 Task: Calculate the travel distance and displacement between St Louis and Gateway Arch National Park.
Action: Mouse moved to (226, 77)
Screenshot: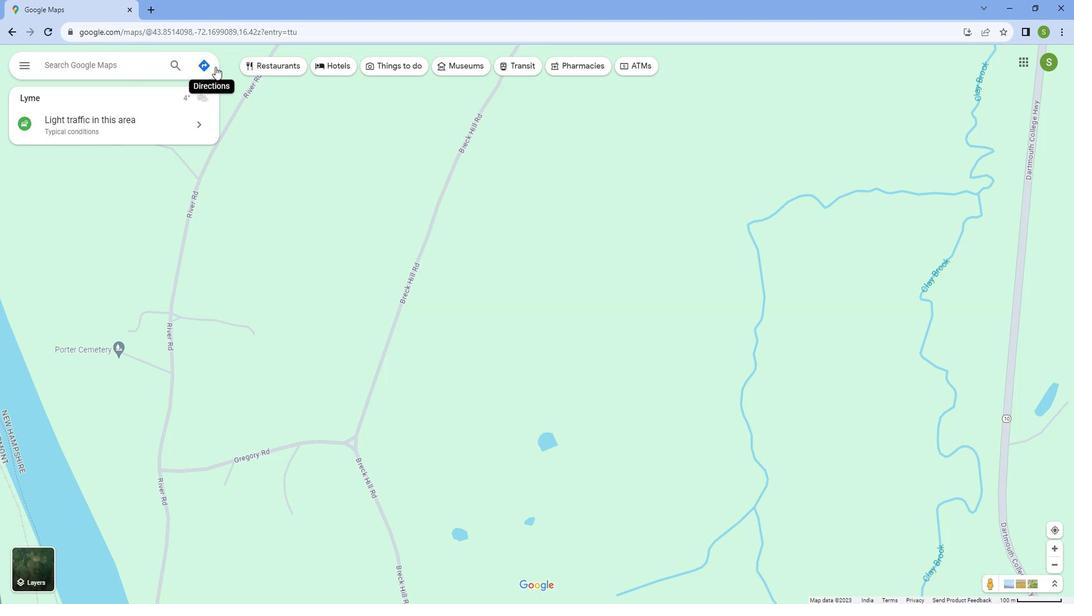 
Action: Mouse pressed left at (226, 77)
Screenshot: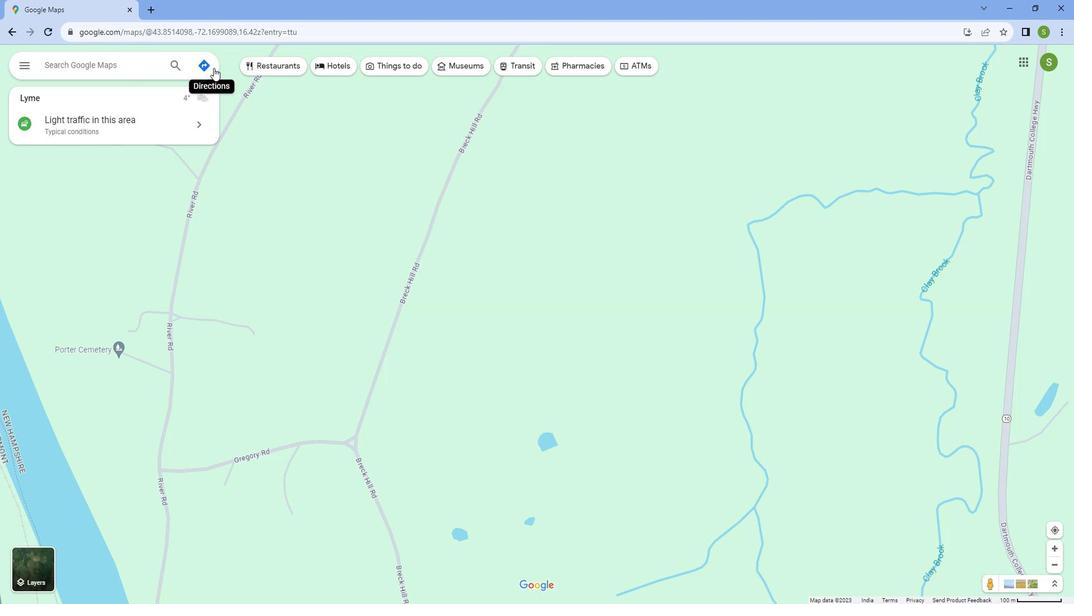 
Action: Mouse moved to (81, 111)
Screenshot: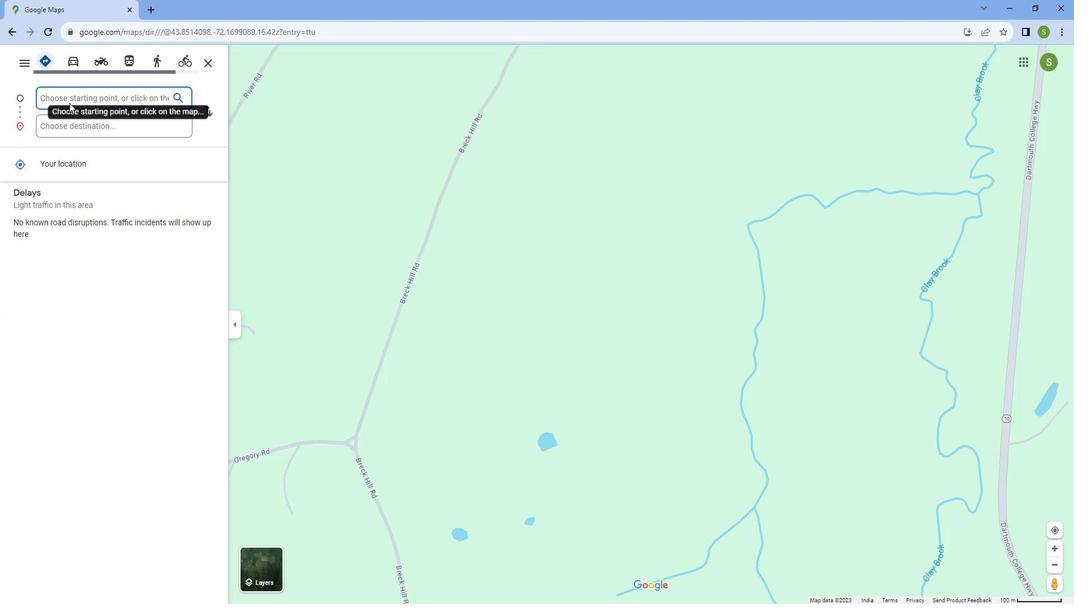 
Action: Mouse pressed left at (81, 111)
Screenshot: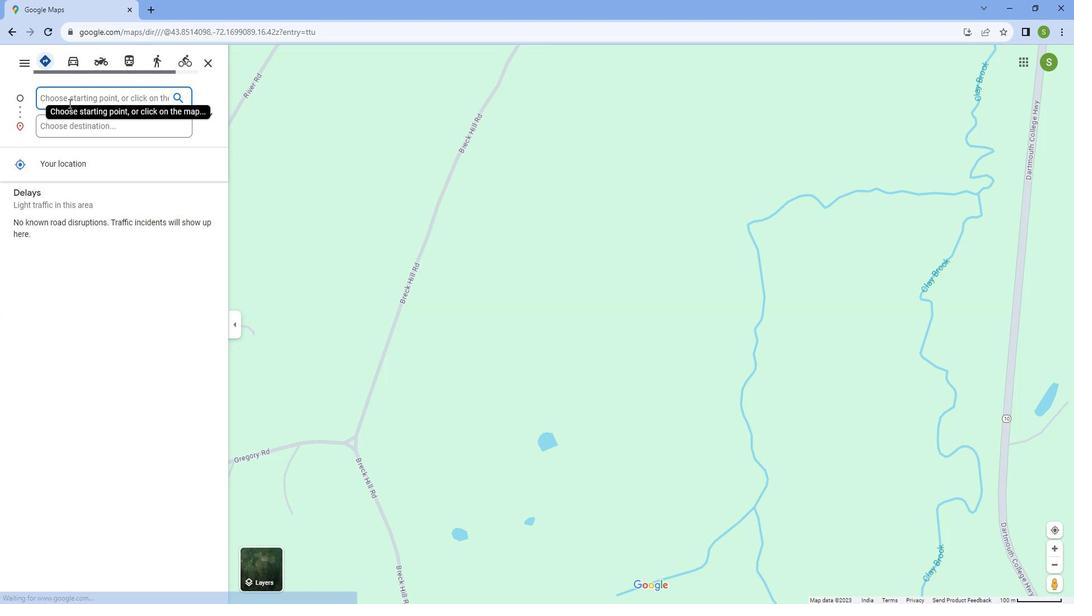 
Action: Mouse moved to (81, 104)
Screenshot: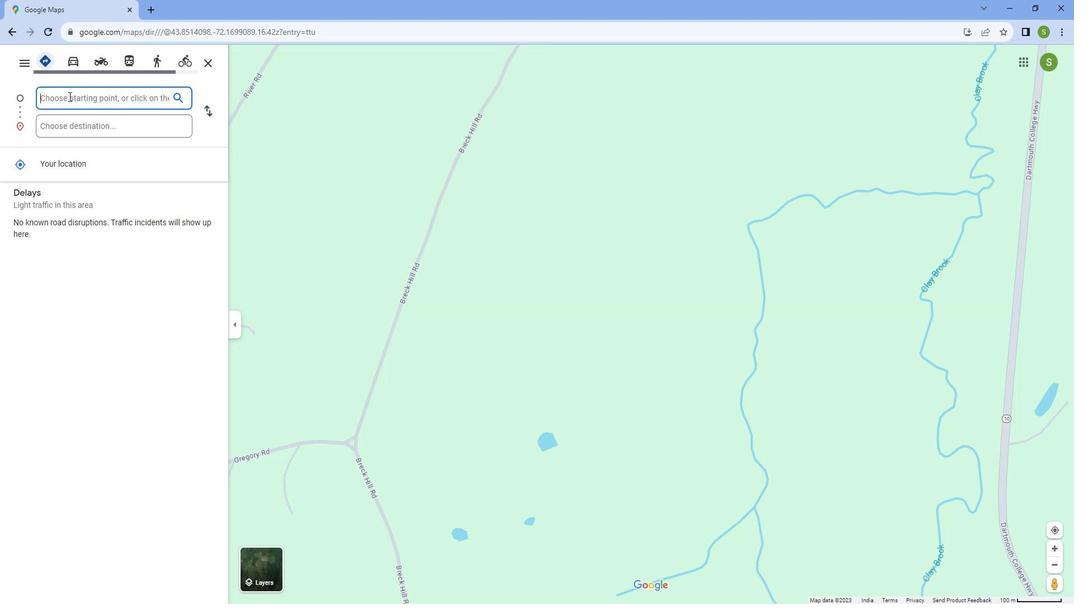 
Action: Key pressed <Key.caps_lock>S<Key.caps_lock>t.<Key.space><Key.caps_lock>L<Key.caps_lock>ouis
Screenshot: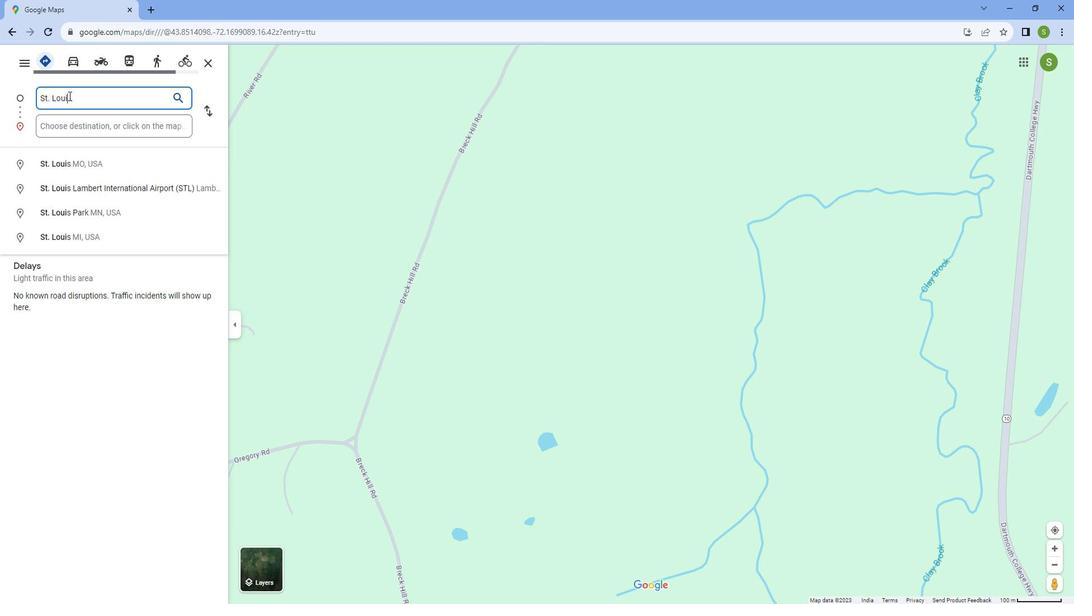 
Action: Mouse moved to (86, 172)
Screenshot: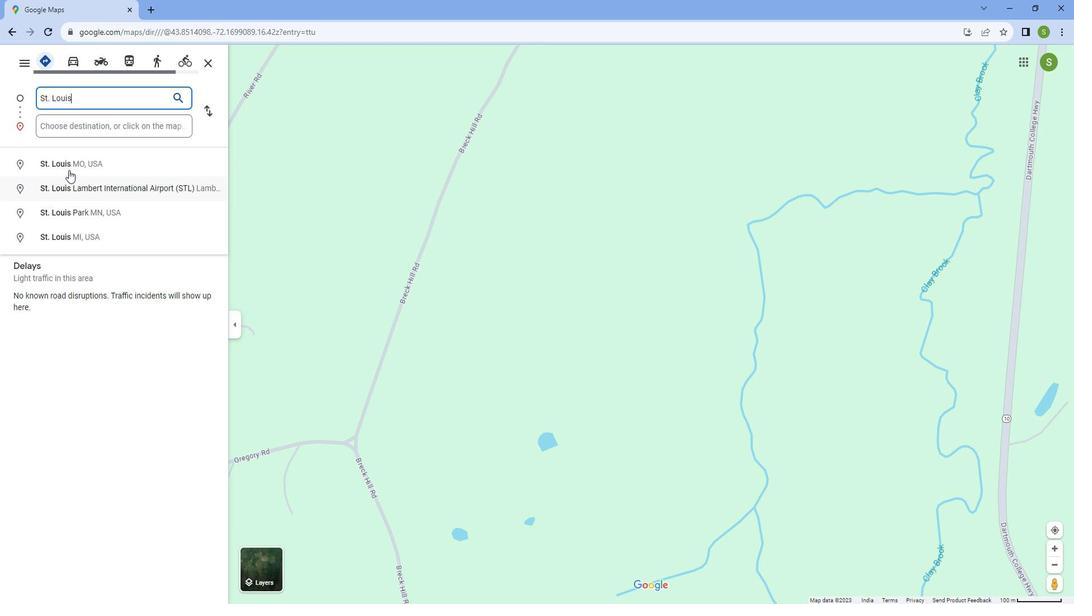 
Action: Mouse pressed left at (86, 172)
Screenshot: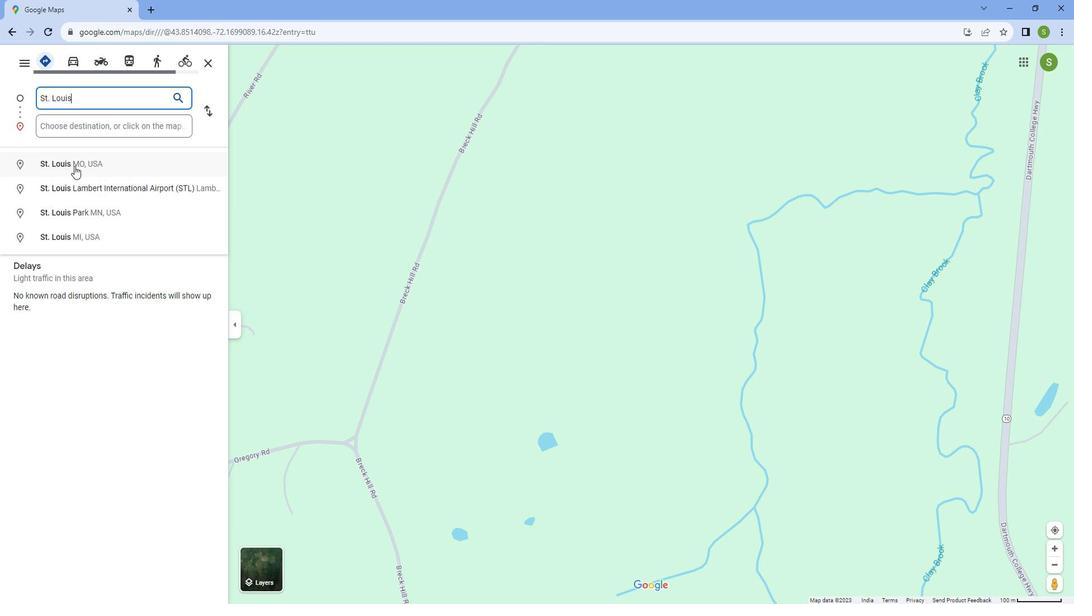 
Action: Mouse moved to (135, 132)
Screenshot: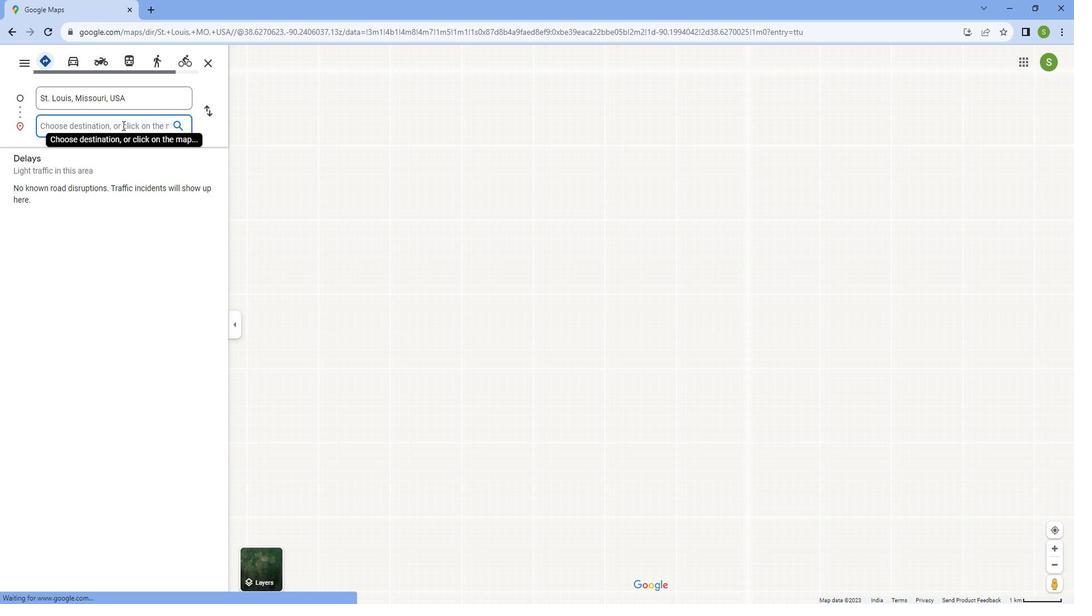 
Action: Mouse pressed left at (135, 132)
Screenshot: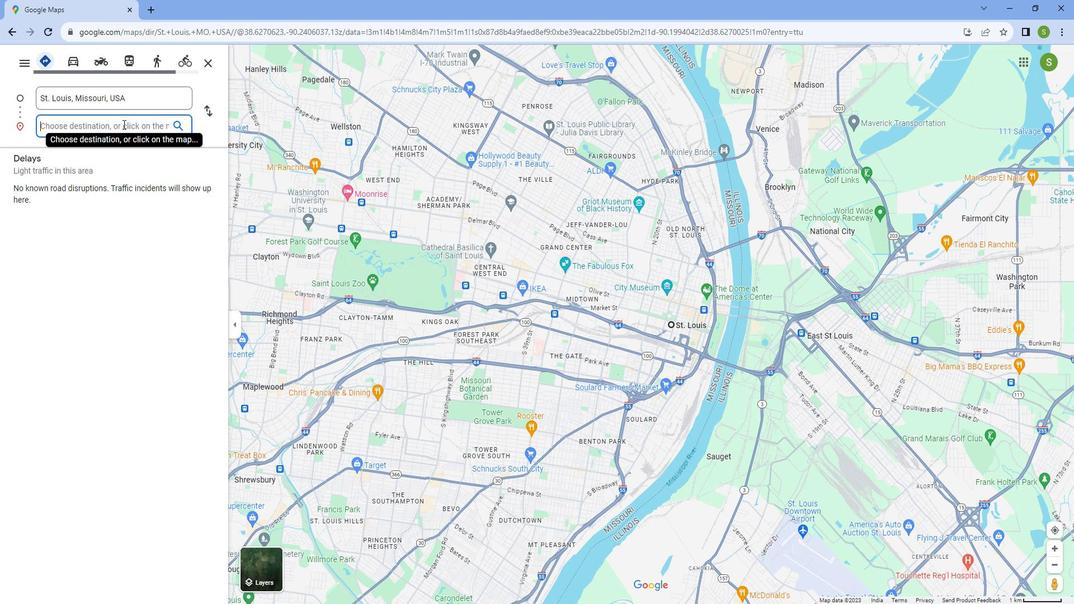 
Action: Mouse moved to (135, 132)
Screenshot: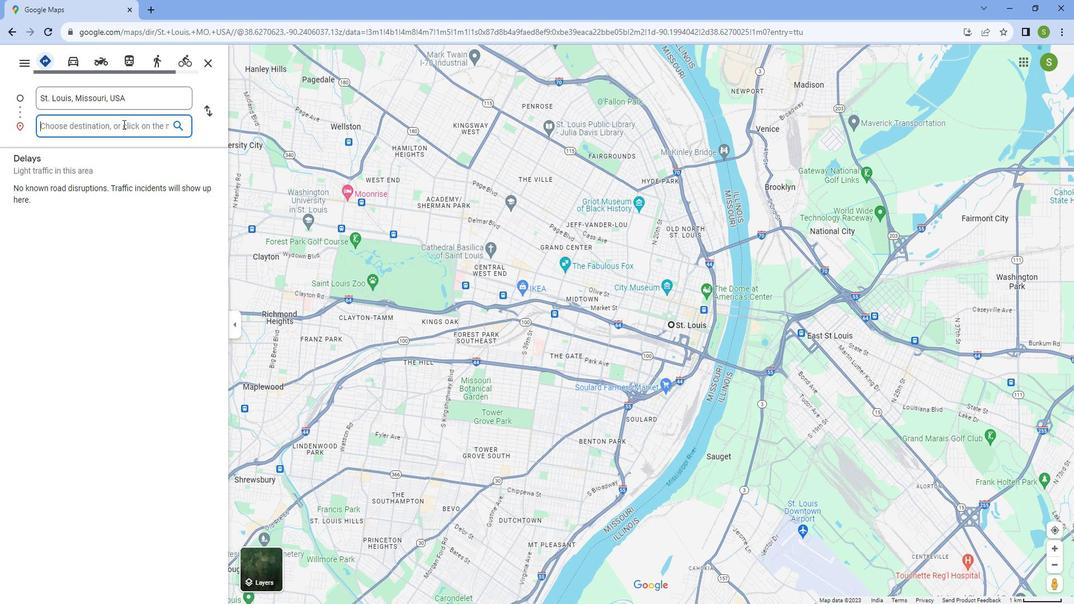 
Action: Key pressed <Key.caps_lock>G<Key.caps_lock>ateway6<Key.space><Key.backspace><Key.backspace><Key.space><Key.caps_lock>A<Key.caps_lock>rch<Key.space><Key.caps_lock>N<Key.caps_lock>ational<Key.space><Key.caps_lock>P<Key.caps_lock>ark
Screenshot: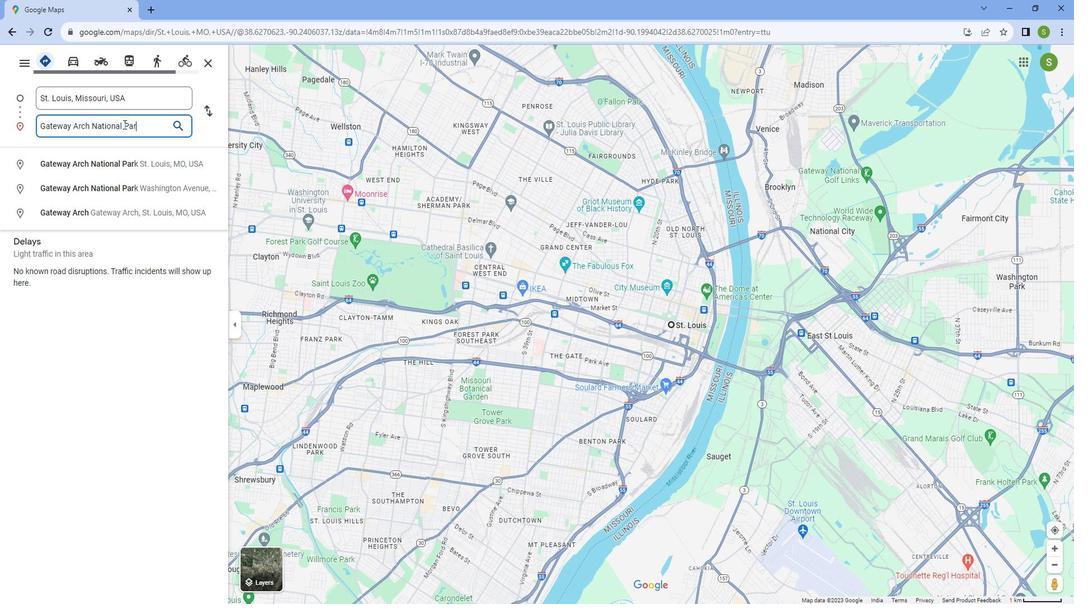 
Action: Mouse scrolled (135, 132) with delta (0, 0)
Screenshot: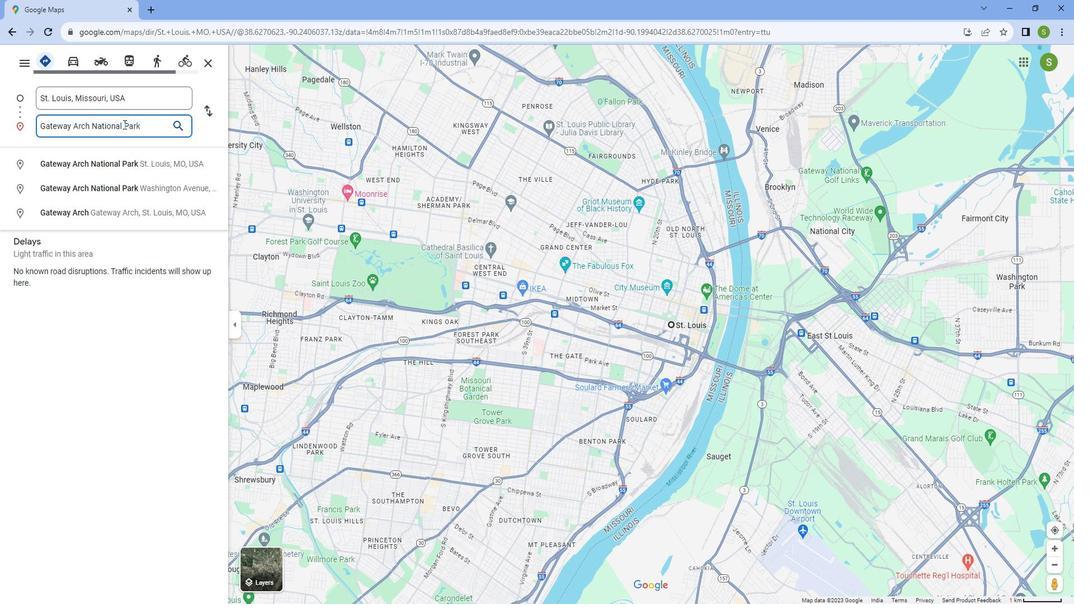 
Action: Mouse moved to (147, 177)
Screenshot: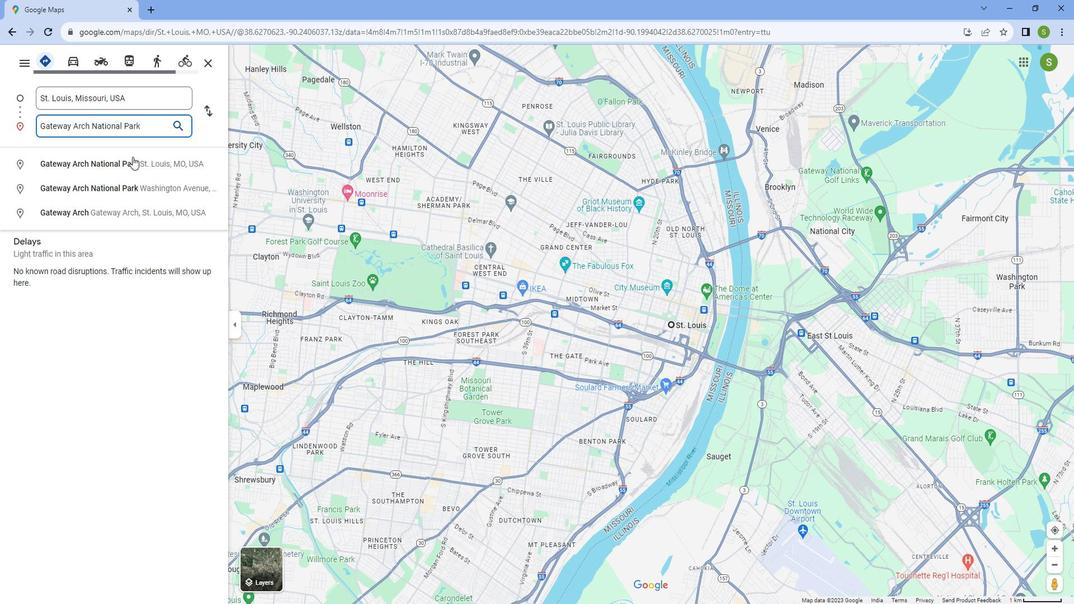 
Action: Mouse pressed left at (147, 177)
Screenshot: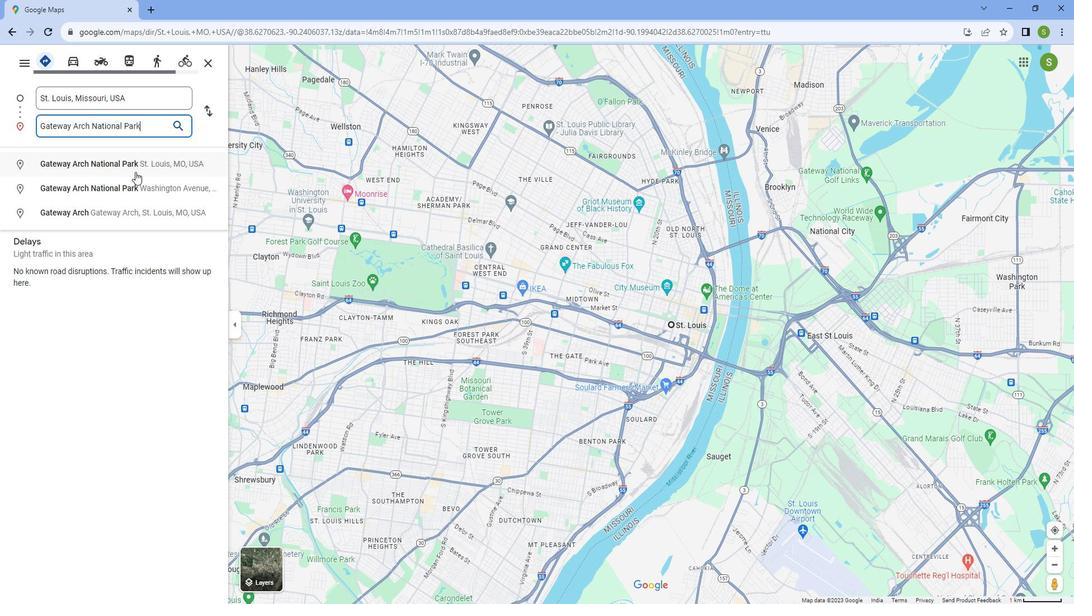 
Action: Mouse moved to (451, 557)
Screenshot: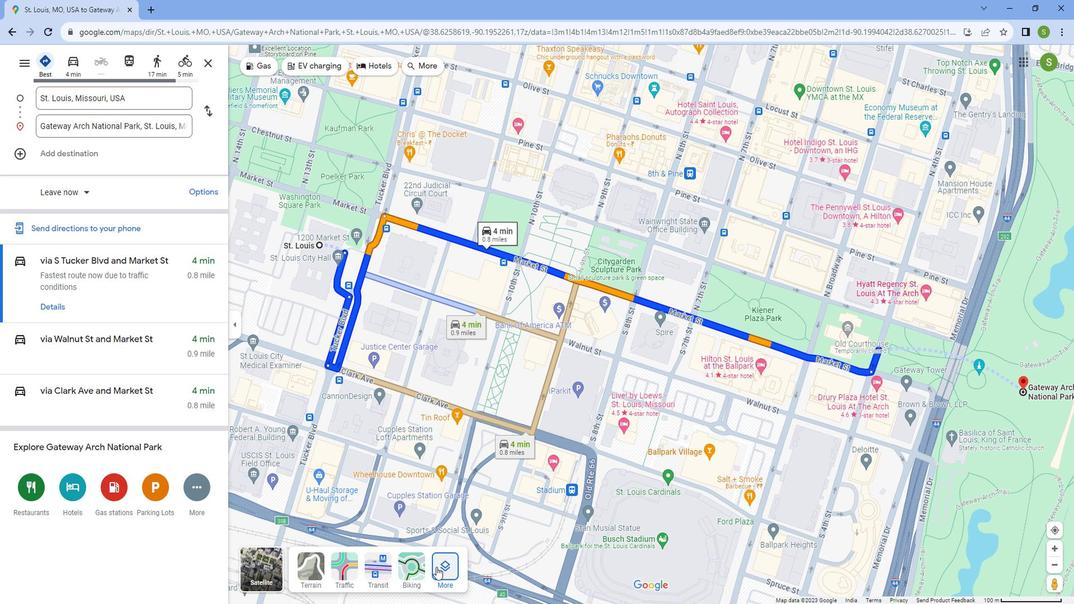 
Action: Mouse pressed left at (451, 557)
Screenshot: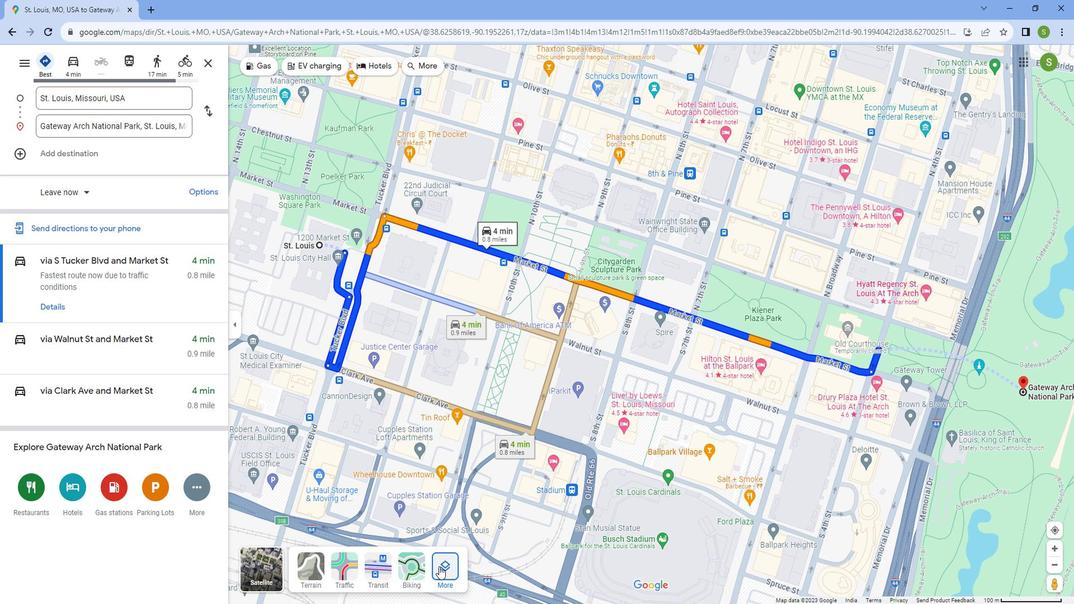 
Action: Mouse moved to (337, 459)
Screenshot: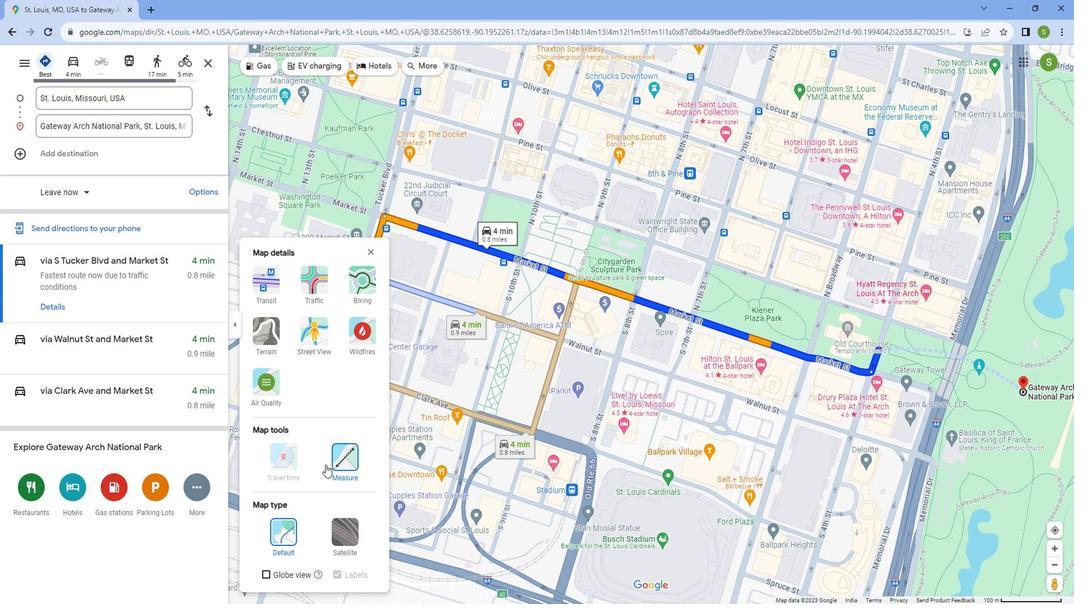 
Action: Mouse pressed left at (337, 459)
Screenshot: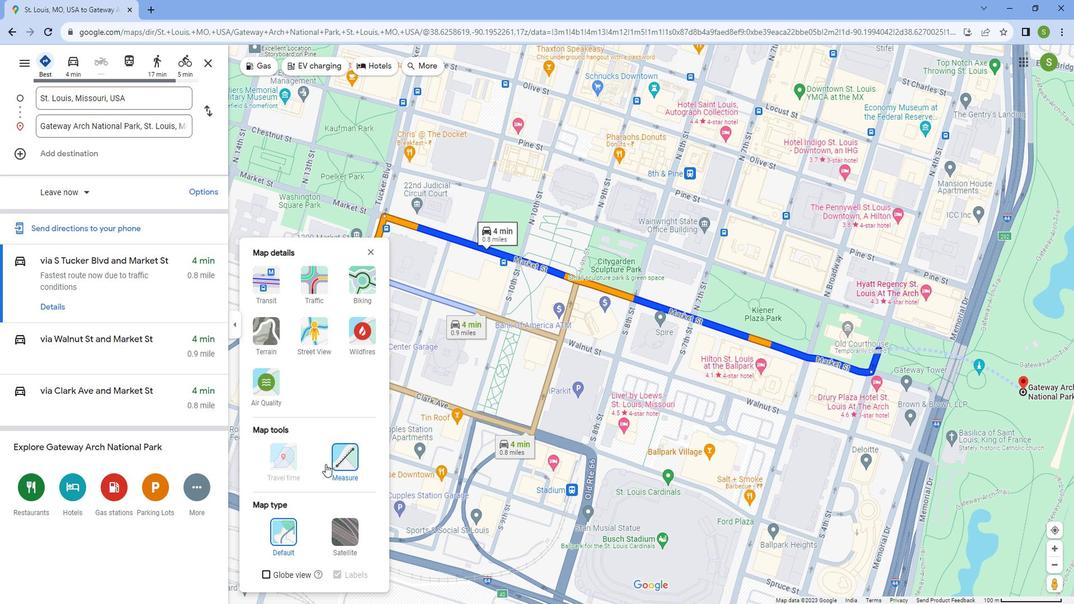 
Action: Mouse moved to (630, 443)
Screenshot: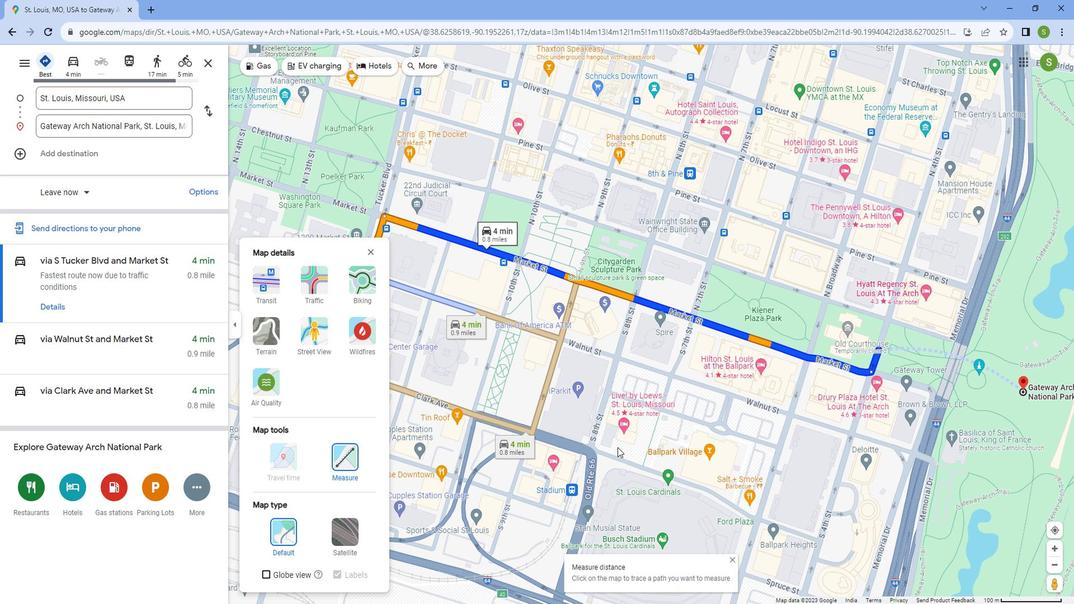
Action: Mouse scrolled (630, 442) with delta (0, 0)
Screenshot: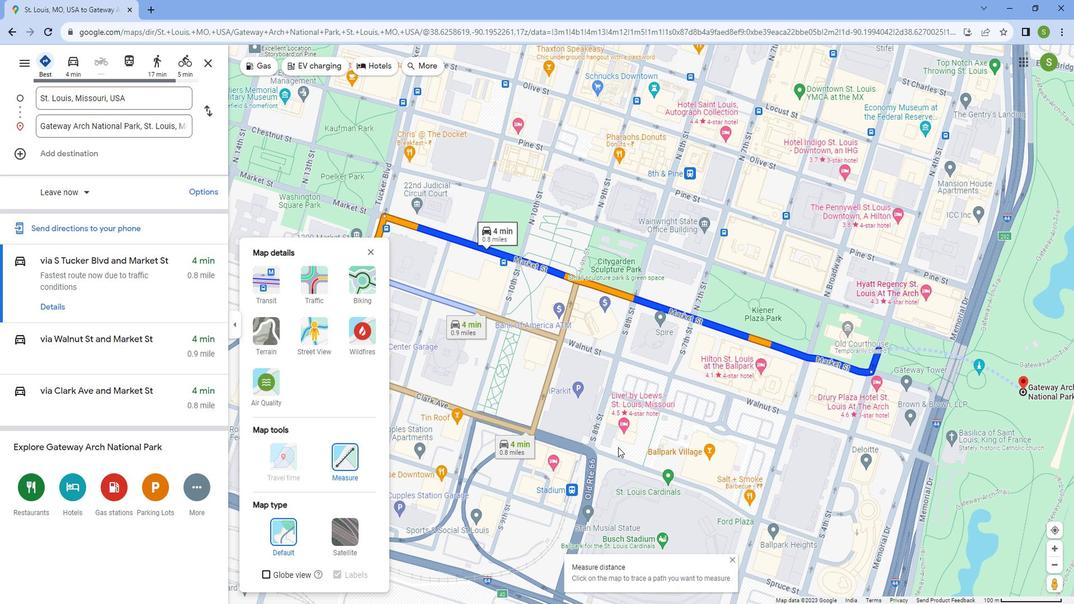 
Action: Mouse scrolled (630, 442) with delta (0, 0)
Screenshot: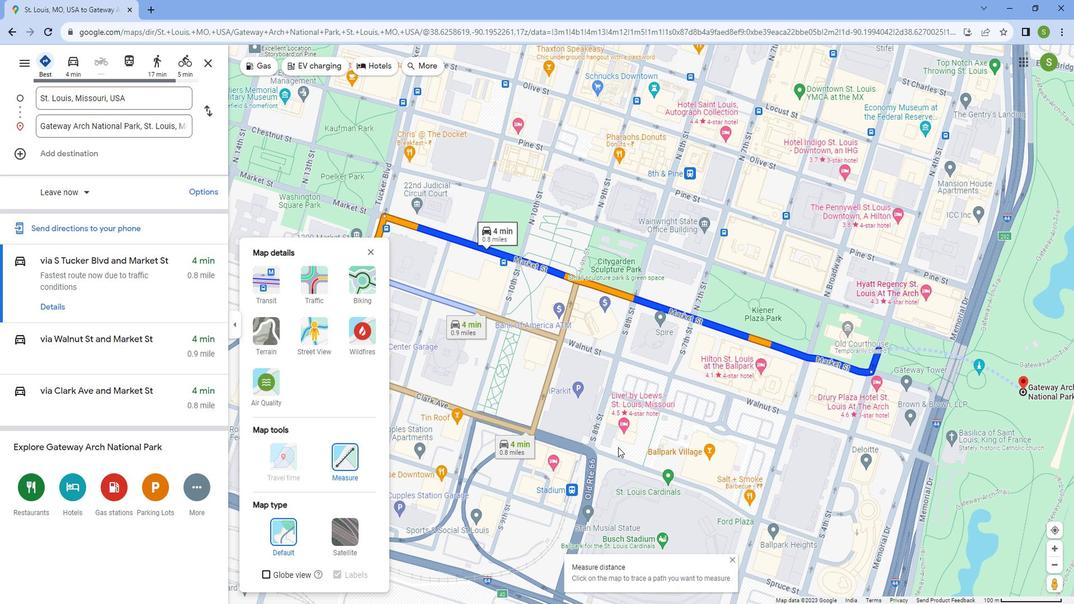 
Action: Mouse scrolled (630, 442) with delta (0, 0)
Screenshot: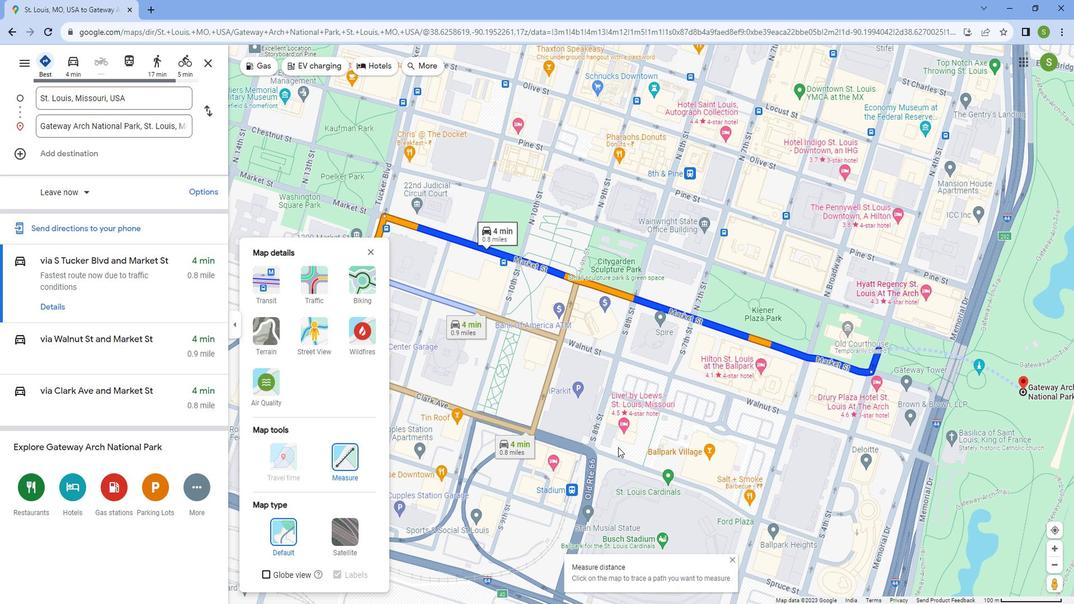 
Action: Mouse scrolled (630, 442) with delta (0, 0)
Screenshot: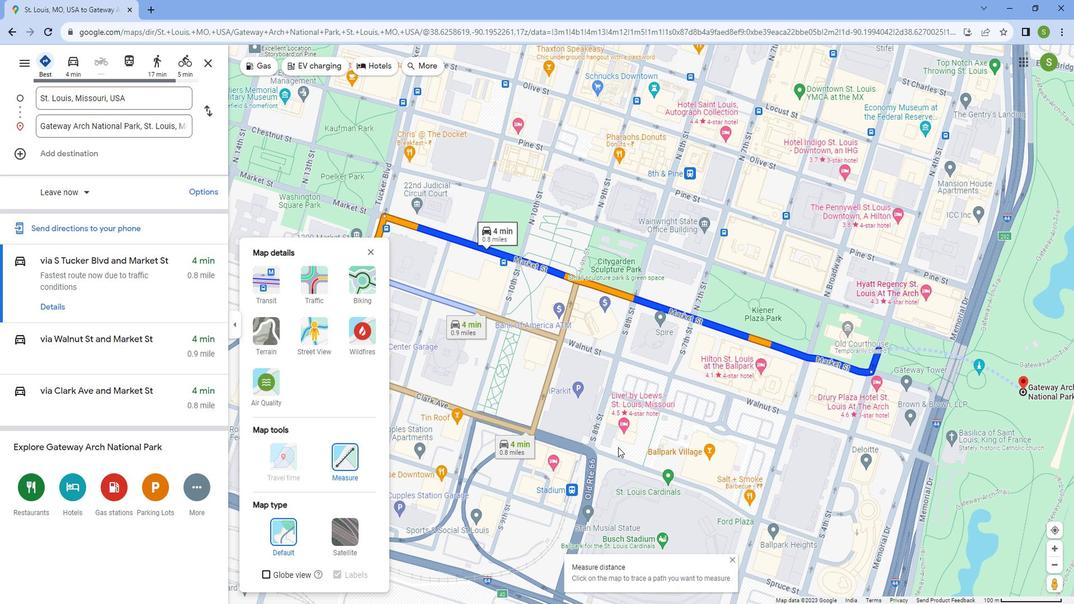 
Action: Mouse scrolled (630, 442) with delta (0, 0)
Screenshot: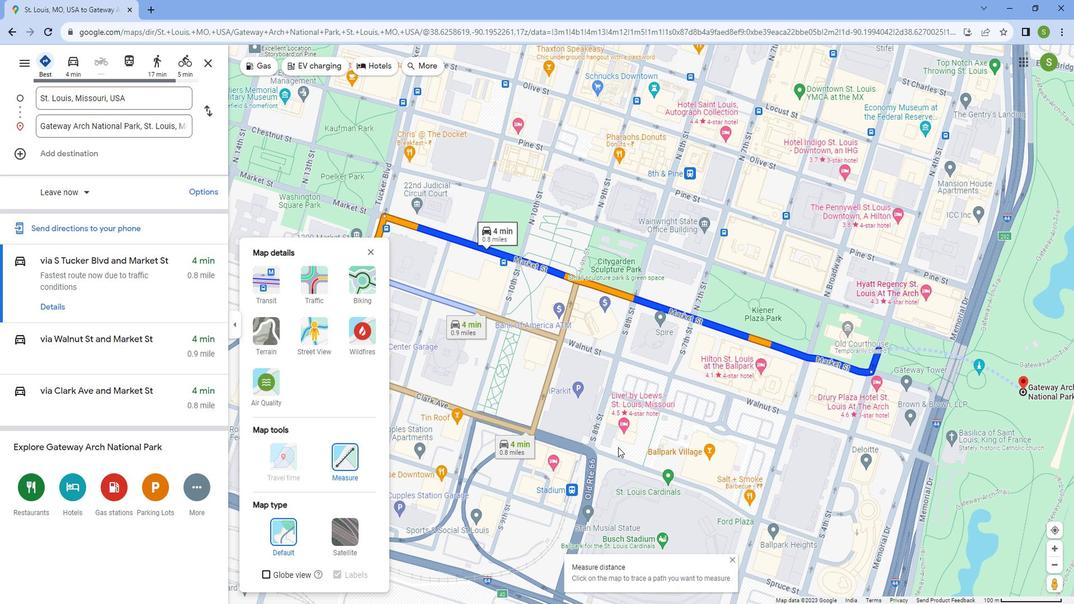 
Action: Mouse scrolled (630, 442) with delta (0, 0)
Screenshot: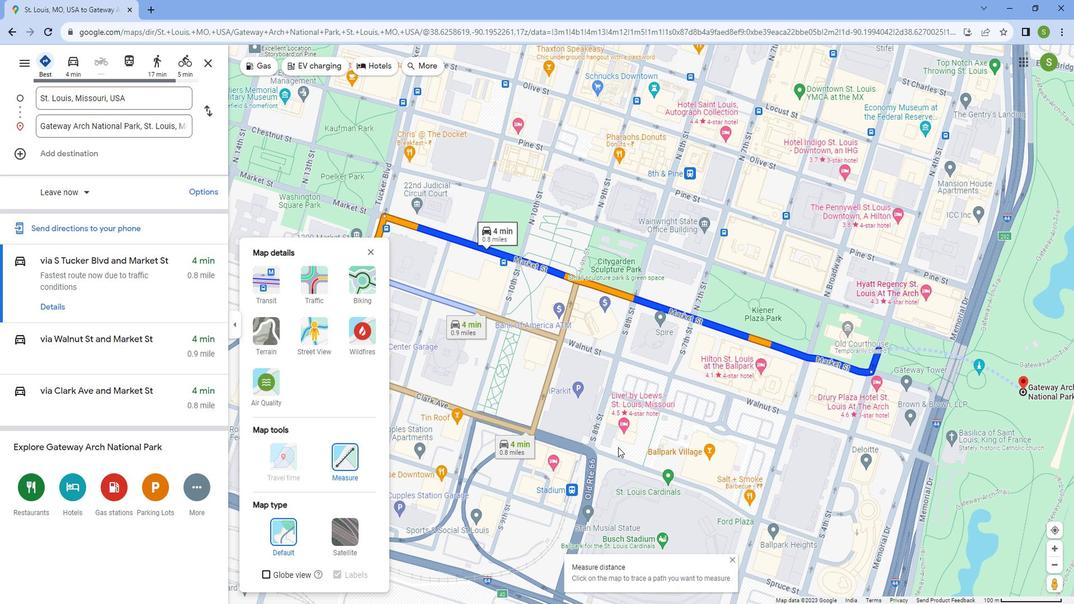 
Action: Mouse scrolled (630, 442) with delta (0, 0)
Screenshot: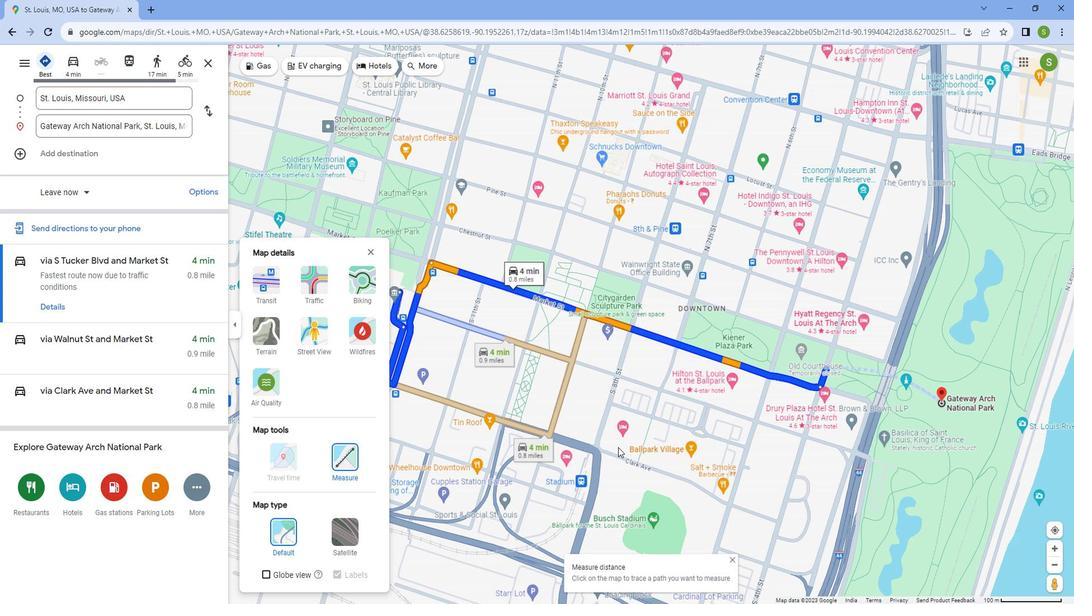 
Action: Mouse scrolled (630, 442) with delta (0, 0)
Screenshot: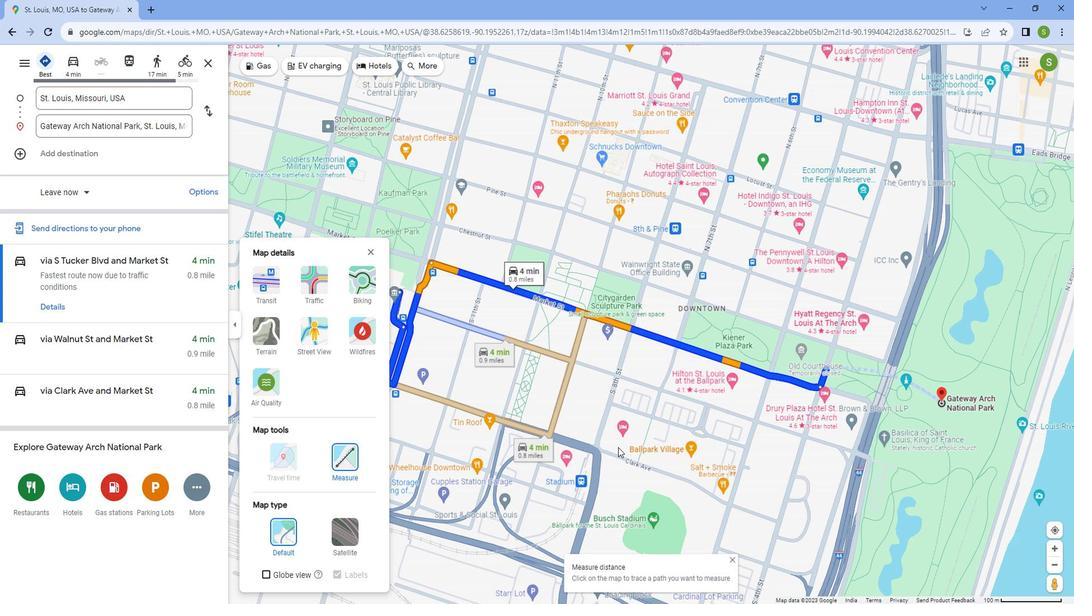 
Action: Mouse scrolled (630, 442) with delta (0, 0)
Screenshot: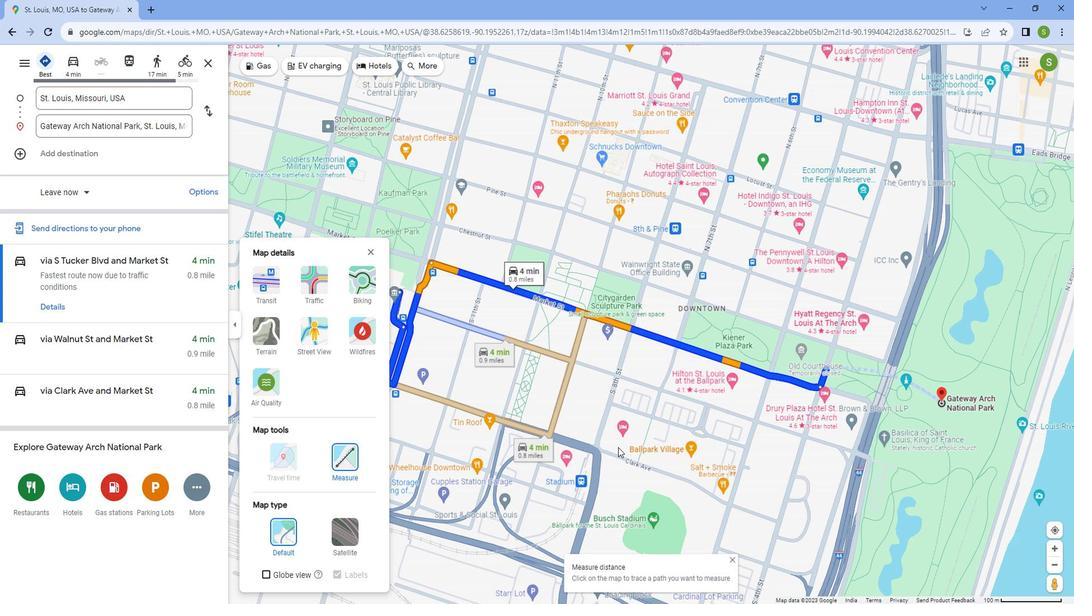 
Action: Mouse scrolled (630, 442) with delta (0, 0)
Screenshot: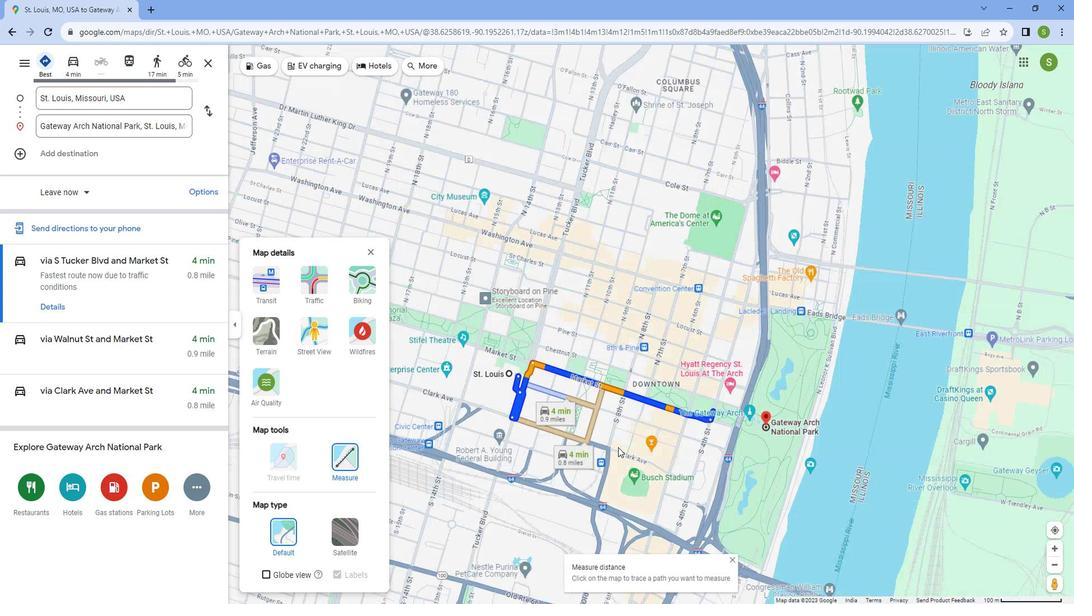 
Action: Mouse scrolled (630, 442) with delta (0, 0)
Screenshot: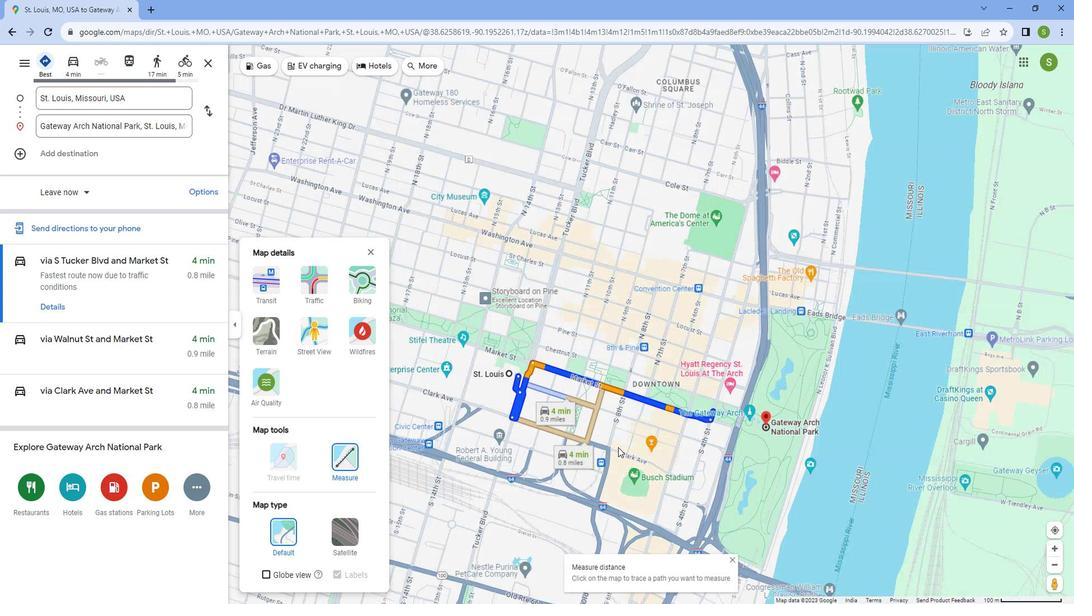 
Action: Mouse moved to (557, 431)
Screenshot: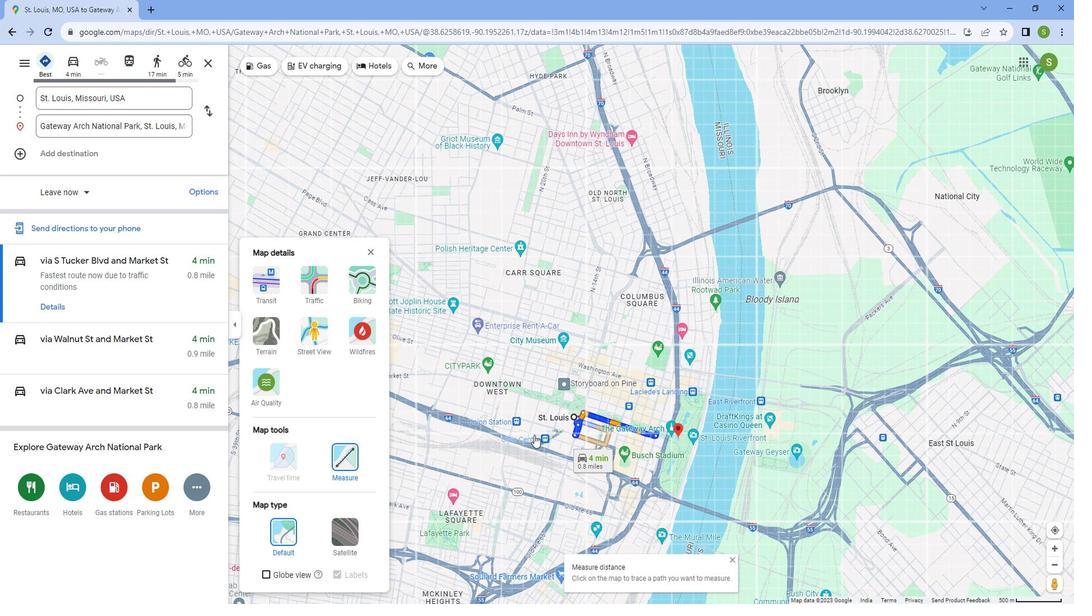 
Action: Mouse scrolled (557, 431) with delta (0, 0)
Screenshot: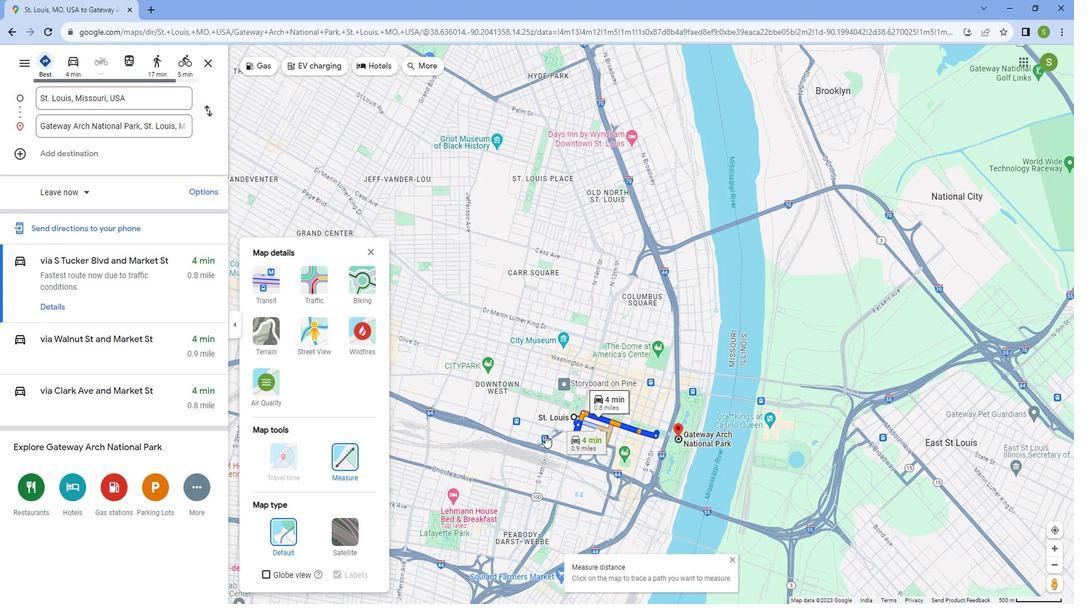
Action: Mouse scrolled (557, 431) with delta (0, 0)
Screenshot: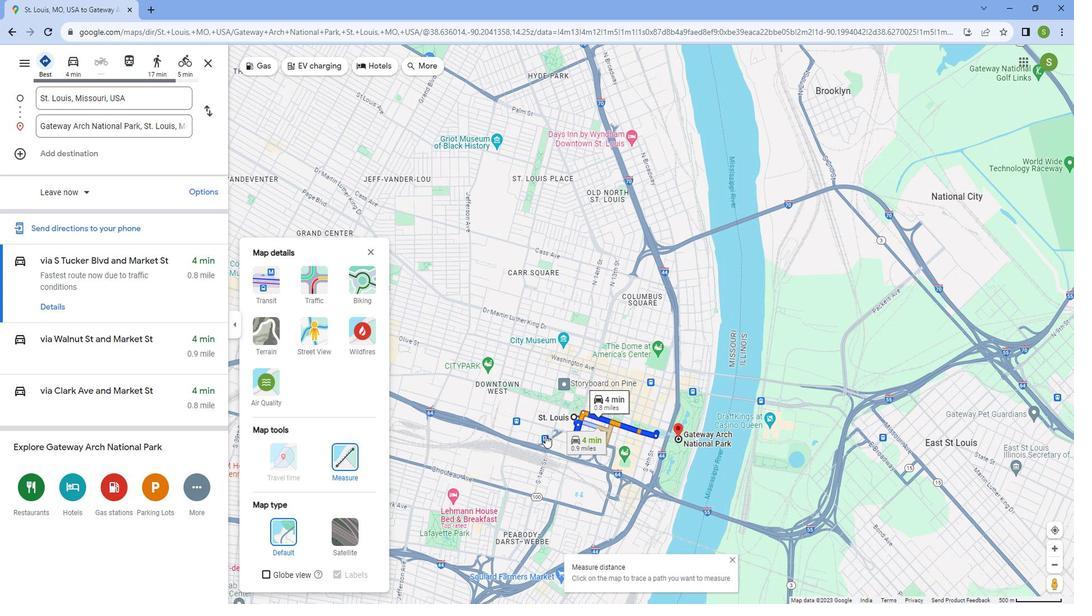 
Action: Mouse scrolled (557, 431) with delta (0, 0)
Screenshot: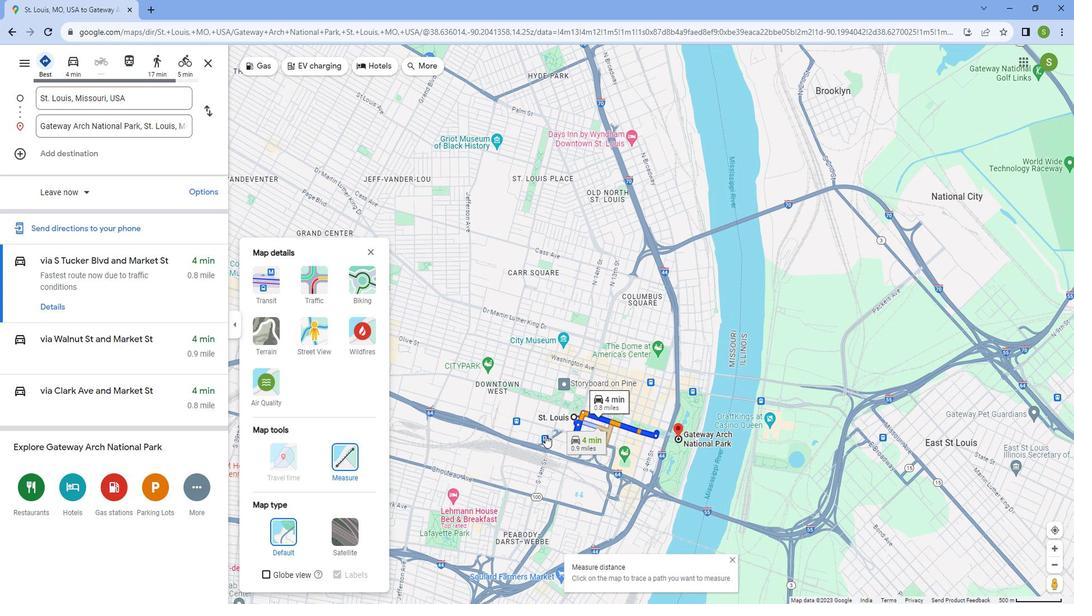 
Action: Mouse scrolled (557, 431) with delta (0, 0)
Screenshot: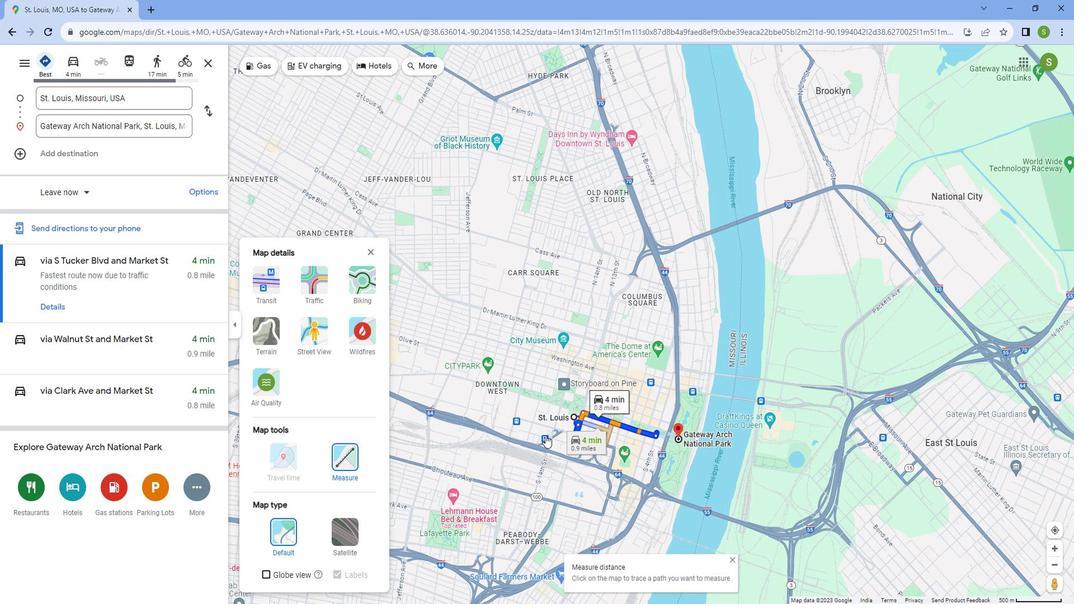 
Action: Mouse scrolled (557, 431) with delta (0, 0)
Screenshot: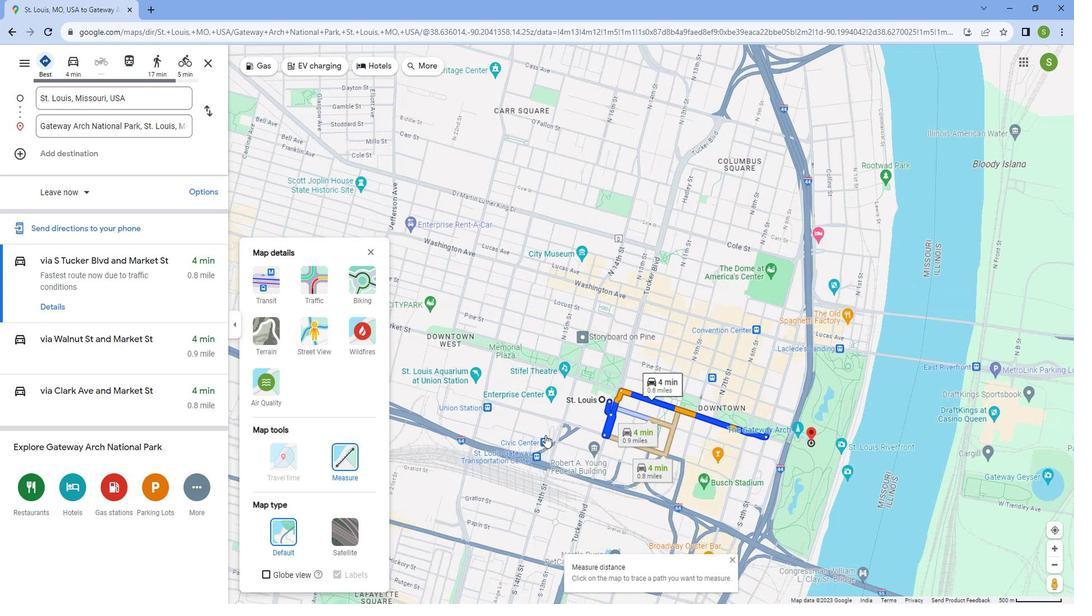 
Action: Mouse scrolled (557, 431) with delta (0, 0)
Screenshot: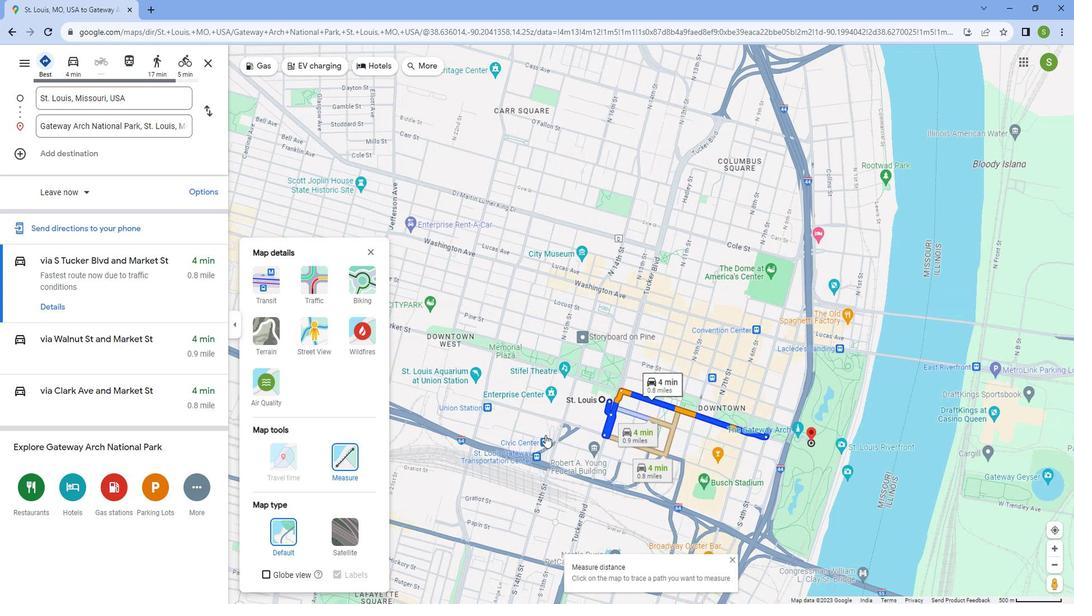 
Action: Mouse scrolled (557, 431) with delta (0, 0)
Screenshot: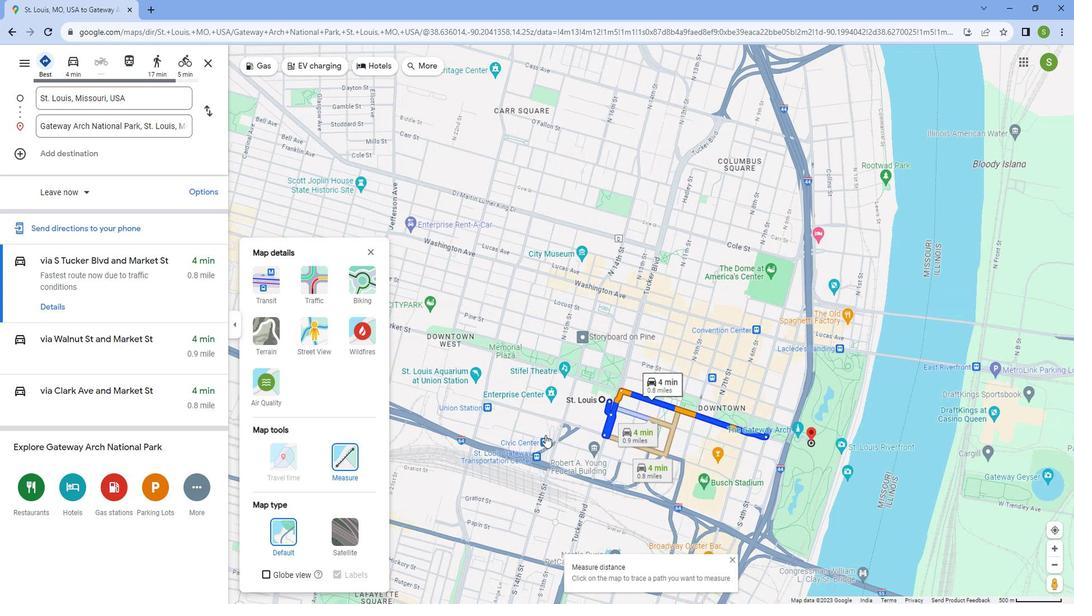 
Action: Mouse scrolled (557, 431) with delta (0, 0)
Screenshot: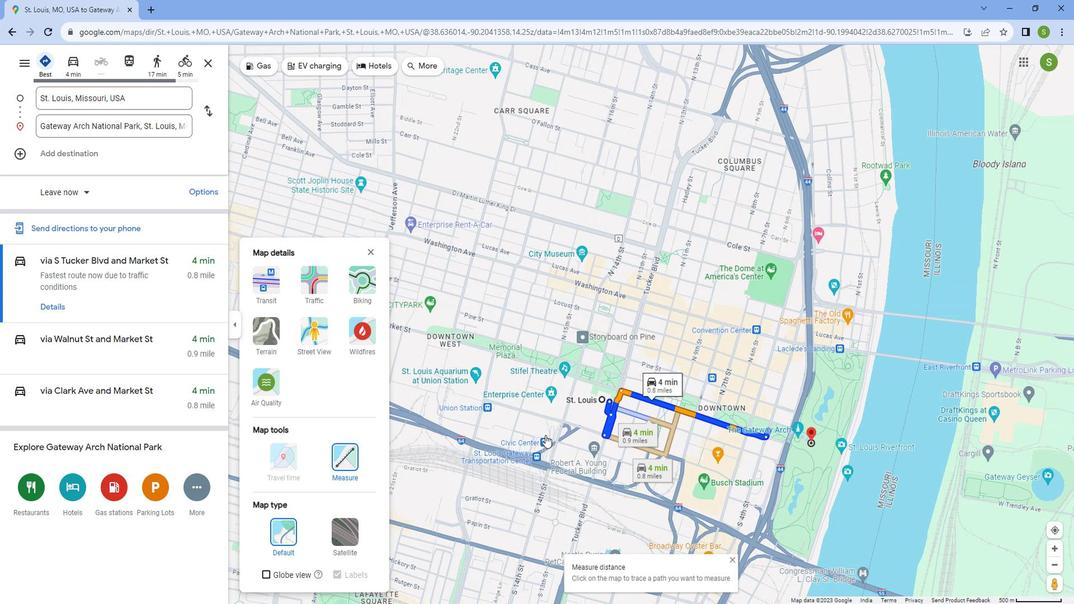
Action: Mouse scrolled (557, 431) with delta (0, 0)
Screenshot: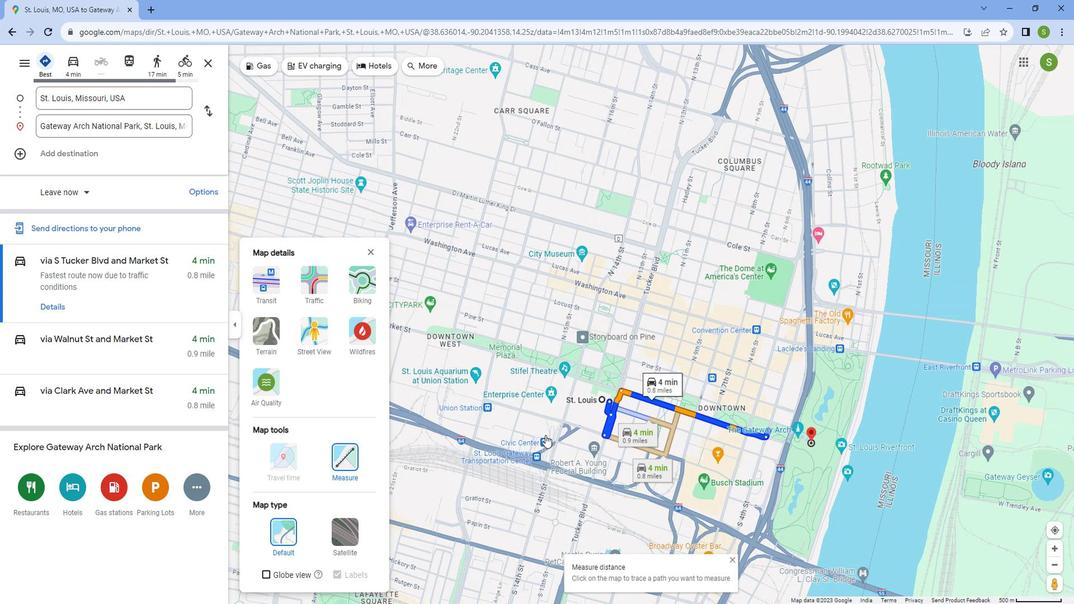 
Action: Mouse scrolled (557, 431) with delta (0, 0)
Screenshot: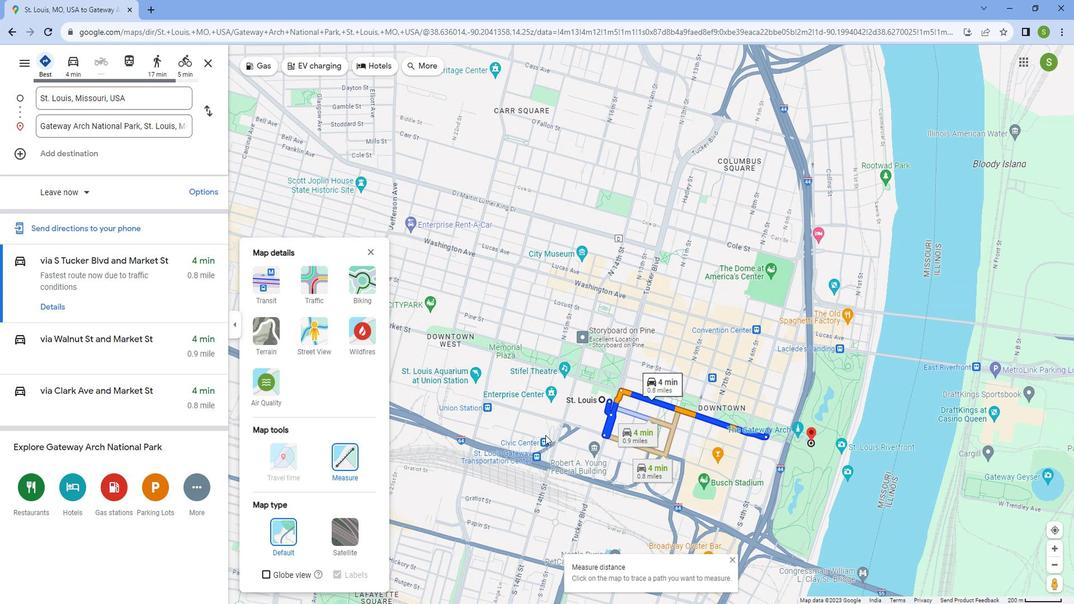 
Action: Mouse scrolled (557, 430) with delta (0, 0)
Screenshot: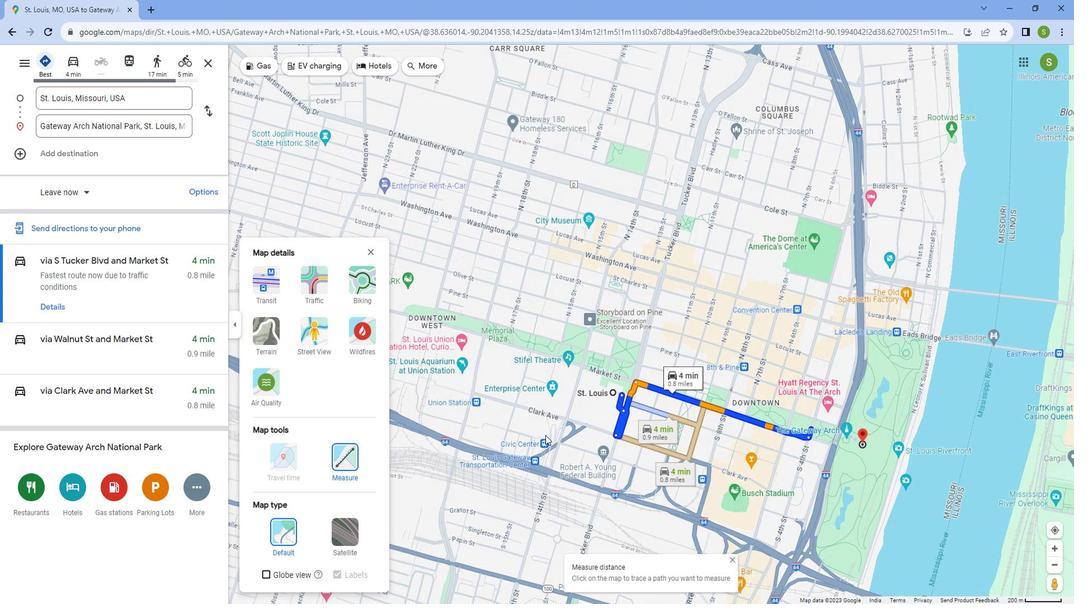 
Action: Mouse moved to (738, 368)
Screenshot: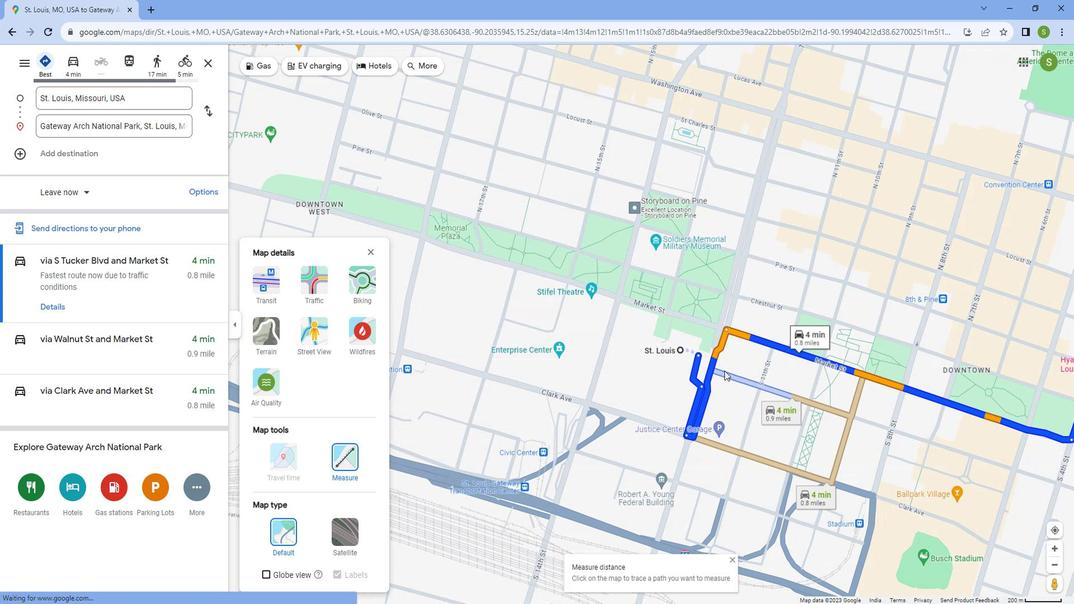 
Action: Mouse scrolled (738, 369) with delta (0, 0)
Screenshot: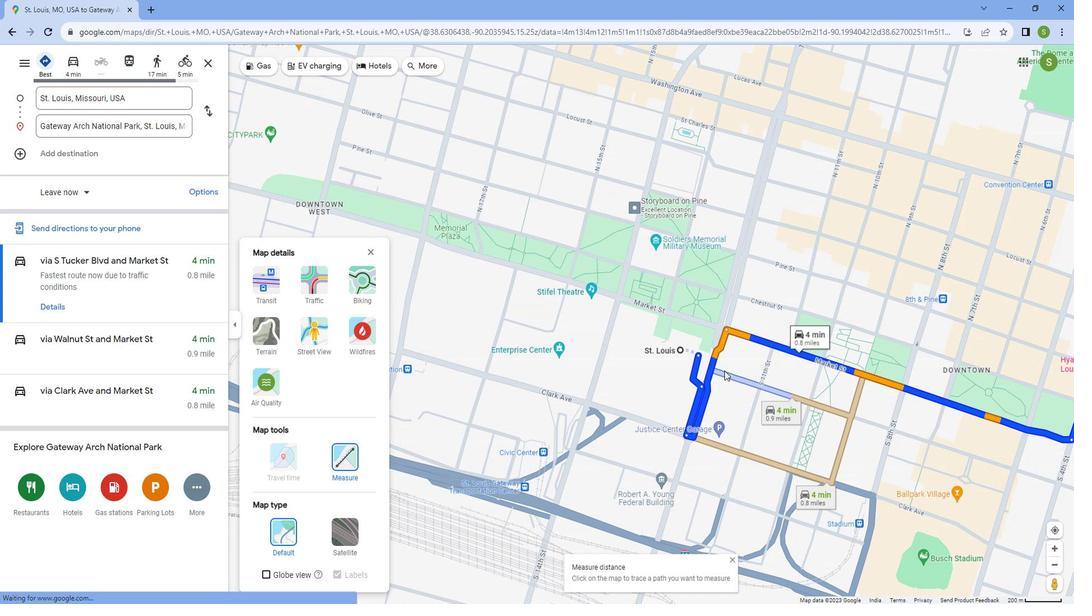 
Action: Mouse moved to (734, 365)
Screenshot: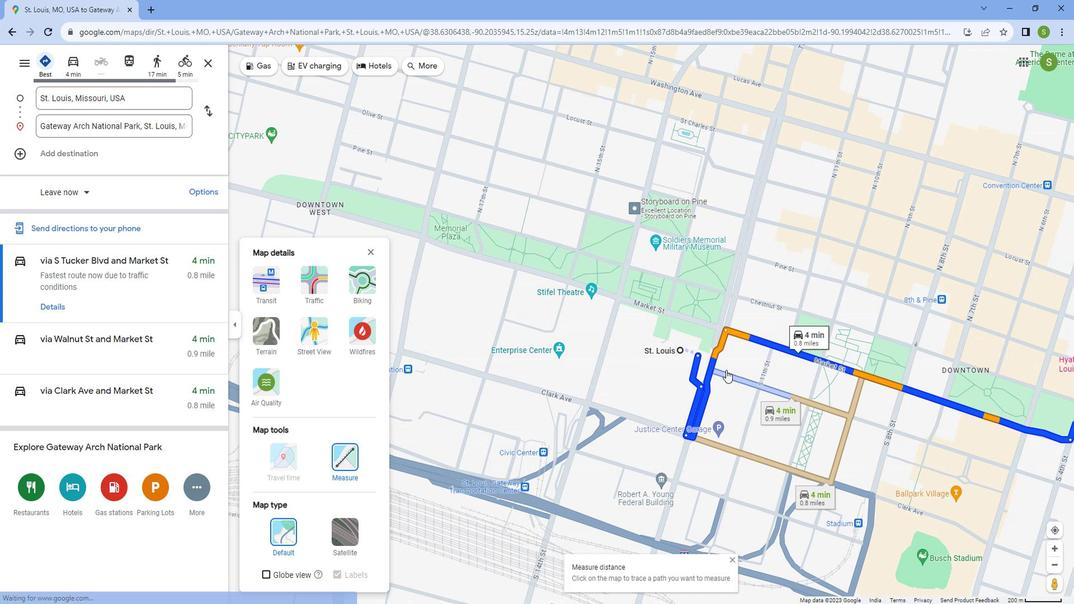 
Action: Mouse scrolled (734, 366) with delta (0, 0)
Screenshot: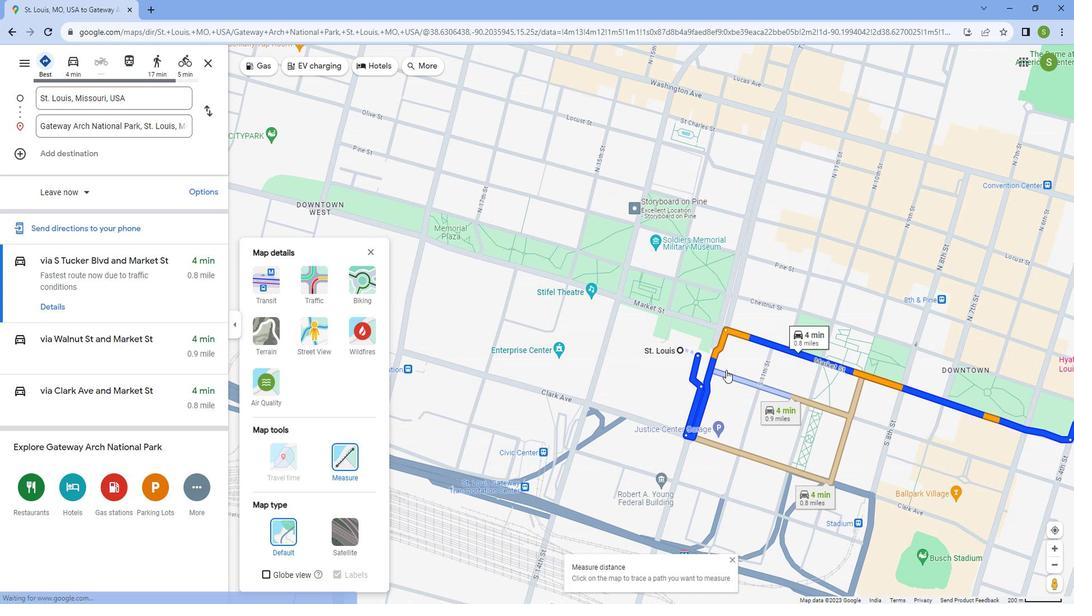 
Action: Mouse moved to (728, 364)
Screenshot: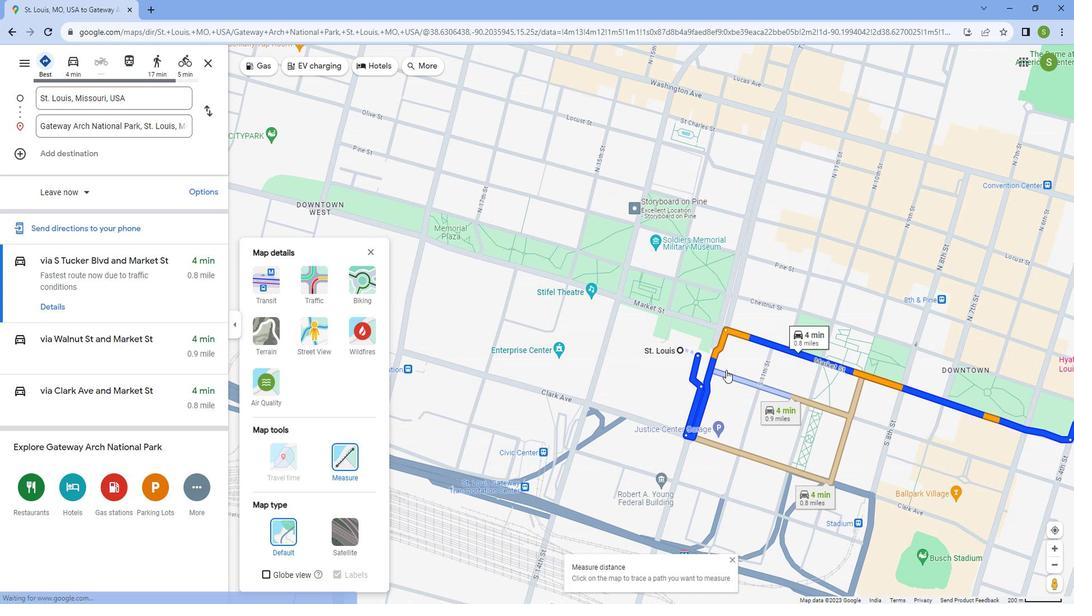 
Action: Mouse scrolled (728, 365) with delta (0, 0)
Screenshot: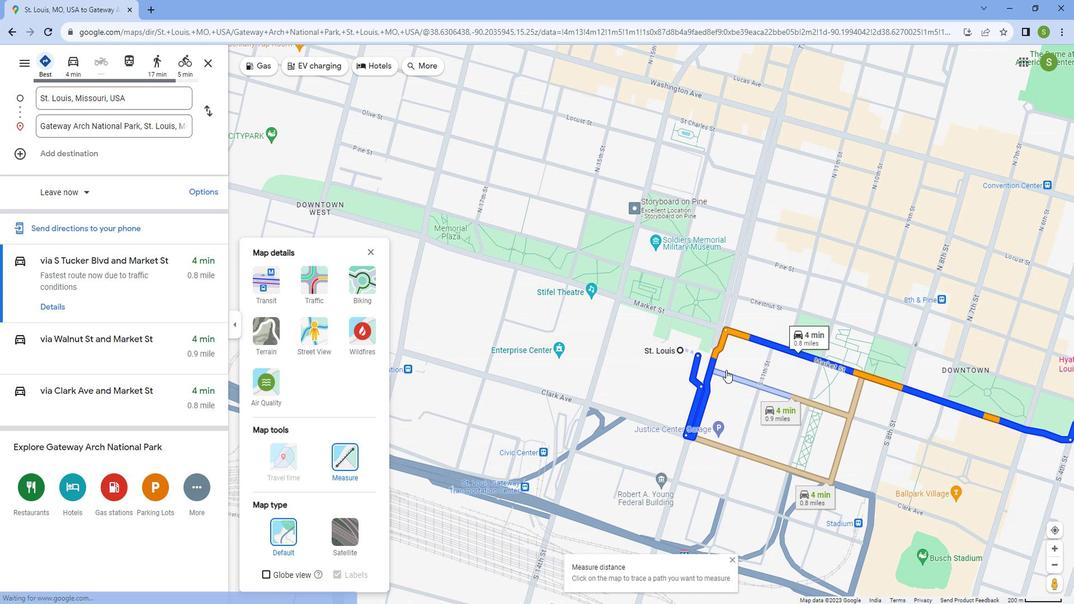 
Action: Mouse moved to (726, 364)
Screenshot: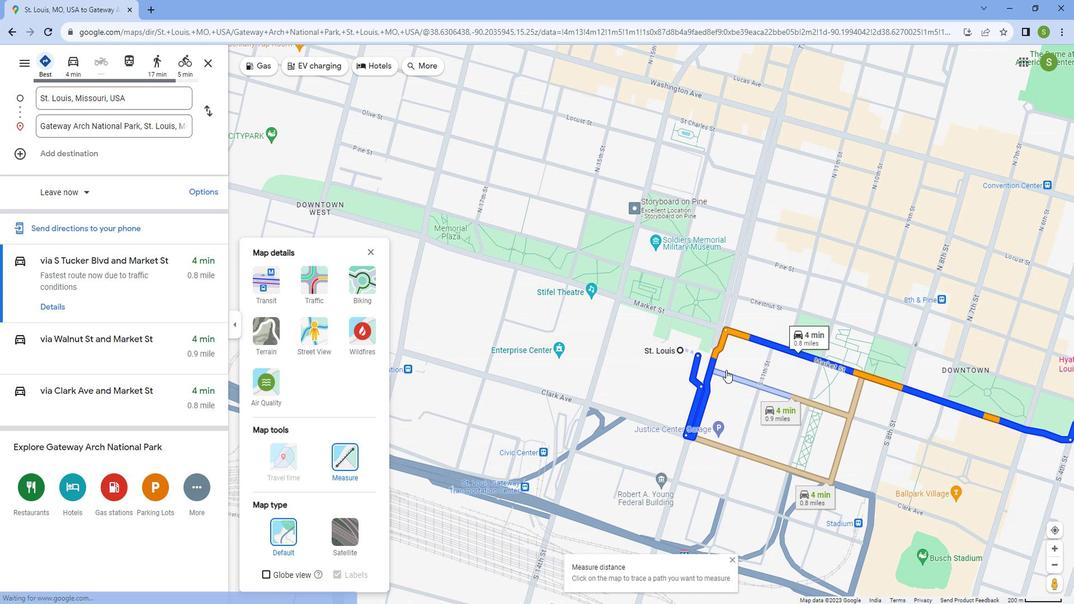 
Action: Mouse scrolled (726, 365) with delta (0, 0)
Screenshot: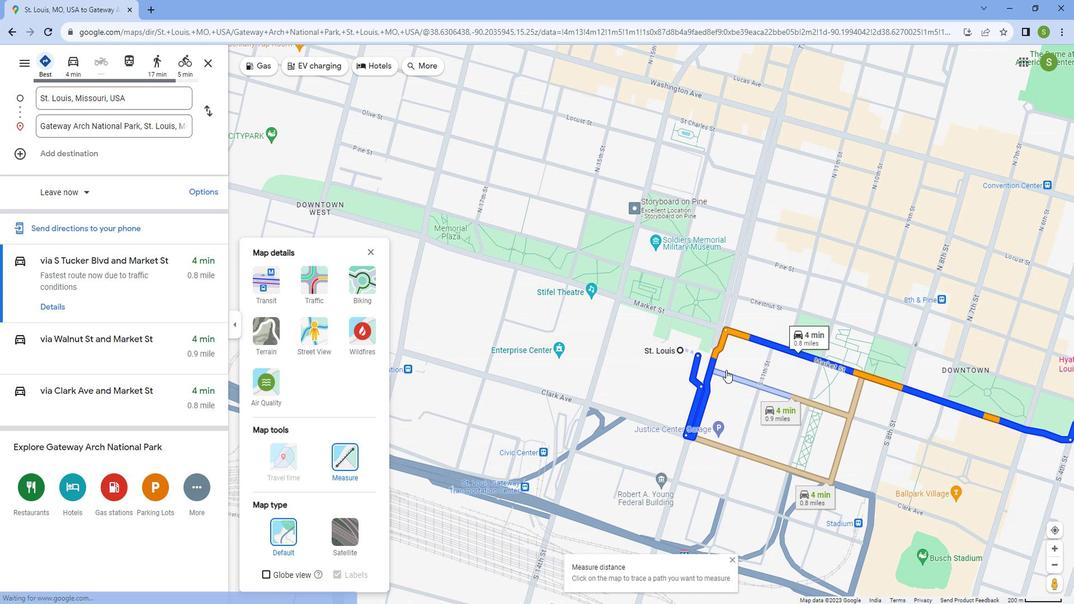 
Action: Mouse moved to (726, 364)
Screenshot: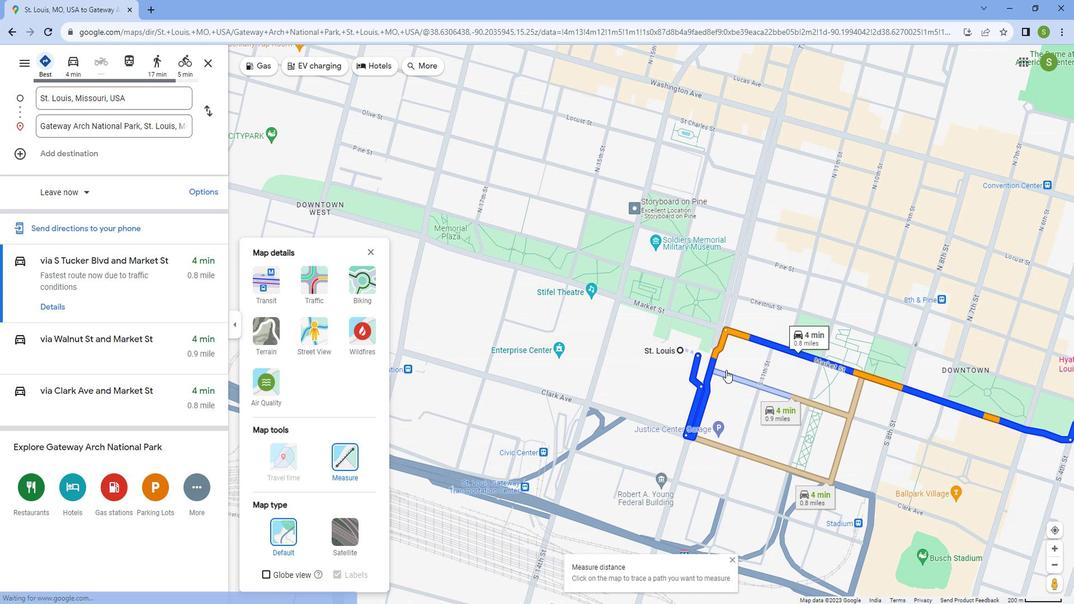 
Action: Mouse scrolled (726, 365) with delta (0, 0)
Screenshot: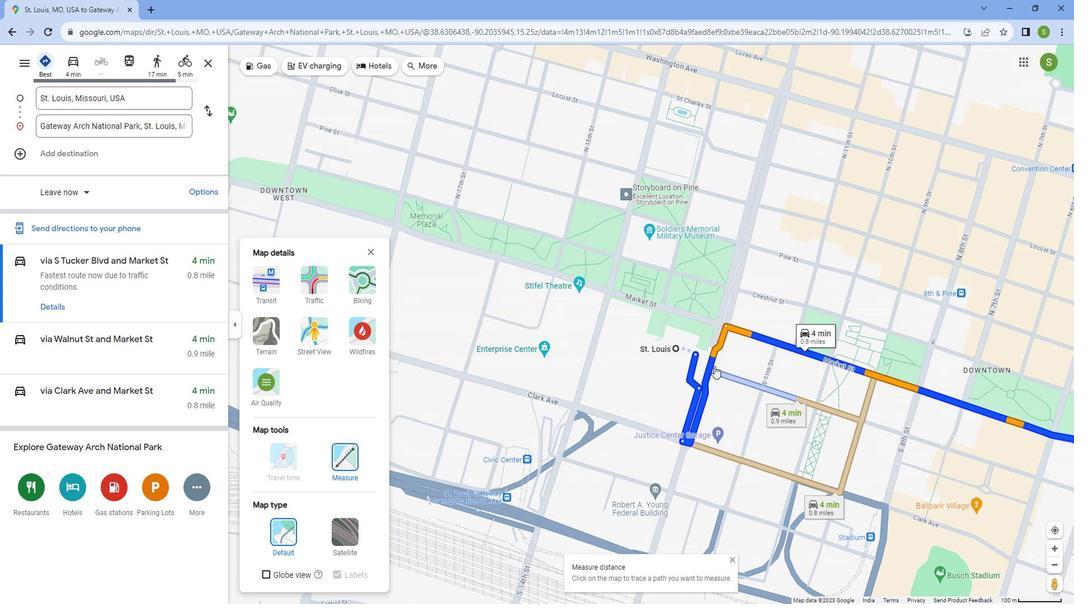 
Action: Mouse moved to (668, 347)
Screenshot: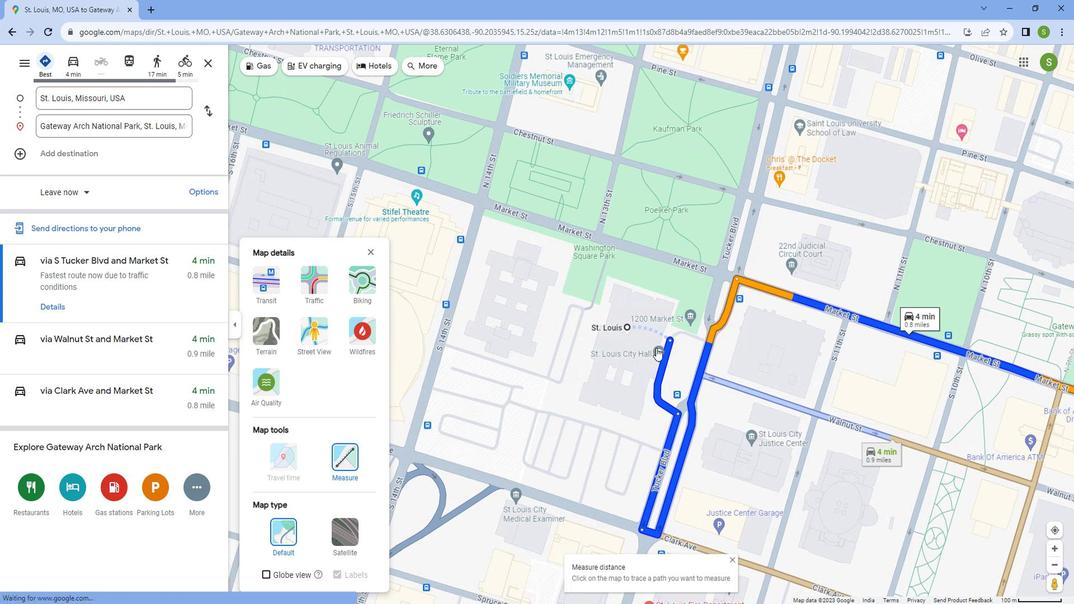 
Action: Mouse scrolled (668, 348) with delta (0, 0)
Screenshot: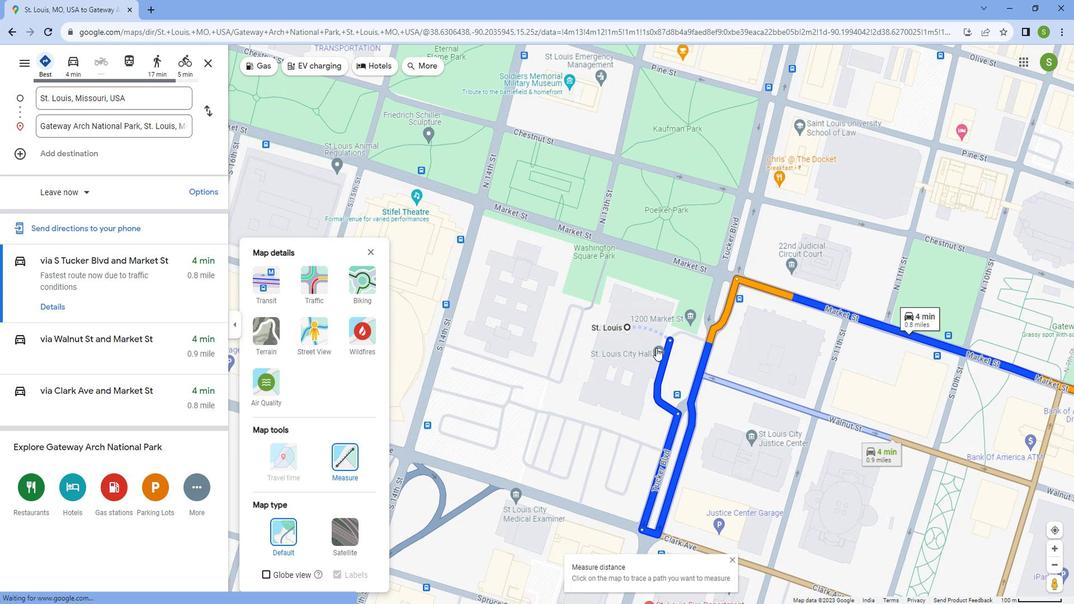 
Action: Mouse scrolled (668, 348) with delta (0, 0)
Screenshot: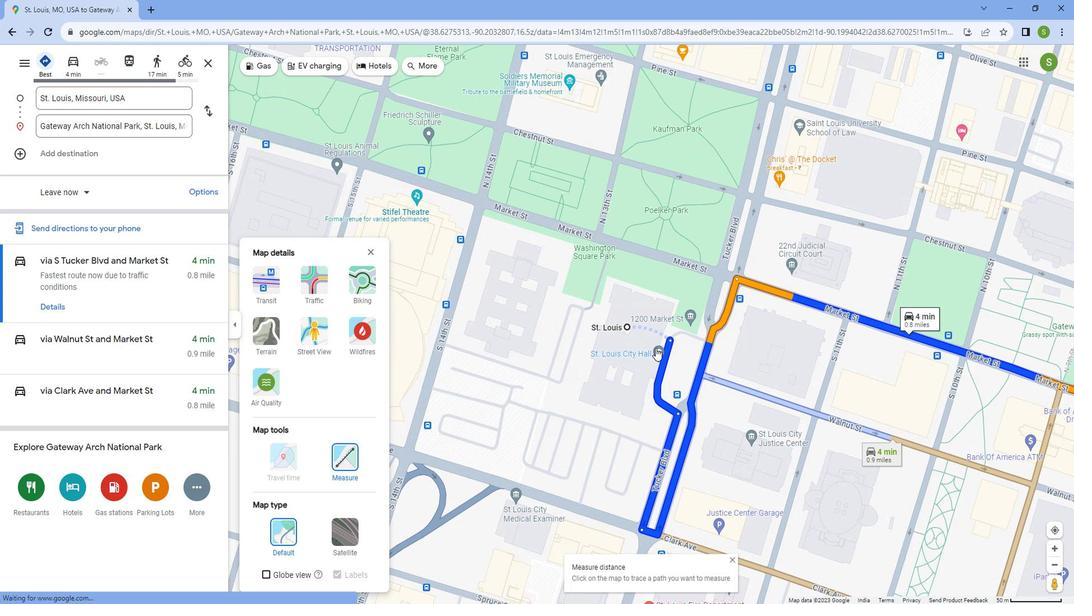 
Action: Mouse scrolled (668, 348) with delta (0, 0)
Screenshot: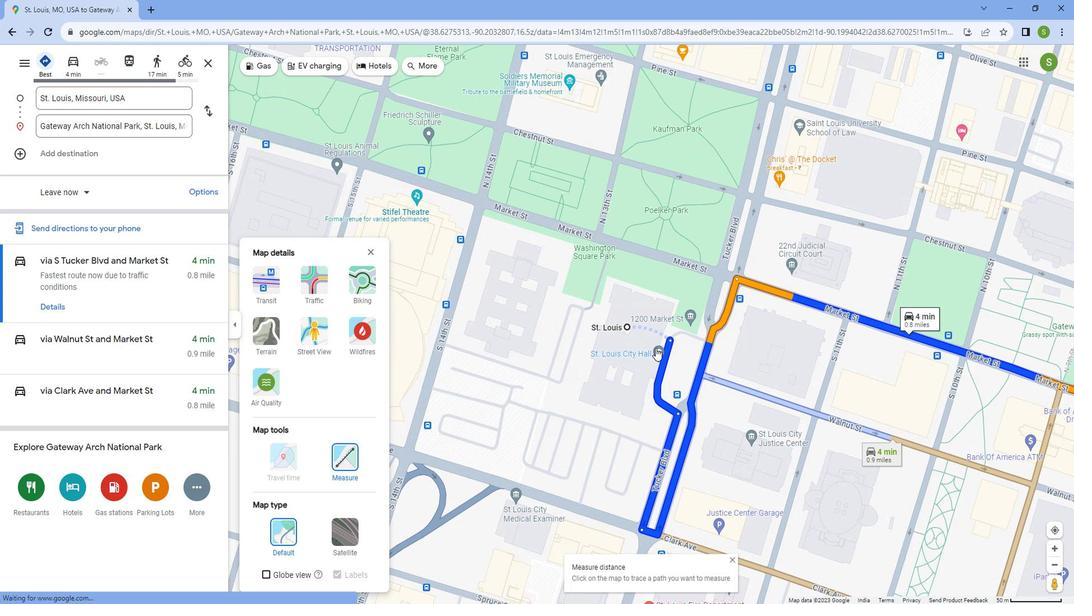 
Action: Mouse scrolled (668, 348) with delta (0, 0)
Screenshot: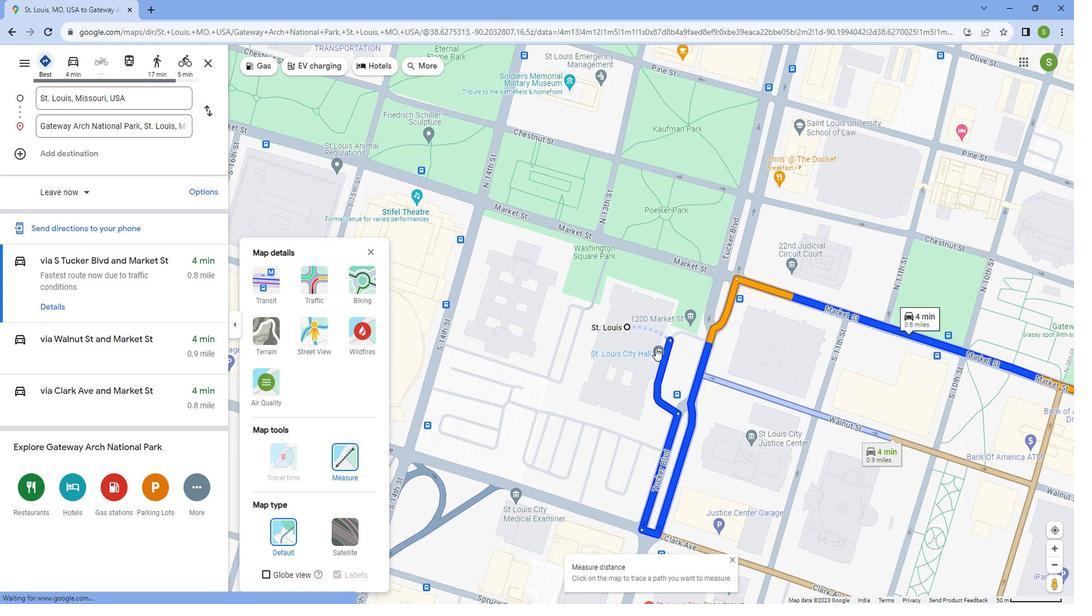 
Action: Mouse scrolled (668, 348) with delta (0, 0)
Screenshot: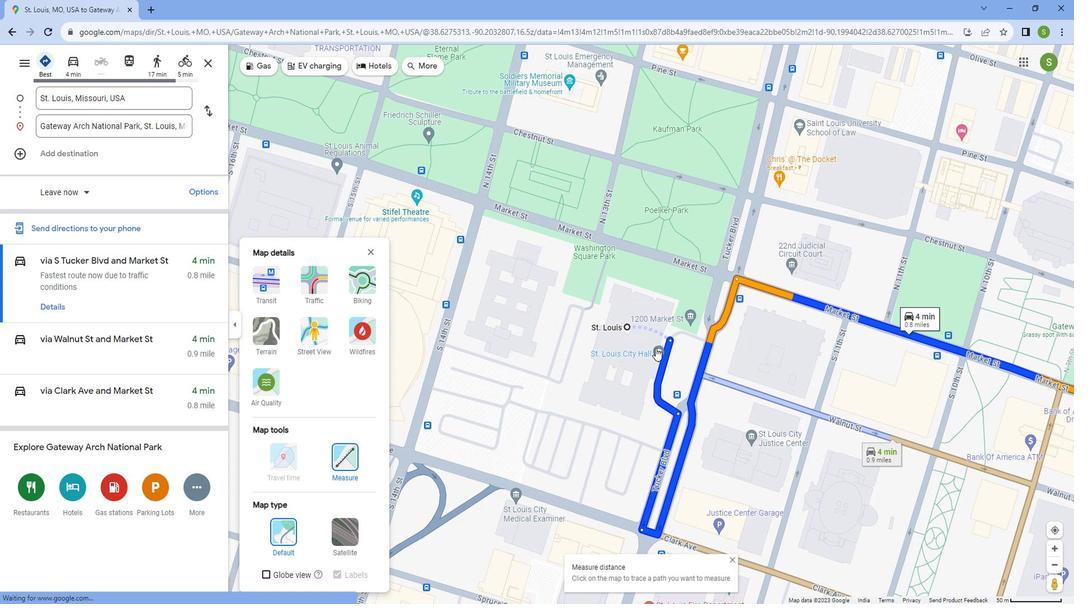 
Action: Mouse moved to (668, 347)
Screenshot: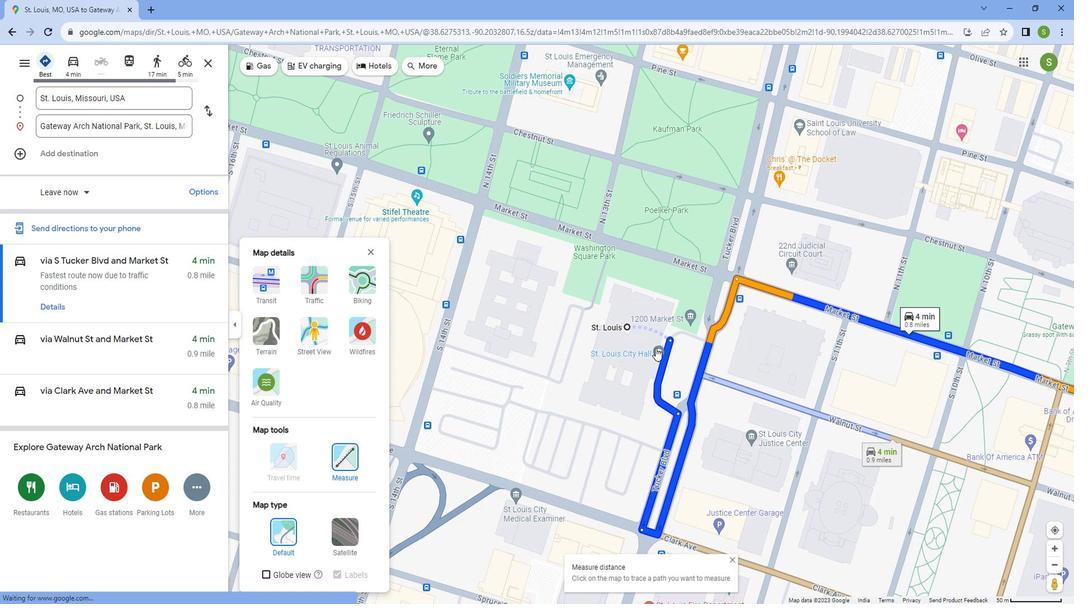 
Action: Mouse scrolled (668, 348) with delta (0, 0)
Screenshot: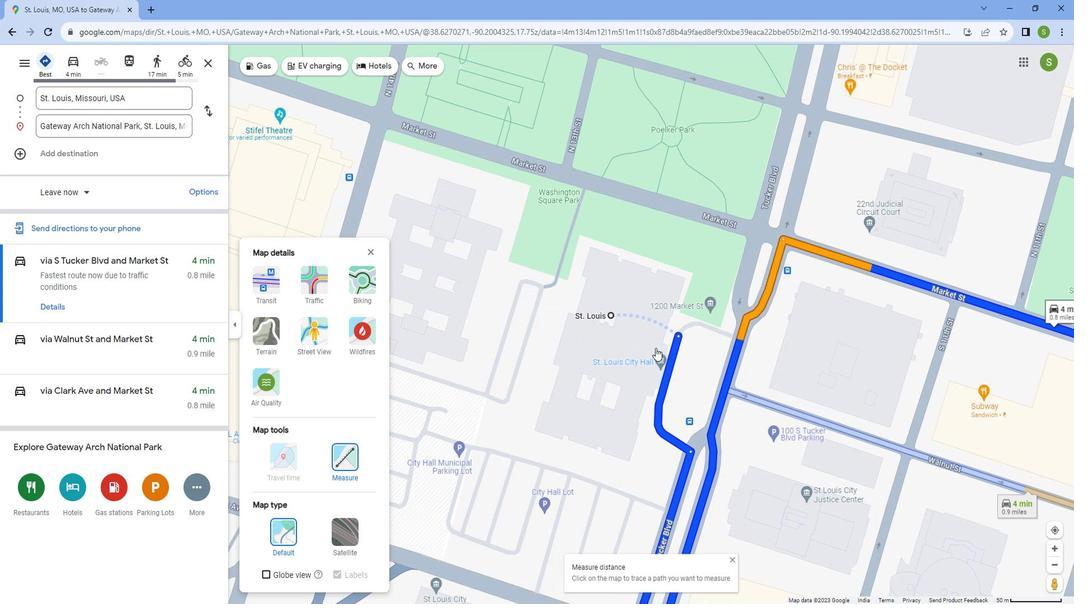 
Action: Mouse scrolled (668, 348) with delta (0, 0)
Screenshot: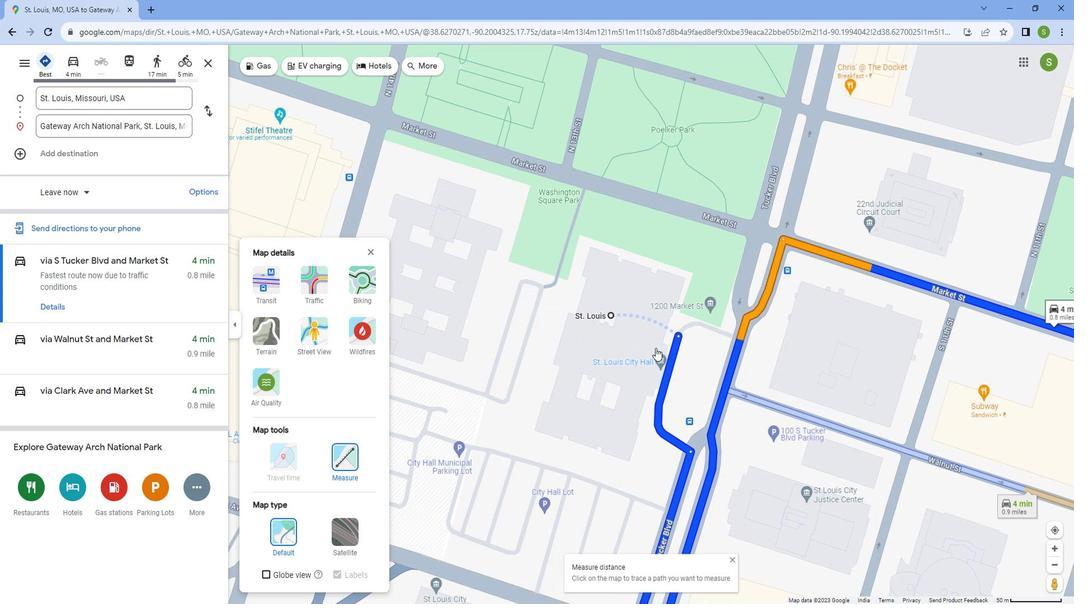 
Action: Mouse scrolled (668, 348) with delta (0, 0)
Screenshot: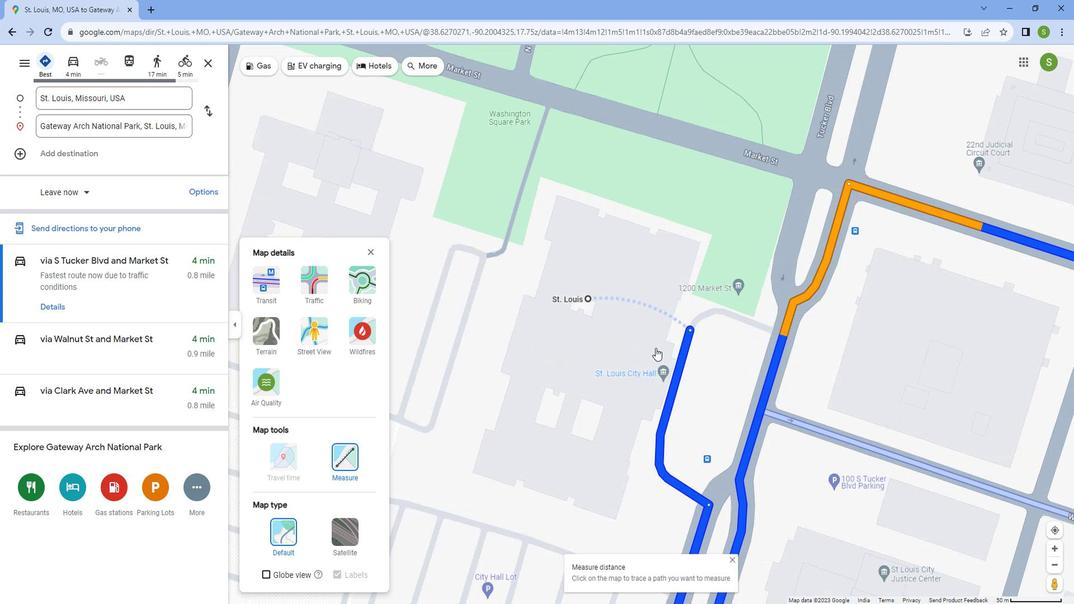 
Action: Mouse scrolled (668, 348) with delta (0, 0)
Screenshot: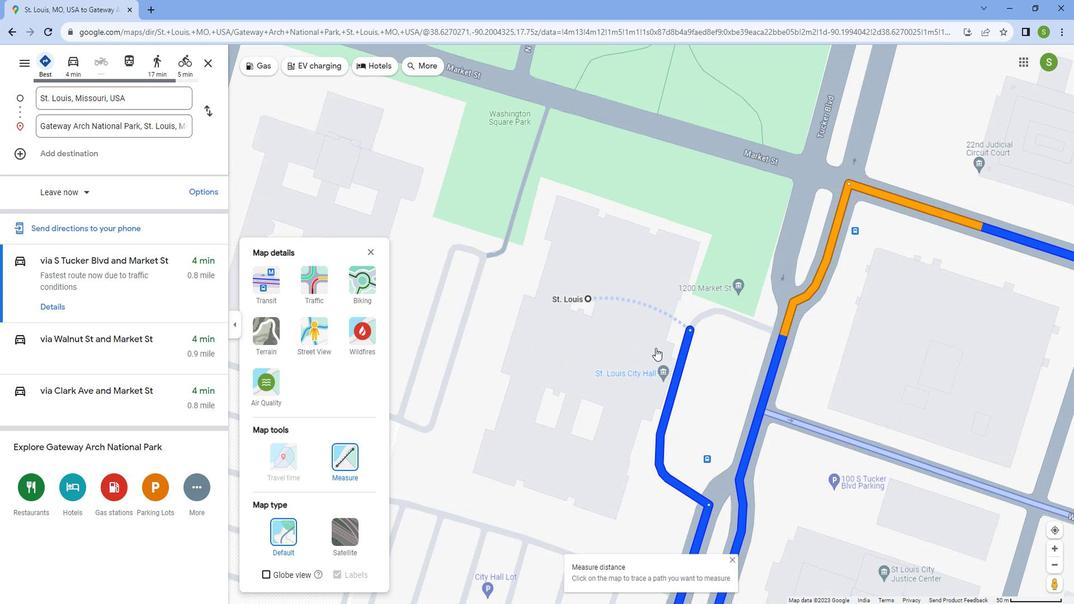 
Action: Mouse scrolled (668, 348) with delta (0, 0)
Screenshot: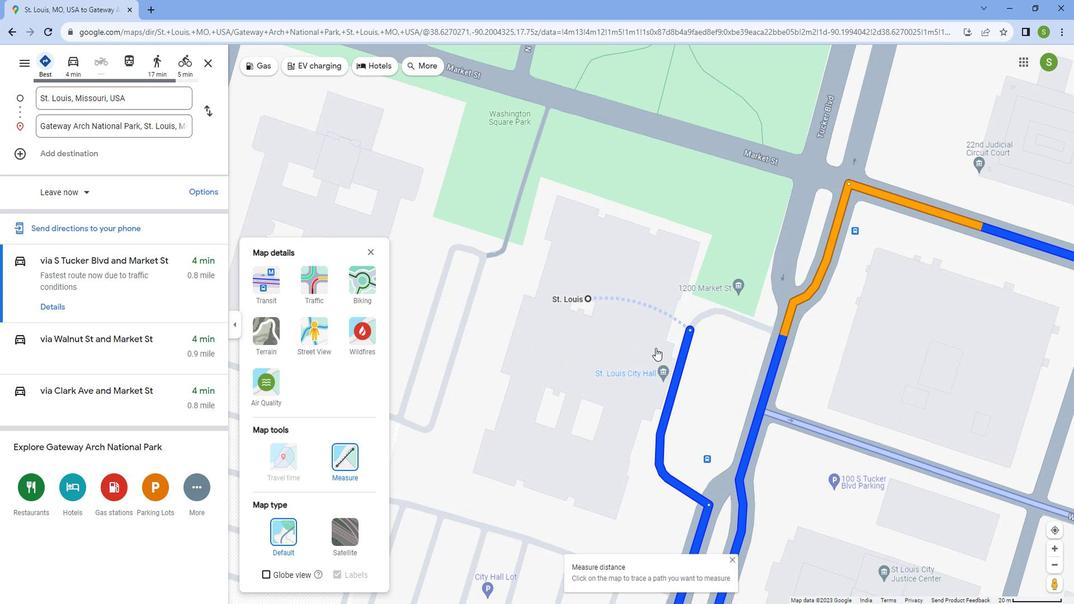 
Action: Mouse scrolled (668, 348) with delta (0, 0)
Screenshot: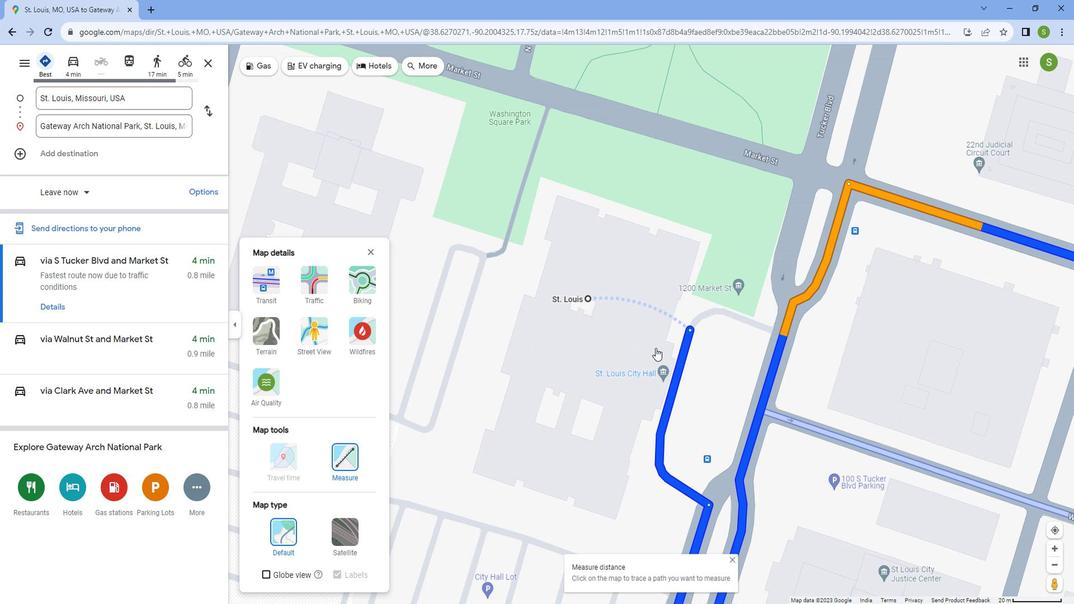 
Action: Mouse moved to (502, 232)
Screenshot: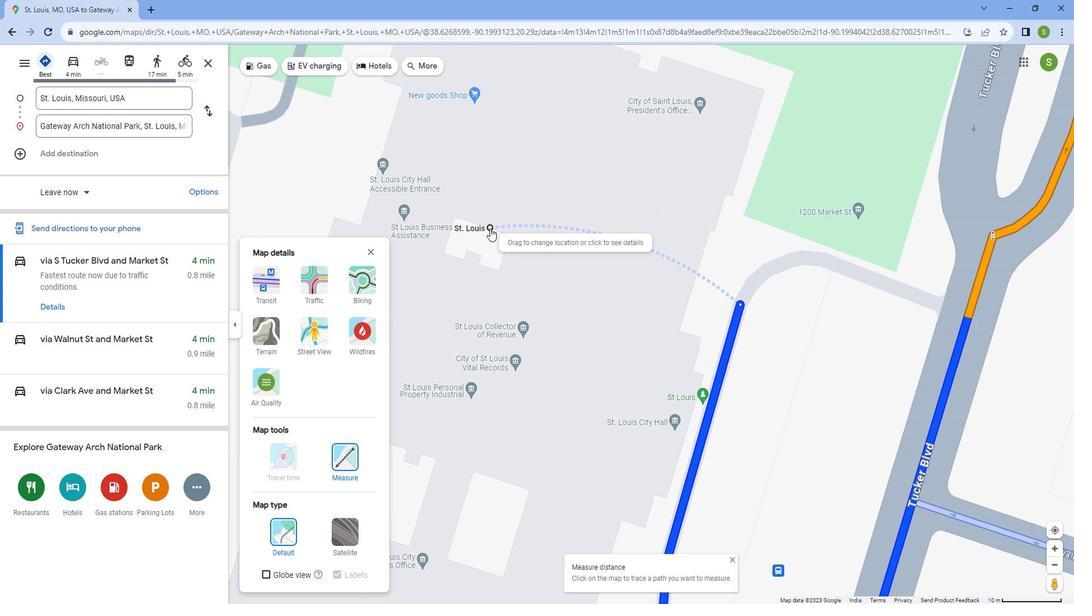 
Action: Mouse scrolled (502, 232) with delta (0, 0)
Screenshot: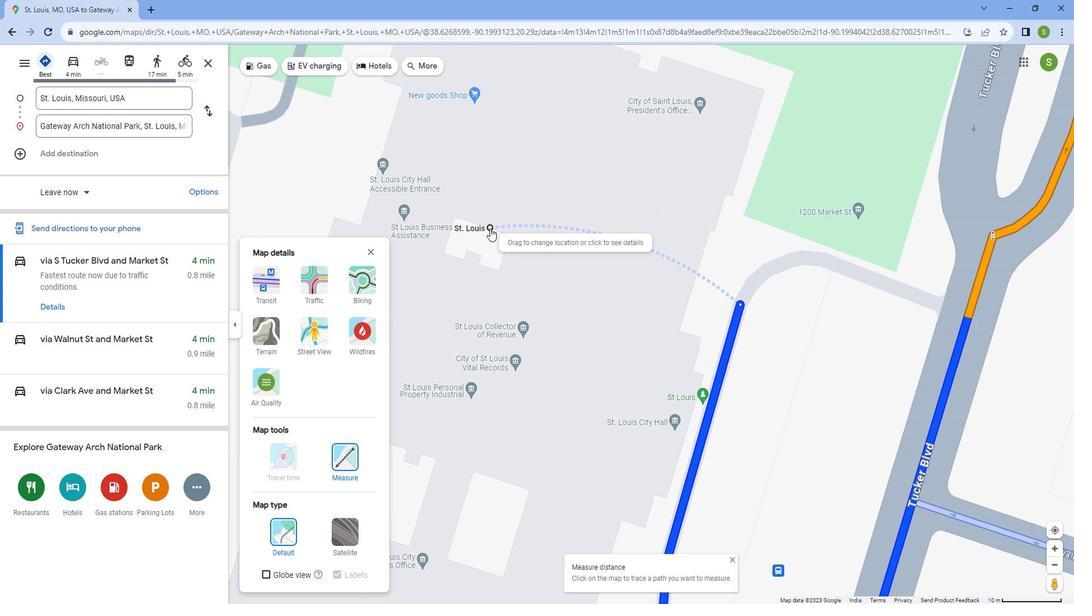 
Action: Mouse scrolled (502, 232) with delta (0, 0)
Screenshot: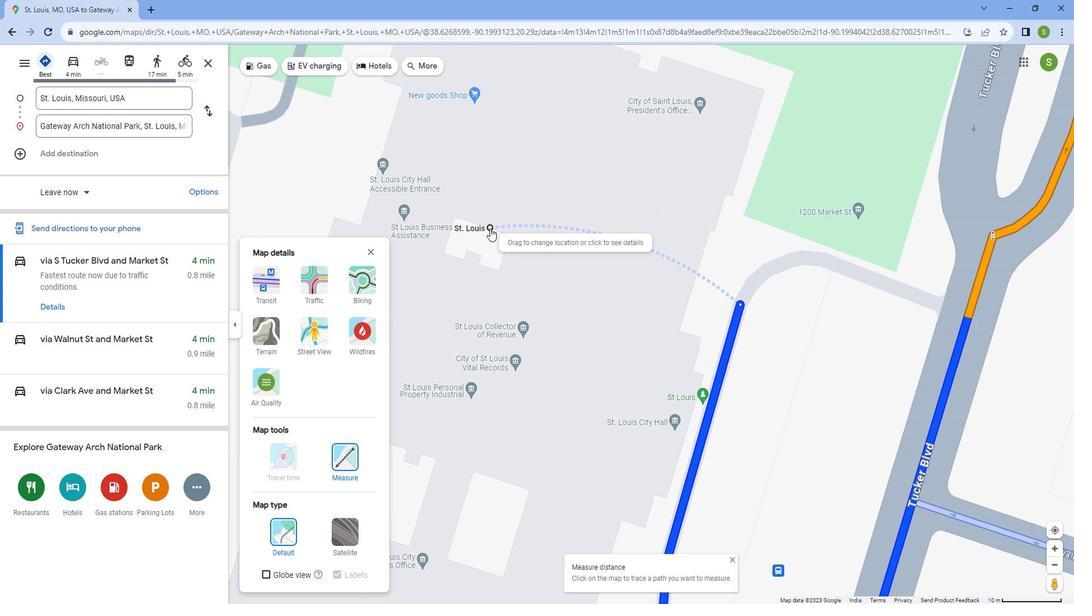
Action: Mouse scrolled (502, 232) with delta (0, 0)
Screenshot: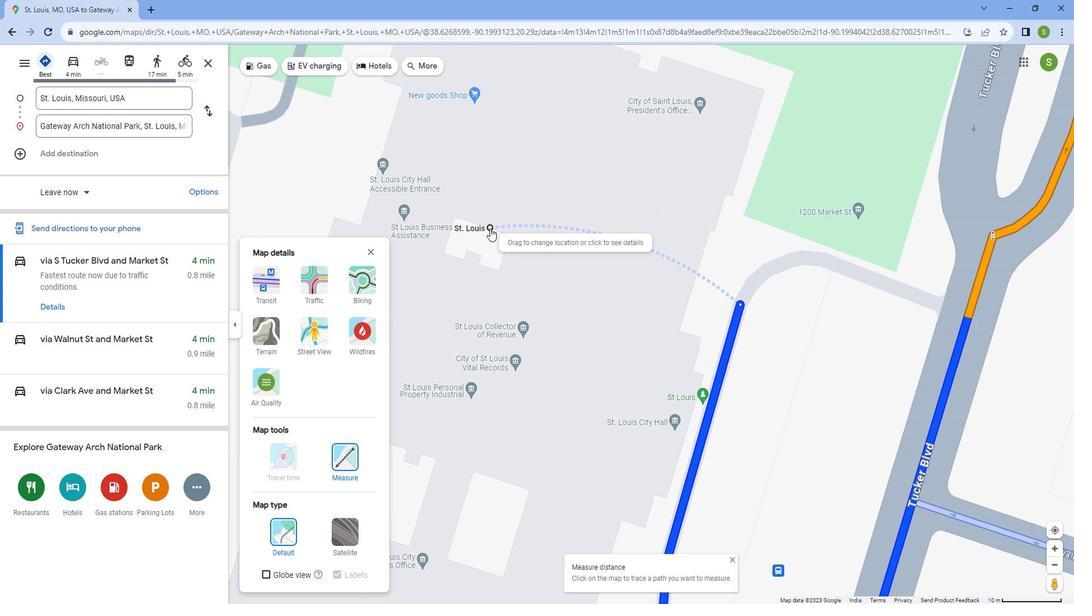 
Action: Mouse scrolled (502, 232) with delta (0, 0)
Screenshot: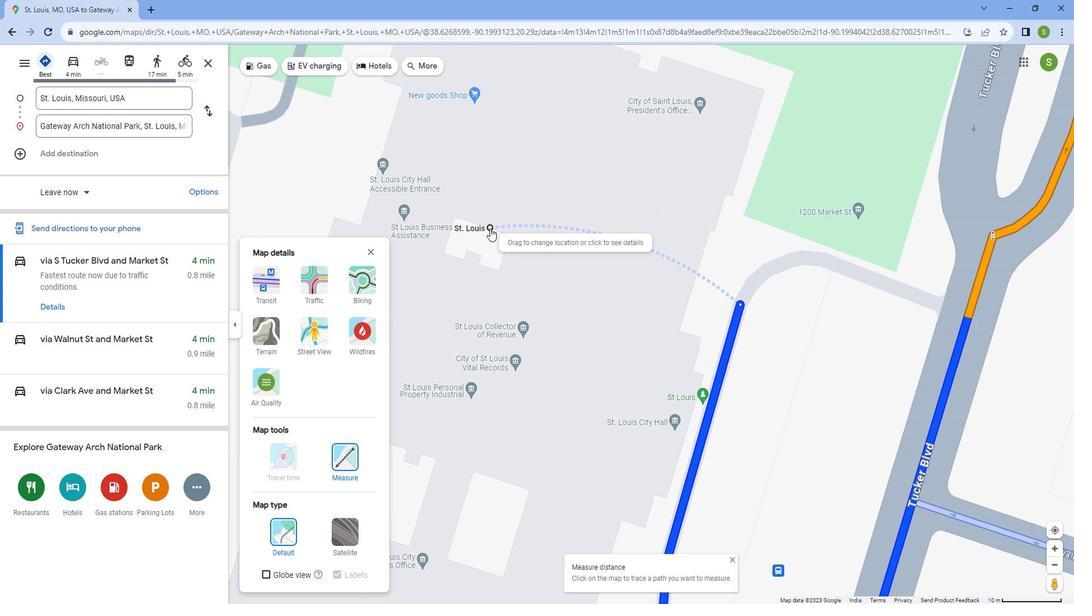 
Action: Mouse scrolled (502, 232) with delta (0, 0)
Screenshot: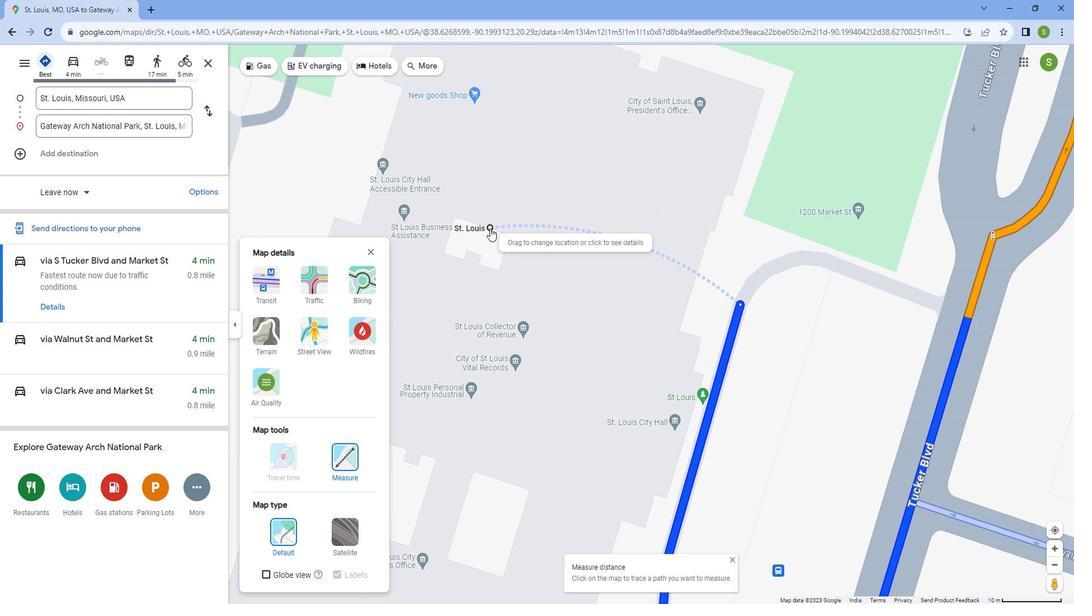 
Action: Mouse scrolled (502, 232) with delta (0, 0)
Screenshot: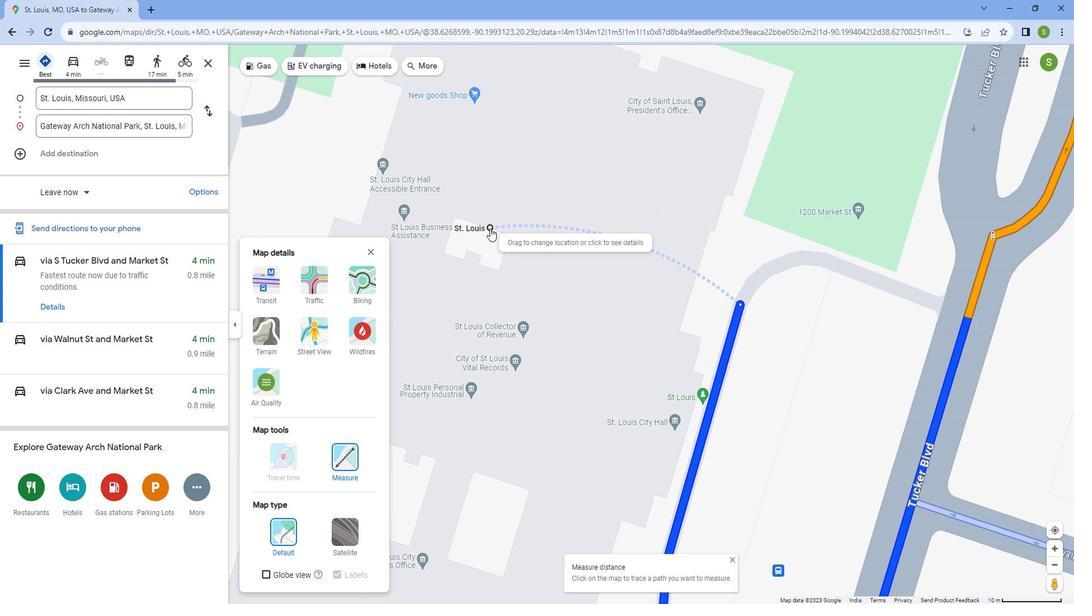 
Action: Mouse scrolled (502, 232) with delta (0, 0)
Screenshot: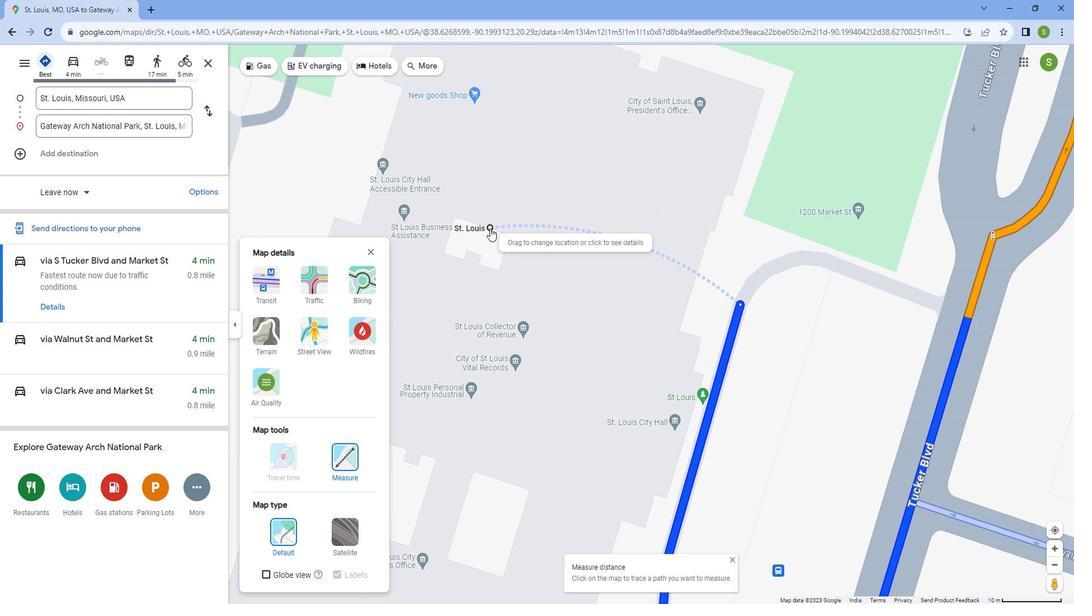 
Action: Mouse scrolled (502, 232) with delta (0, 0)
Screenshot: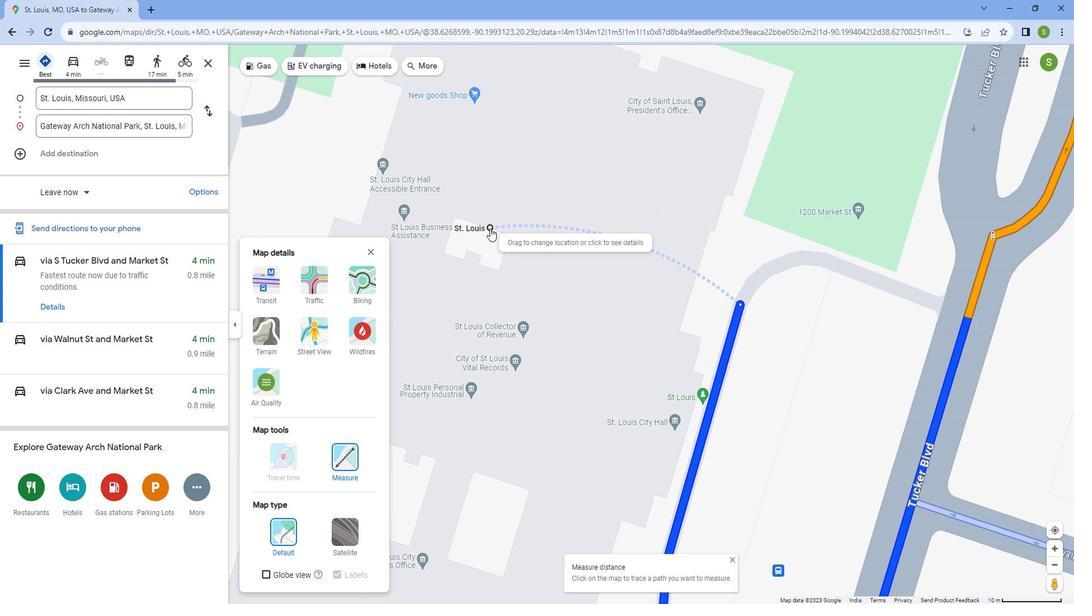
Action: Mouse scrolled (502, 232) with delta (0, 0)
Screenshot: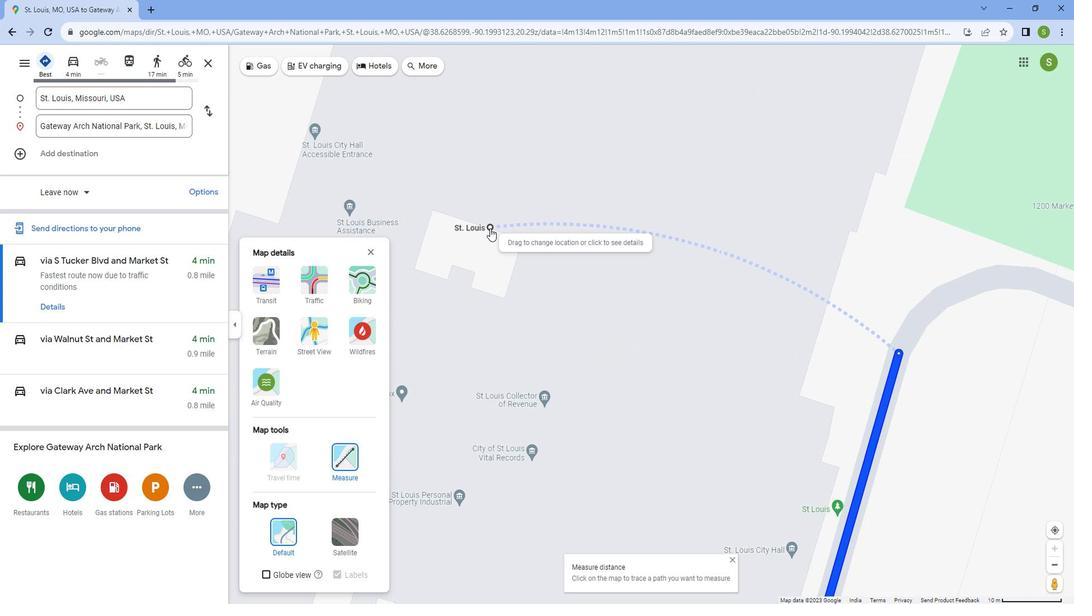 
Action: Mouse scrolled (502, 232) with delta (0, 0)
Screenshot: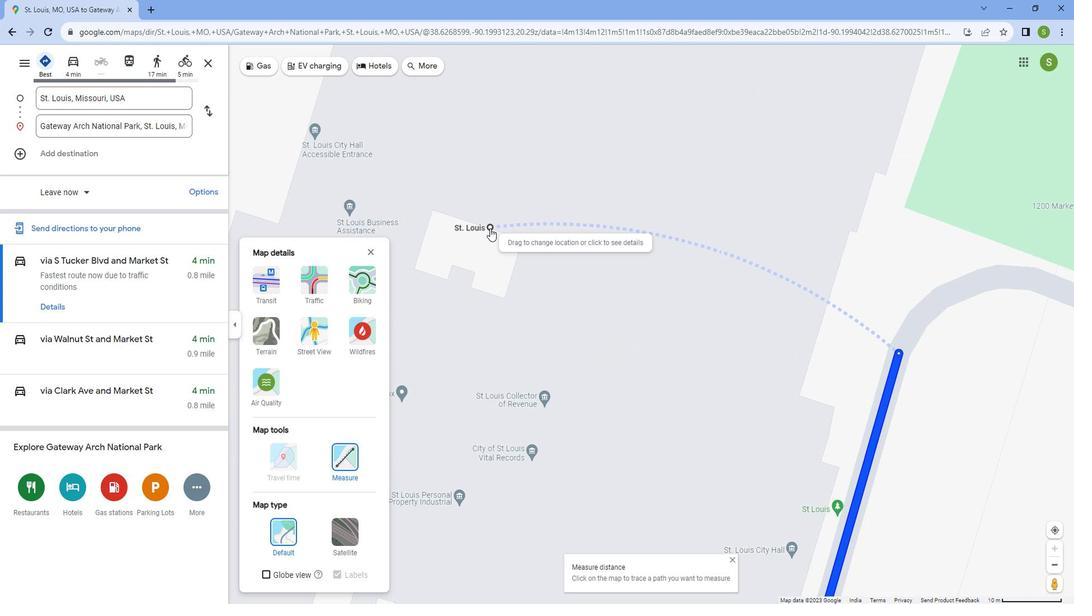
Action: Mouse scrolled (502, 232) with delta (0, 0)
Screenshot: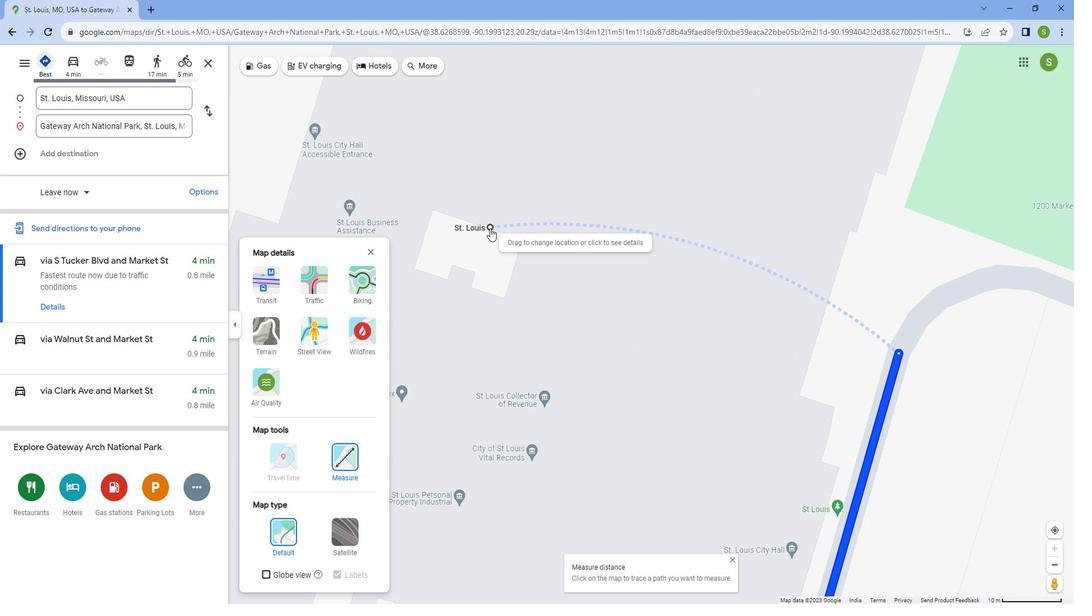 
Action: Mouse scrolled (502, 232) with delta (0, 0)
Screenshot: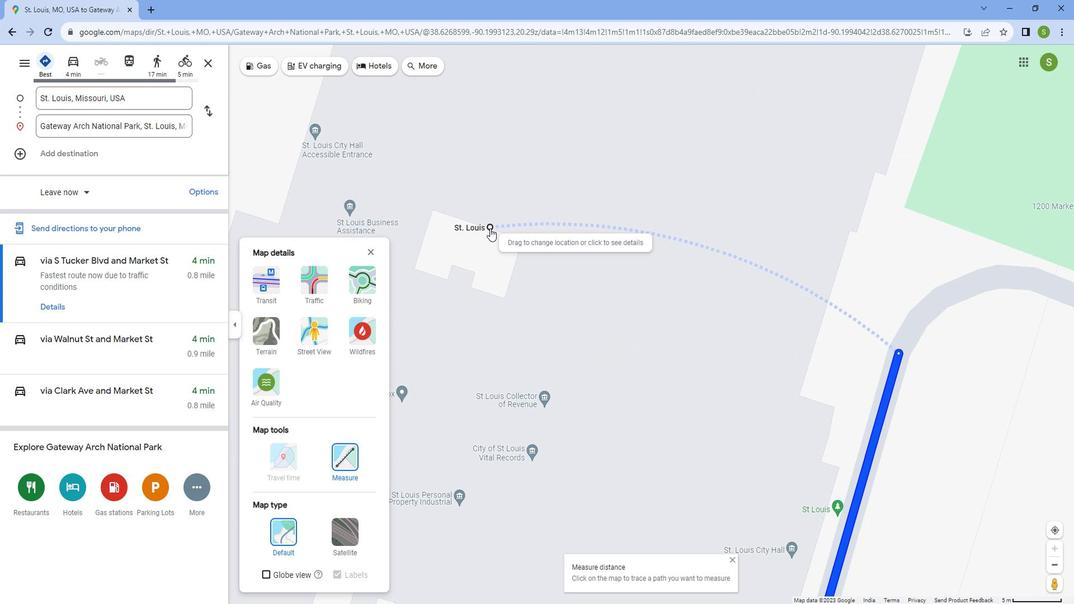 
Action: Mouse scrolled (502, 232) with delta (0, 0)
Screenshot: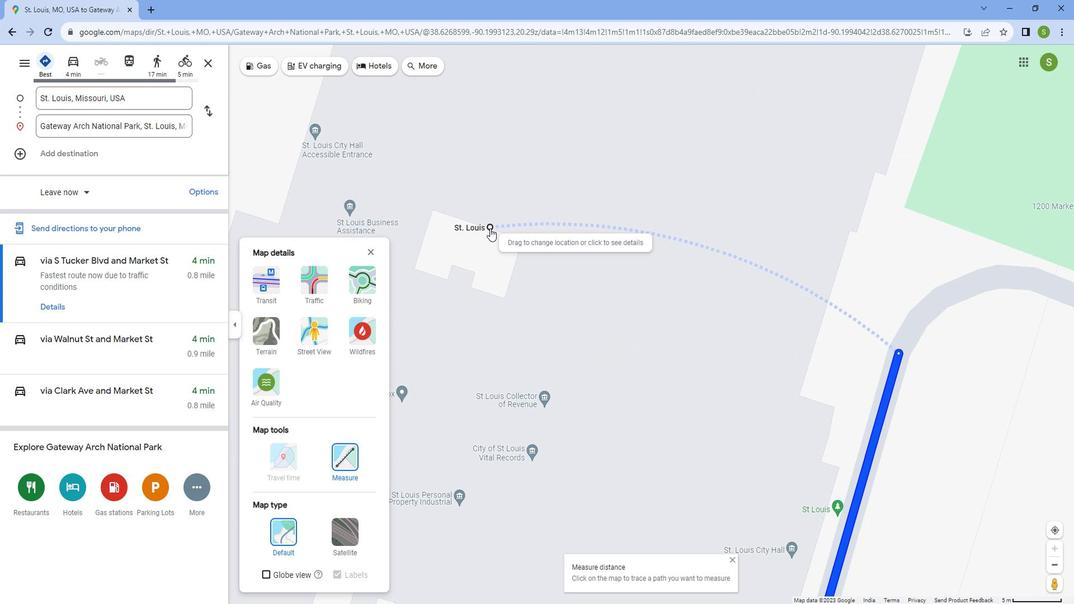 
Action: Mouse scrolled (502, 232) with delta (0, 0)
Screenshot: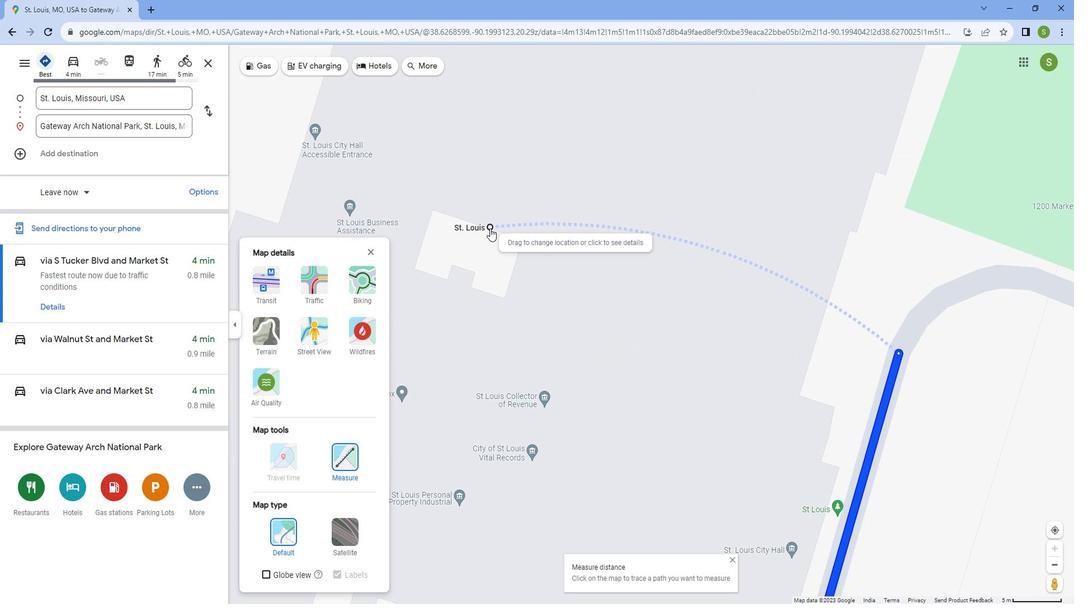 
Action: Mouse scrolled (502, 232) with delta (0, 0)
Screenshot: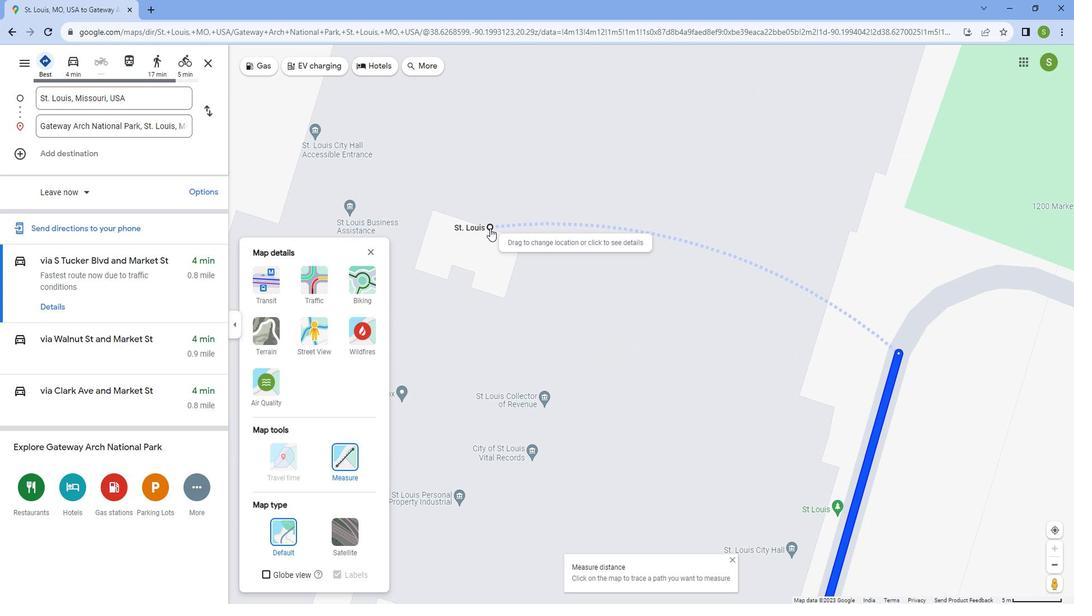 
Action: Mouse scrolled (502, 231) with delta (0, 0)
Screenshot: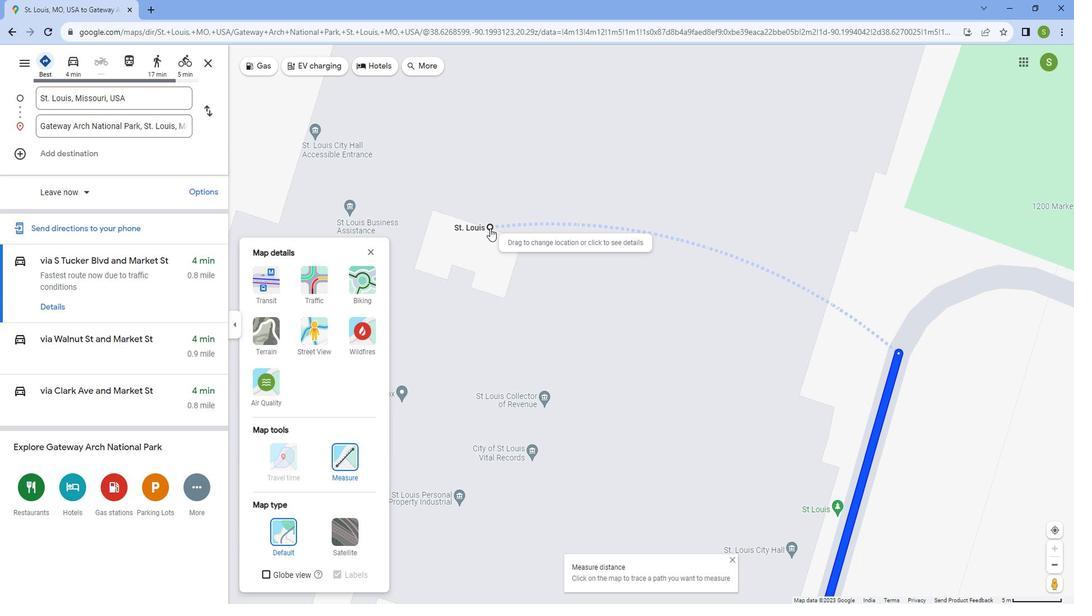 
Action: Mouse moved to (501, 231)
Screenshot: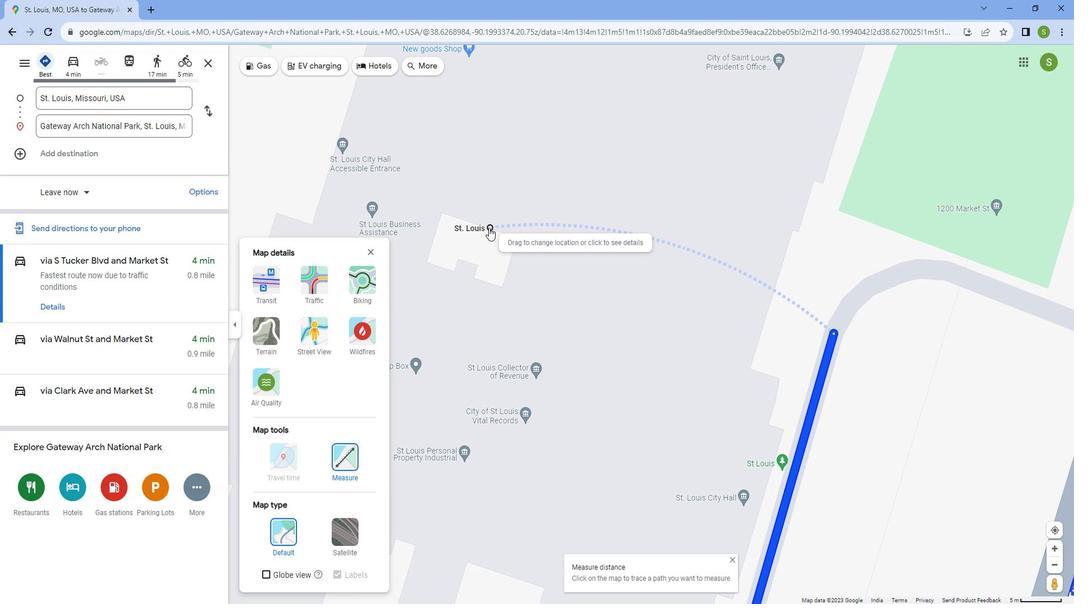 
Action: Mouse pressed left at (501, 231)
Screenshot: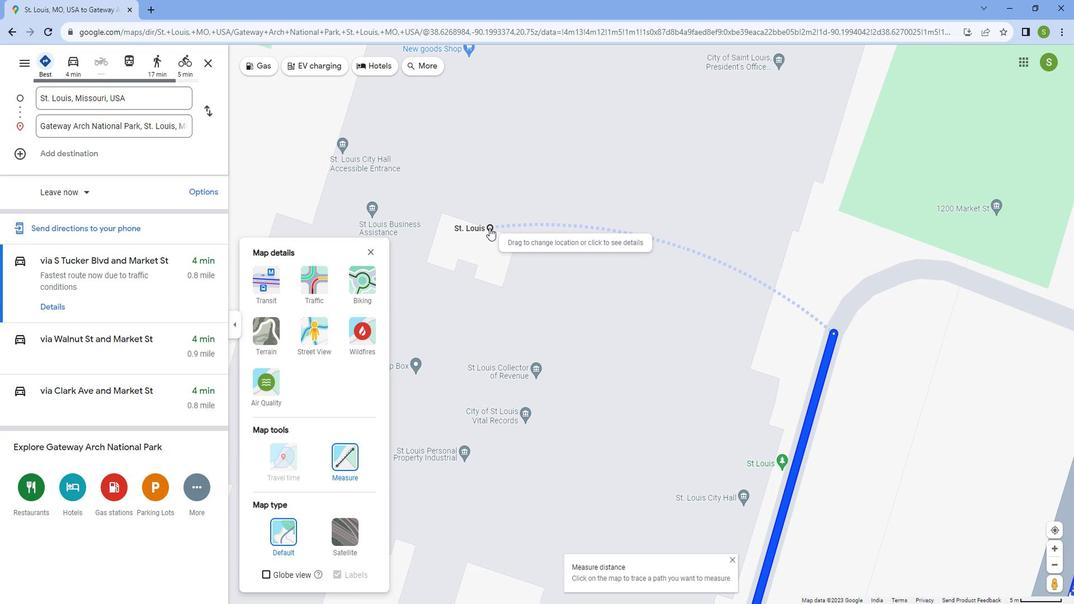 
Action: Mouse moved to (407, 253)
Screenshot: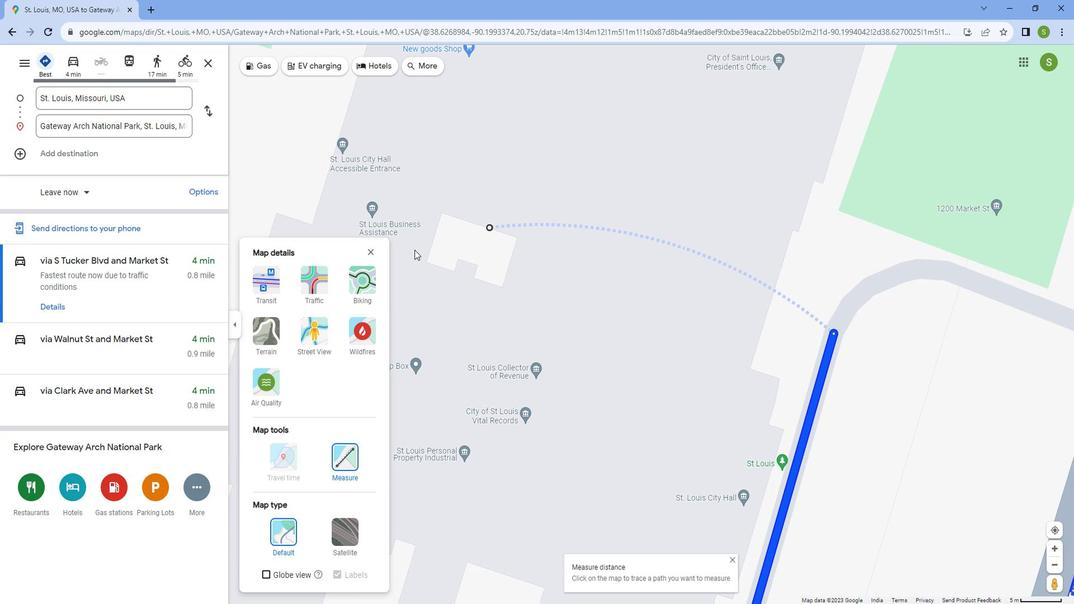 
Action: Mouse scrolled (407, 252) with delta (0, 0)
Screenshot: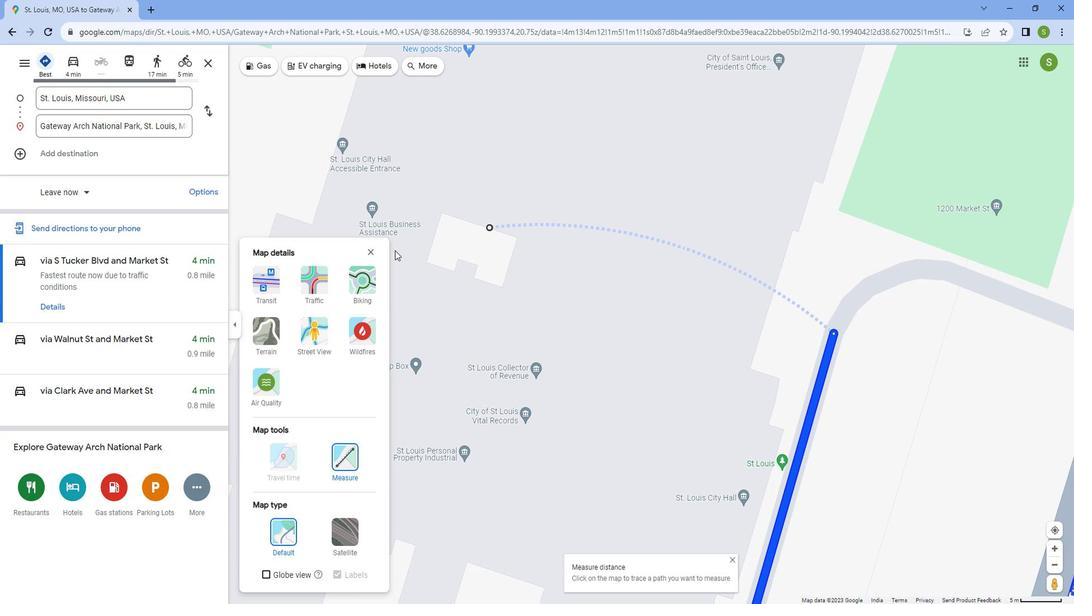 
Action: Mouse scrolled (407, 252) with delta (0, 0)
Screenshot: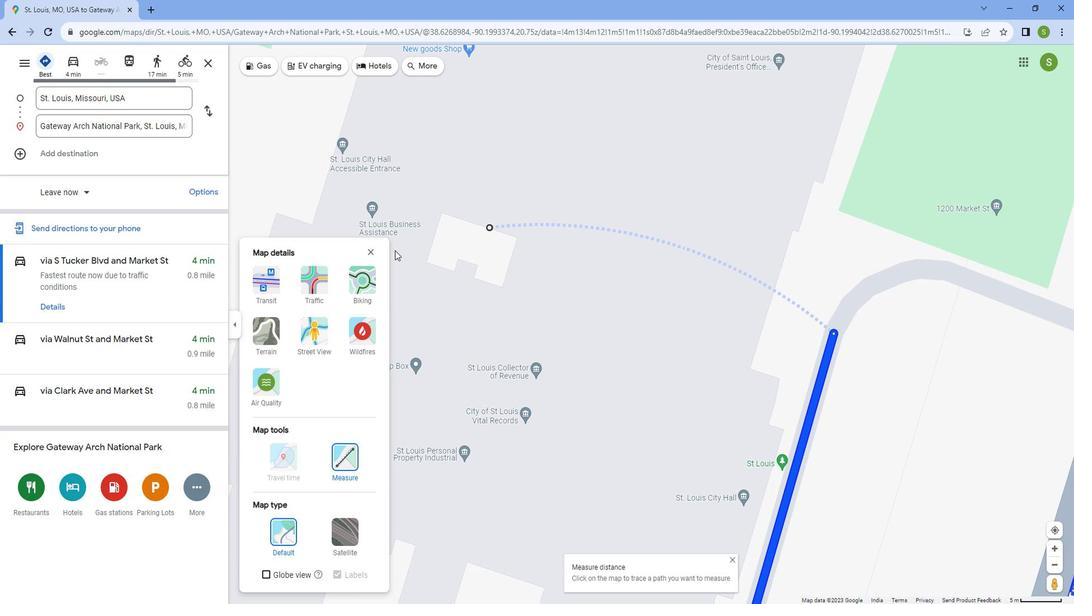 
Action: Mouse scrolled (407, 252) with delta (0, 0)
Screenshot: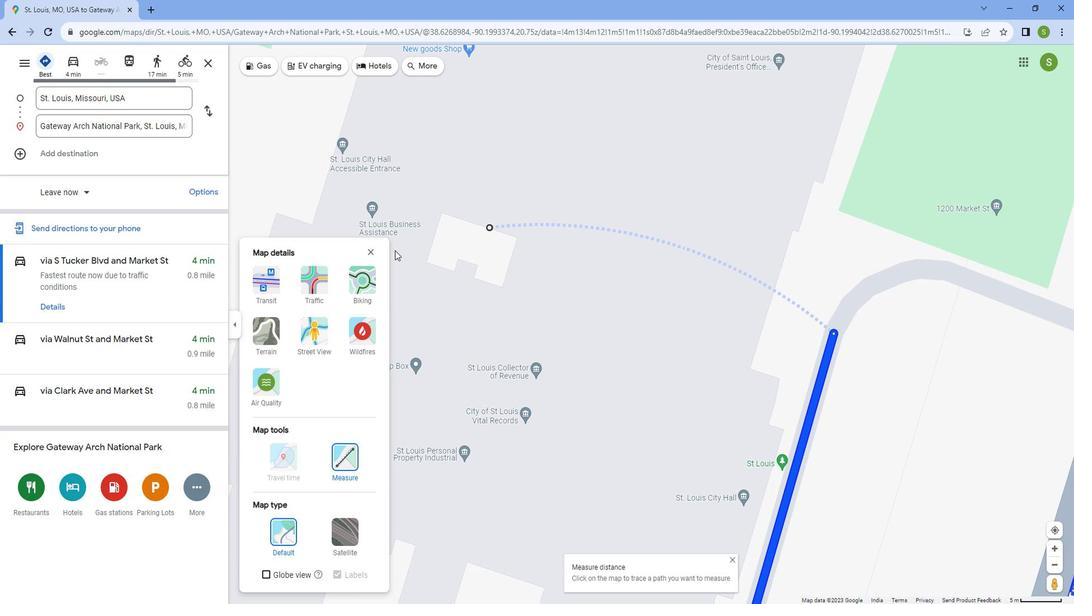 
Action: Mouse moved to (406, 253)
Screenshot: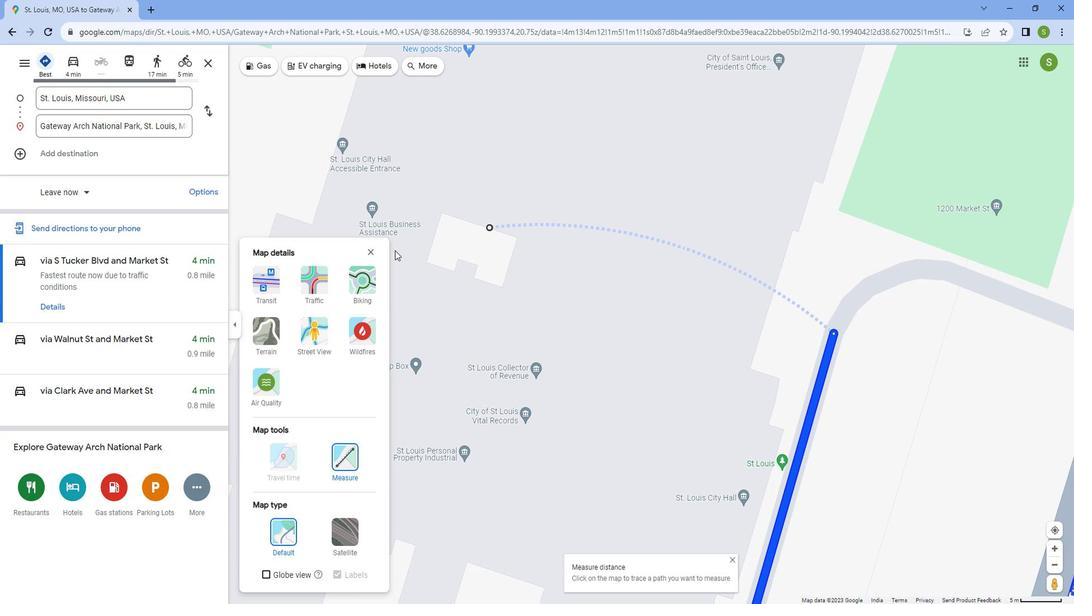 
Action: Mouse scrolled (406, 252) with delta (0, 0)
Screenshot: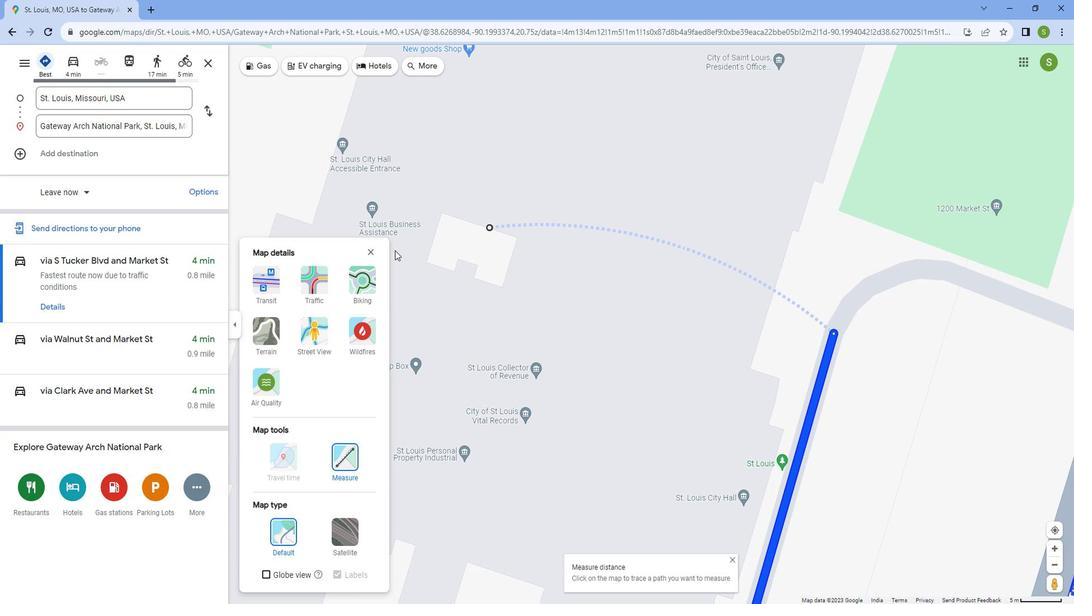 
Action: Mouse scrolled (406, 252) with delta (0, 0)
Screenshot: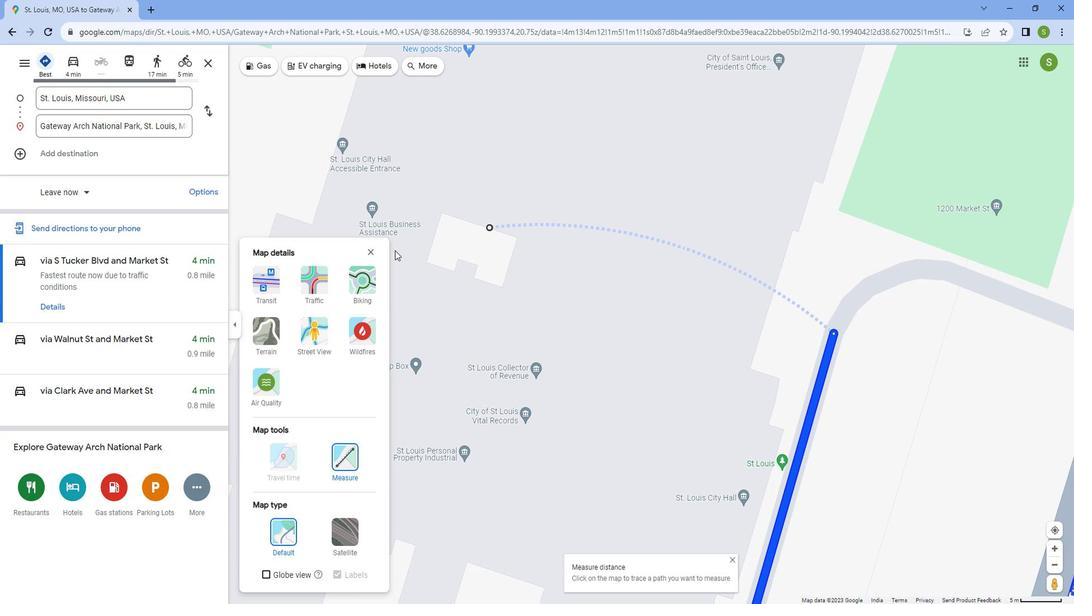
Action: Mouse moved to (406, 253)
Screenshot: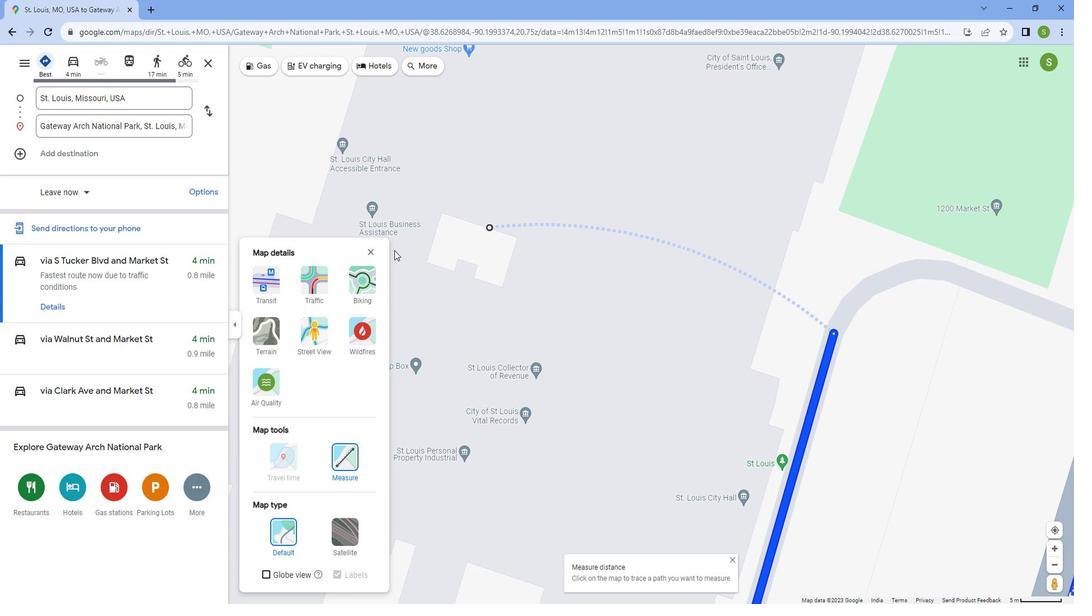 
Action: Mouse scrolled (406, 252) with delta (0, 0)
Screenshot: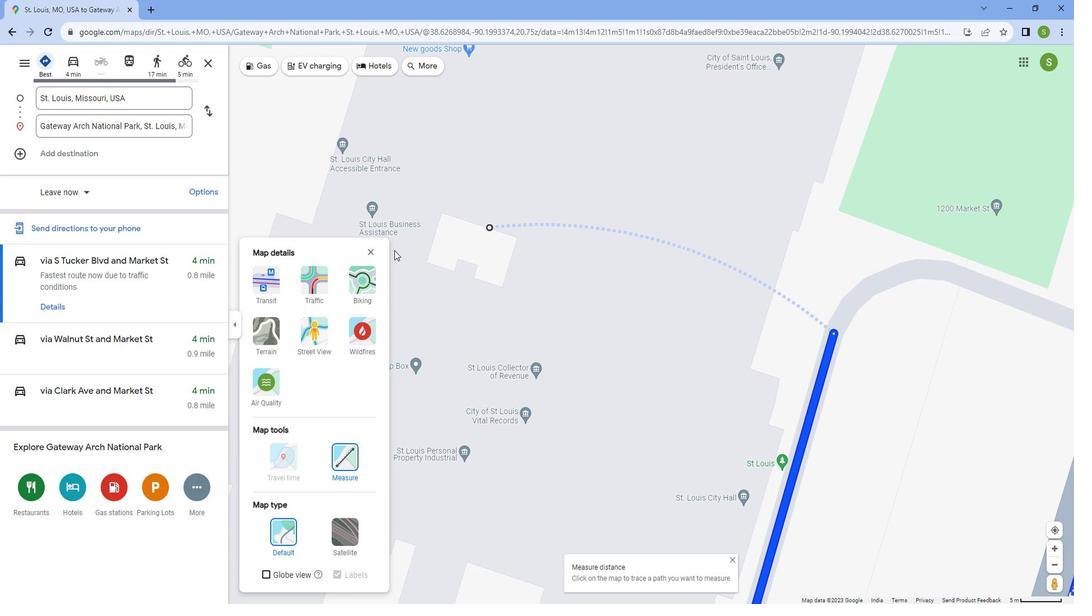 
Action: Mouse scrolled (406, 252) with delta (0, 0)
Screenshot: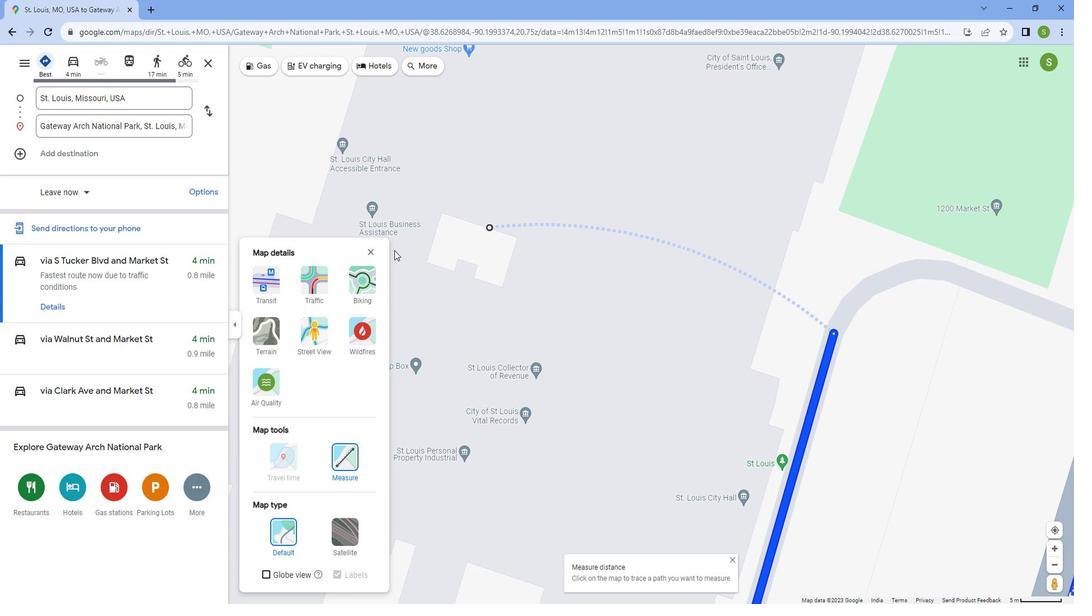 
Action: Mouse scrolled (406, 252) with delta (0, 0)
Screenshot: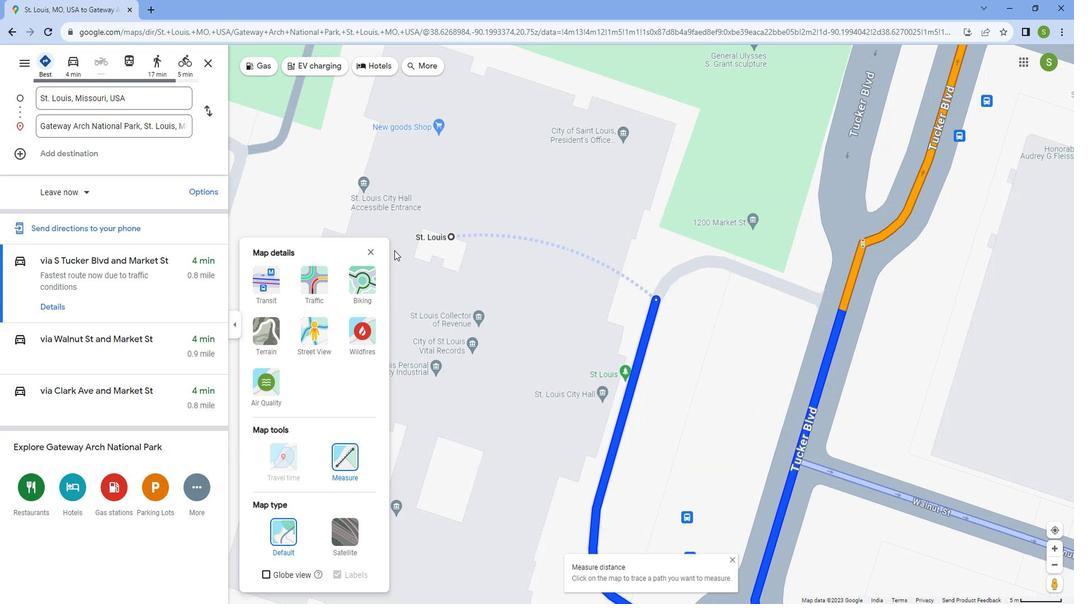 
Action: Mouse scrolled (406, 252) with delta (0, 0)
Screenshot: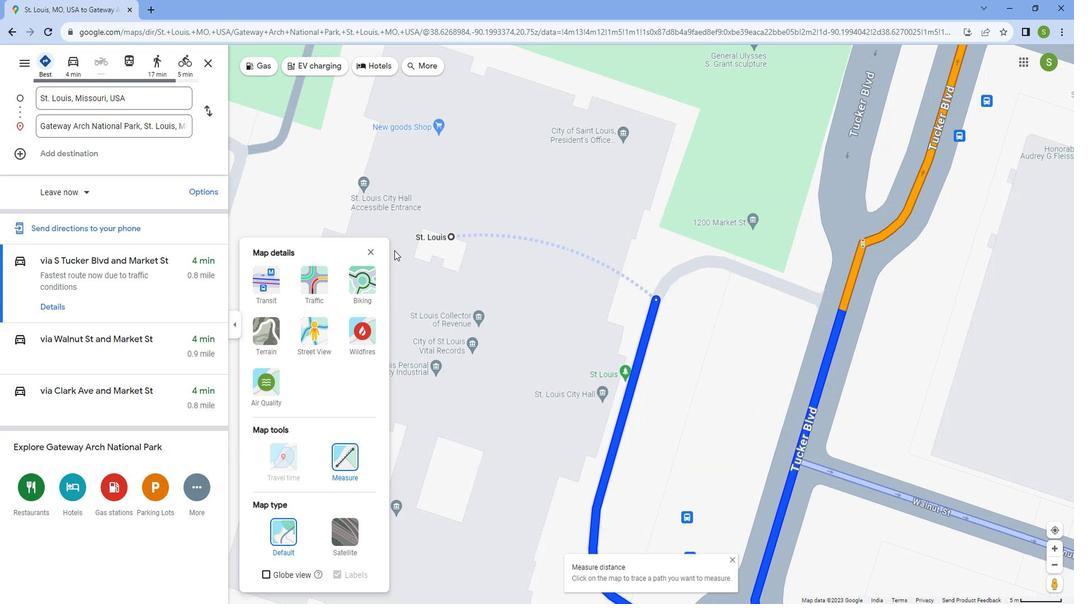 
Action: Mouse scrolled (406, 252) with delta (0, 0)
Screenshot: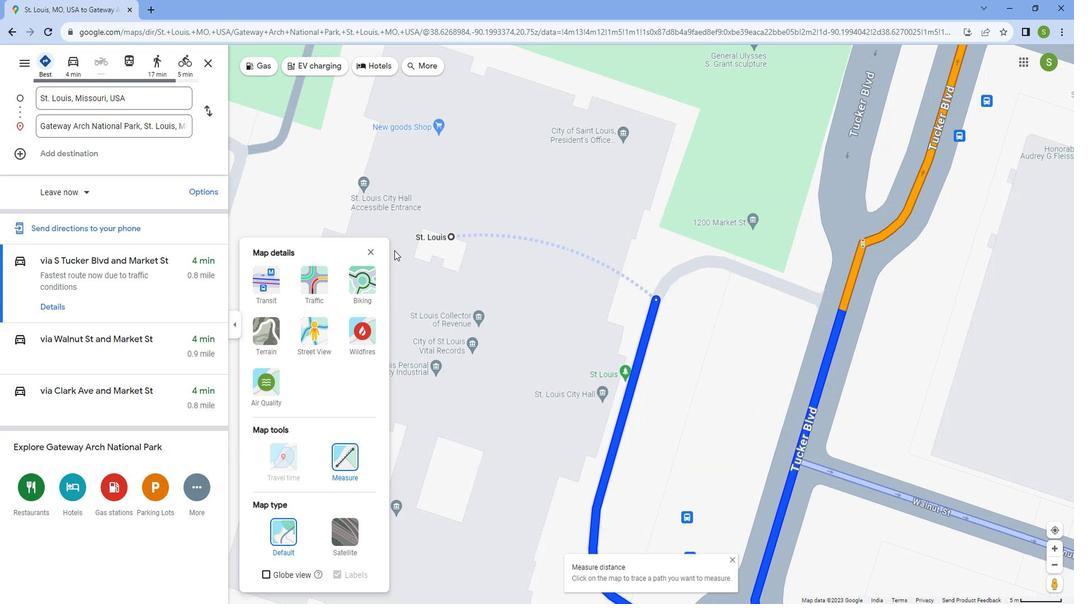 
Action: Mouse scrolled (406, 252) with delta (0, 0)
Screenshot: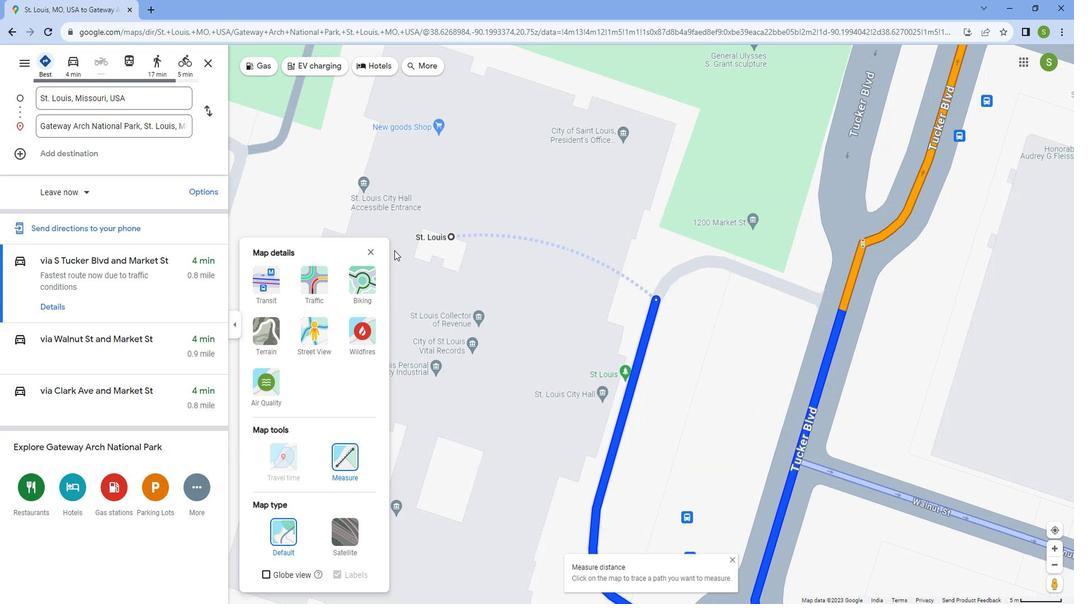 
Action: Mouse scrolled (406, 252) with delta (0, 0)
Screenshot: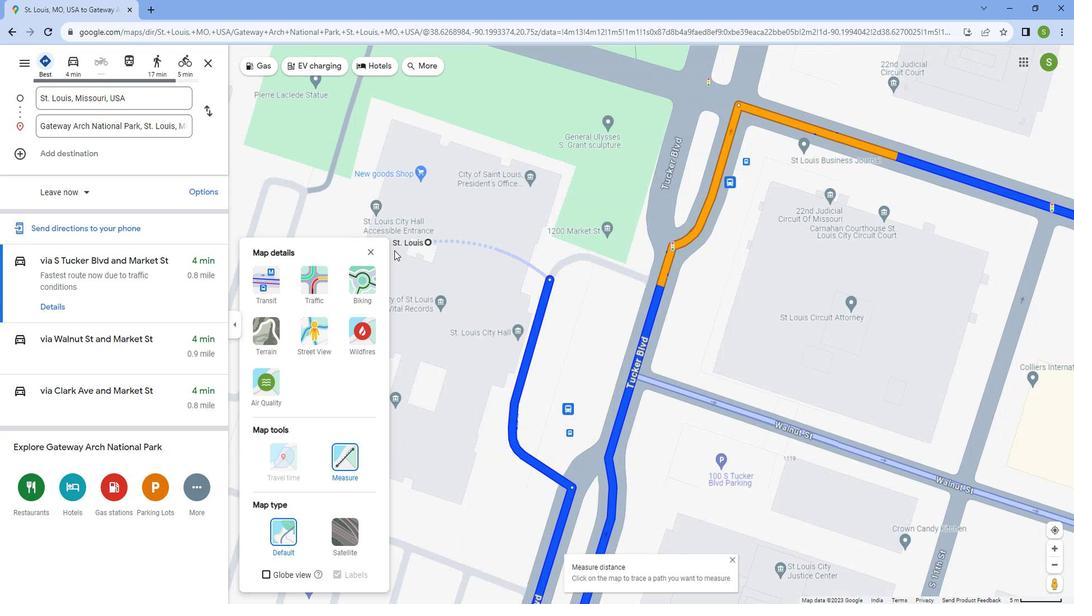 
Action: Mouse scrolled (406, 252) with delta (0, 0)
Screenshot: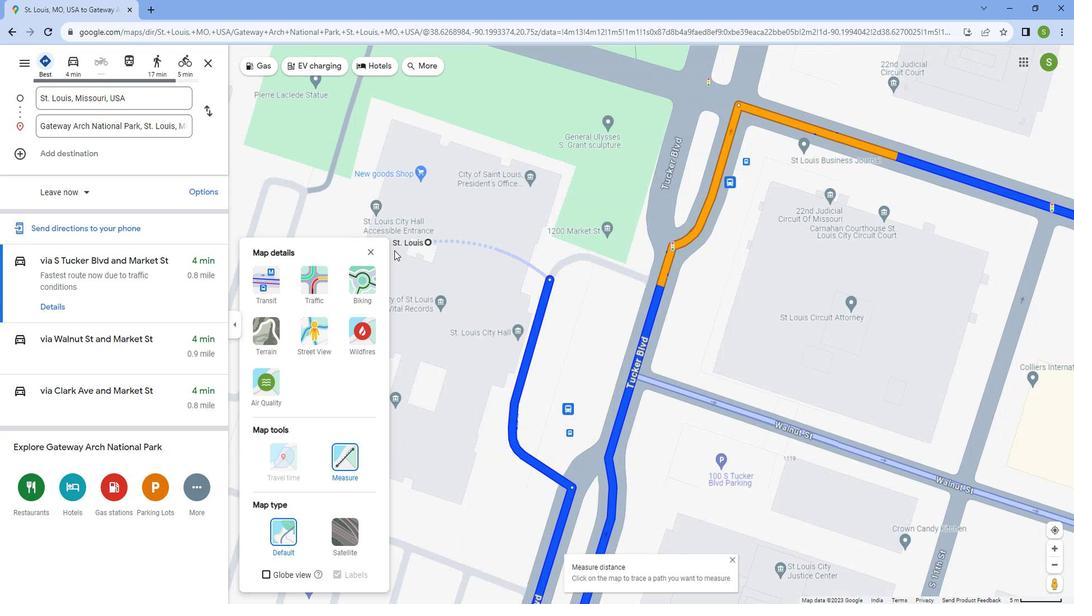 
Action: Mouse scrolled (406, 252) with delta (0, 0)
Screenshot: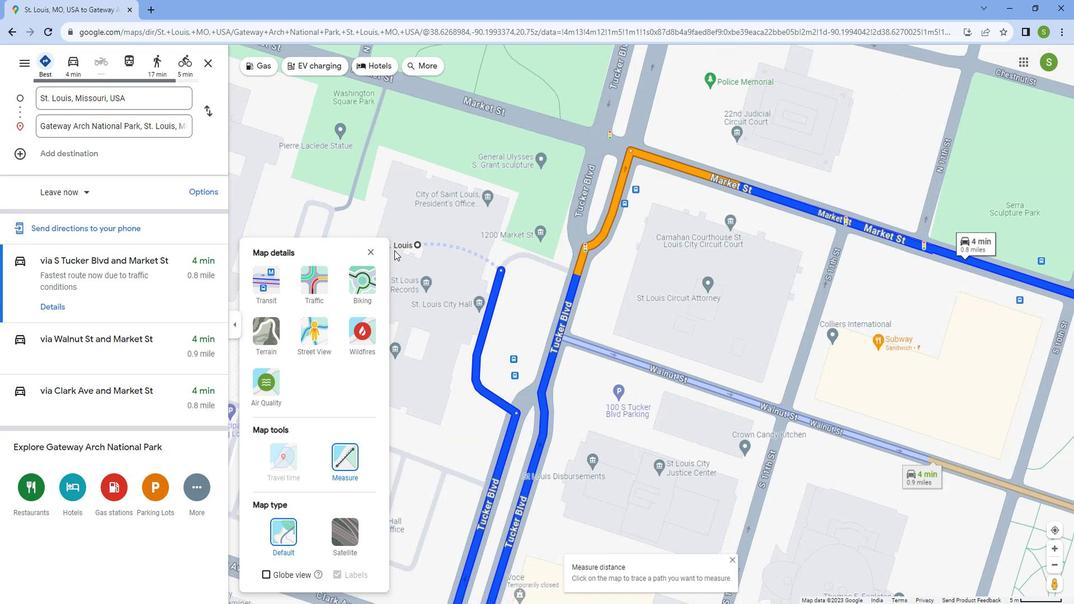 
Action: Mouse scrolled (406, 252) with delta (0, 0)
Screenshot: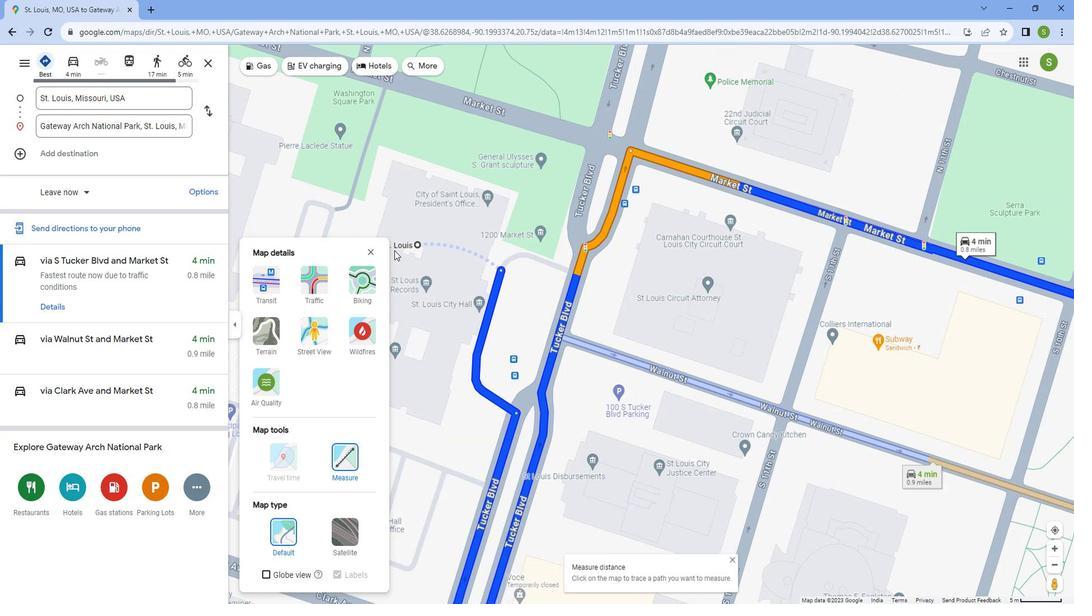 
Action: Mouse scrolled (406, 252) with delta (0, 0)
Screenshot: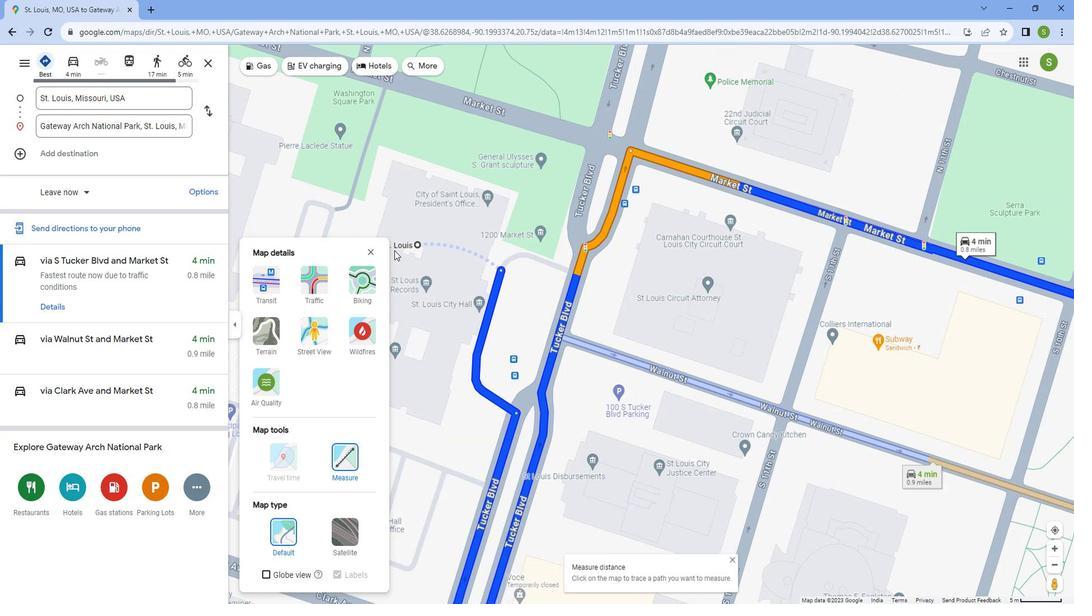 
Action: Mouse scrolled (406, 252) with delta (0, 0)
Screenshot: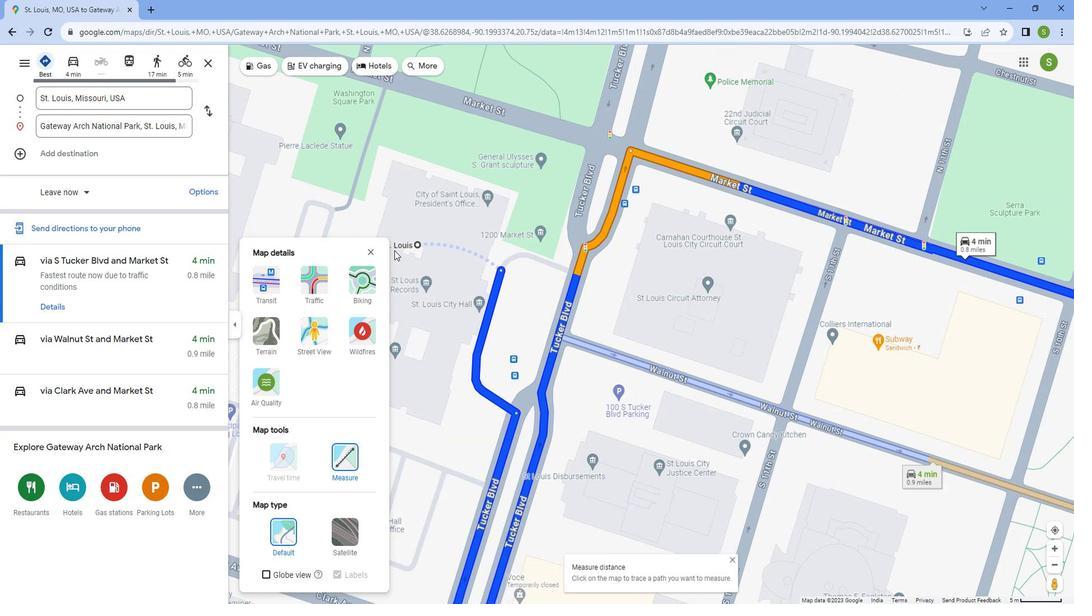 
Action: Mouse scrolled (406, 252) with delta (0, 0)
Screenshot: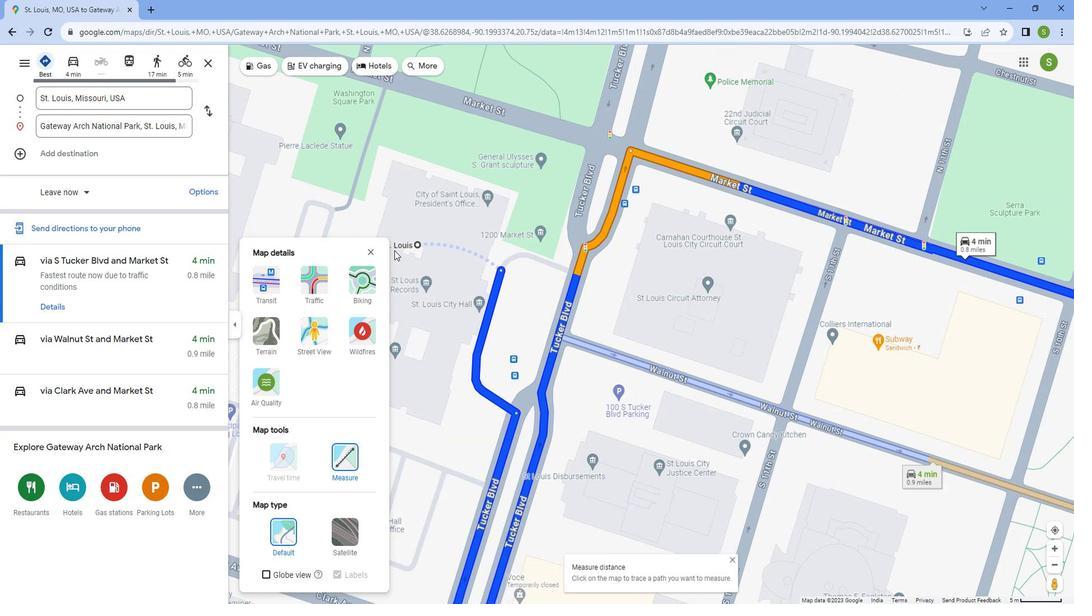
Action: Mouse scrolled (406, 252) with delta (0, 0)
Screenshot: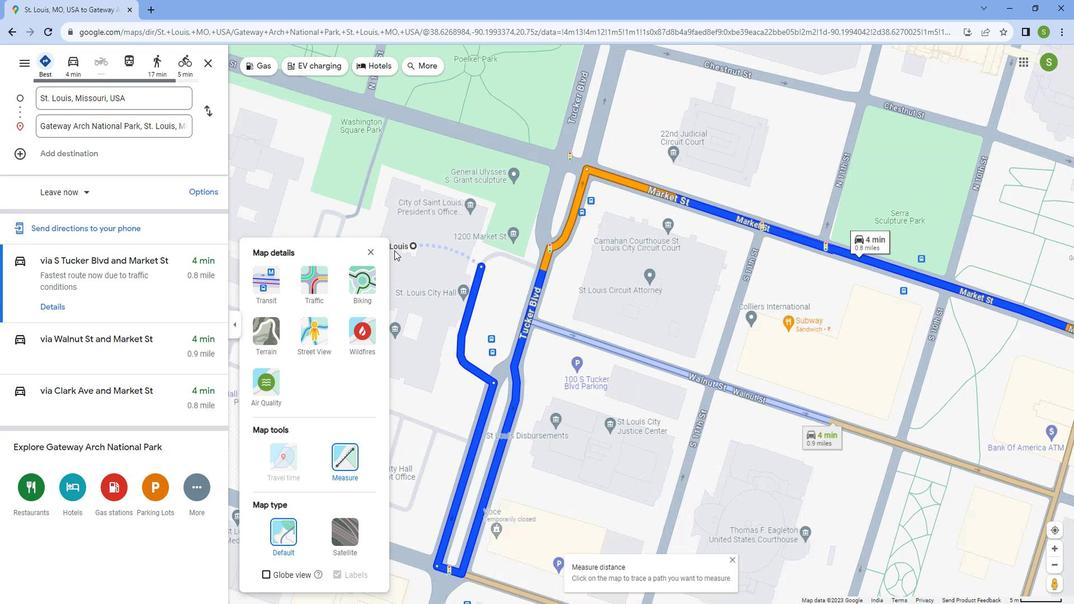 
Action: Mouse scrolled (406, 252) with delta (0, 0)
Screenshot: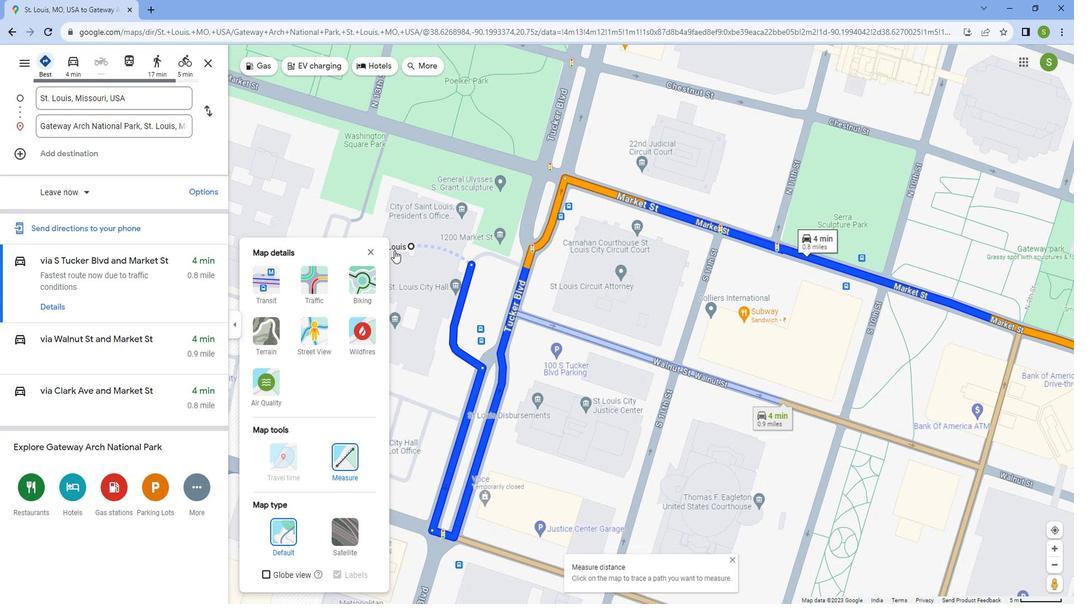 
Action: Mouse scrolled (406, 252) with delta (0, 0)
Screenshot: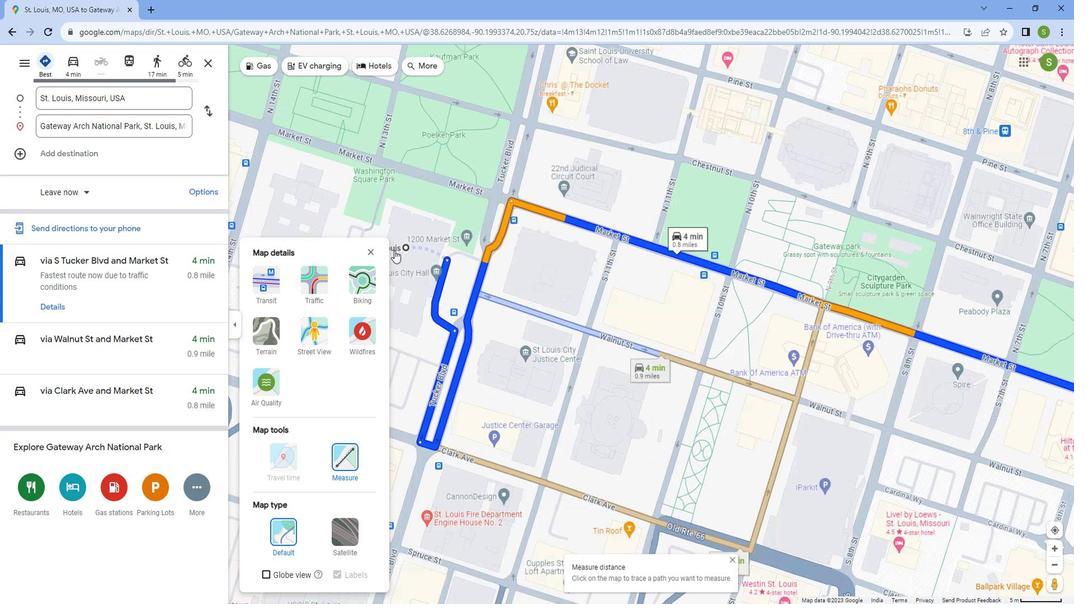 
Action: Mouse scrolled (406, 252) with delta (0, 0)
Screenshot: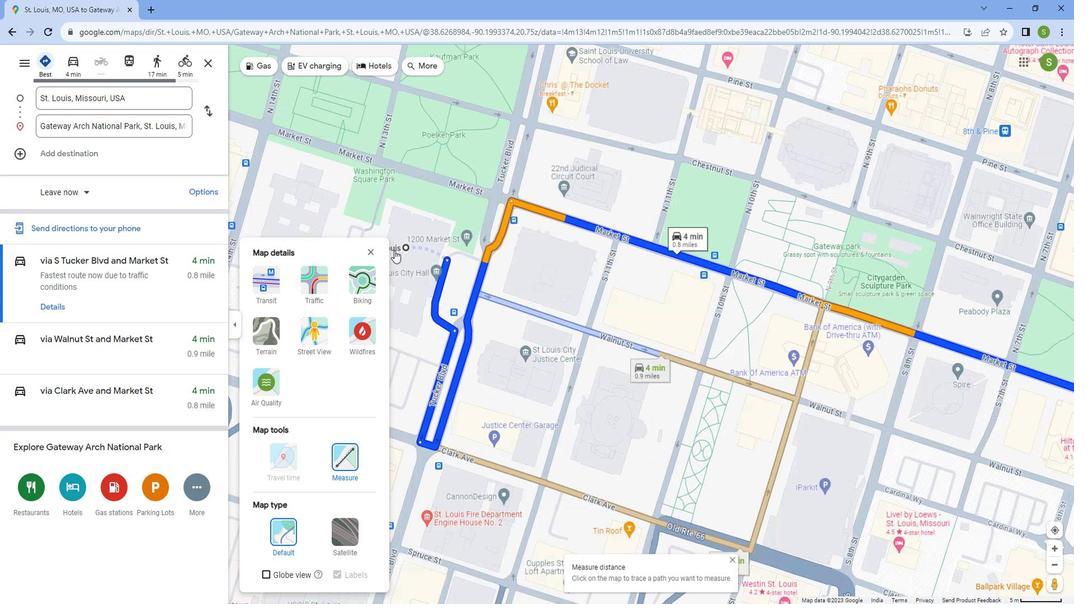 
Action: Mouse scrolled (406, 252) with delta (0, 0)
Screenshot: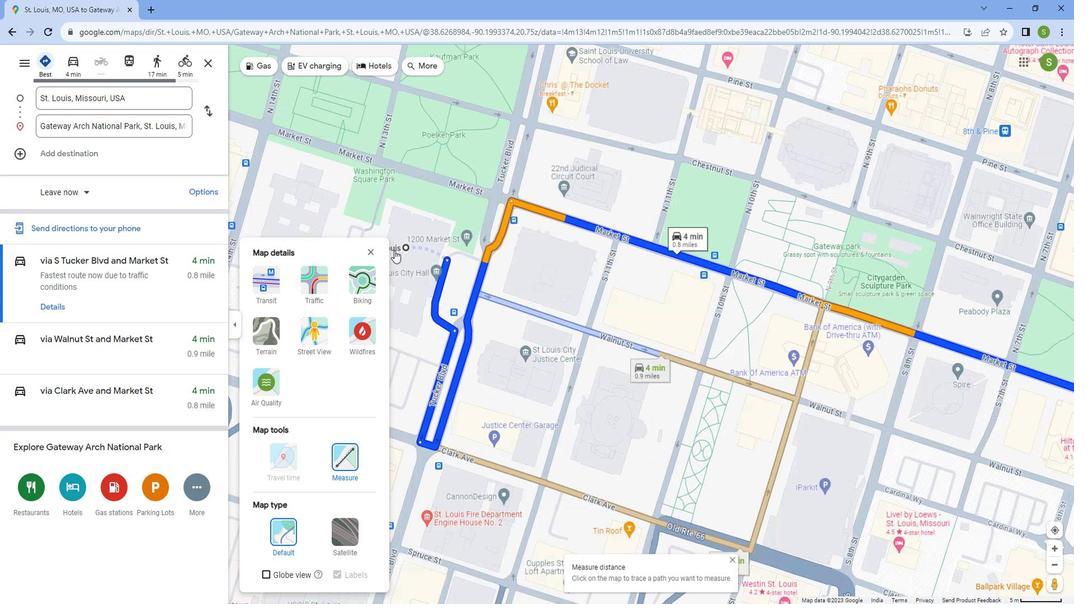 
Action: Mouse scrolled (406, 252) with delta (0, 0)
Screenshot: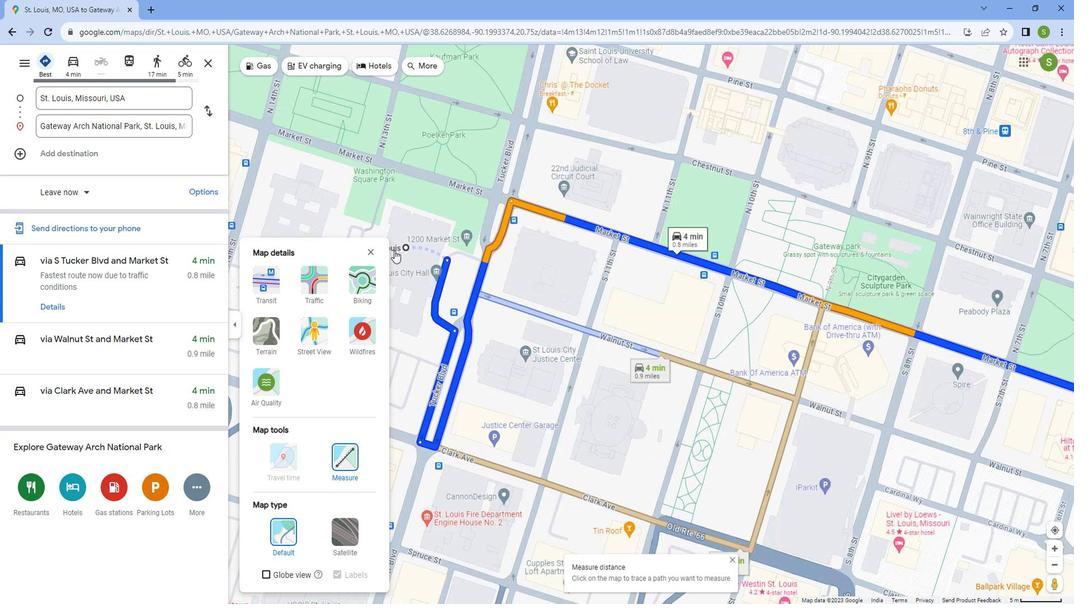 
Action: Mouse scrolled (406, 252) with delta (0, 0)
Screenshot: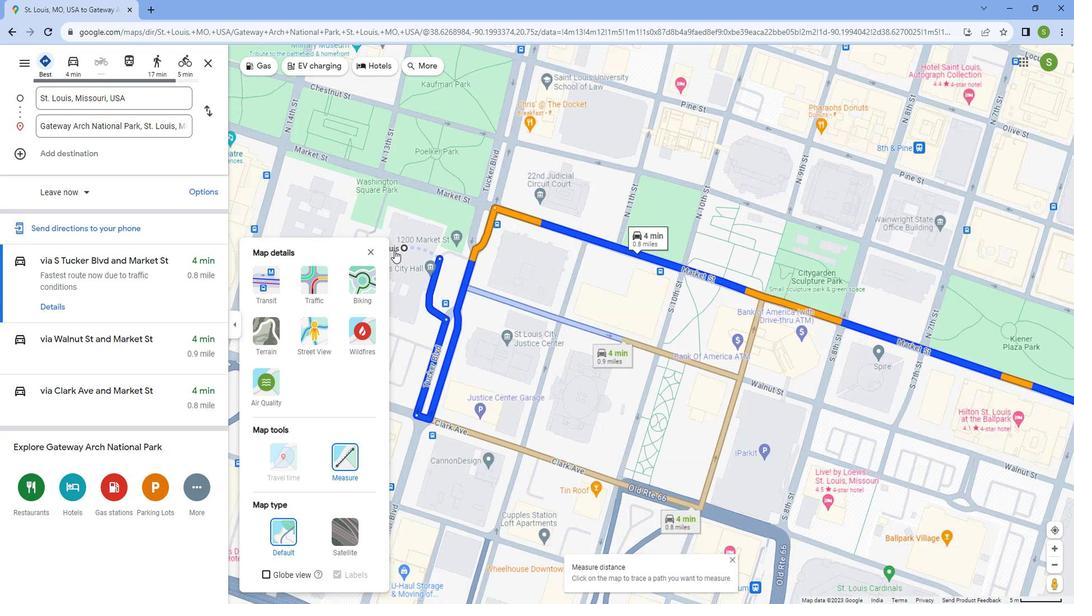
Action: Mouse scrolled (406, 252) with delta (0, 0)
Screenshot: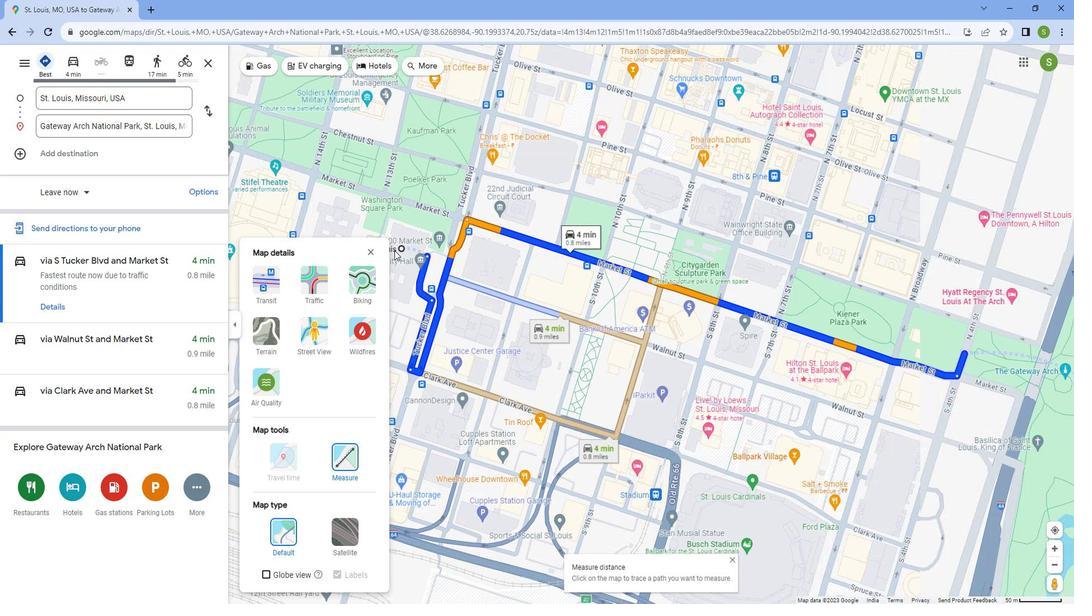 
Action: Mouse scrolled (406, 252) with delta (0, 0)
Screenshot: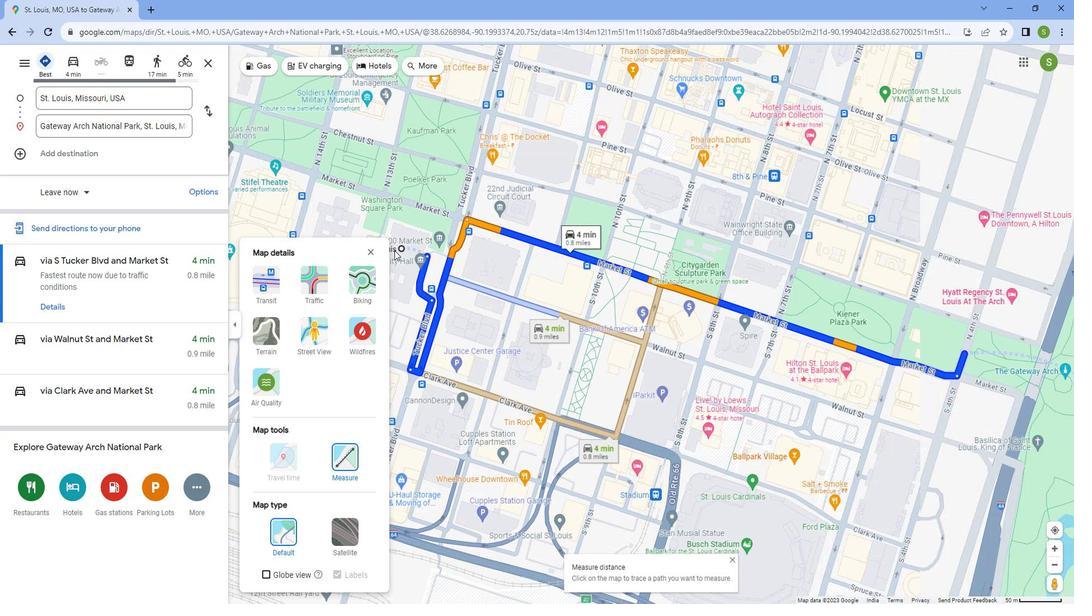 
Action: Mouse scrolled (406, 252) with delta (0, 0)
Screenshot: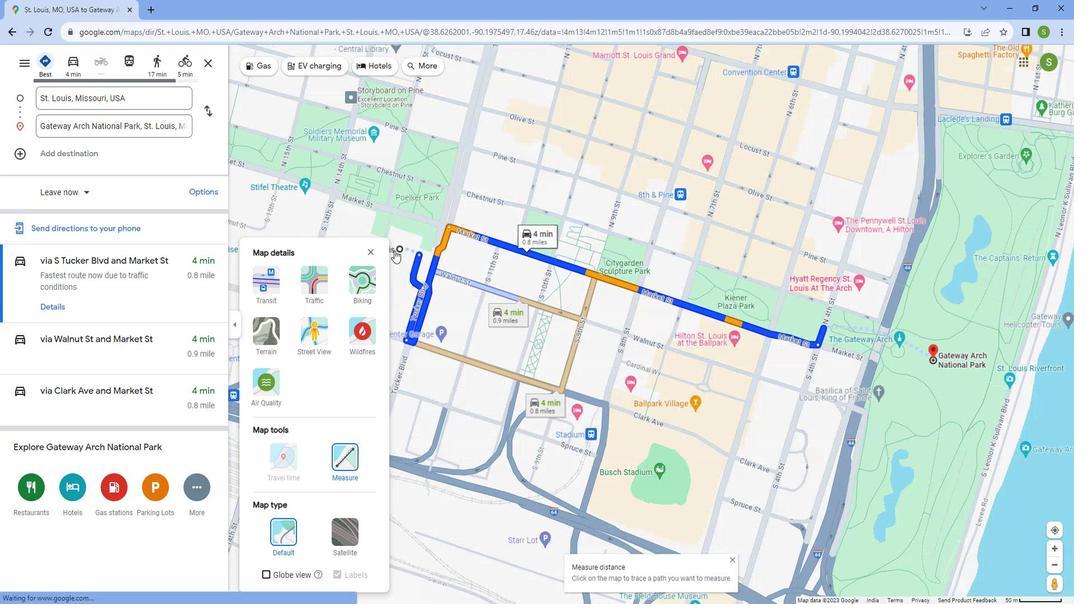 
Action: Mouse scrolled (406, 252) with delta (0, 0)
Screenshot: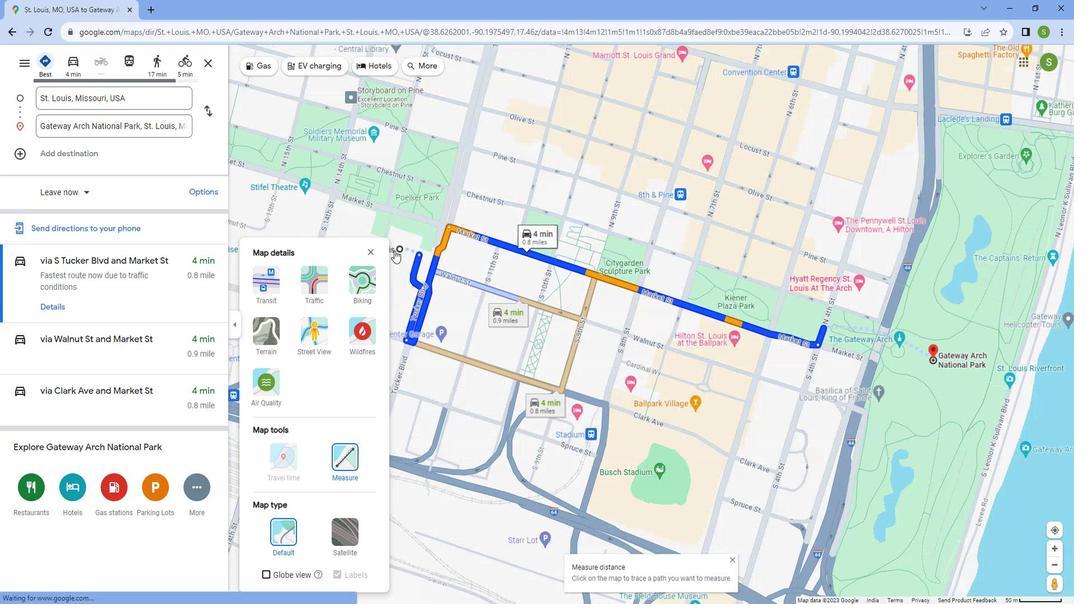 
Action: Mouse scrolled (406, 252) with delta (0, 0)
Screenshot: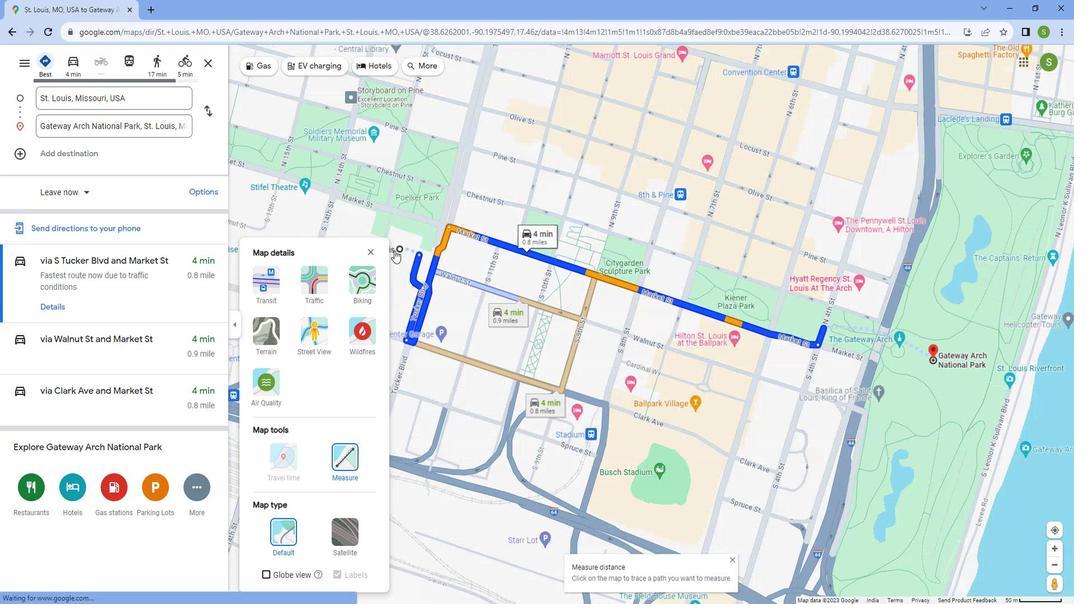 
Action: Mouse scrolled (406, 252) with delta (0, 0)
Screenshot: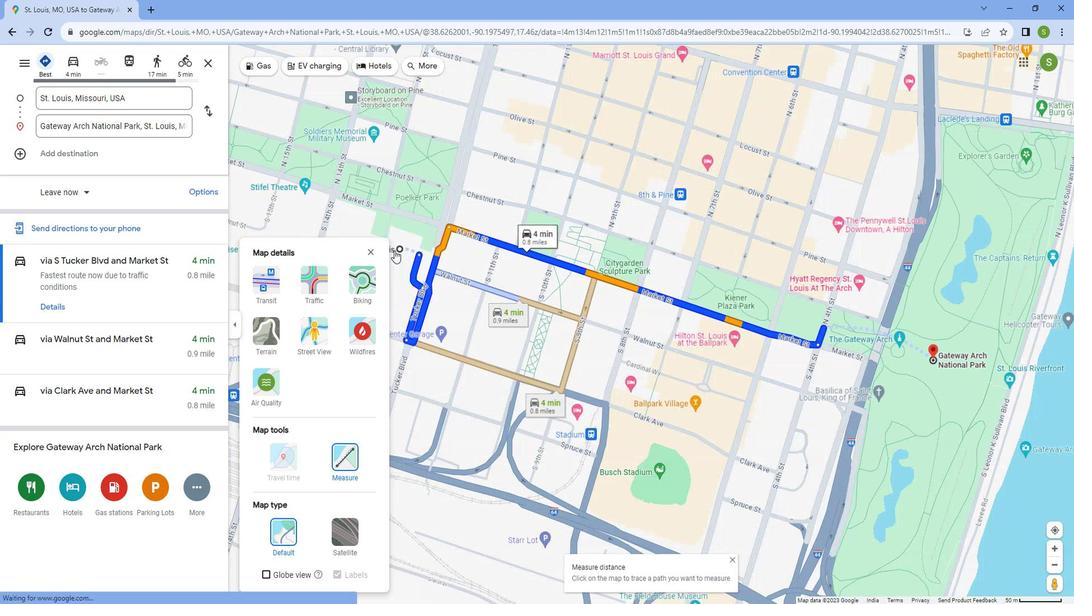 
Action: Mouse scrolled (406, 252) with delta (0, 0)
Screenshot: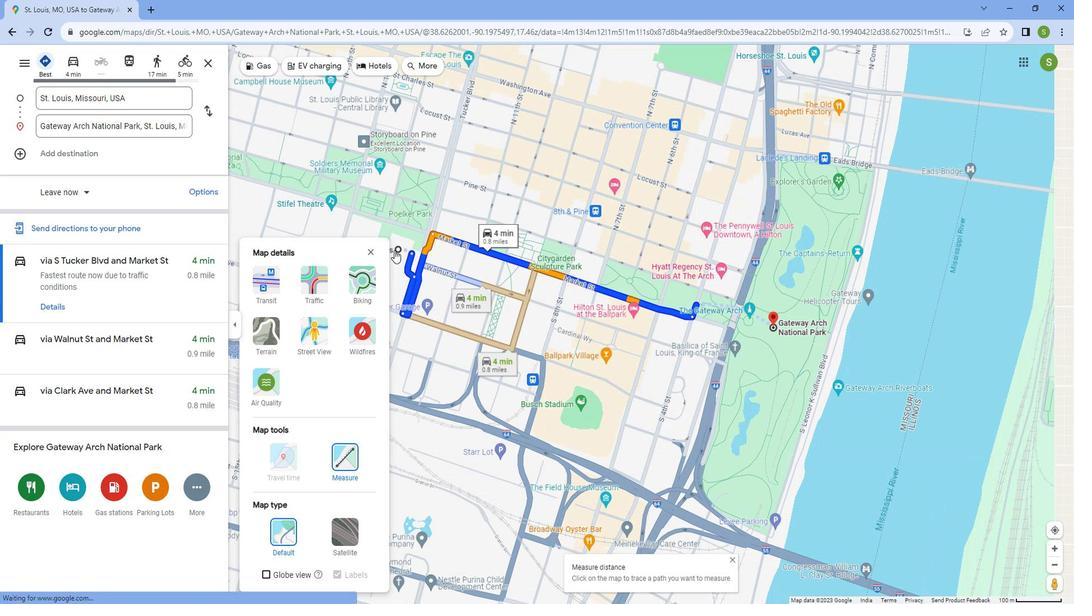 
Action: Mouse scrolled (406, 252) with delta (0, 0)
Screenshot: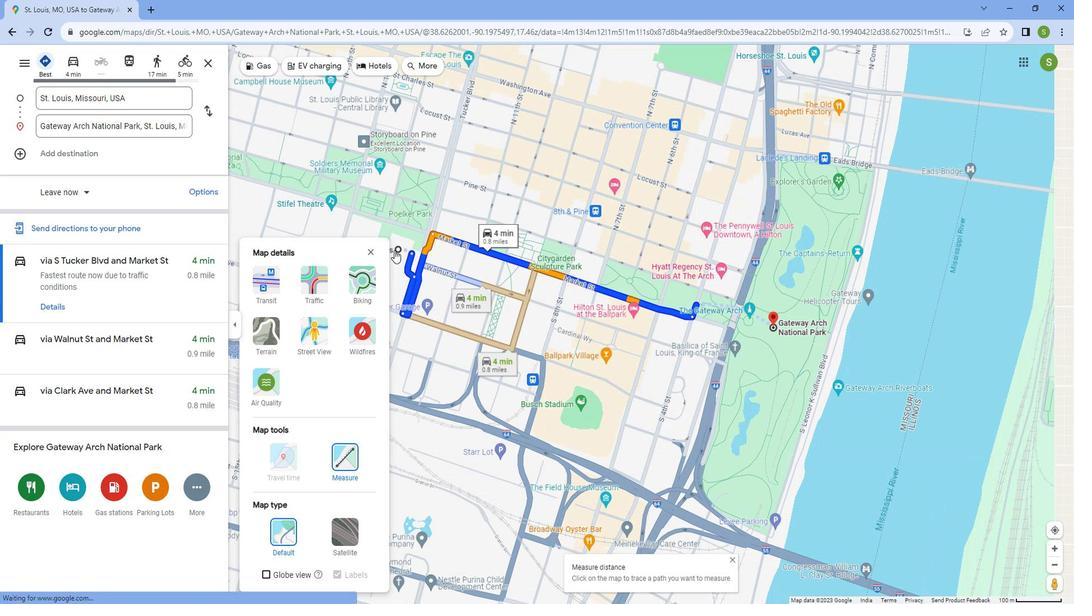 
Action: Mouse scrolled (406, 252) with delta (0, 0)
Screenshot: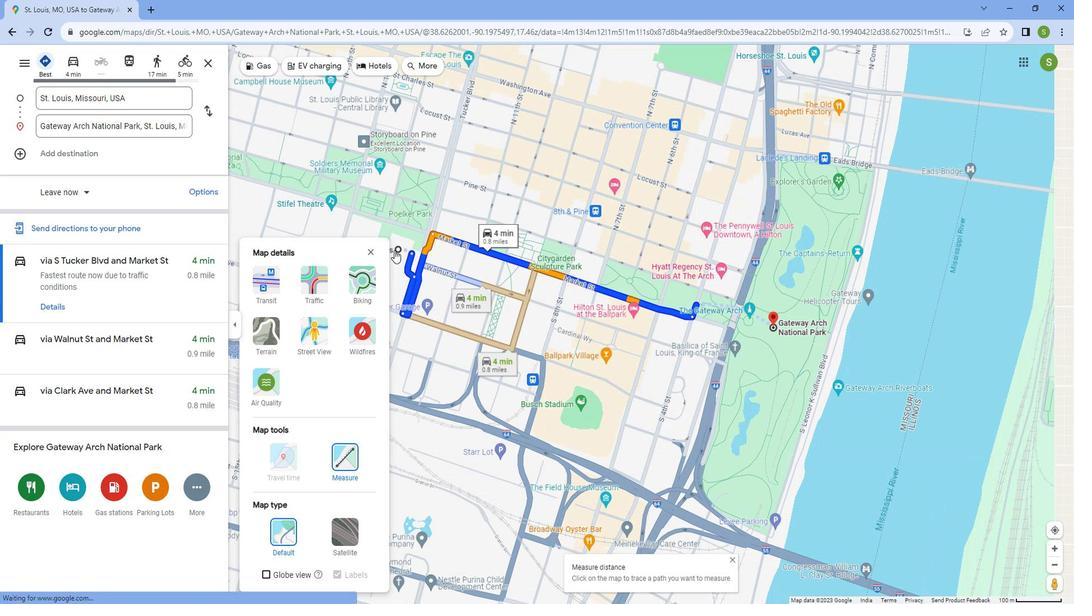 
Action: Mouse scrolled (406, 252) with delta (0, 0)
Screenshot: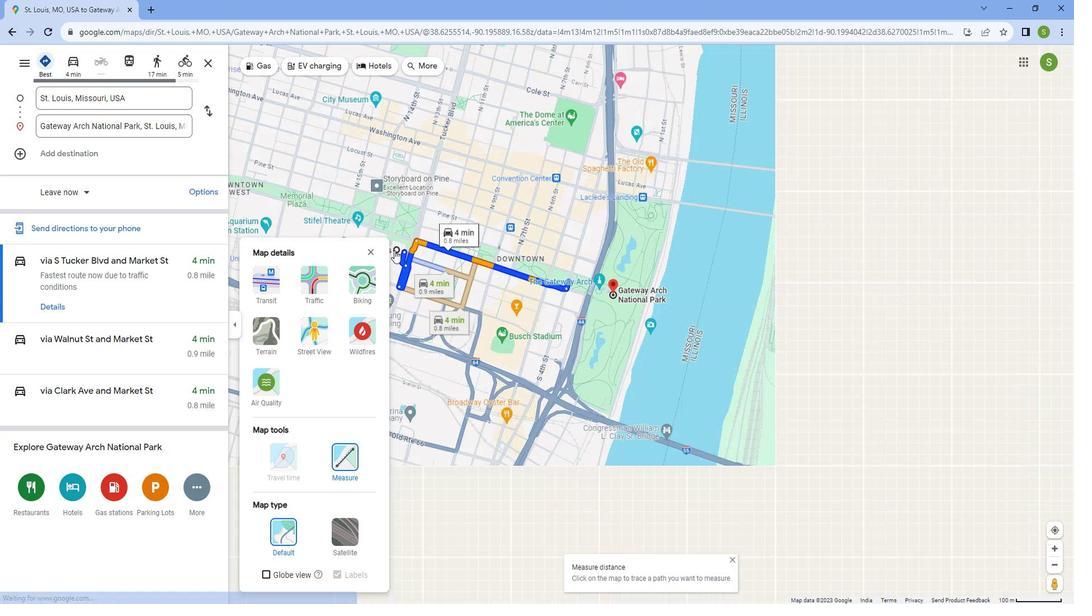 
Action: Mouse scrolled (406, 252) with delta (0, 0)
Screenshot: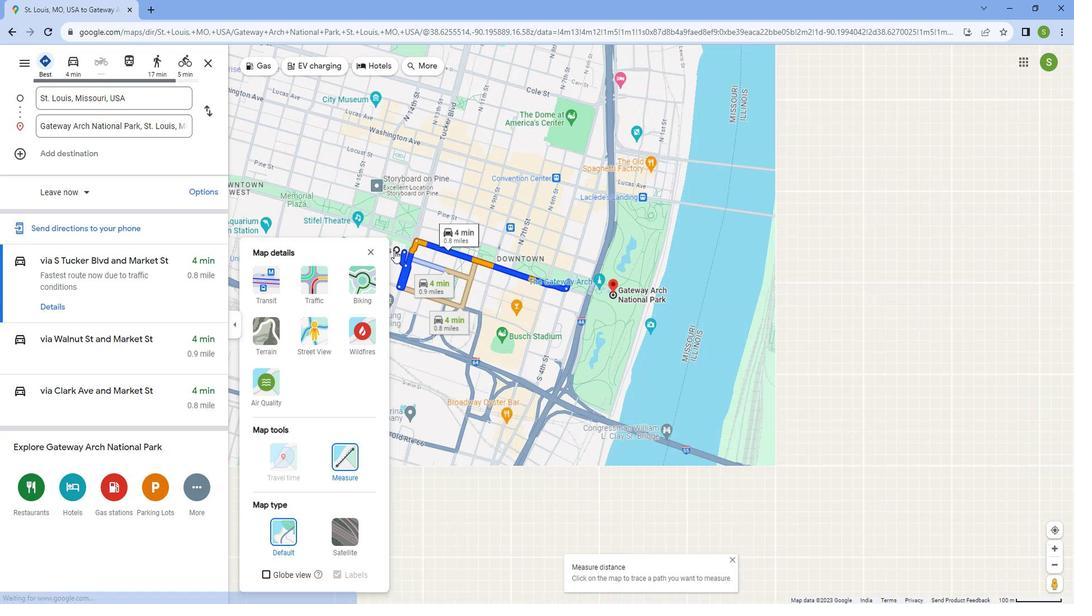 
Action: Mouse scrolled (406, 252) with delta (0, 0)
Screenshot: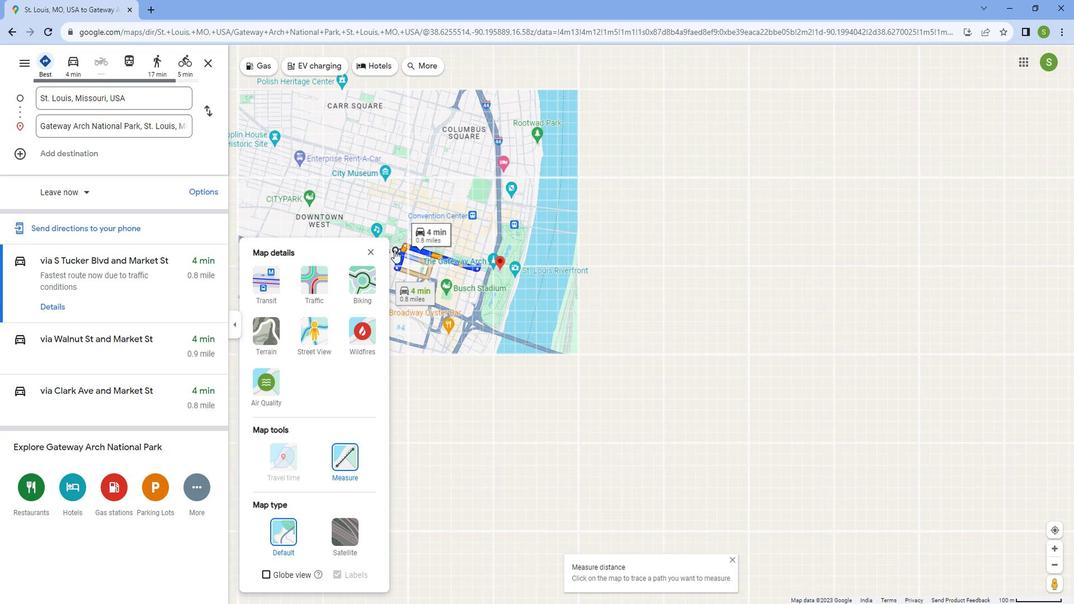 
Action: Mouse scrolled (406, 252) with delta (0, 0)
Screenshot: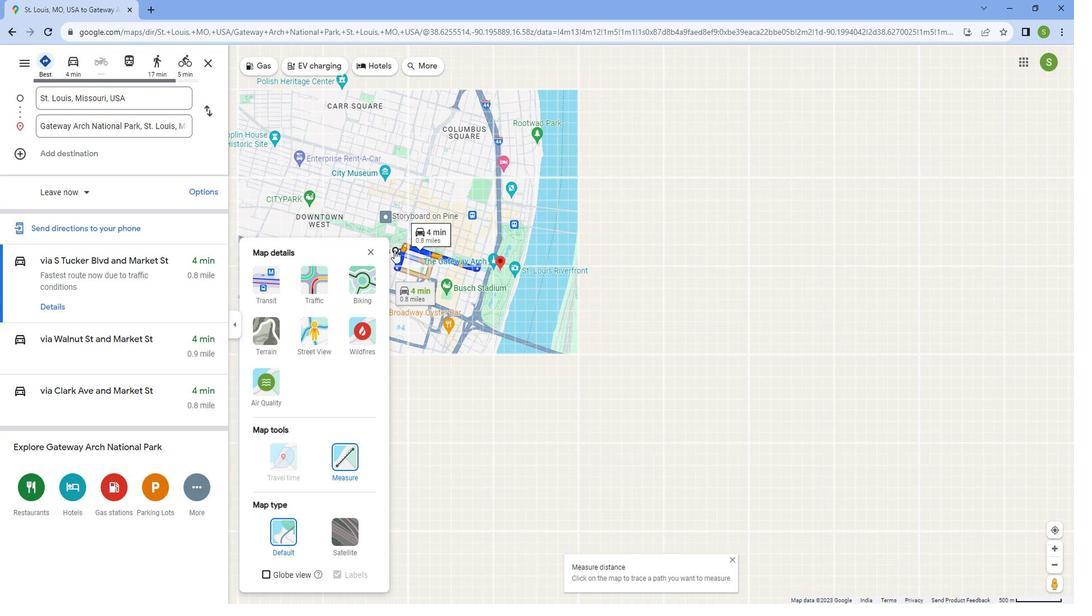 
Action: Mouse scrolled (406, 252) with delta (0, 0)
Screenshot: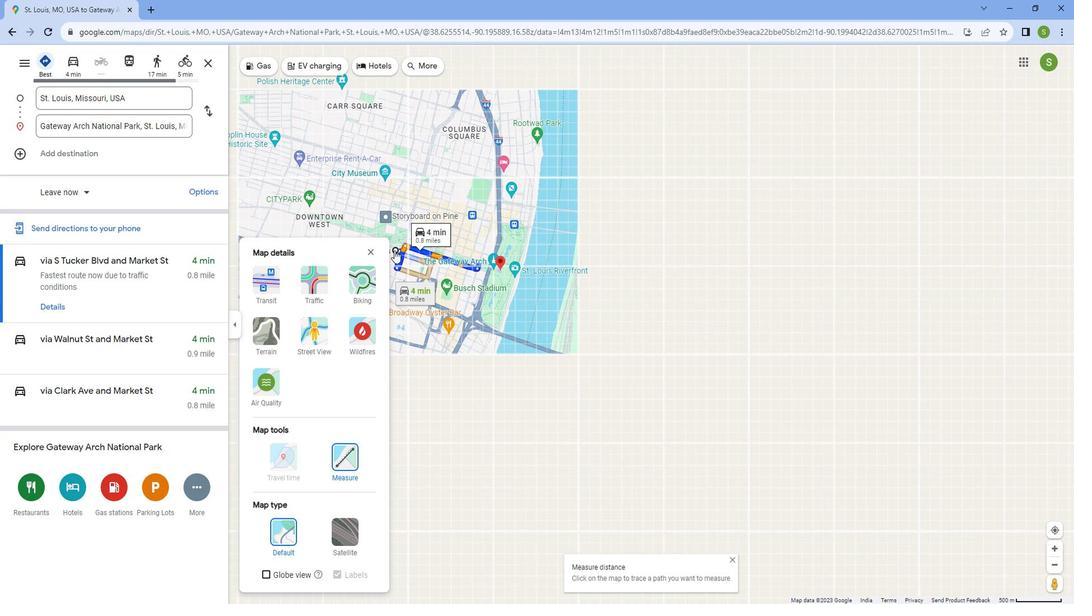 
Action: Mouse moved to (454, 243)
Screenshot: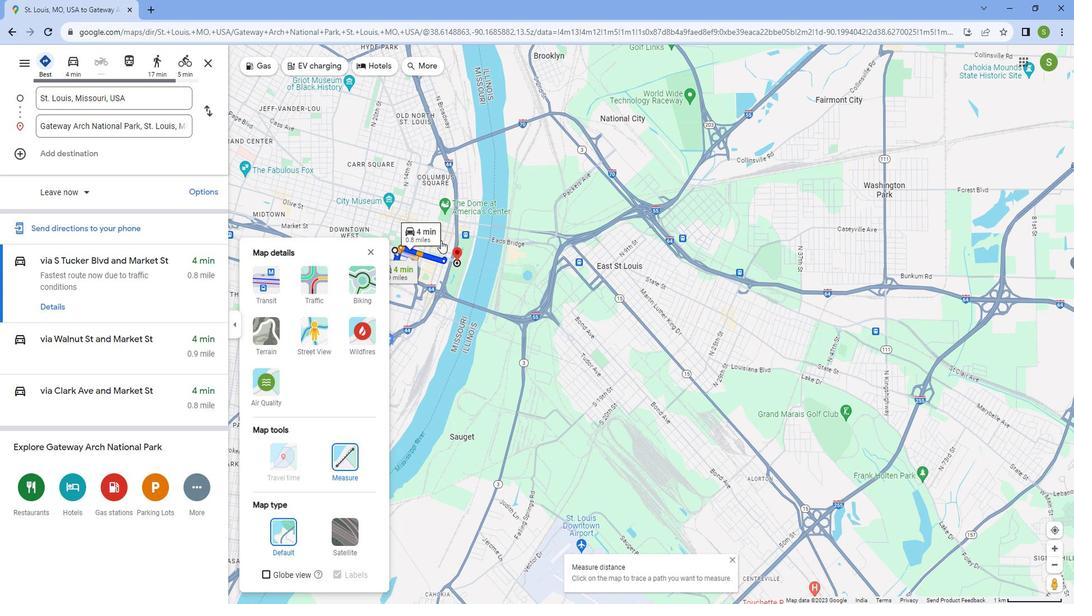 
Action: Mouse scrolled (454, 244) with delta (0, 0)
Screenshot: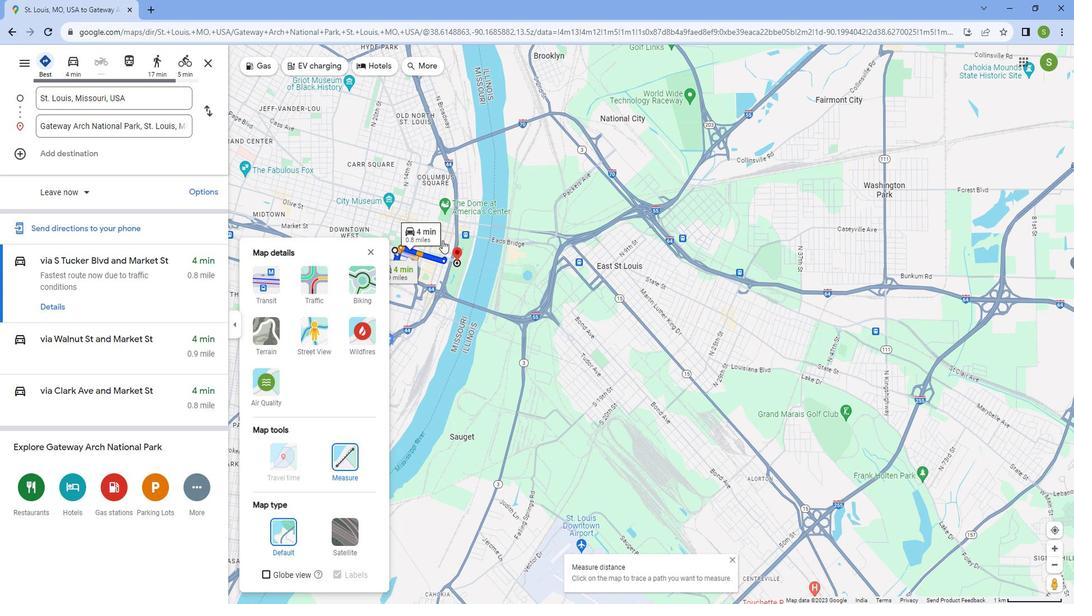 
Action: Mouse moved to (454, 243)
Screenshot: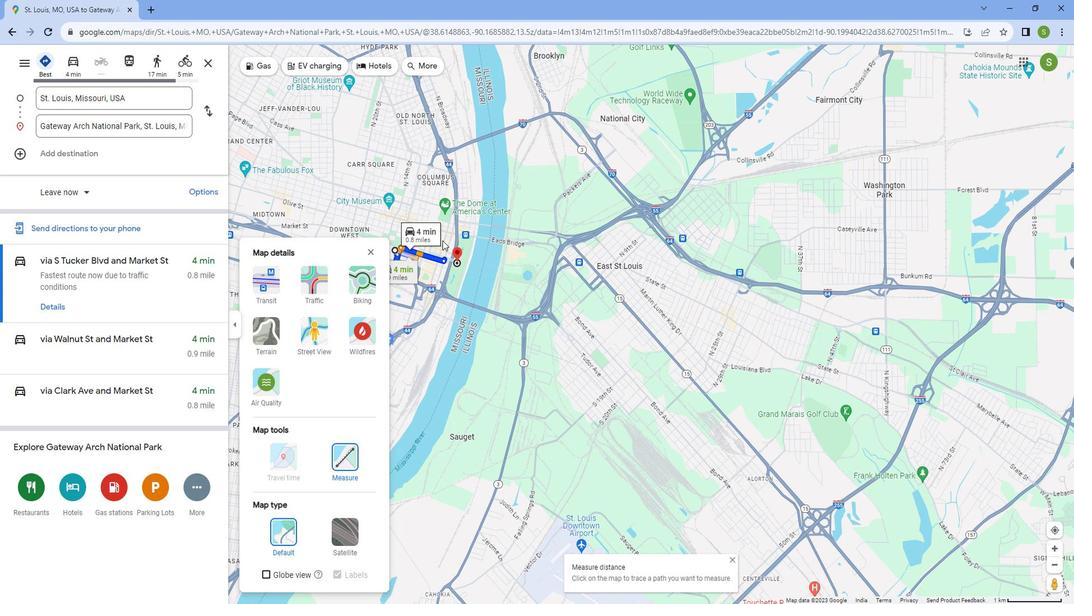 
Action: Mouse scrolled (454, 244) with delta (0, 0)
Screenshot: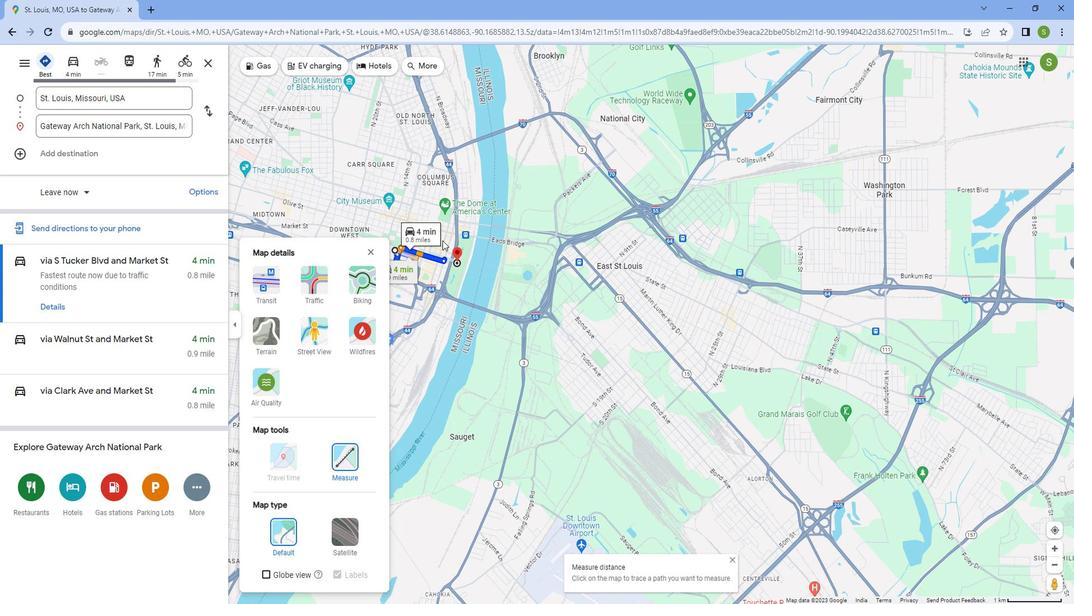 
Action: Mouse scrolled (454, 244) with delta (0, 0)
Screenshot: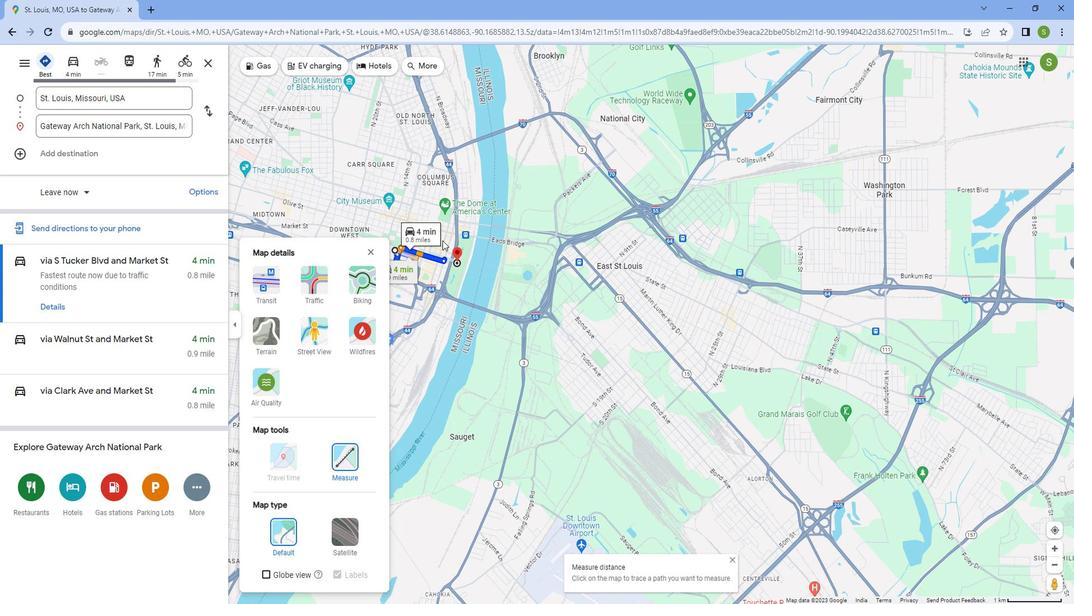 
Action: Mouse scrolled (454, 244) with delta (0, 0)
Screenshot: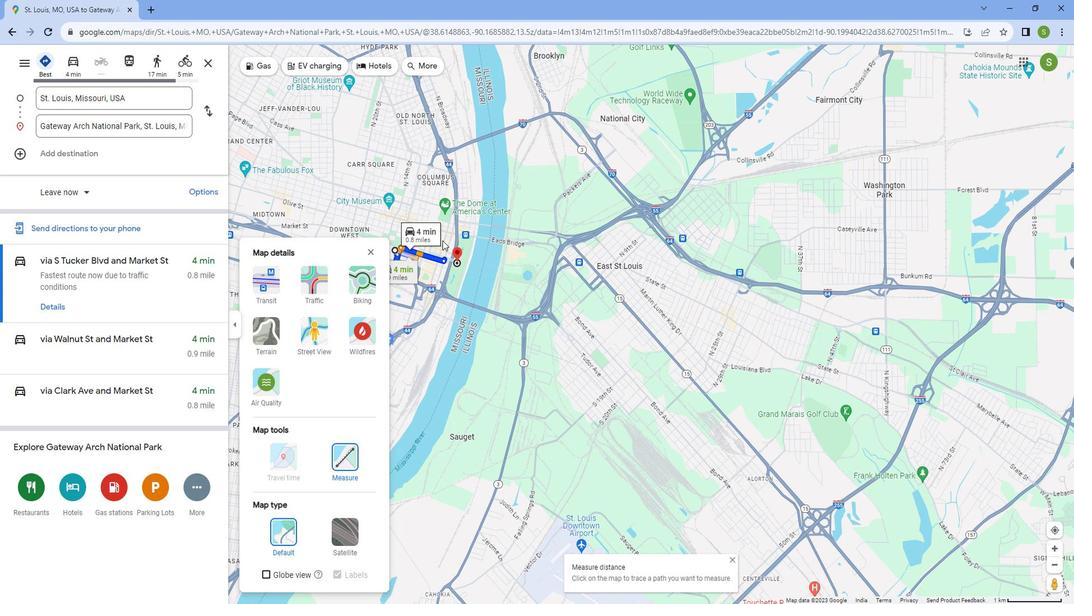
Action: Mouse scrolled (454, 244) with delta (0, 0)
Screenshot: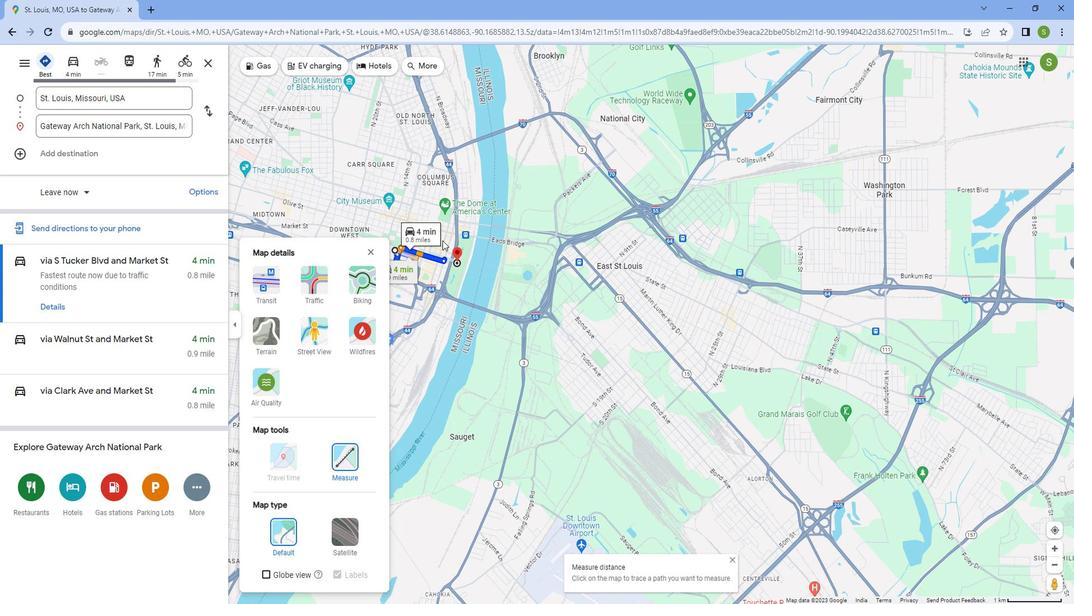 
Action: Mouse scrolled (454, 244) with delta (0, 0)
Screenshot: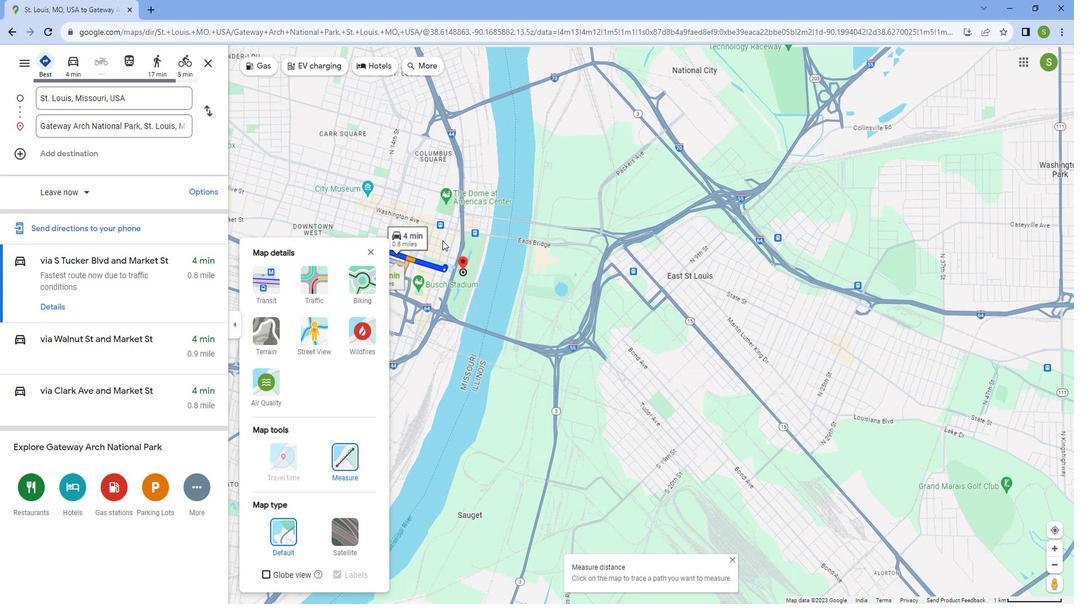 
Action: Mouse scrolled (454, 244) with delta (0, 0)
Screenshot: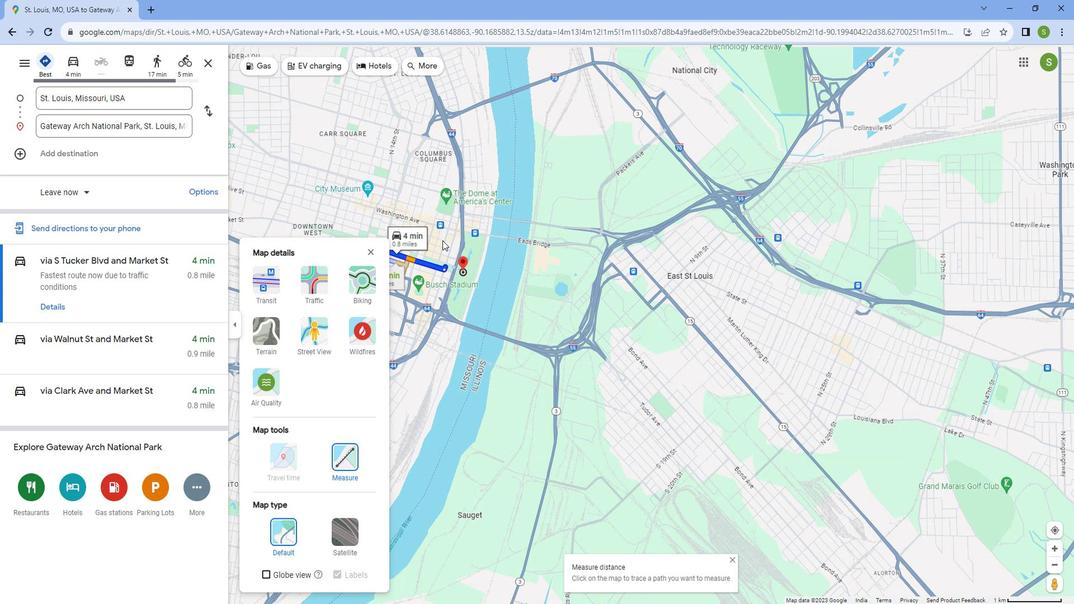 
Action: Mouse scrolled (454, 244) with delta (0, 0)
Screenshot: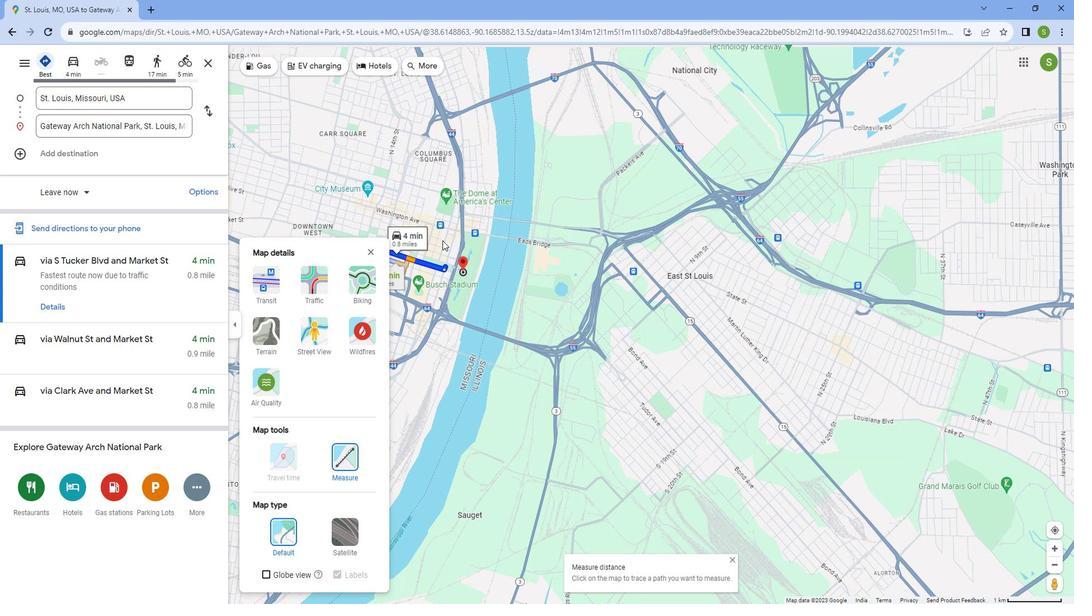 
Action: Mouse scrolled (454, 244) with delta (0, 0)
Screenshot: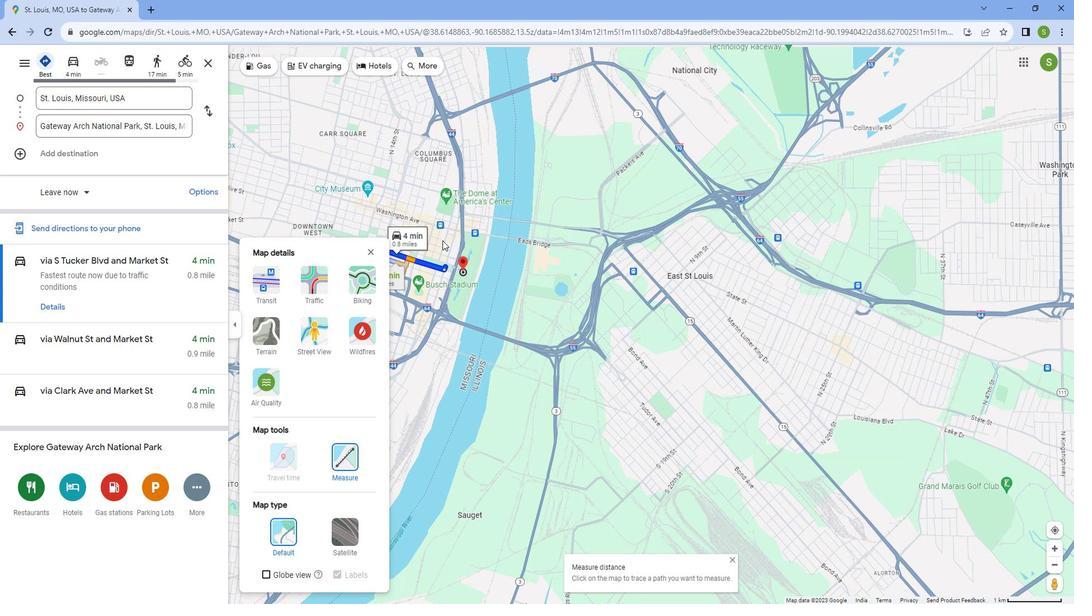 
Action: Mouse scrolled (454, 244) with delta (0, 0)
Screenshot: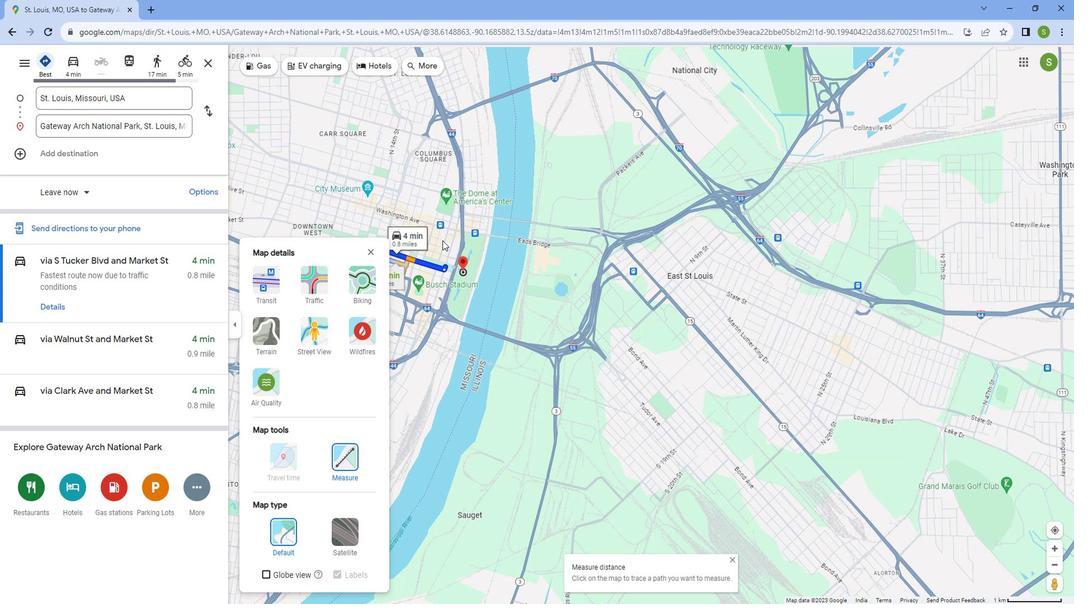 
Action: Mouse scrolled (454, 244) with delta (0, 0)
Screenshot: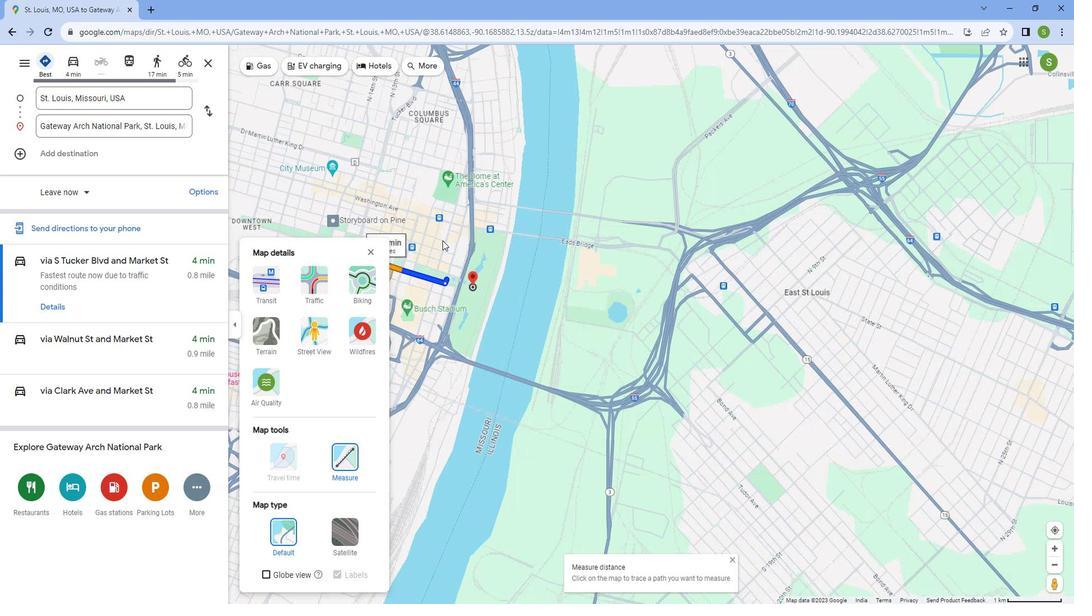 
Action: Mouse scrolled (454, 243) with delta (0, 0)
Screenshot: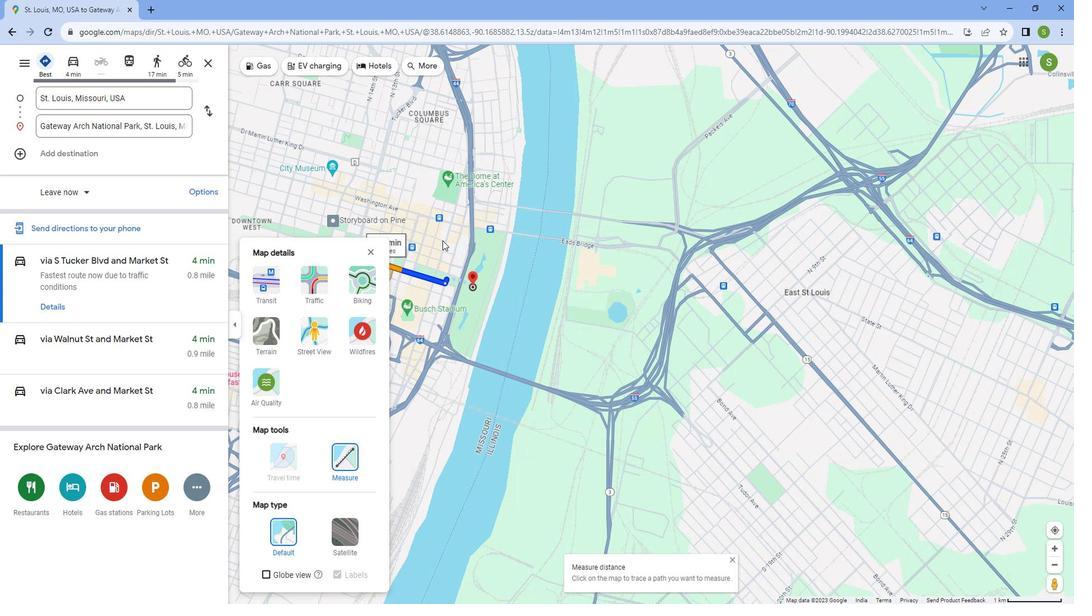 
Action: Mouse scrolled (454, 244) with delta (0, 0)
Screenshot: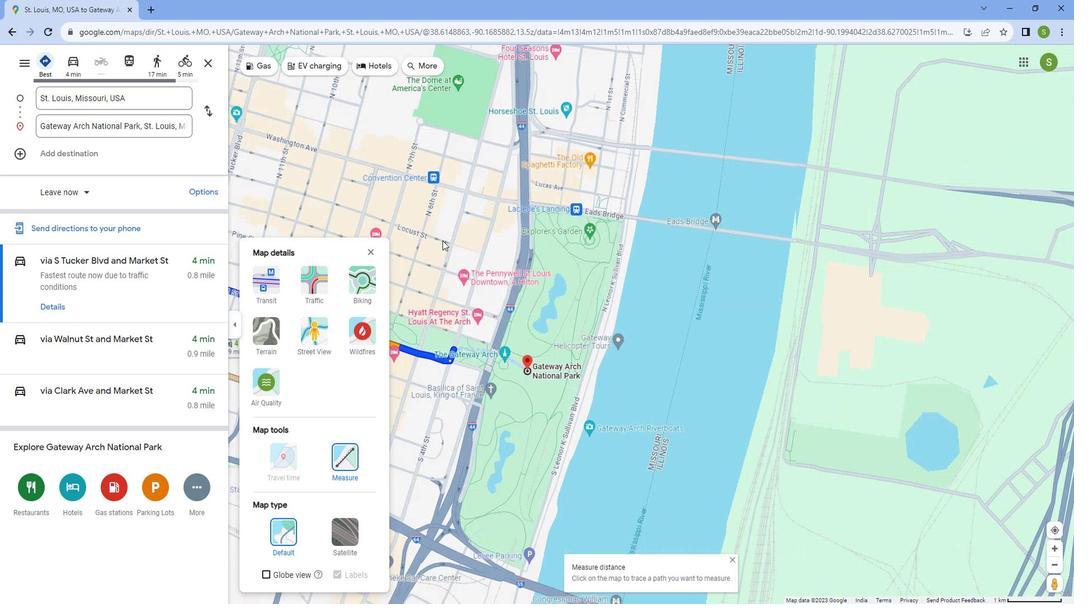 
Action: Mouse scrolled (454, 244) with delta (0, 0)
Screenshot: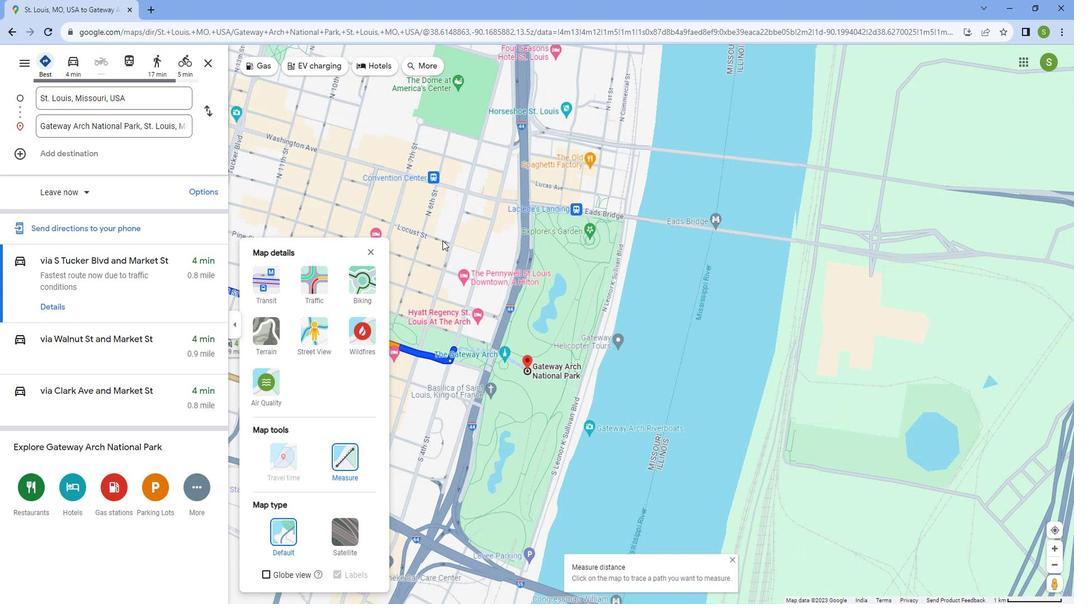 
Action: Mouse scrolled (454, 244) with delta (0, 0)
Screenshot: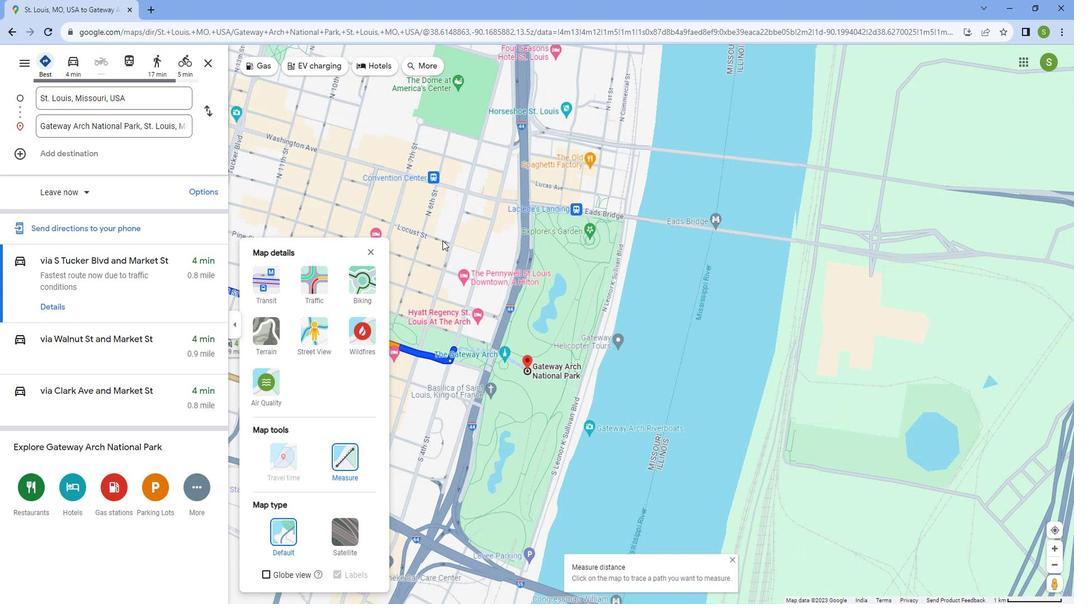 
Action: Mouse scrolled (454, 244) with delta (0, 0)
Screenshot: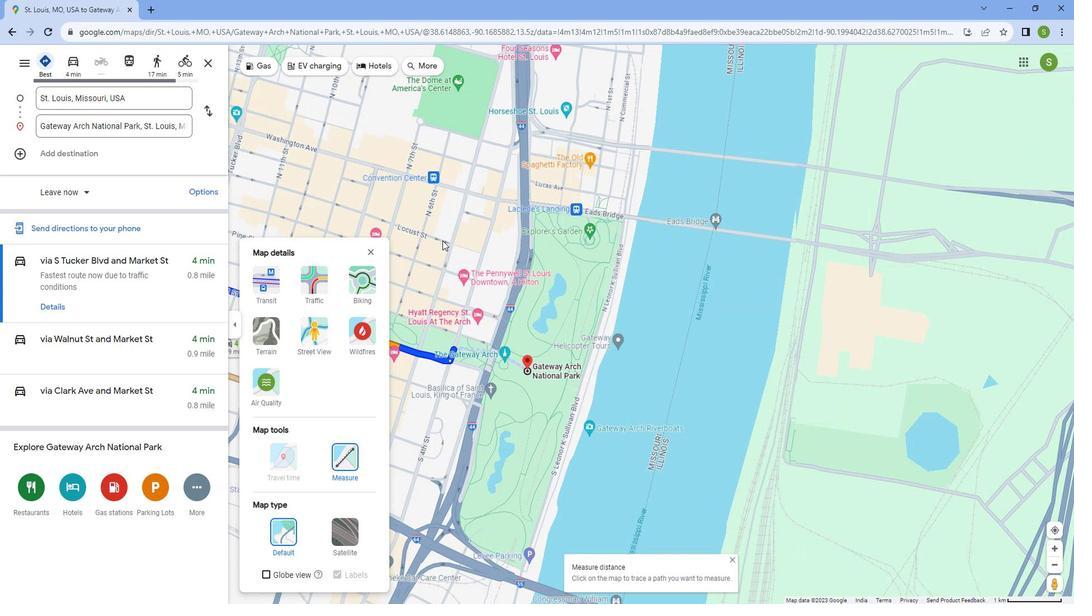 
Action: Mouse scrolled (454, 244) with delta (0, 0)
Screenshot: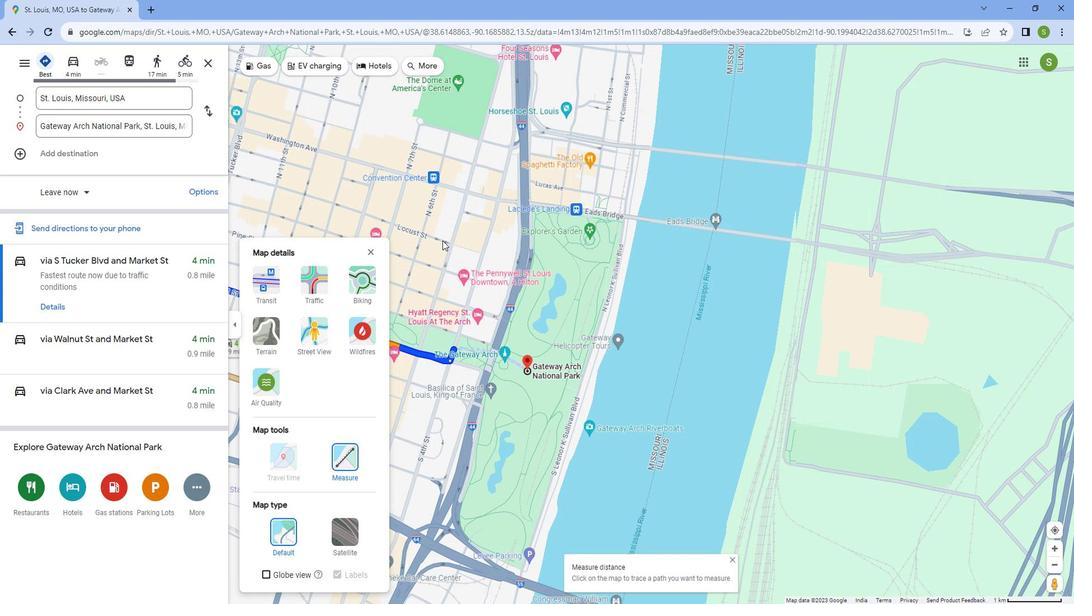 
Action: Mouse scrolled (454, 244) with delta (0, 0)
Screenshot: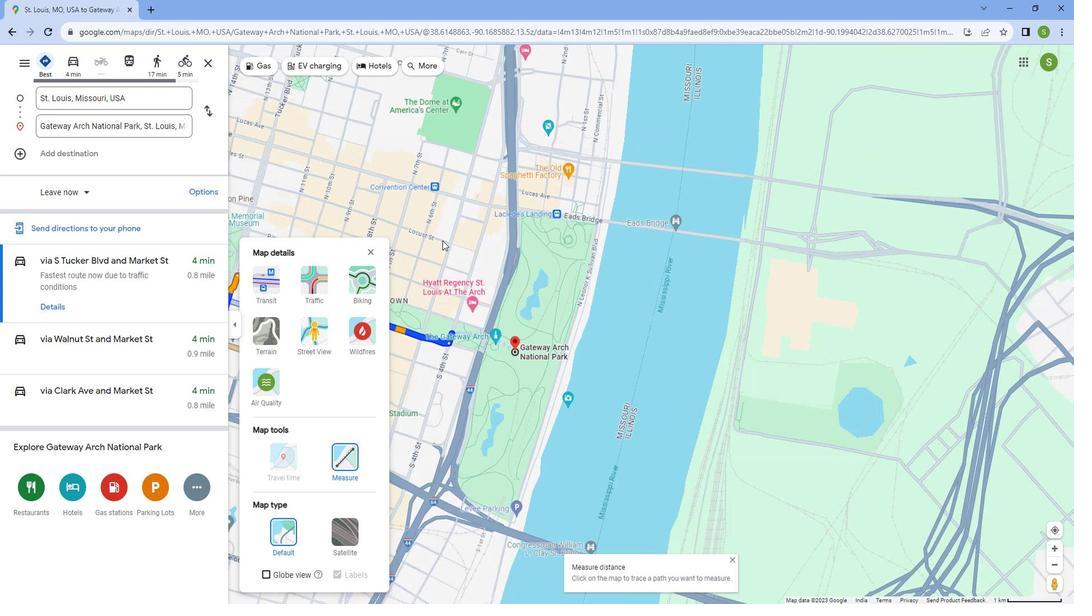 
Action: Mouse scrolled (454, 243) with delta (0, 0)
Screenshot: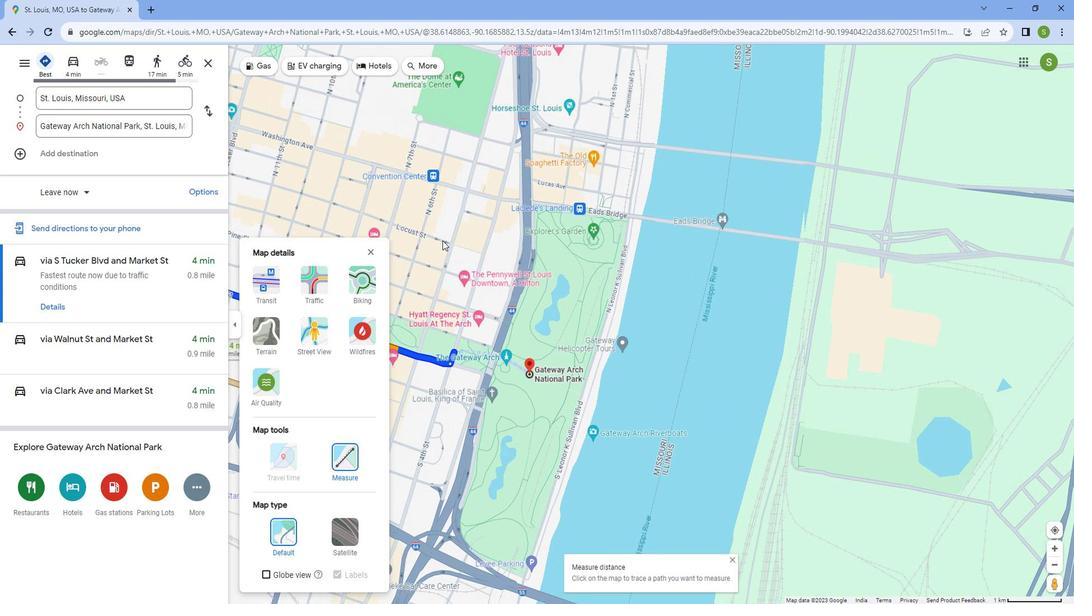 
Action: Mouse moved to (642, 425)
Screenshot: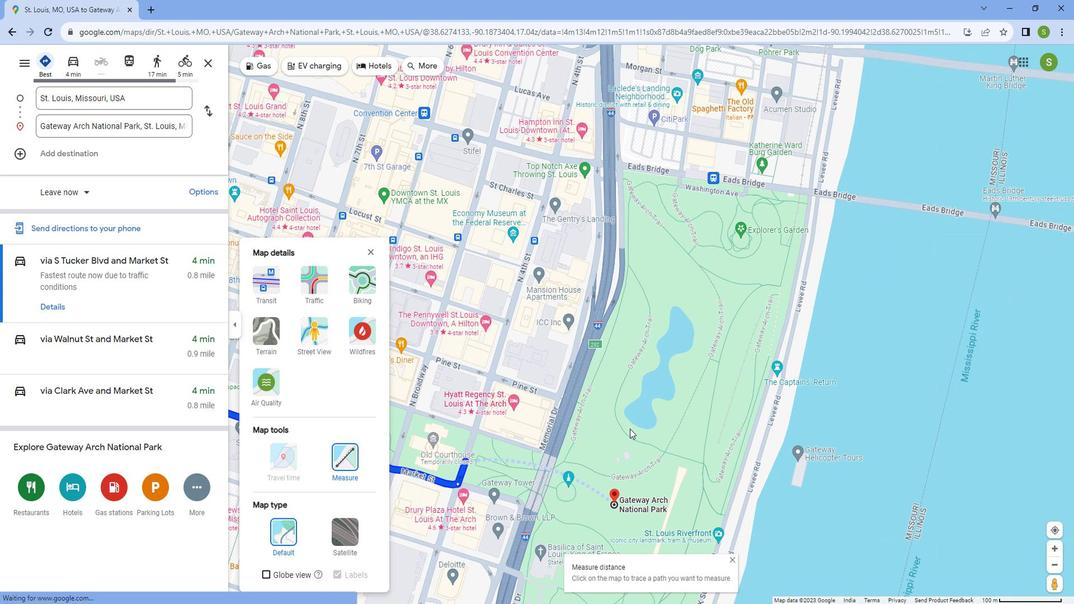 
Action: Mouse pressed left at (642, 425)
Screenshot: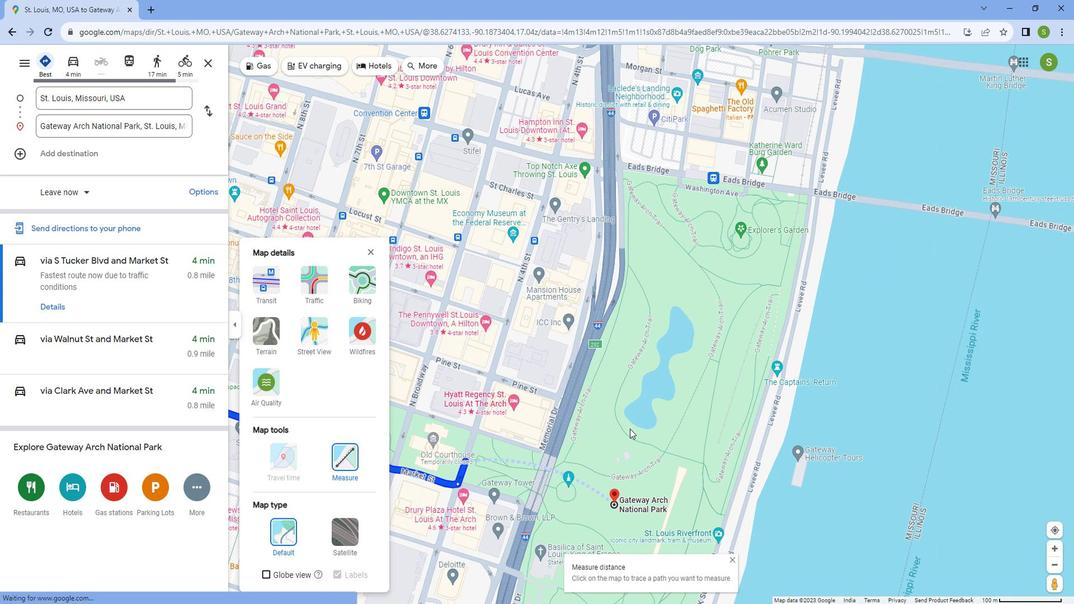 
Action: Mouse moved to (607, 370)
Screenshot: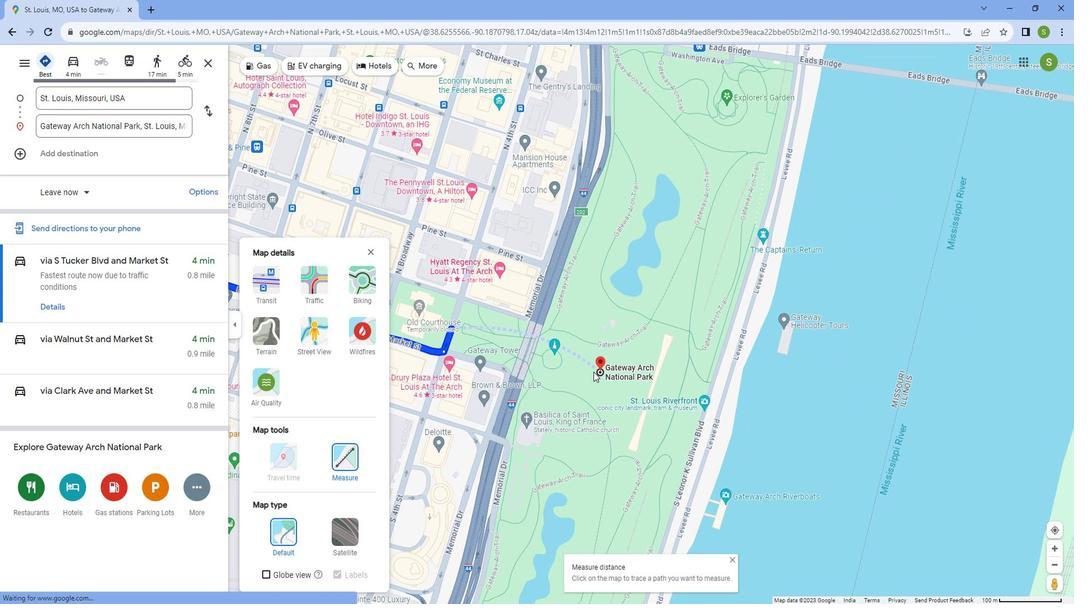 
Action: Mouse scrolled (607, 371) with delta (0, 0)
Screenshot: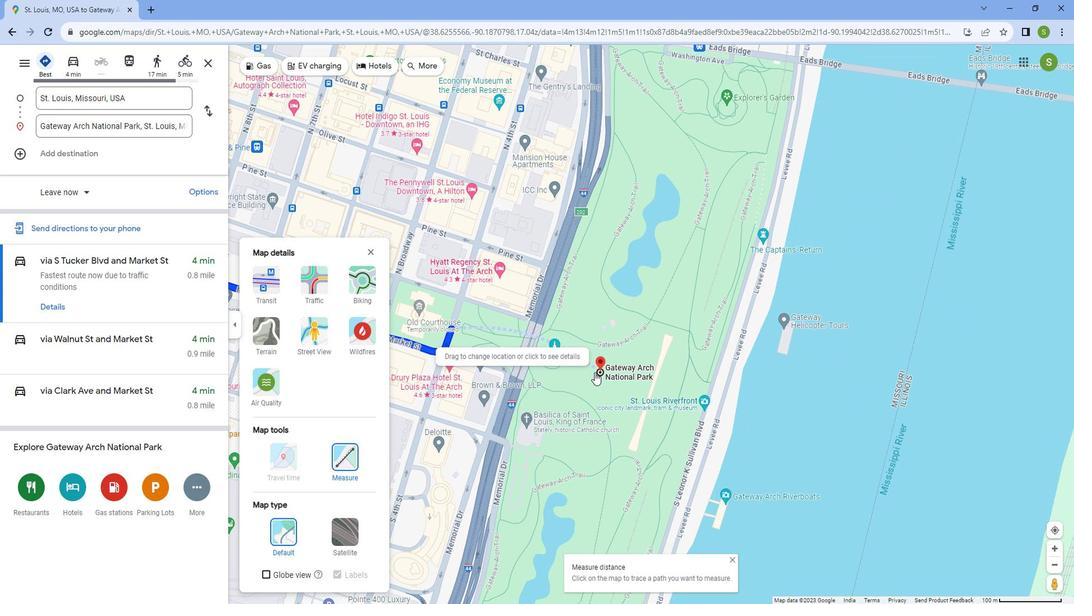
Action: Mouse scrolled (607, 371) with delta (0, 0)
Screenshot: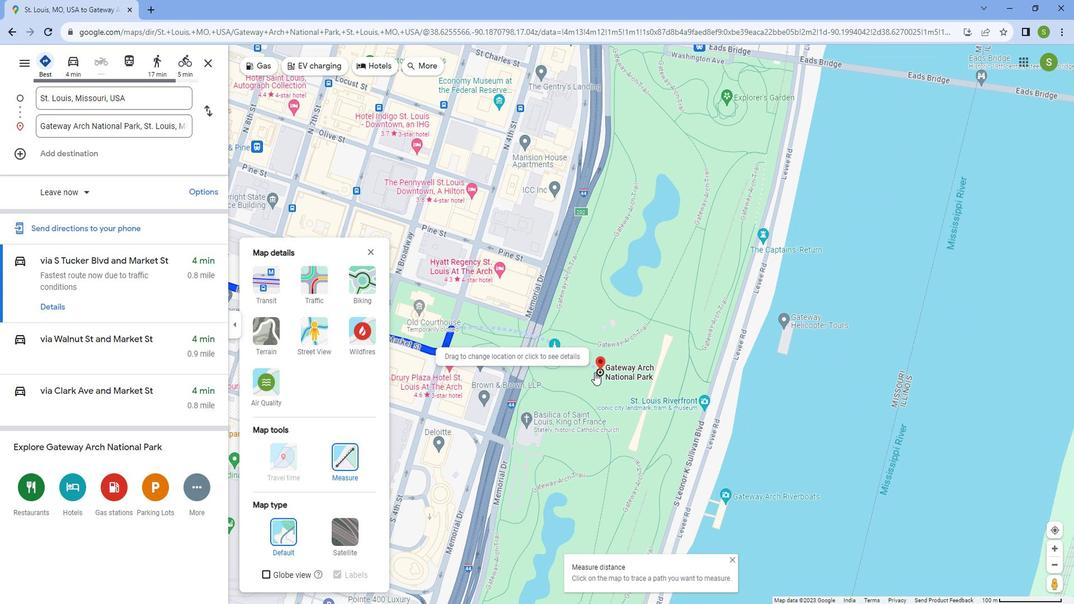 
Action: Mouse scrolled (607, 371) with delta (0, 0)
Screenshot: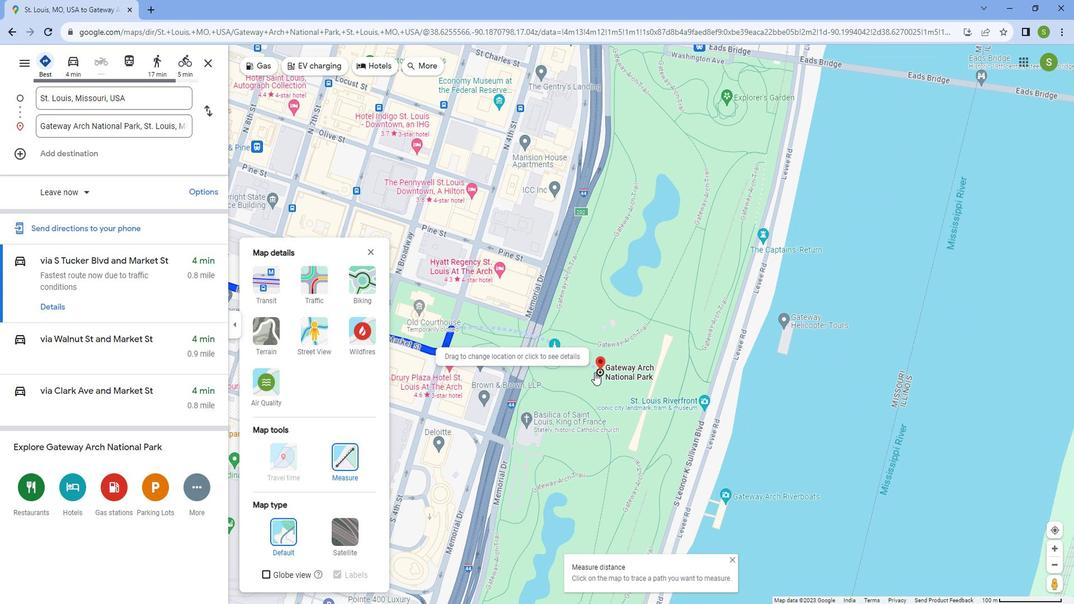 
Action: Mouse scrolled (607, 371) with delta (0, 0)
Screenshot: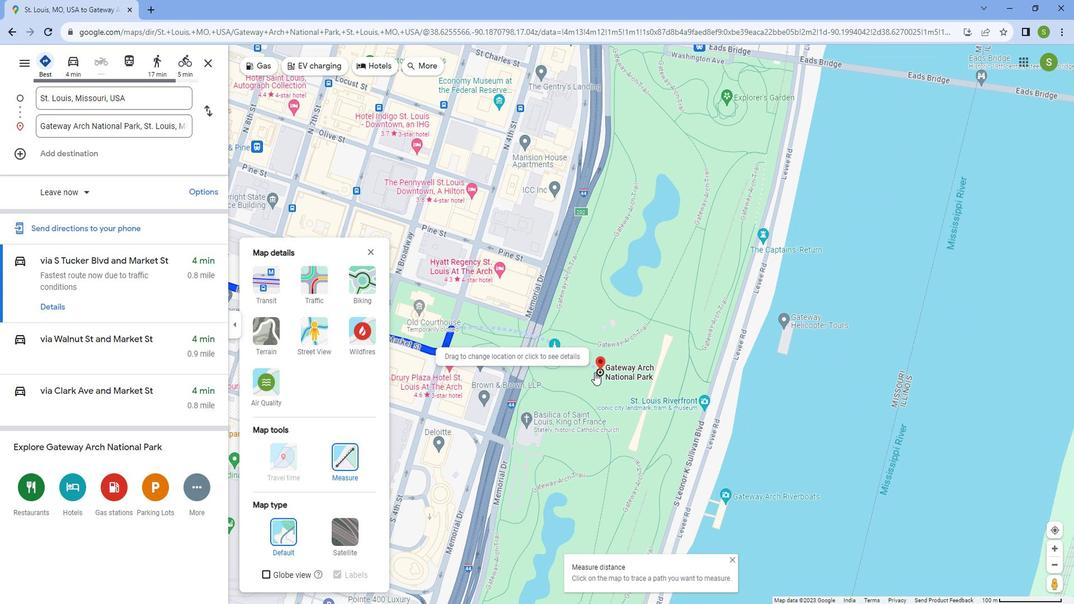 
Action: Mouse scrolled (607, 371) with delta (0, 0)
Screenshot: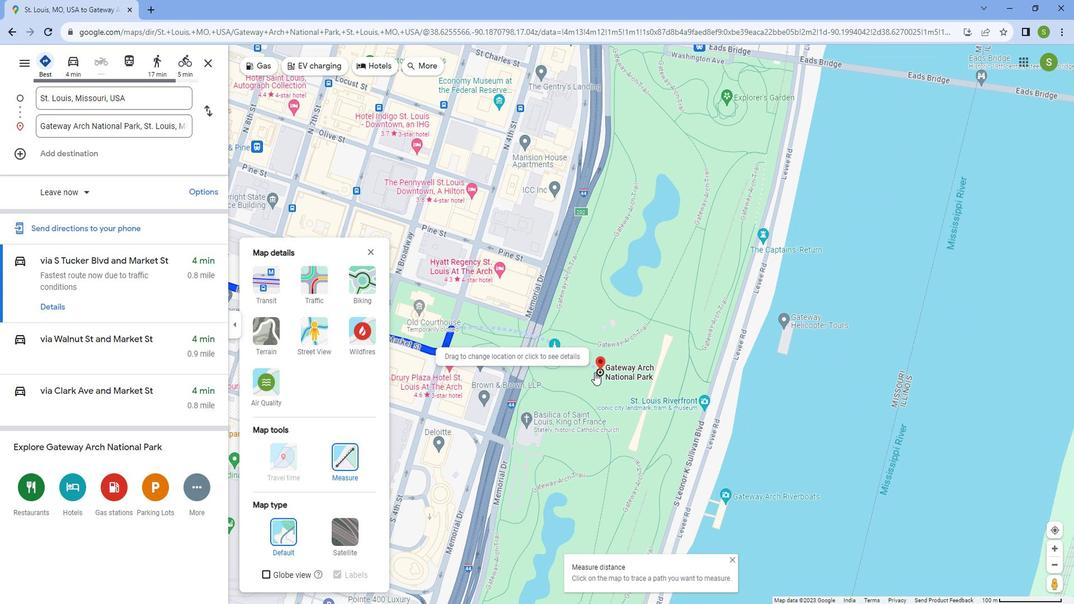 
Action: Mouse scrolled (607, 371) with delta (0, 0)
Screenshot: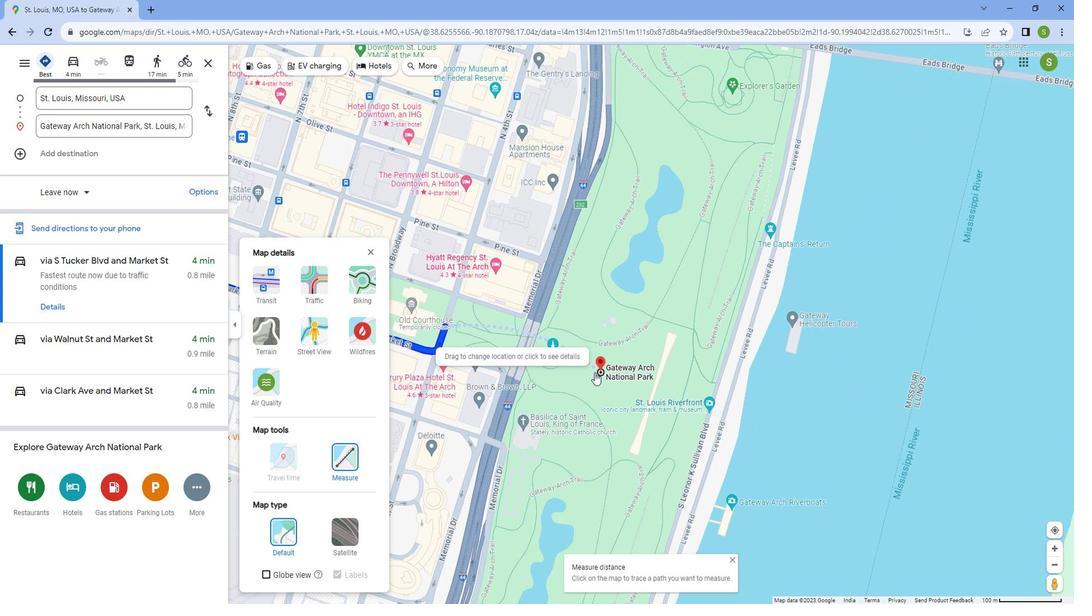 
Action: Mouse moved to (604, 370)
Screenshot: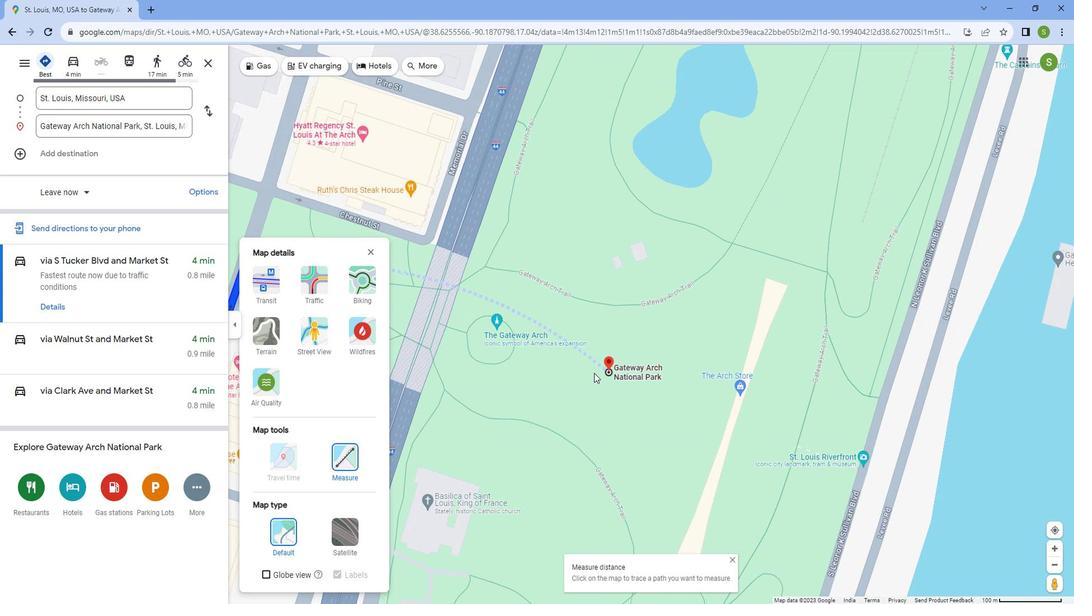 
Action: Mouse scrolled (604, 371) with delta (0, 0)
Screenshot: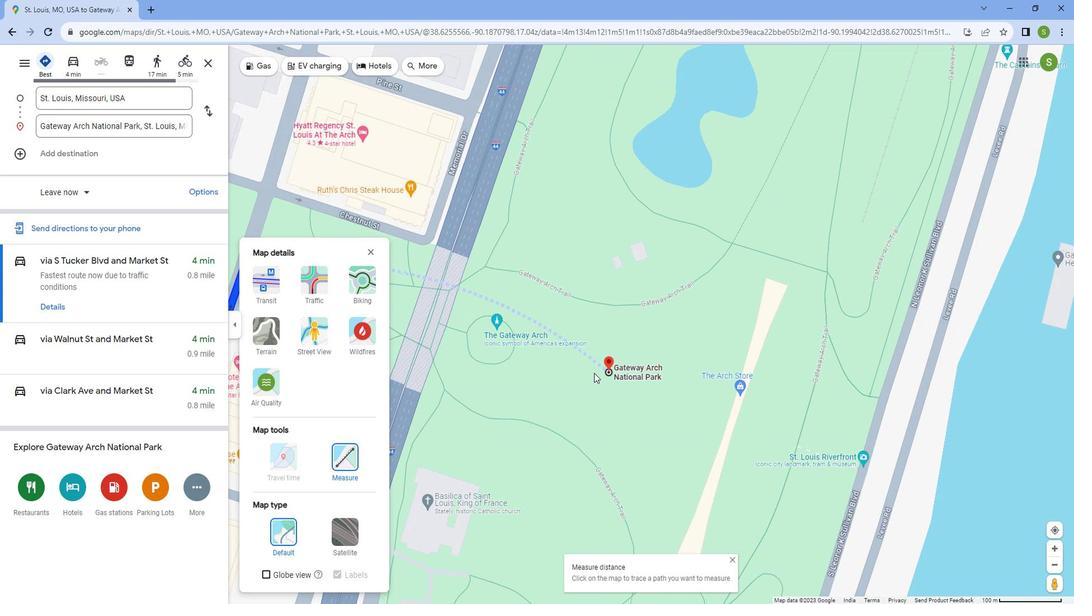 
Action: Mouse scrolled (604, 371) with delta (0, 0)
Screenshot: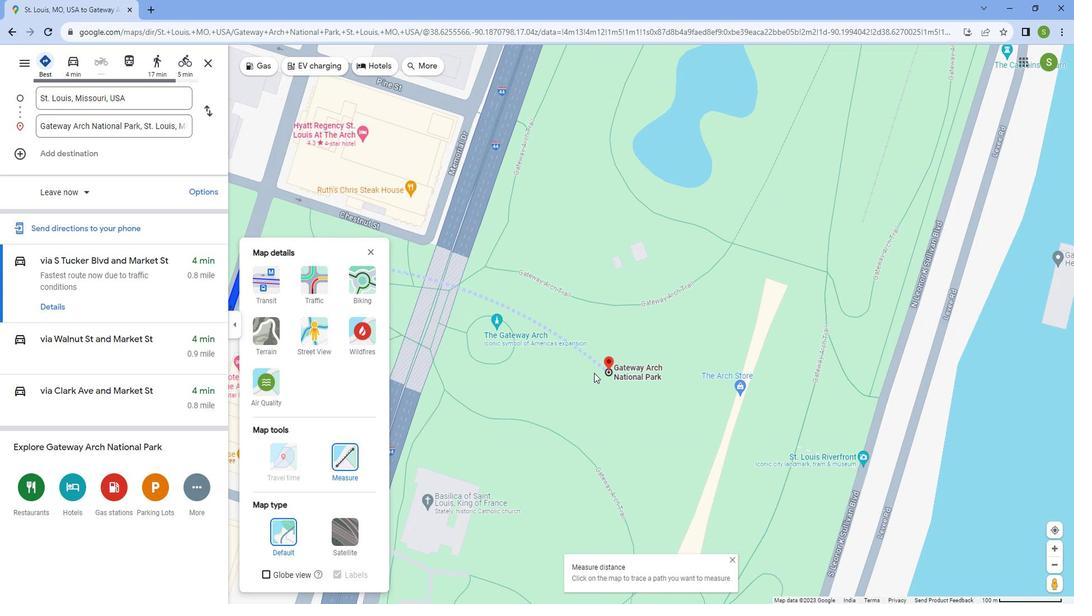 
Action: Mouse scrolled (604, 371) with delta (0, 0)
Screenshot: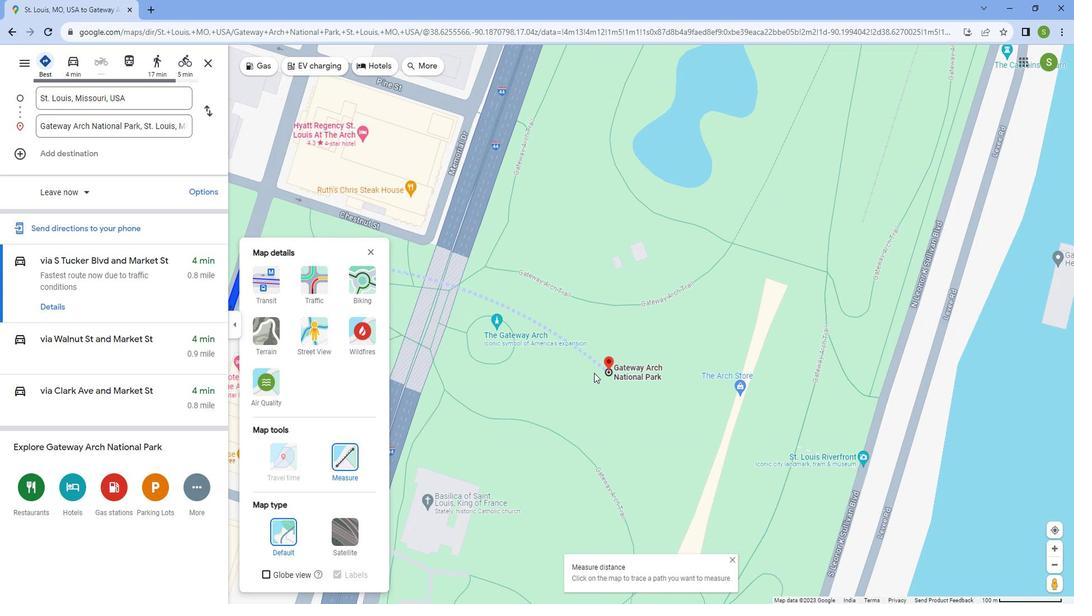 
Action: Mouse scrolled (604, 371) with delta (0, 0)
Screenshot: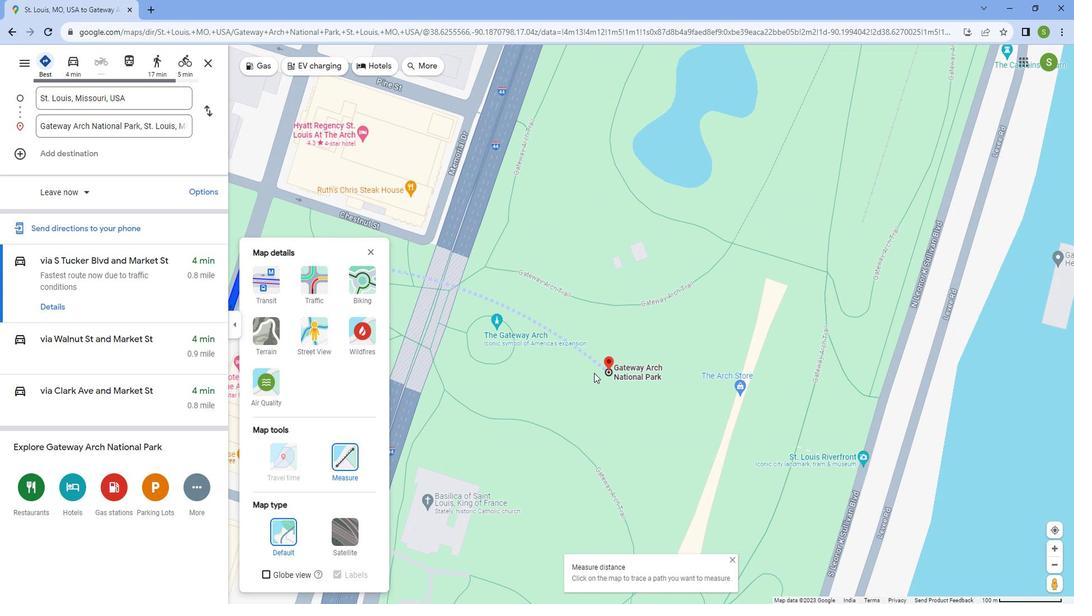 
Action: Mouse scrolled (604, 371) with delta (0, 0)
Screenshot: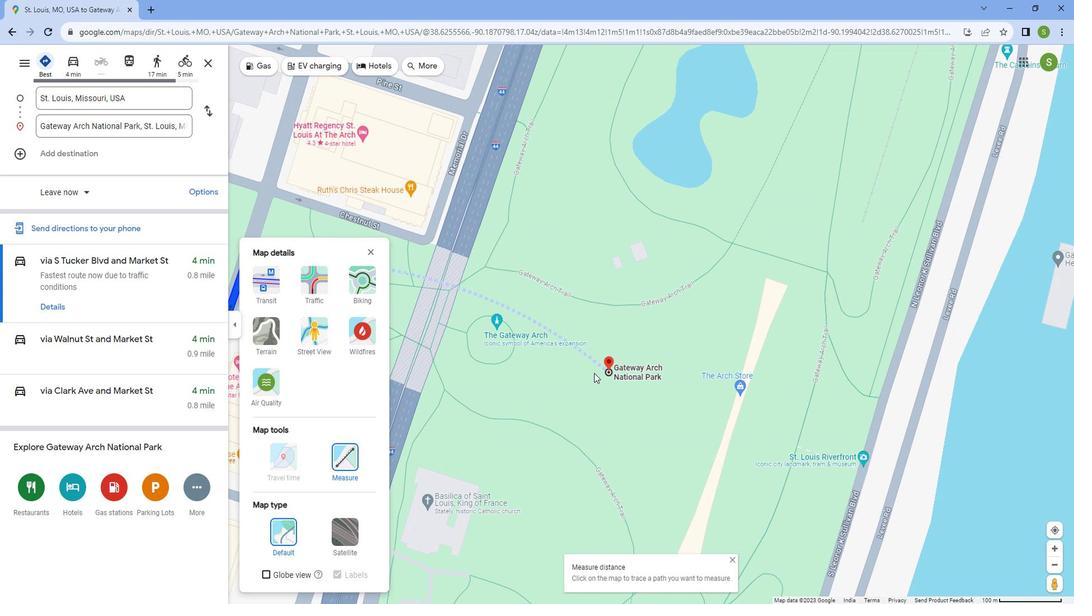 
Action: Mouse scrolled (604, 371) with delta (0, 0)
Screenshot: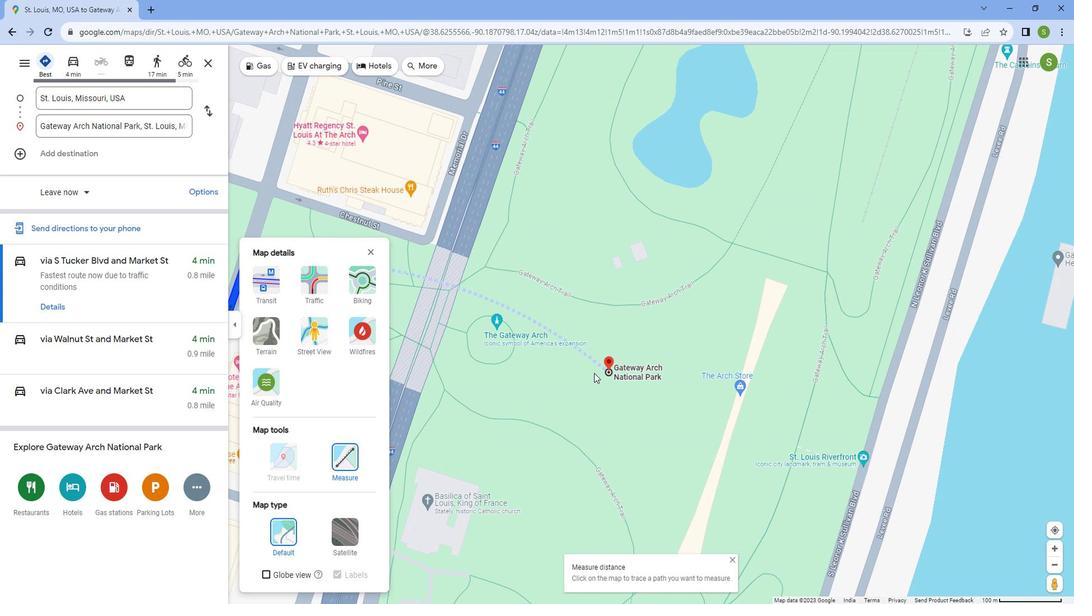 
Action: Mouse moved to (603, 370)
Screenshot: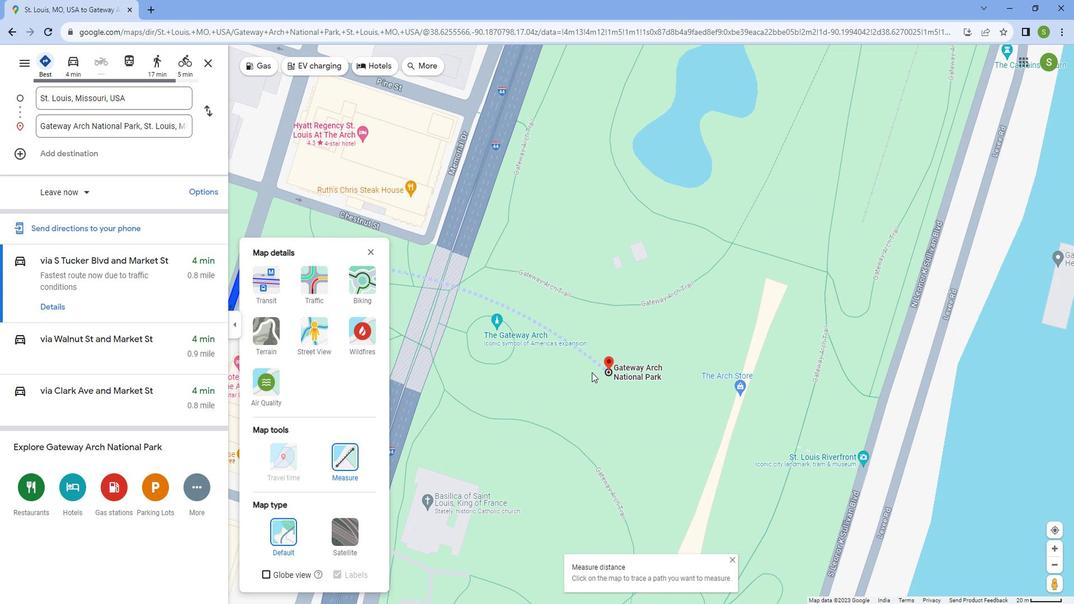 
Action: Mouse scrolled (603, 371) with delta (0, 0)
Screenshot: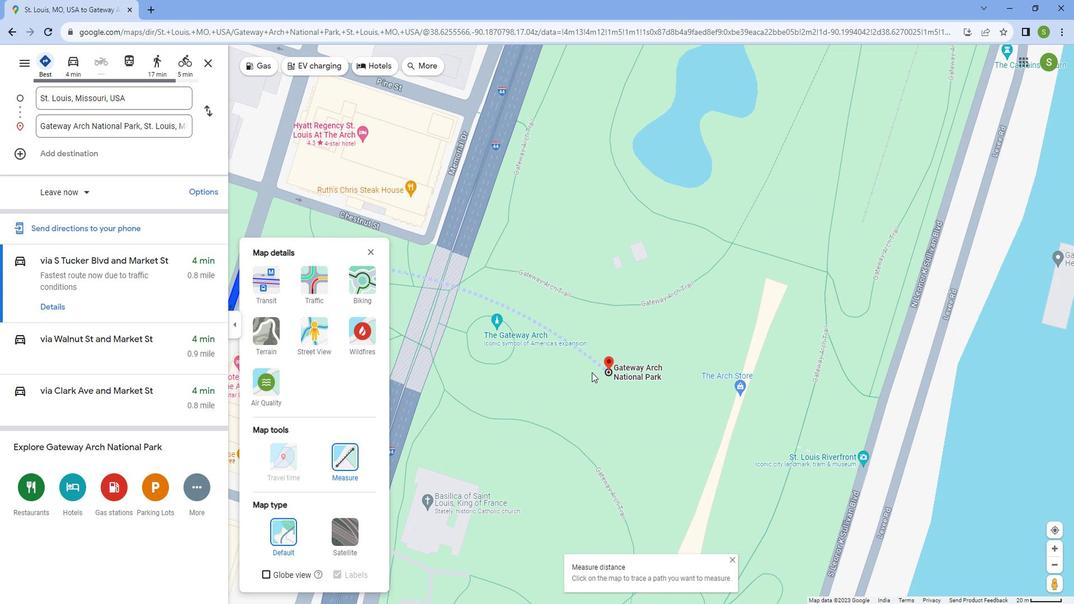 
Action: Mouse moved to (647, 368)
Screenshot: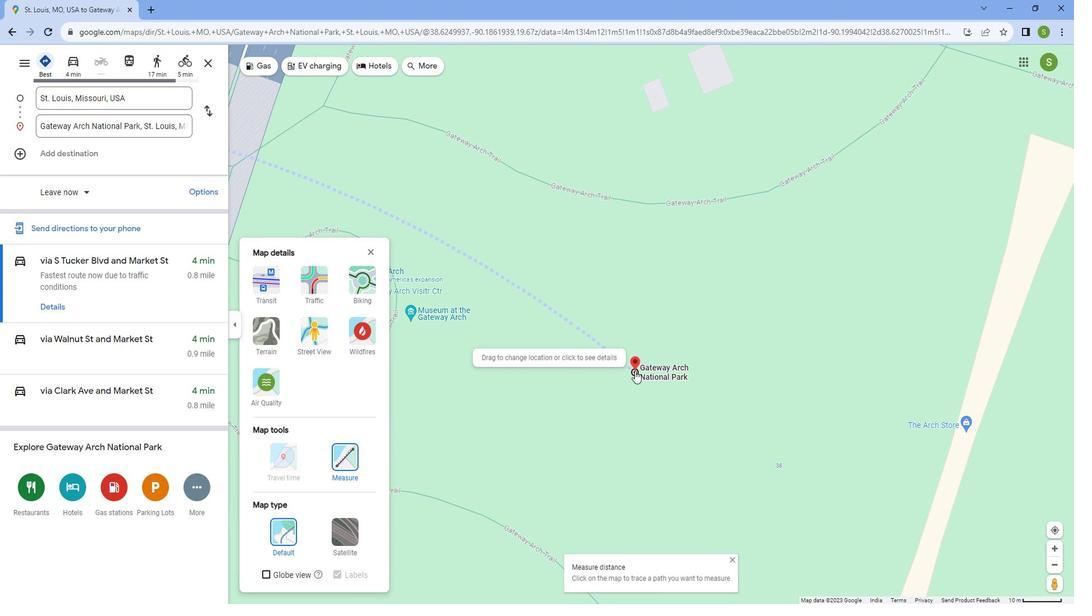 
Action: Mouse scrolled (647, 368) with delta (0, 0)
Screenshot: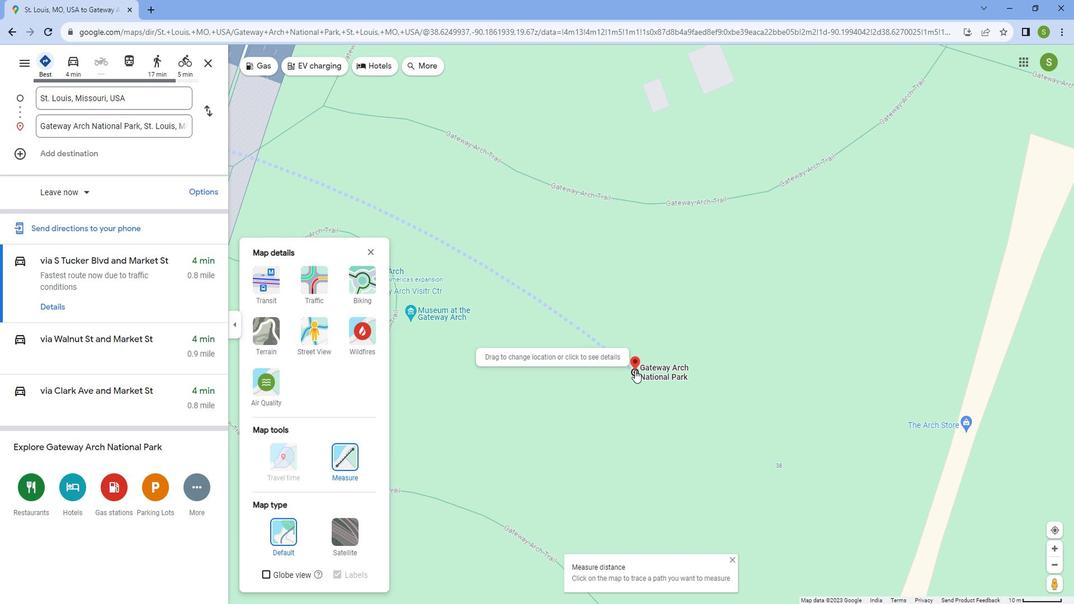 
Action: Mouse scrolled (647, 368) with delta (0, 0)
Screenshot: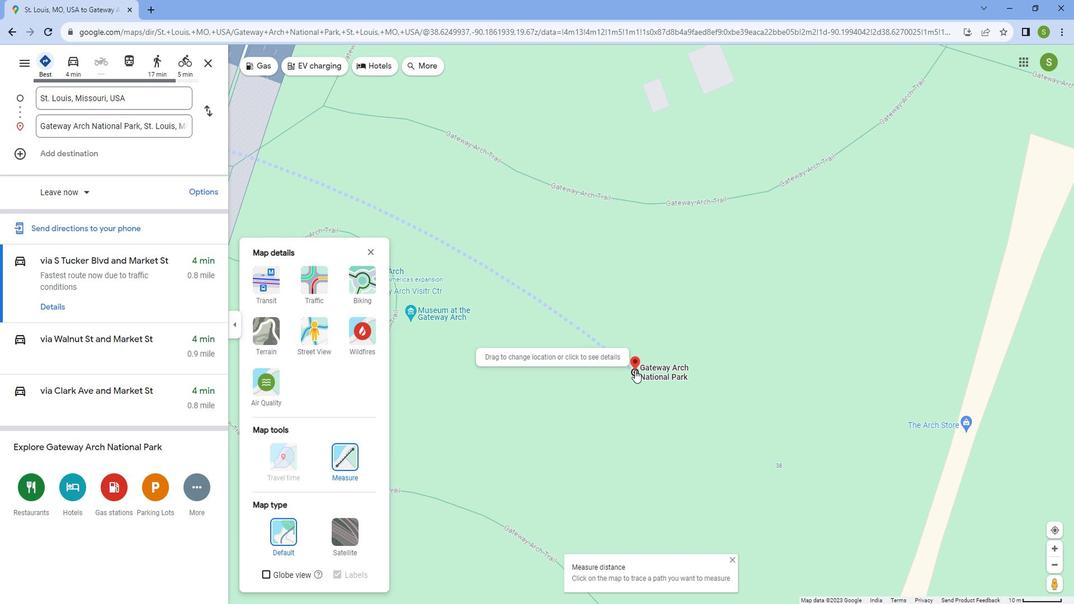 
Action: Mouse moved to (646, 368)
Screenshot: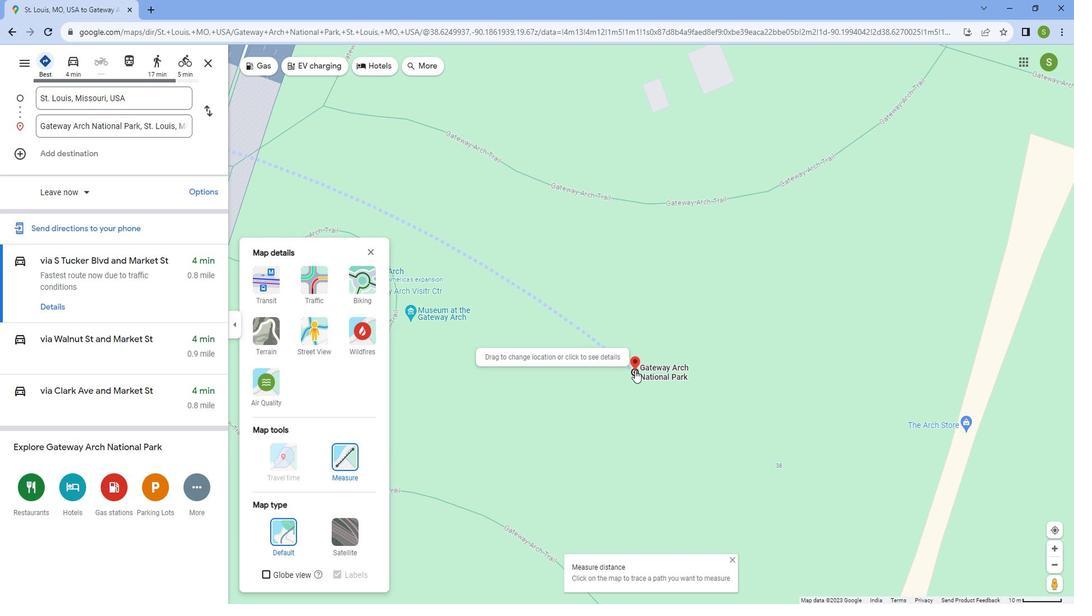 
Action: Mouse scrolled (646, 367) with delta (0, 0)
Screenshot: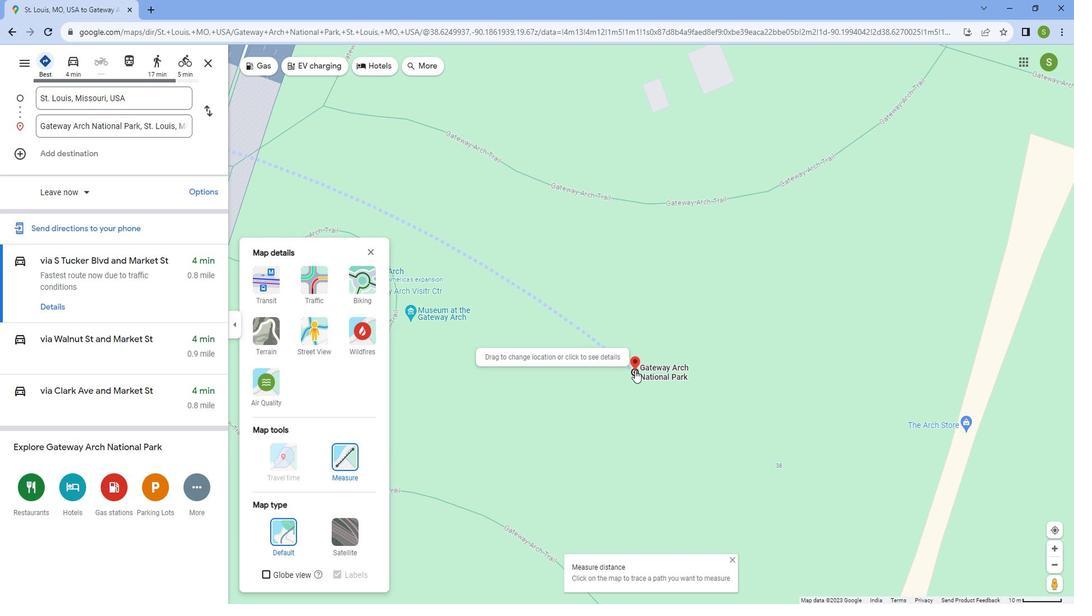 
Action: Mouse moved to (644, 368)
Screenshot: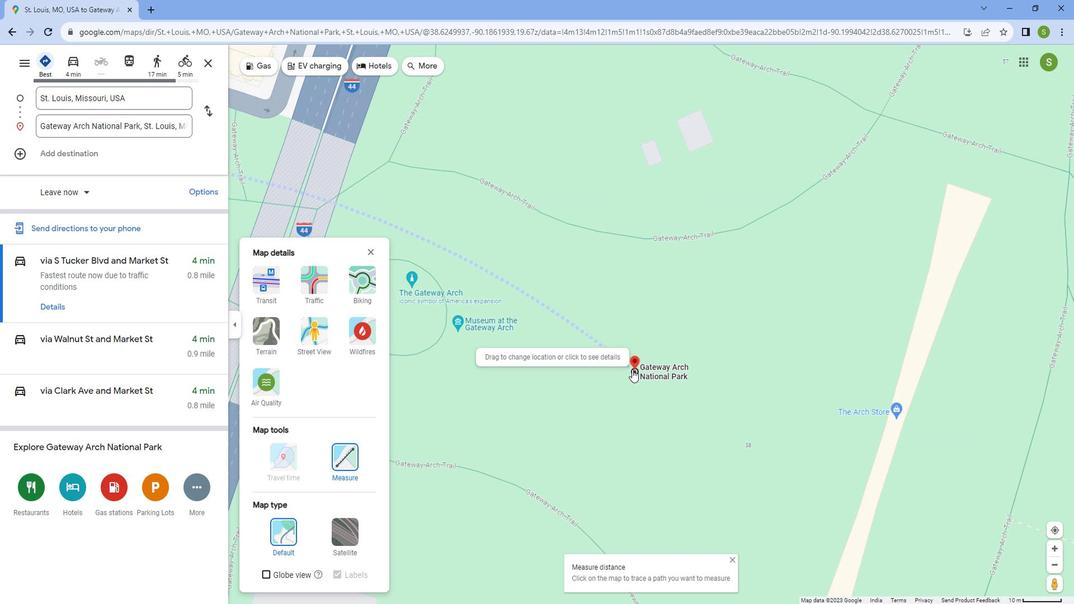 
Action: Mouse scrolled (644, 368) with delta (0, 0)
Screenshot: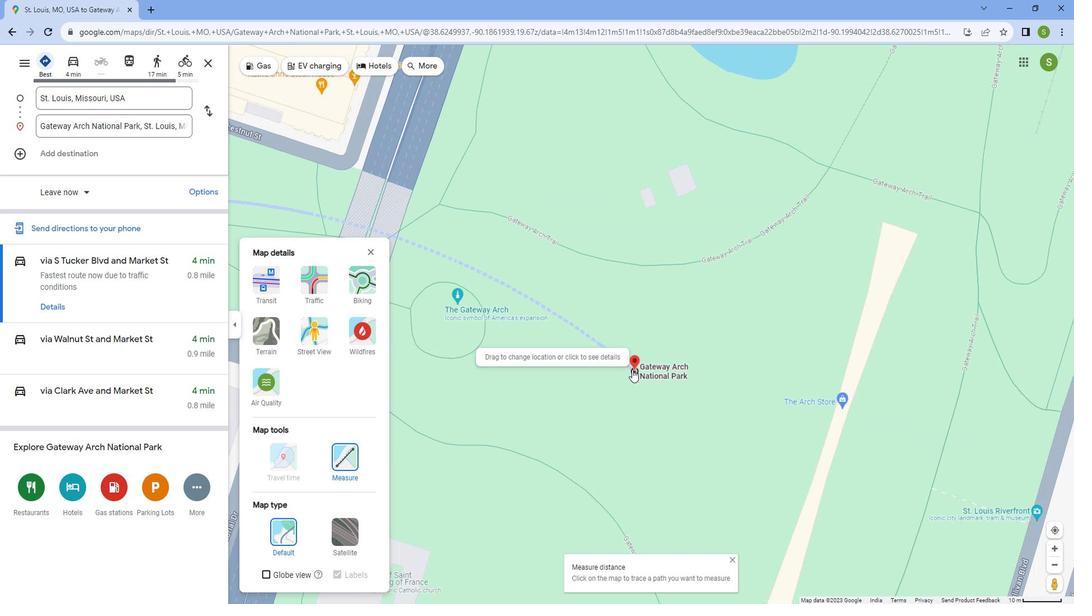 
Action: Mouse scrolled (644, 368) with delta (0, 0)
Screenshot: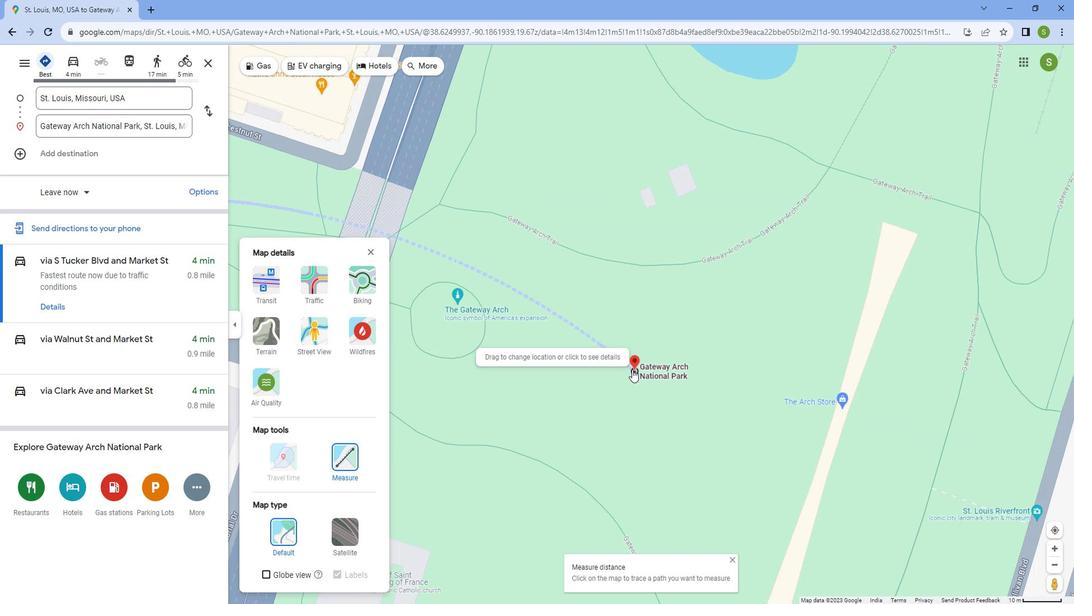 
Action: Mouse scrolled (644, 368) with delta (0, 0)
Screenshot: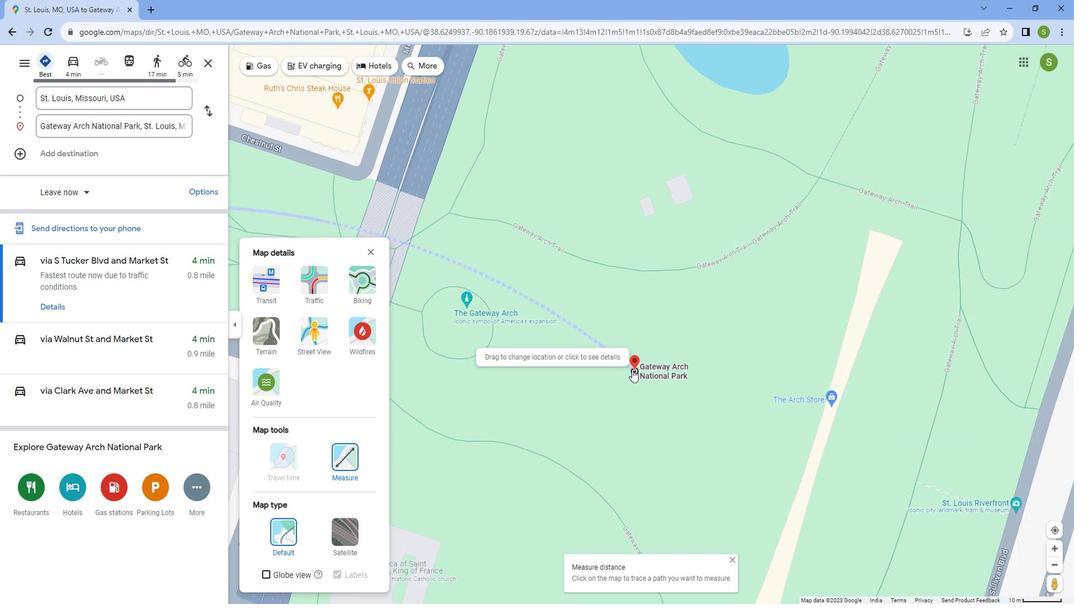 
Action: Mouse scrolled (644, 368) with delta (0, 0)
Screenshot: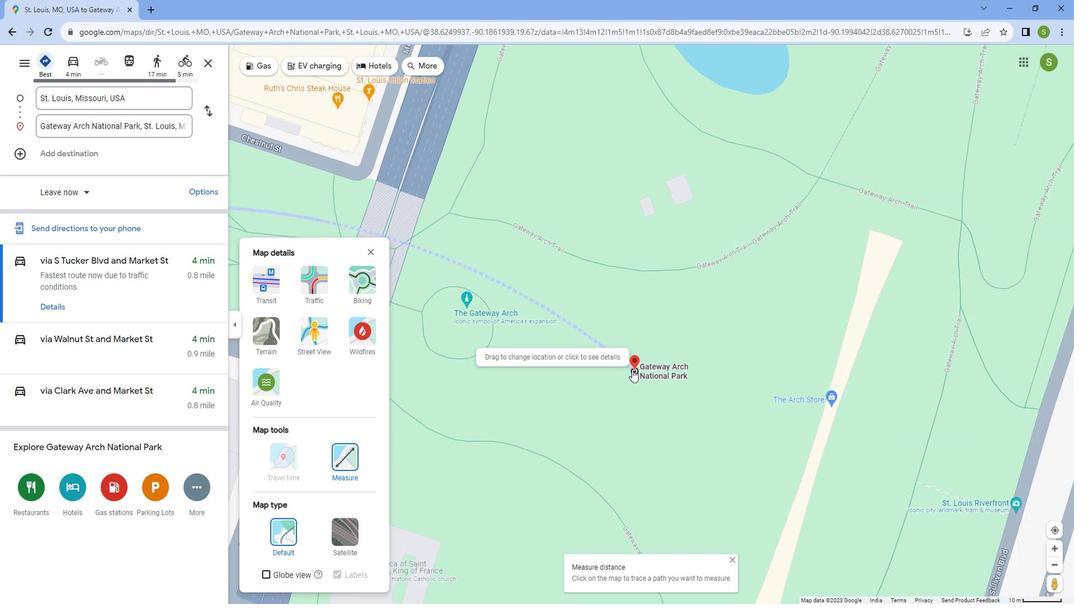 
Action: Mouse scrolled (644, 368) with delta (0, 0)
Screenshot: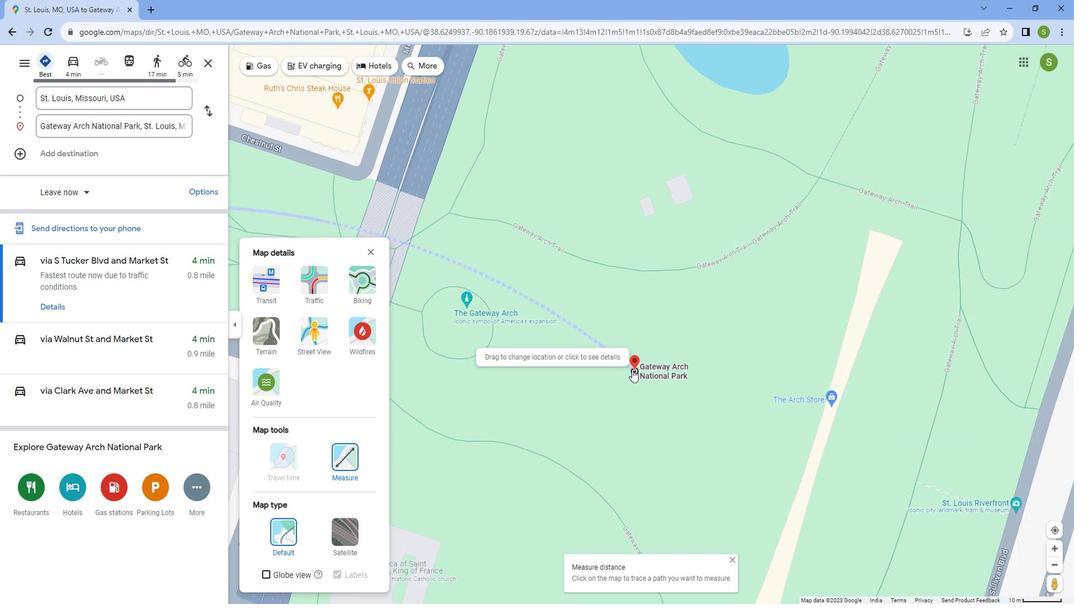 
Action: Mouse scrolled (644, 368) with delta (0, 0)
Screenshot: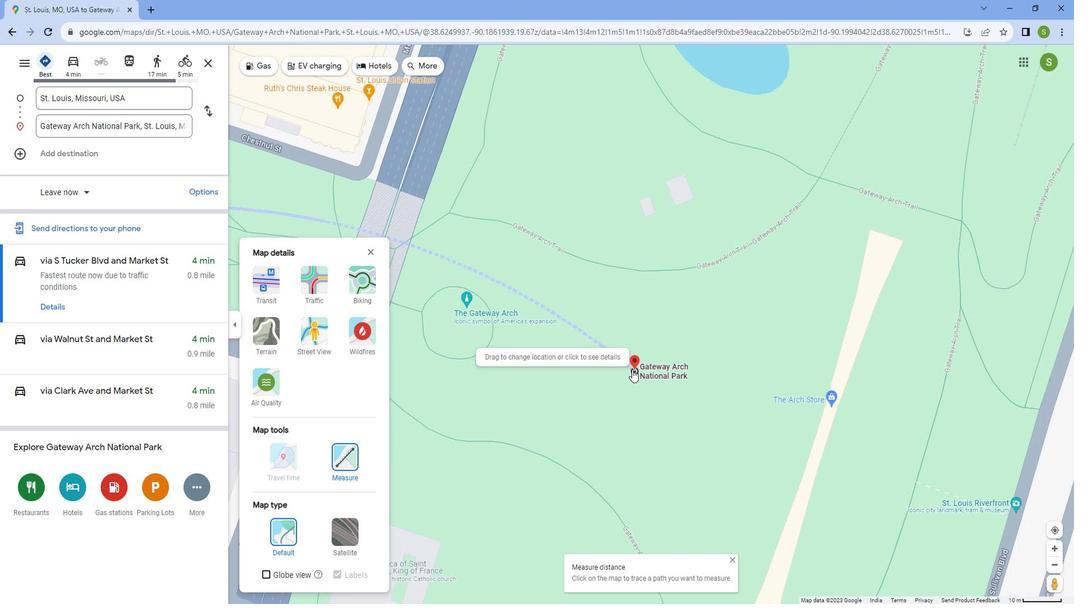 
Action: Mouse scrolled (644, 368) with delta (0, 0)
Screenshot: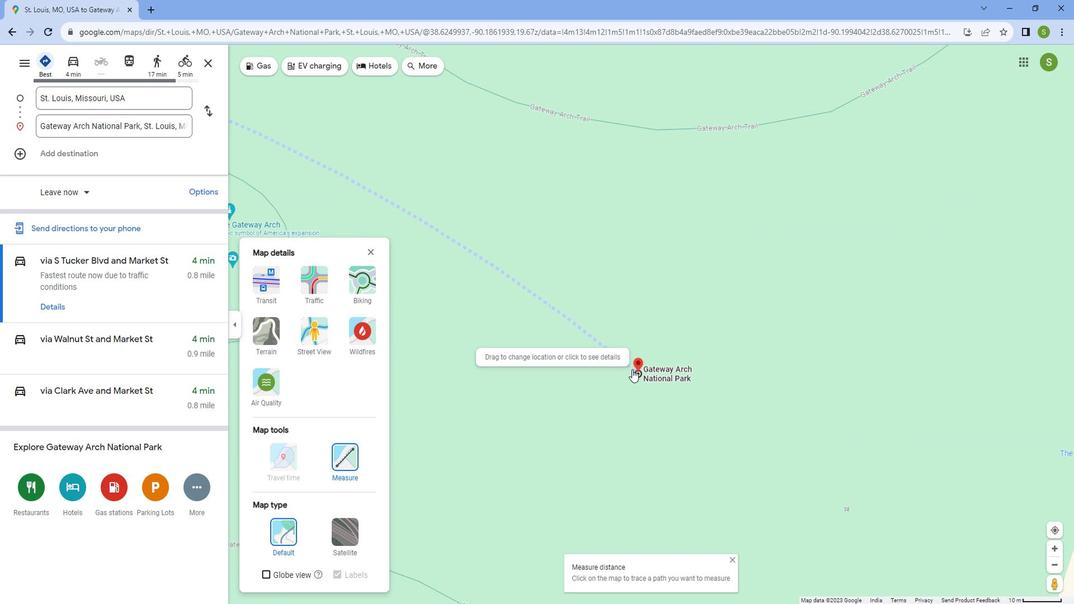 
Action: Mouse scrolled (644, 368) with delta (0, 0)
Screenshot: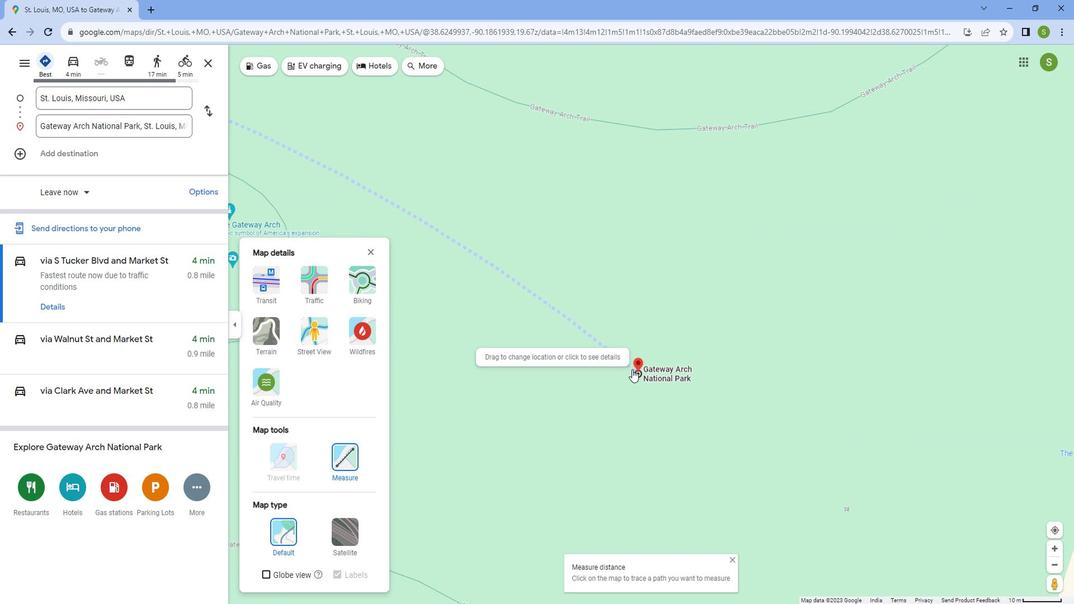 
Action: Mouse scrolled (644, 368) with delta (0, 0)
Screenshot: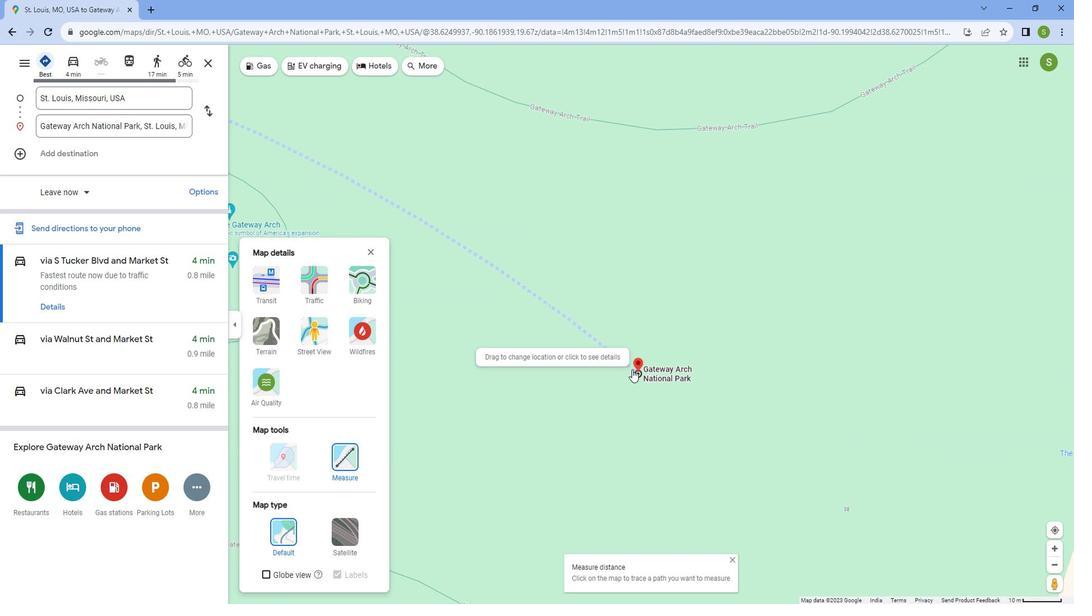 
Action: Mouse scrolled (644, 368) with delta (0, 0)
Screenshot: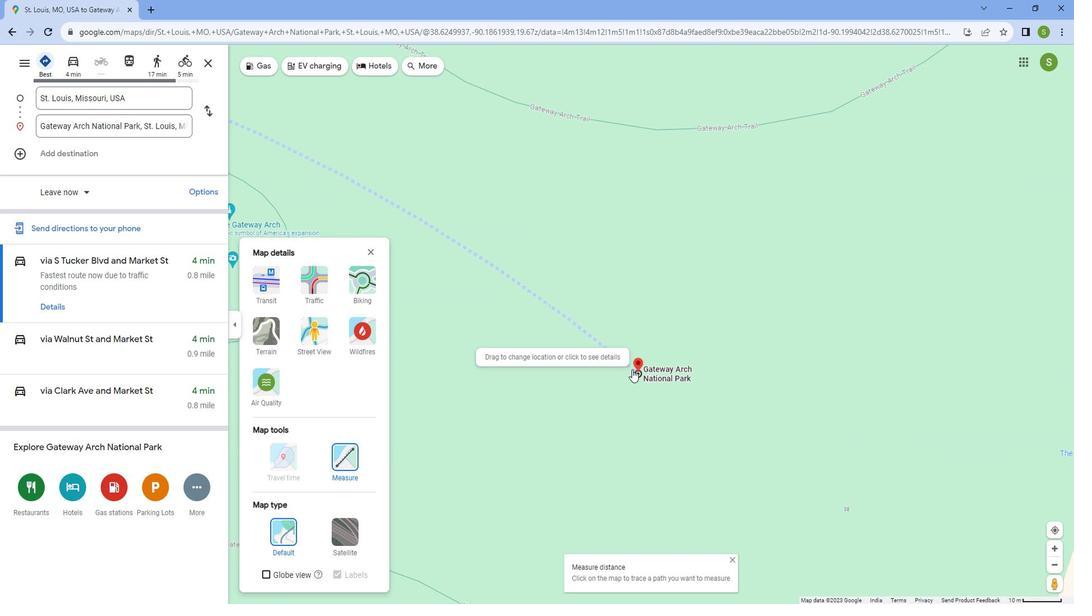 
Action: Mouse scrolled (644, 368) with delta (0, 0)
Screenshot: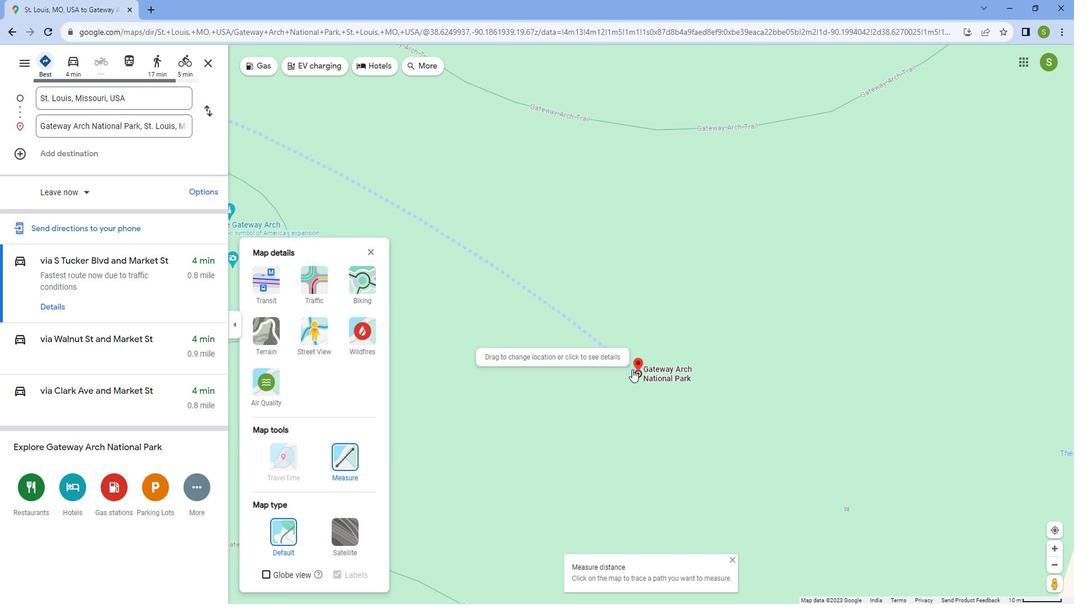 
Action: Mouse scrolled (644, 368) with delta (0, 0)
Screenshot: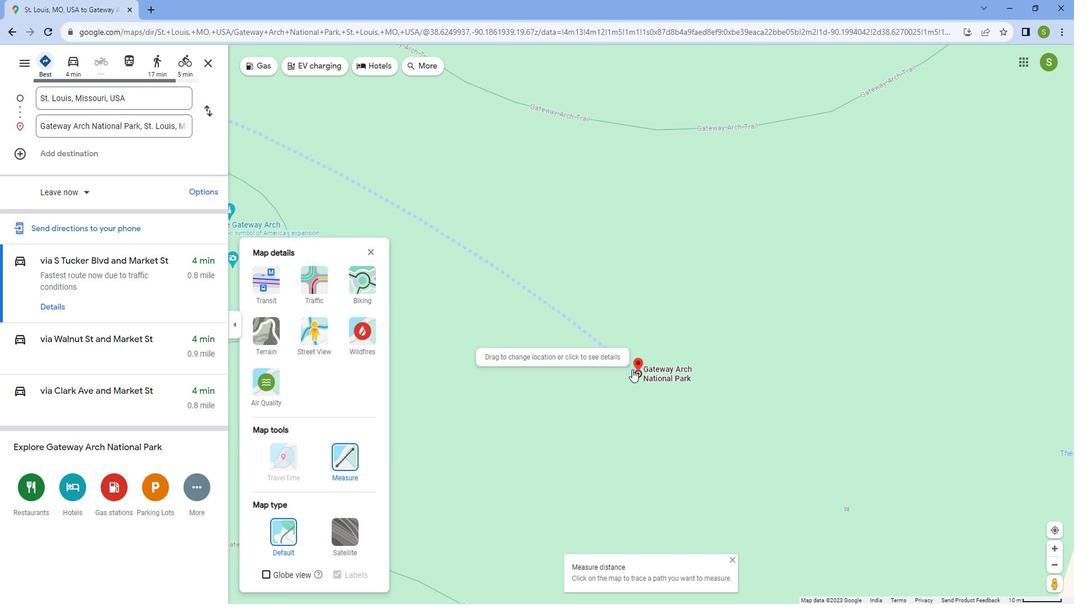 
Action: Mouse moved to (643, 368)
Screenshot: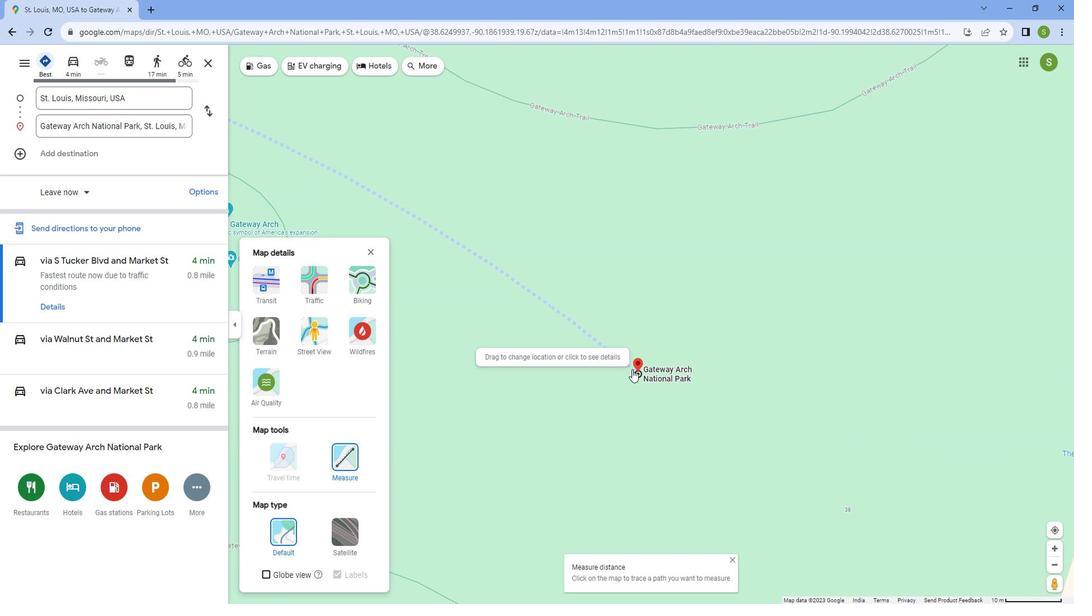 
Action: Mouse scrolled (643, 368) with delta (0, 0)
Screenshot: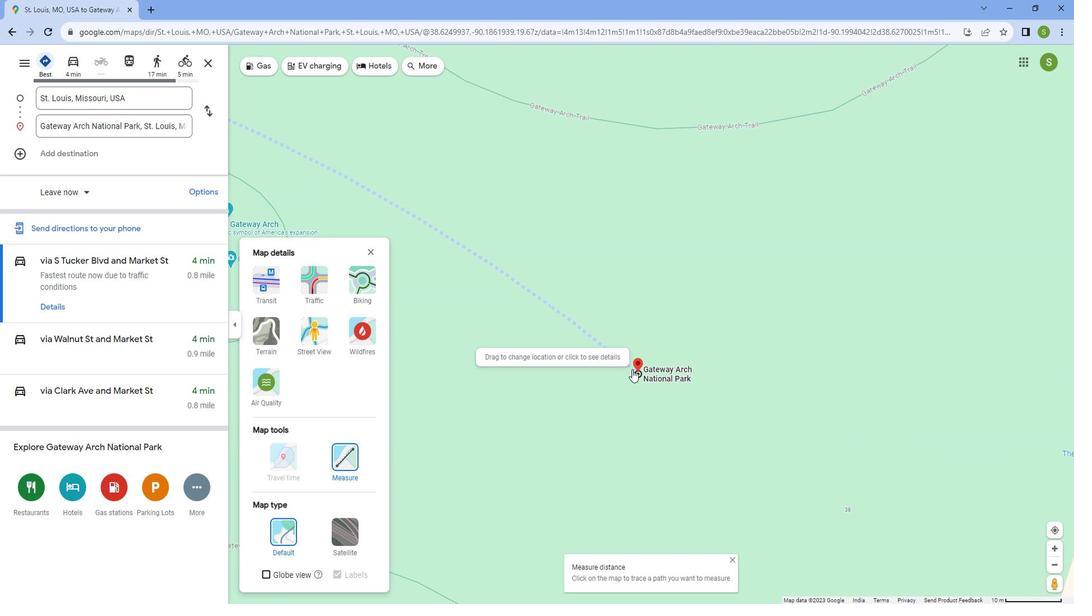 
Action: Mouse moved to (641, 368)
Screenshot: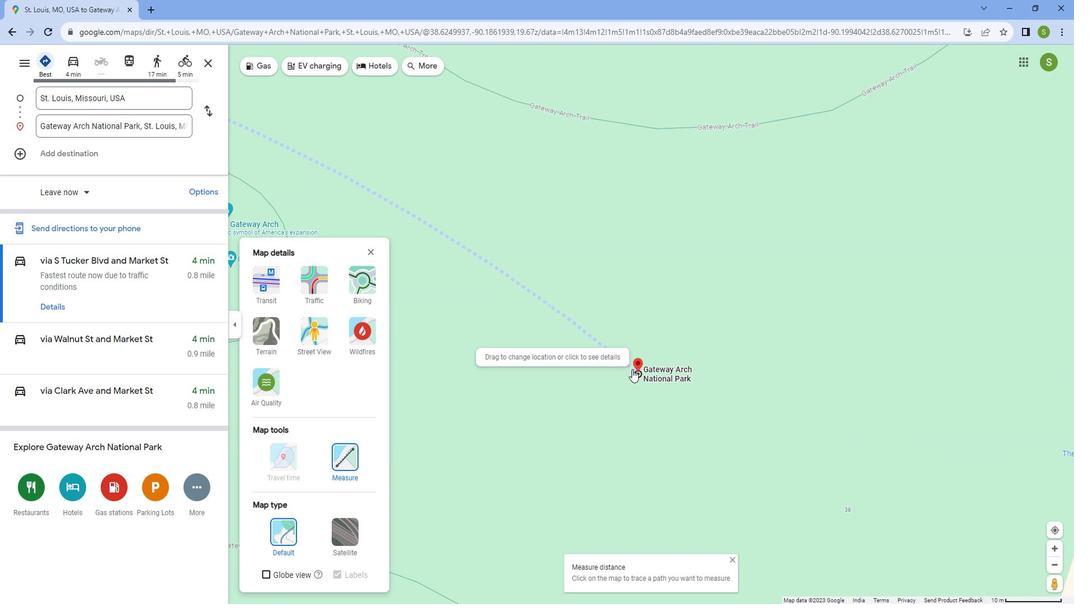 
Action: Mouse scrolled (641, 367) with delta (0, 0)
Screenshot: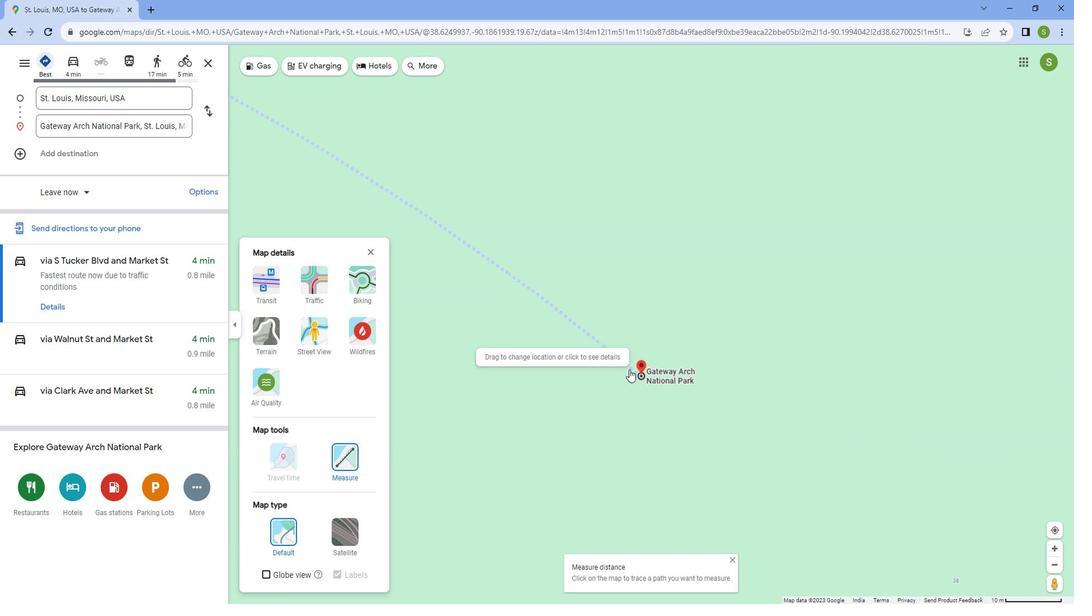 
Action: Mouse moved to (651, 373)
Screenshot: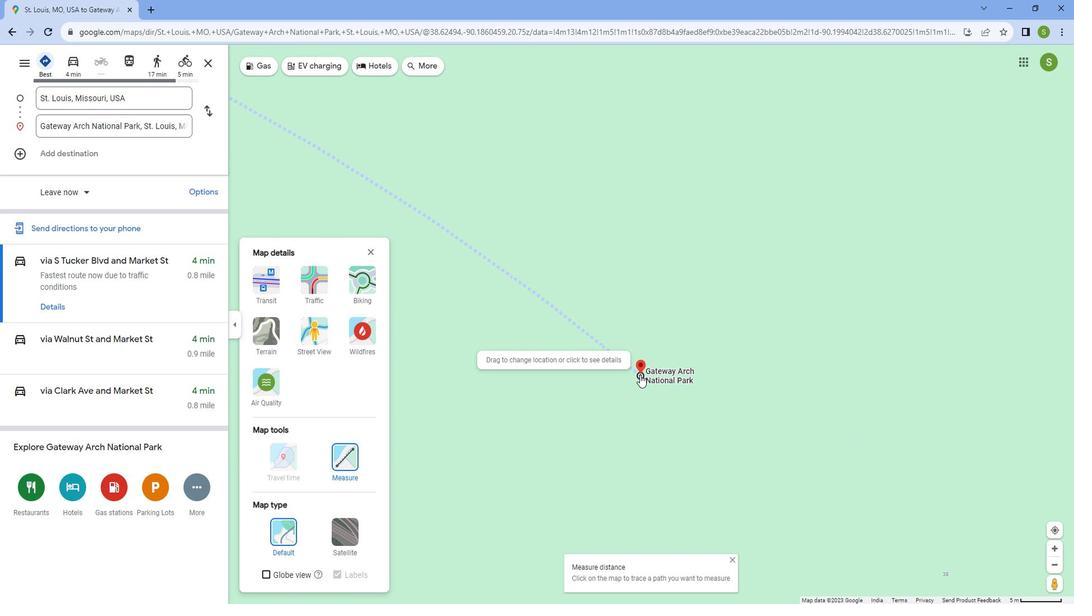 
Action: Mouse pressed left at (651, 373)
Screenshot: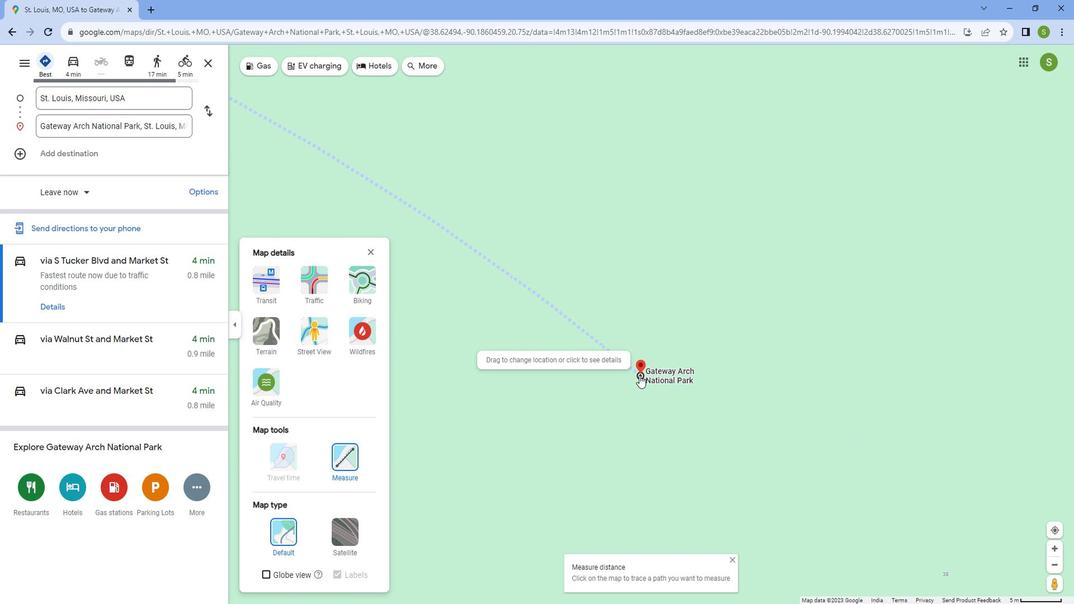 
Action: Mouse moved to (592, 373)
Screenshot: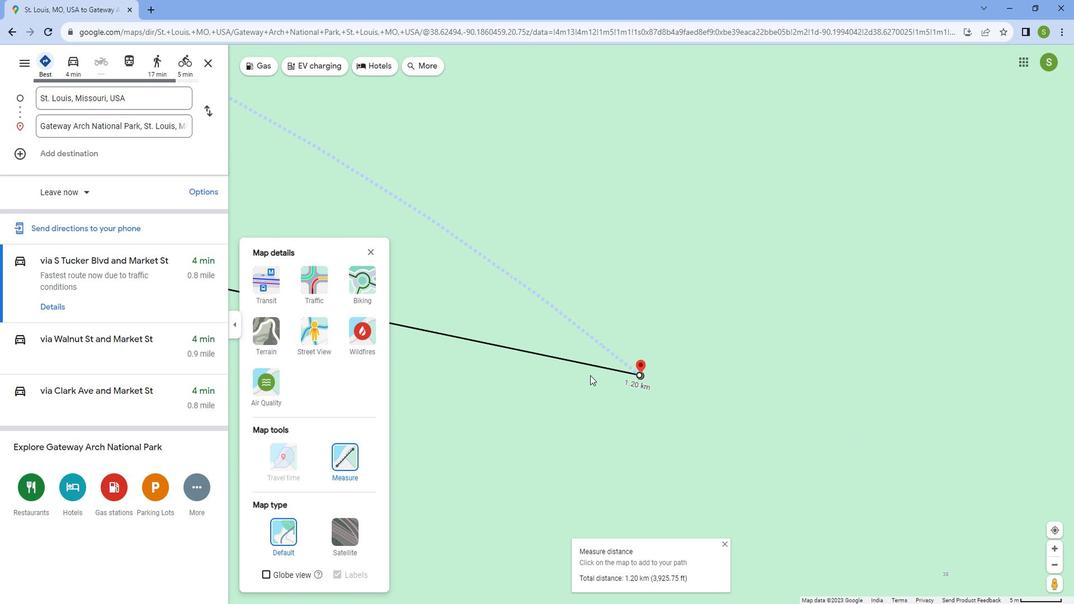 
Action: Mouse scrolled (592, 373) with delta (0, 0)
Screenshot: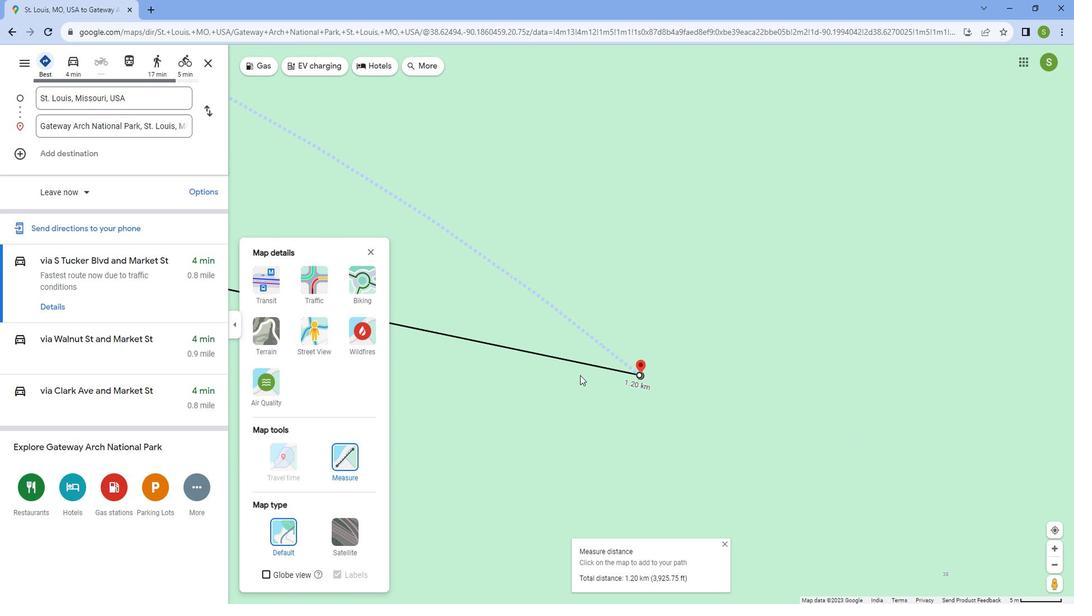
Action: Mouse scrolled (592, 373) with delta (0, 0)
Screenshot: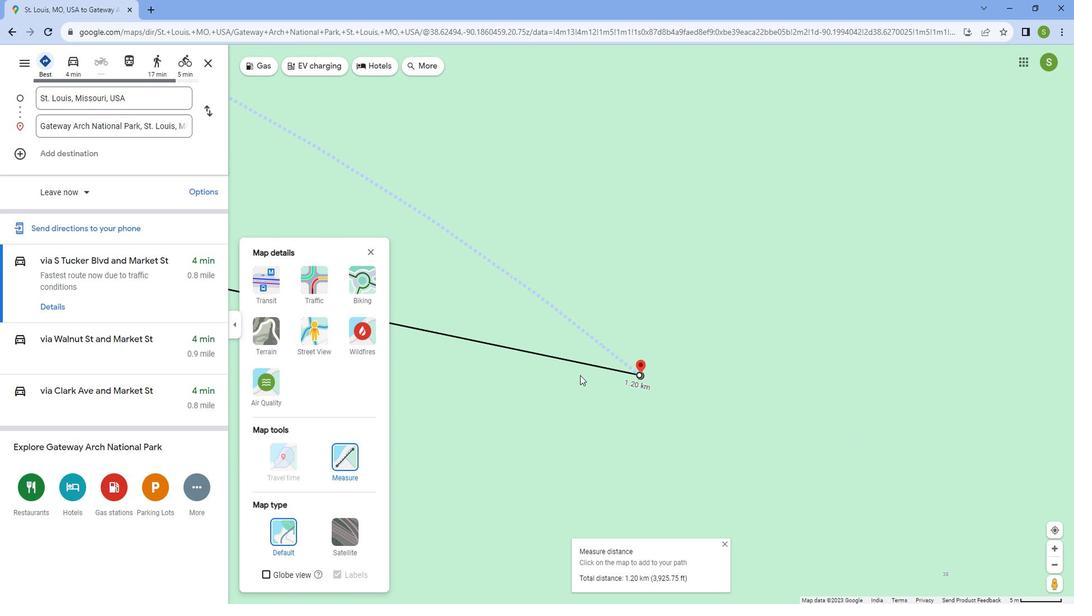 
Action: Mouse scrolled (592, 373) with delta (0, 0)
Screenshot: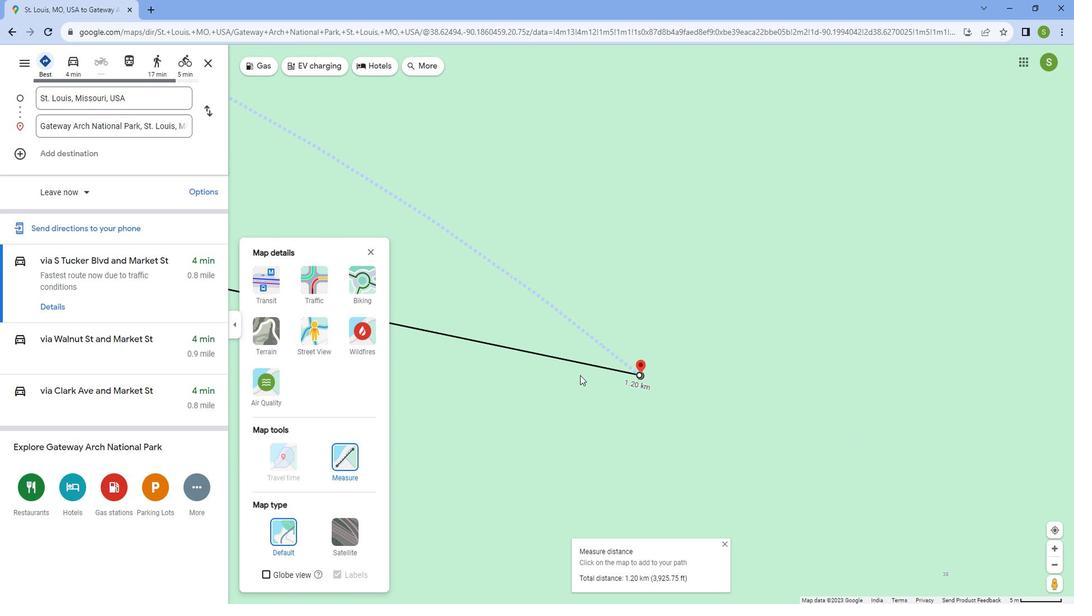 
Action: Mouse scrolled (592, 373) with delta (0, 0)
Screenshot: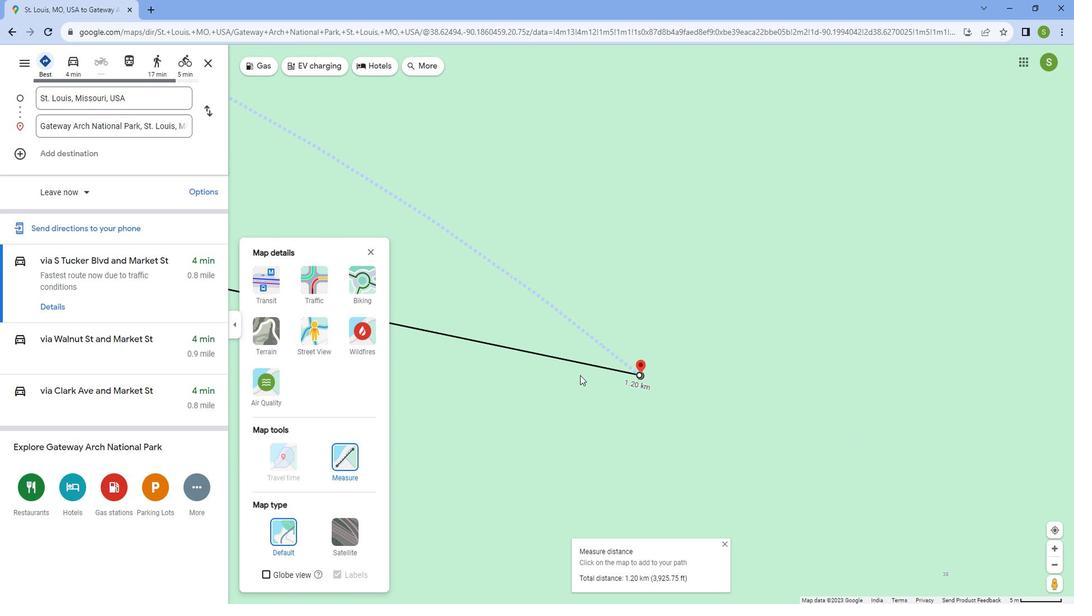 
Action: Mouse scrolled (592, 373) with delta (0, 0)
Screenshot: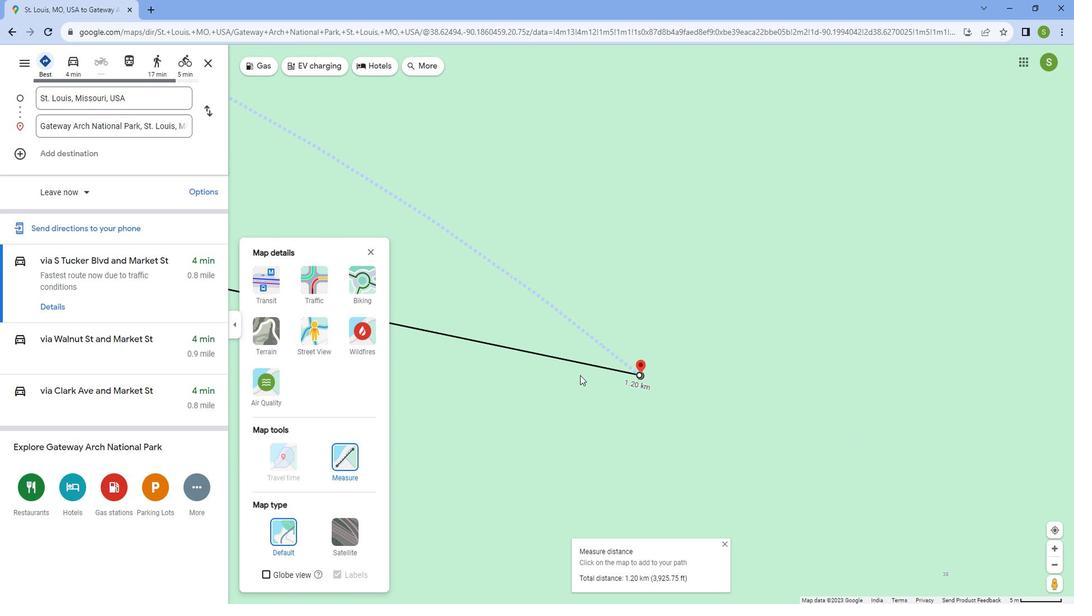 
Action: Mouse scrolled (592, 373) with delta (0, 0)
Screenshot: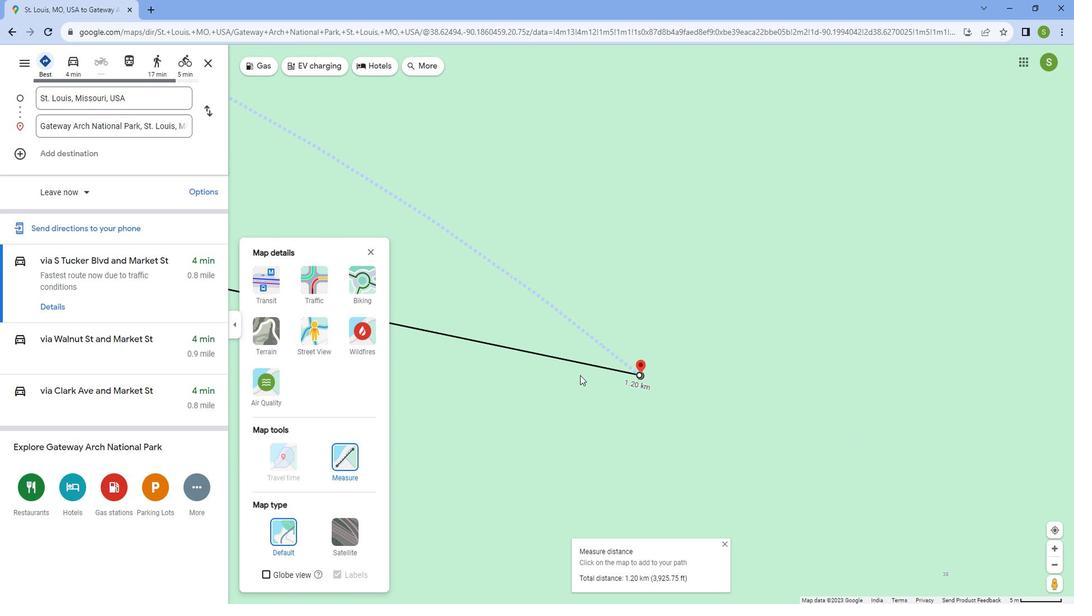 
Action: Mouse scrolled (592, 373) with delta (0, 0)
Screenshot: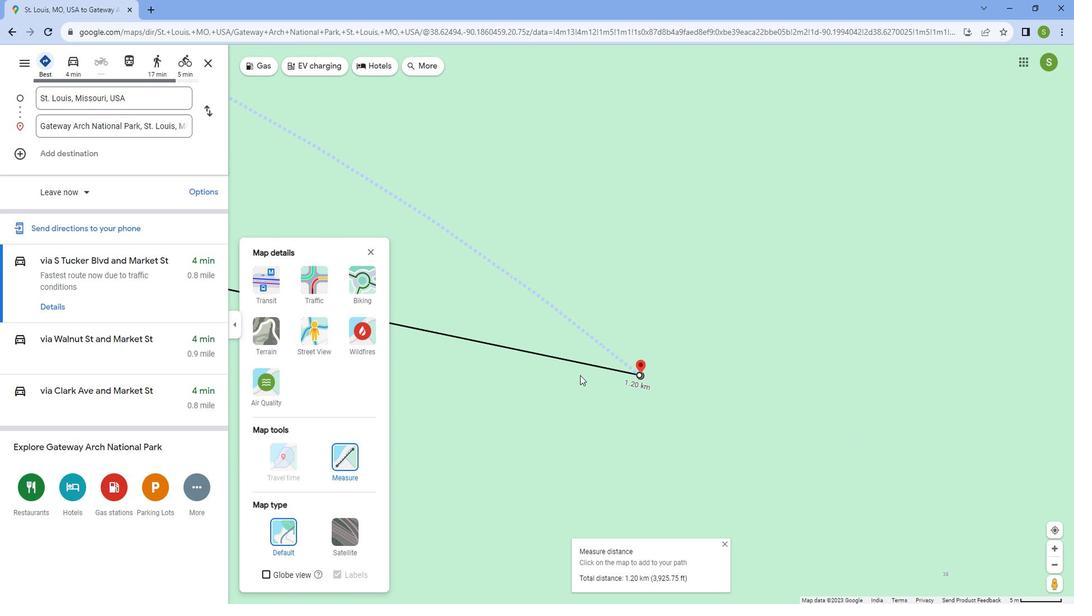 
Action: Mouse scrolled (592, 373) with delta (0, 0)
Screenshot: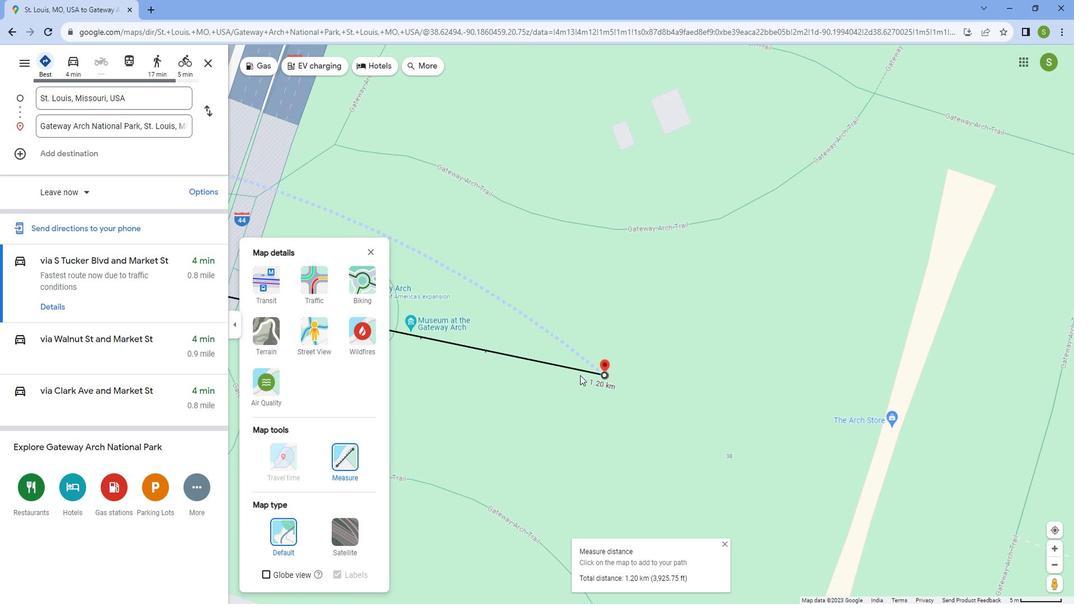 
Action: Mouse scrolled (592, 373) with delta (0, 0)
Screenshot: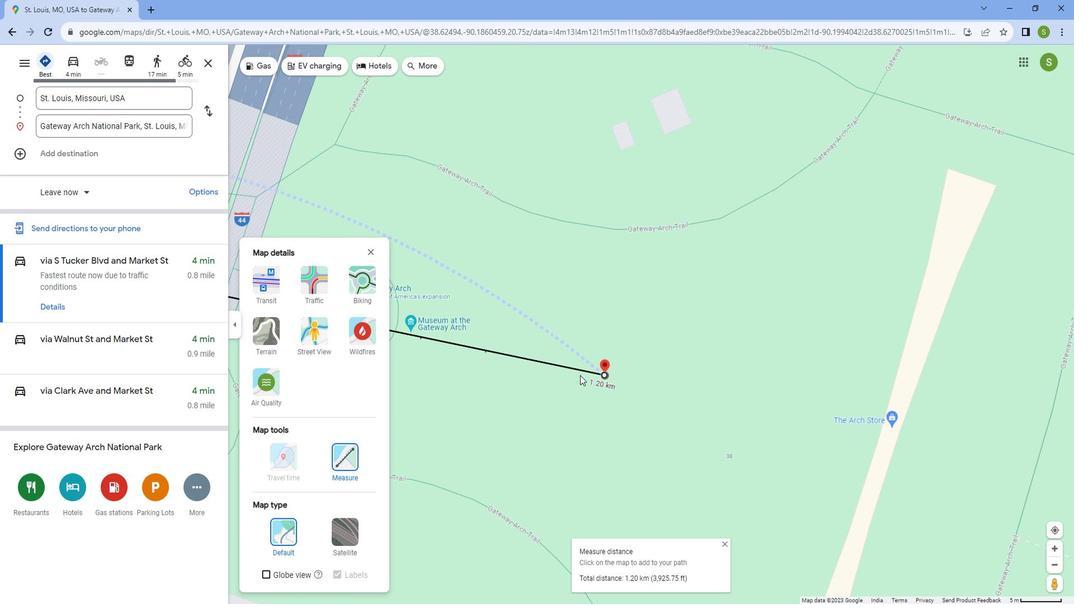 
Action: Mouse scrolled (592, 373) with delta (0, 0)
Screenshot: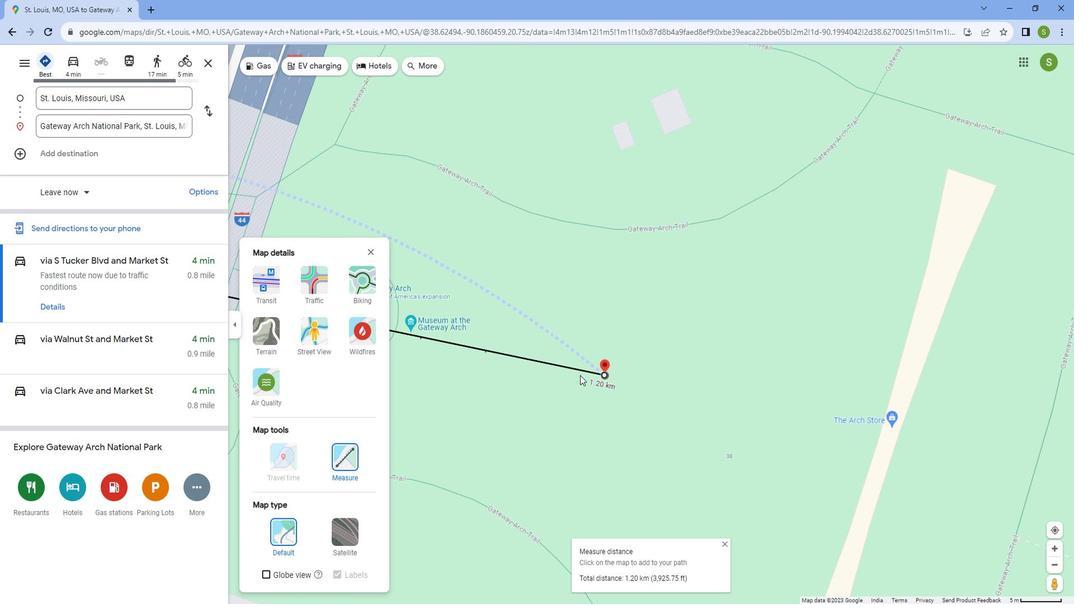 
Action: Mouse scrolled (592, 373) with delta (0, 0)
Screenshot: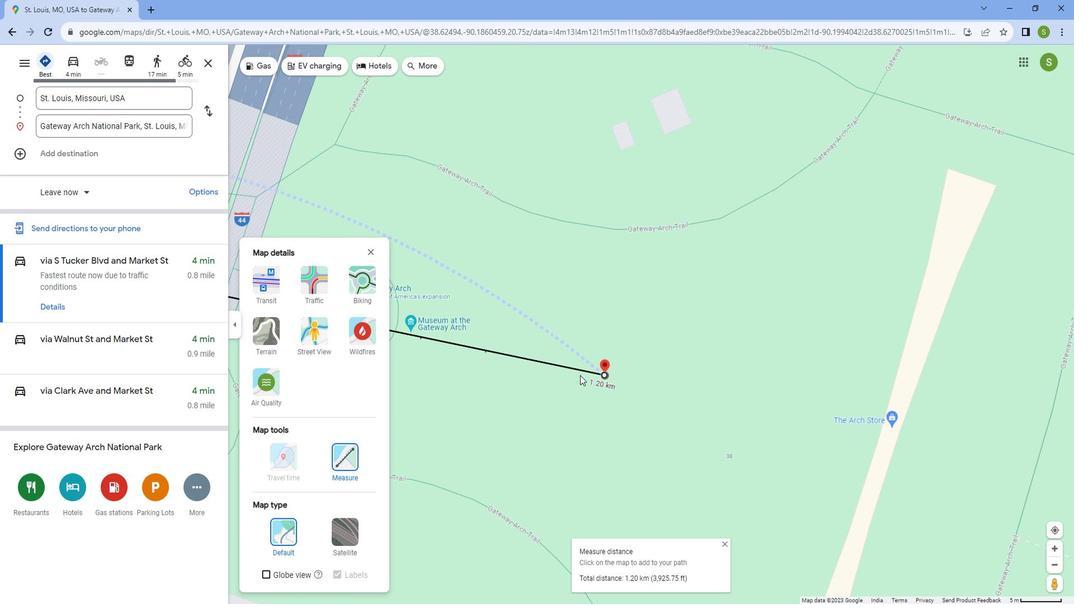 
Action: Mouse scrolled (592, 373) with delta (0, 0)
Screenshot: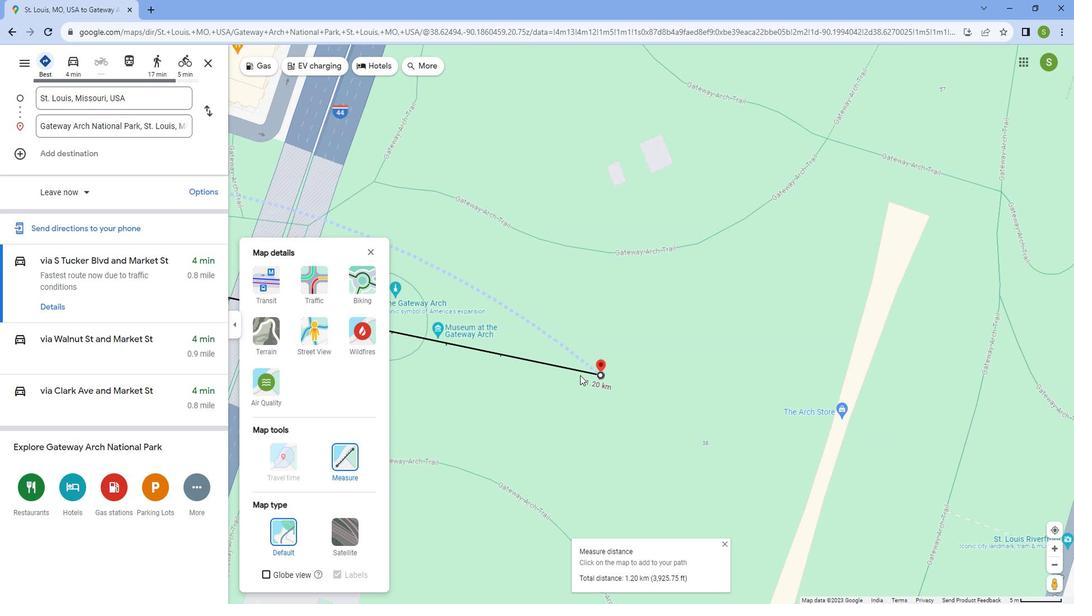 
Action: Mouse scrolled (592, 373) with delta (0, 0)
Screenshot: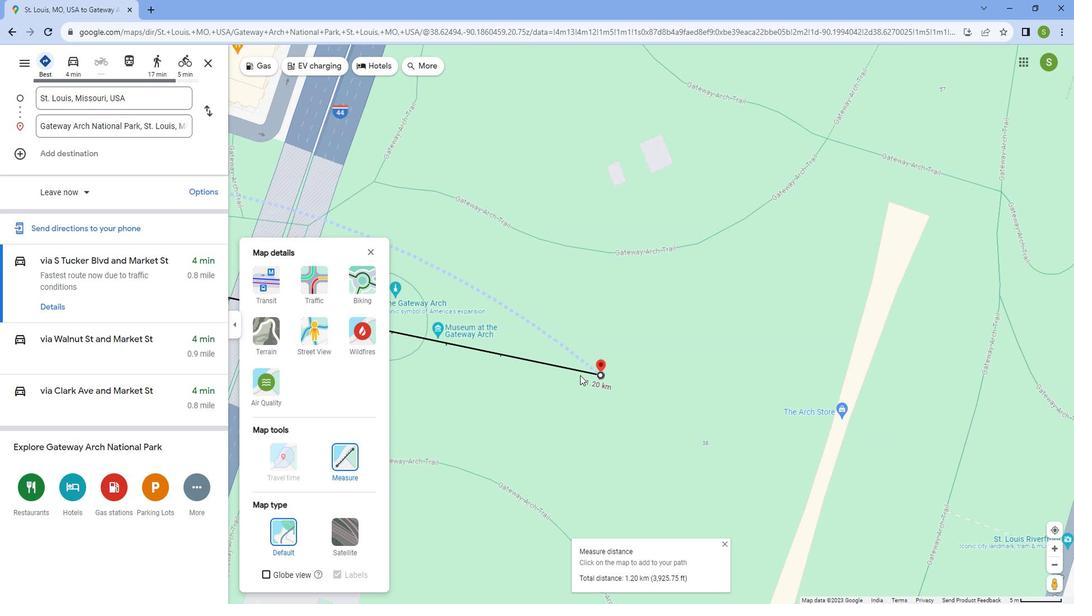 
Action: Mouse scrolled (592, 373) with delta (0, 0)
Screenshot: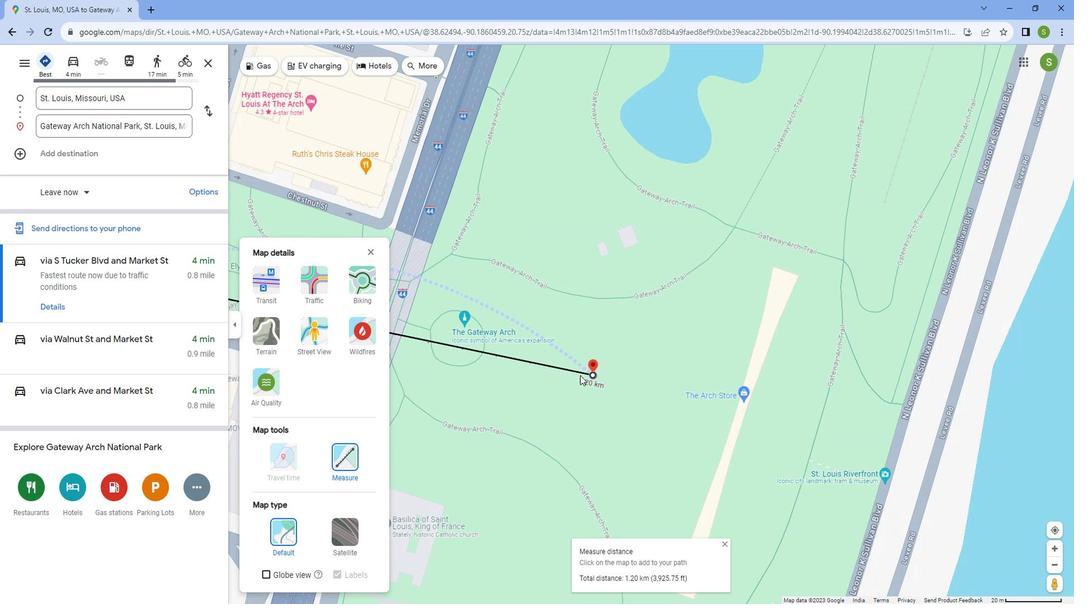 
Action: Mouse scrolled (592, 373) with delta (0, 0)
Screenshot: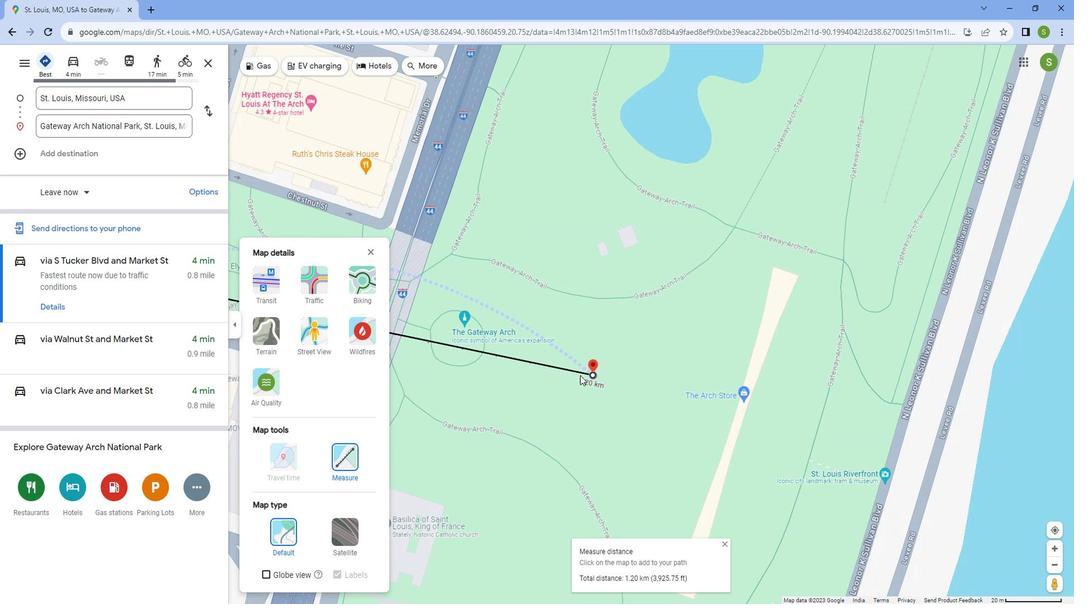 
Action: Mouse scrolled (592, 373) with delta (0, 0)
Screenshot: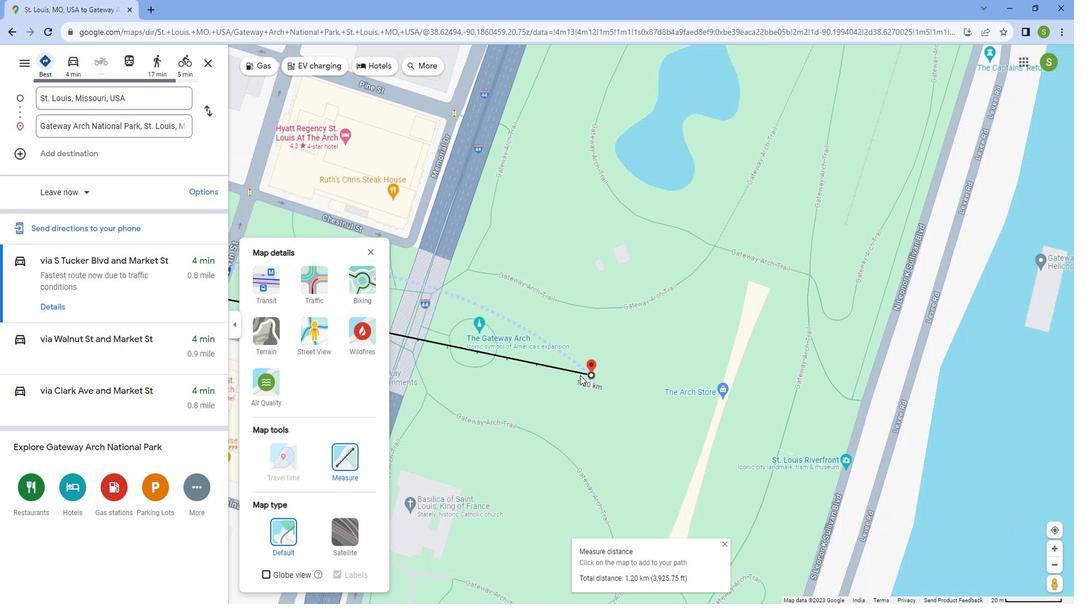 
Action: Mouse scrolled (592, 373) with delta (0, 0)
Screenshot: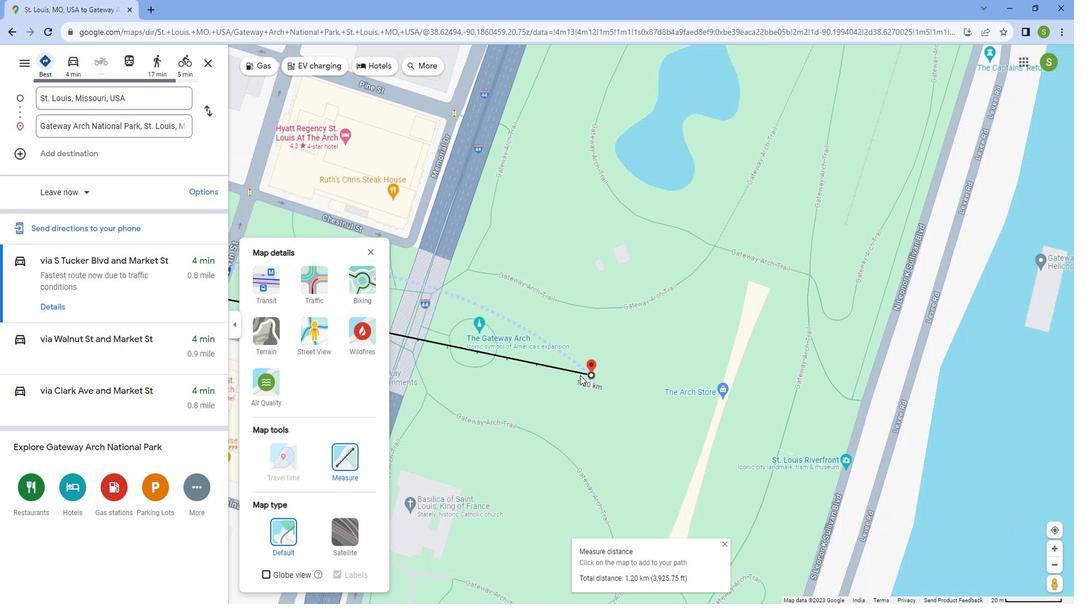 
Action: Mouse scrolled (592, 373) with delta (0, 0)
Screenshot: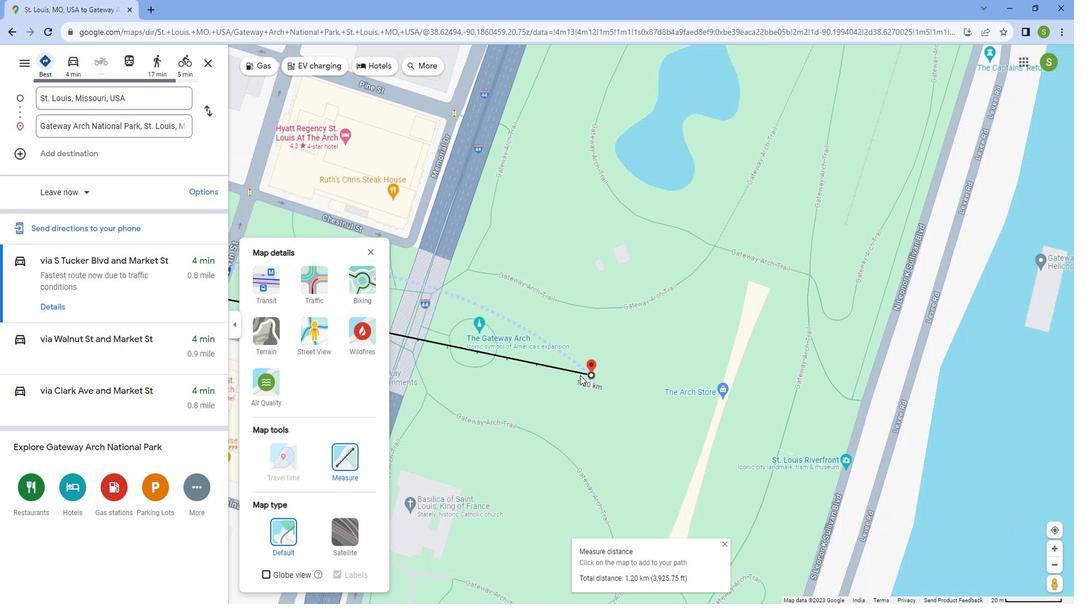 
Action: Mouse scrolled (592, 373) with delta (0, 0)
Screenshot: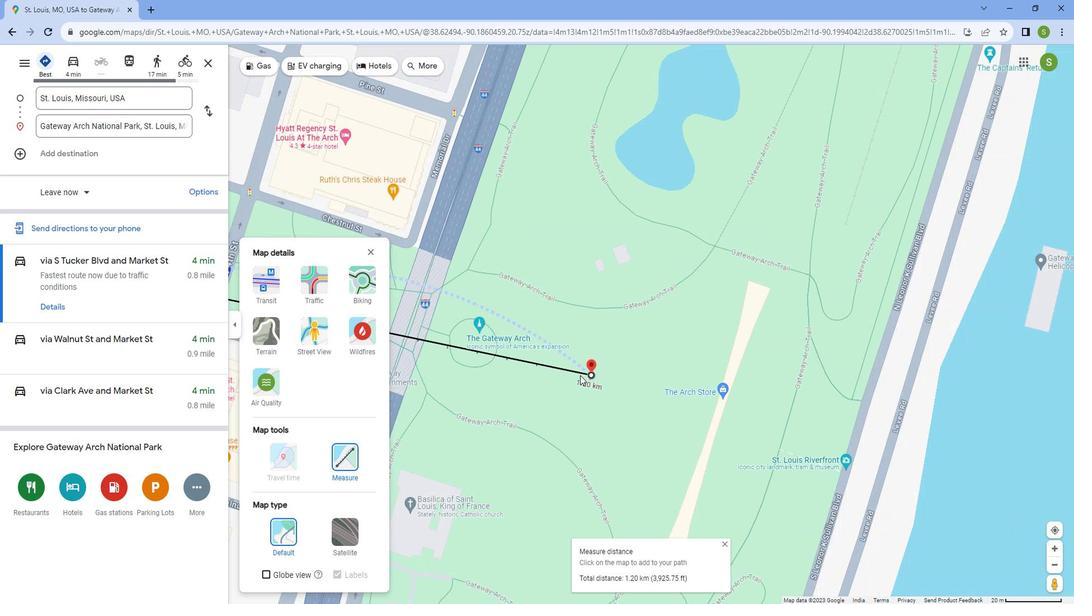 
Action: Mouse moved to (596, 372)
Screenshot: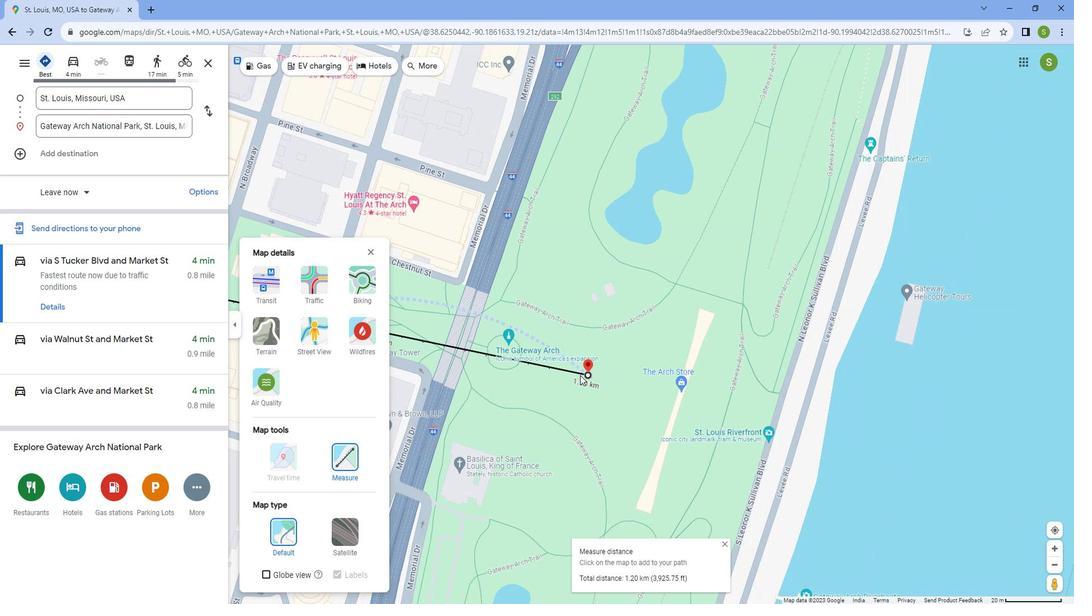 
Action: Mouse scrolled (596, 373) with delta (0, 0)
Screenshot: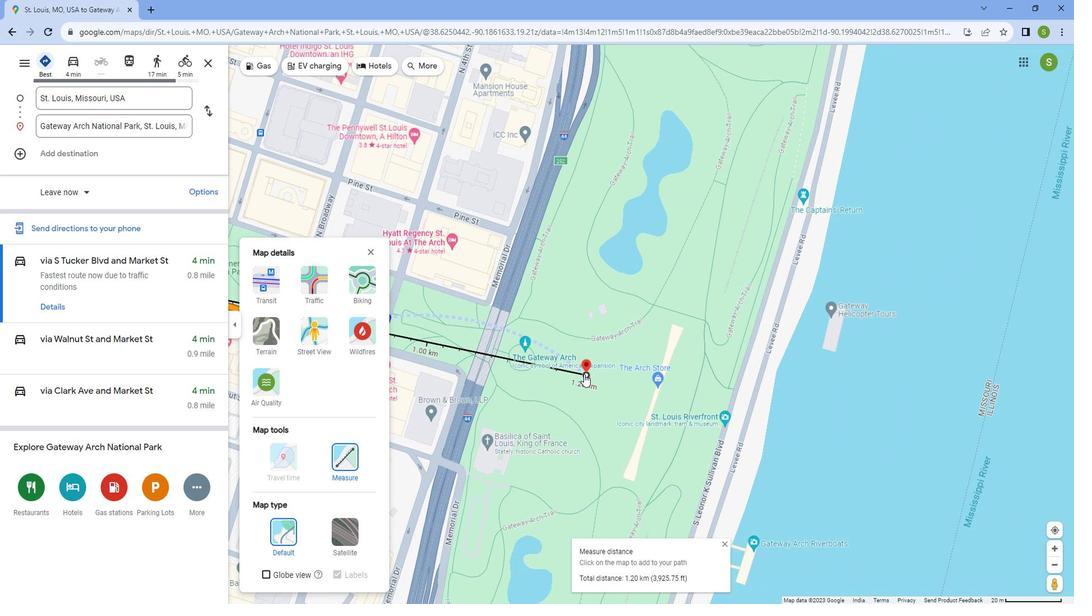 
Action: Mouse scrolled (596, 373) with delta (0, 0)
Screenshot: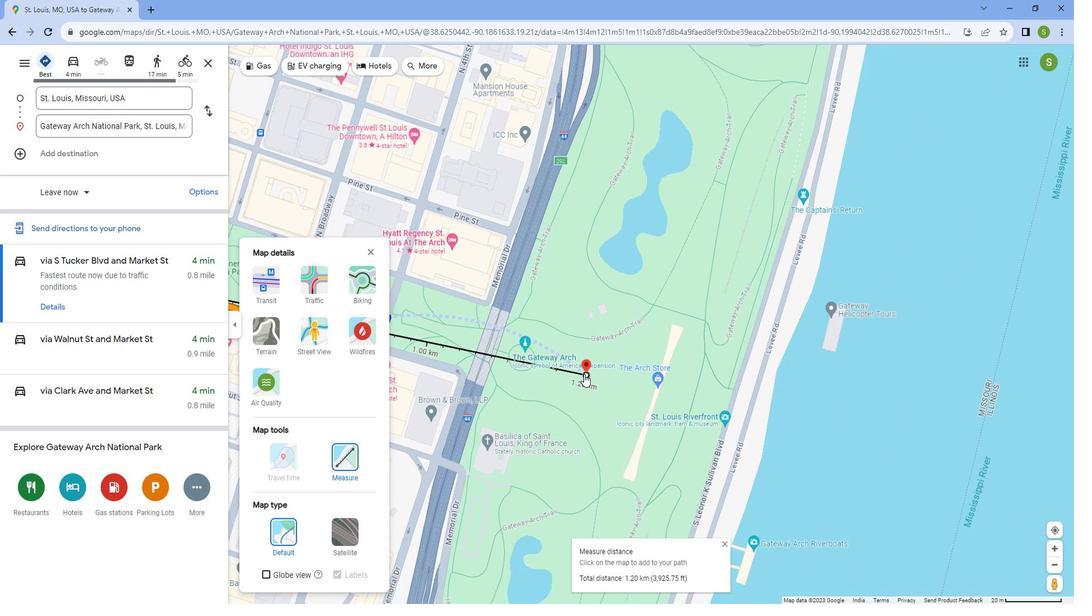 
Action: Mouse scrolled (596, 373) with delta (0, 0)
Screenshot: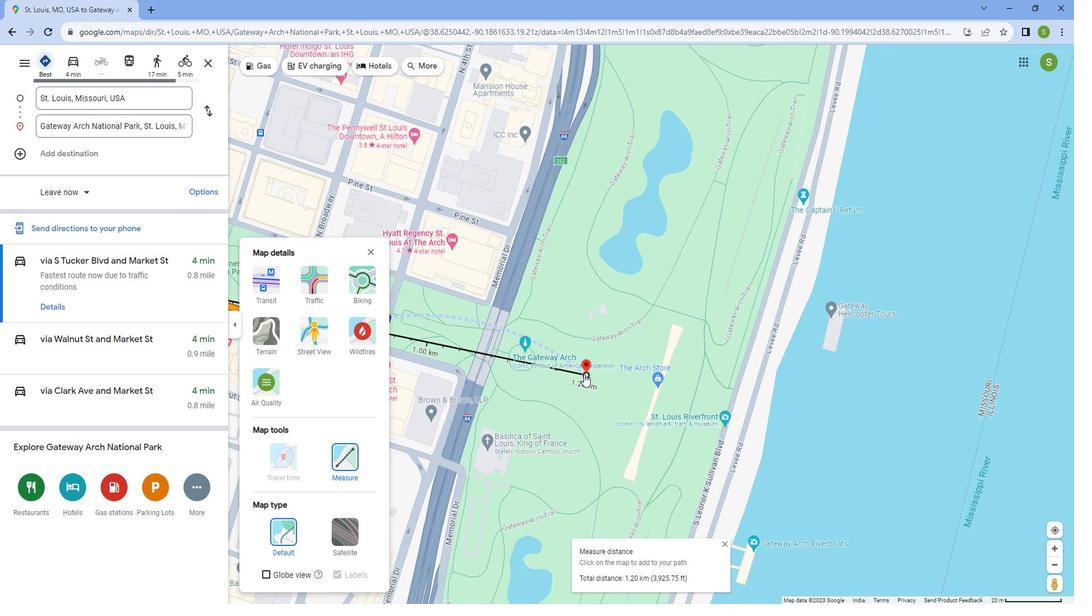 
Action: Mouse scrolled (596, 373) with delta (0, 0)
Screenshot: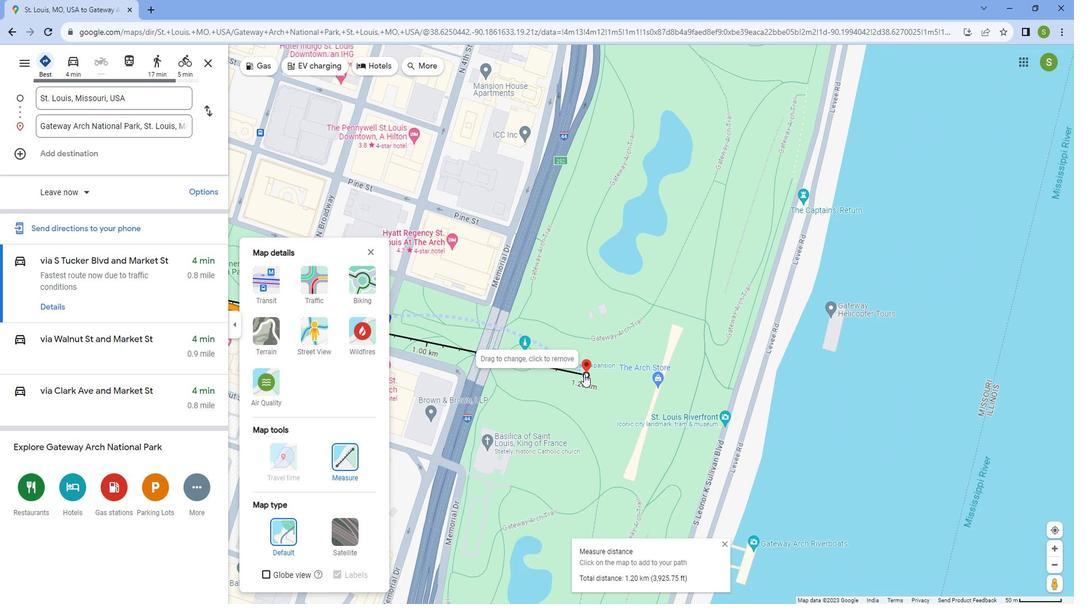
Action: Mouse scrolled (596, 373) with delta (0, 0)
Screenshot: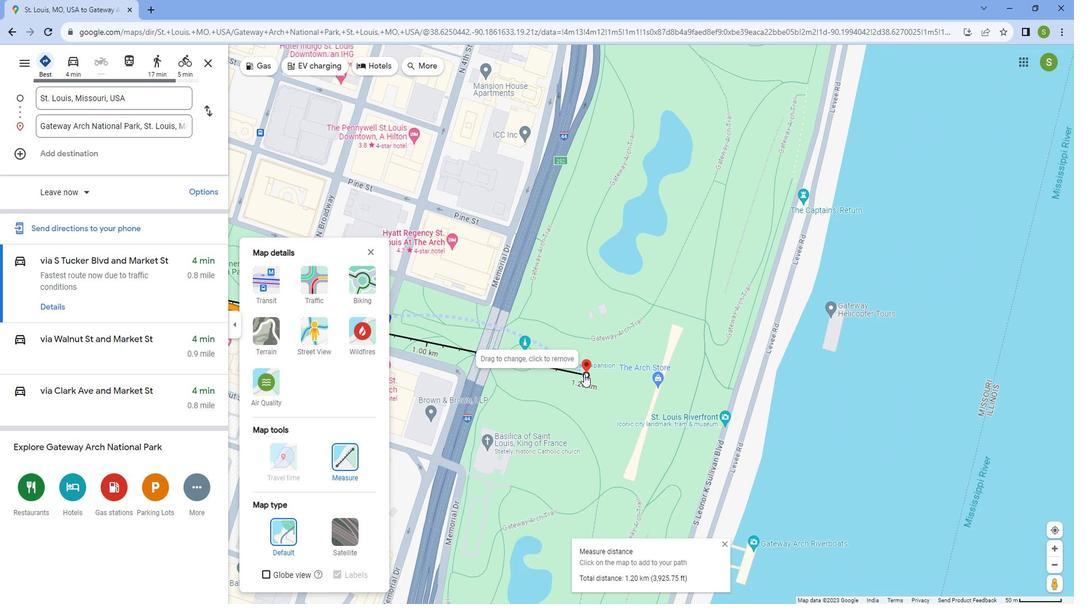 
Action: Mouse scrolled (596, 373) with delta (0, 0)
Screenshot: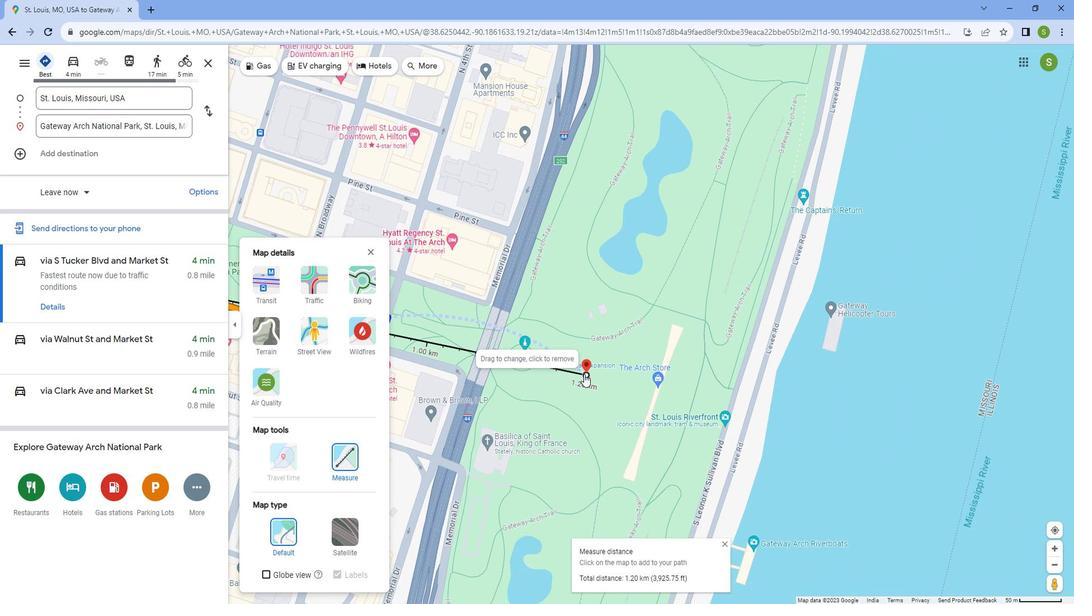 
Action: Mouse moved to (592, 373)
Screenshot: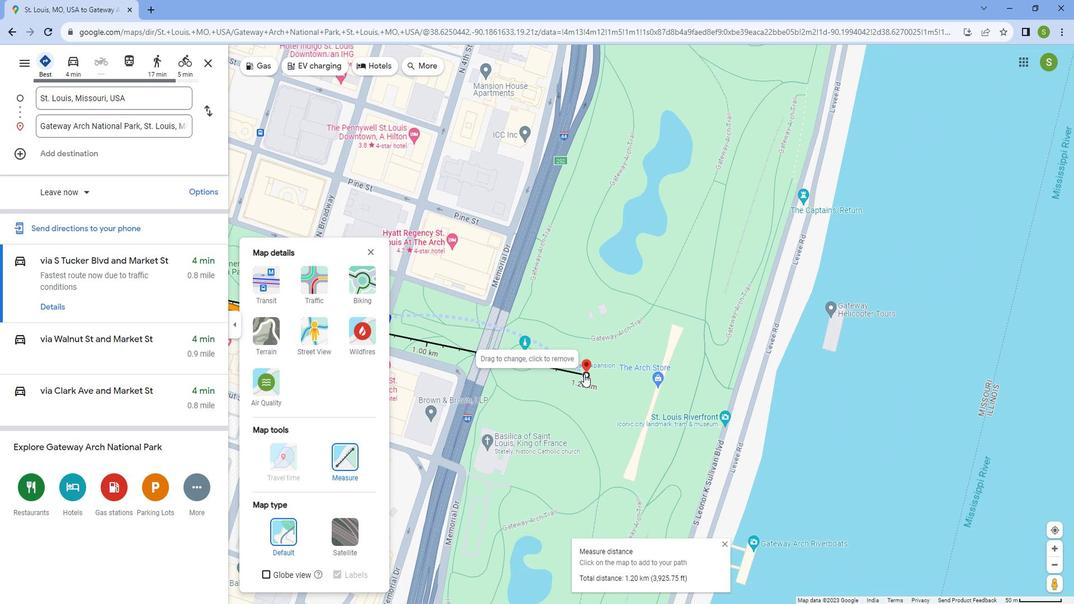
Action: Mouse scrolled (592, 374) with delta (0, 0)
Screenshot: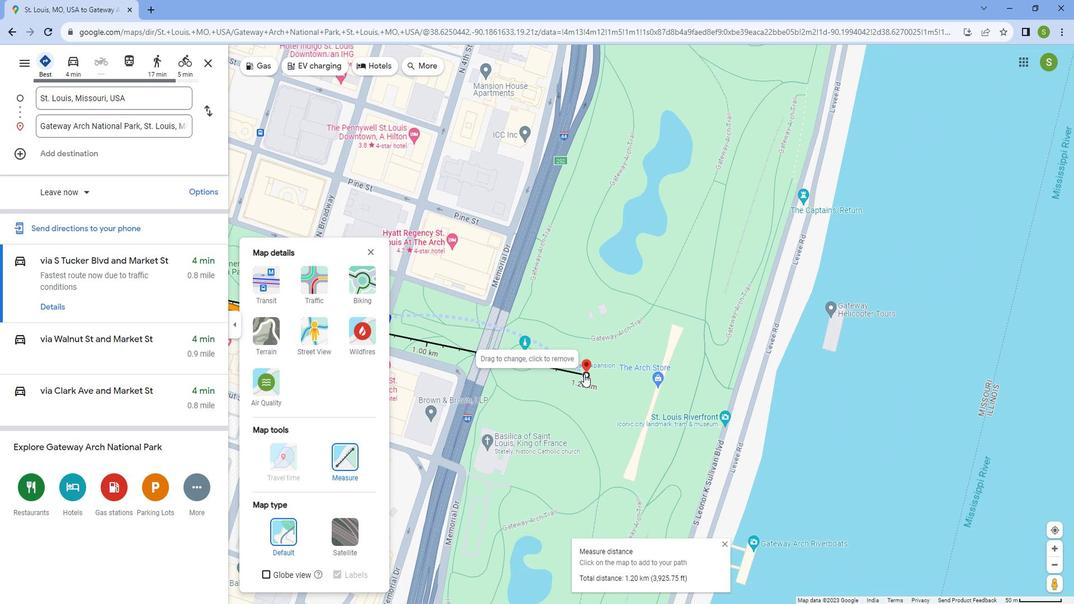
Action: Mouse moved to (589, 374)
Screenshot: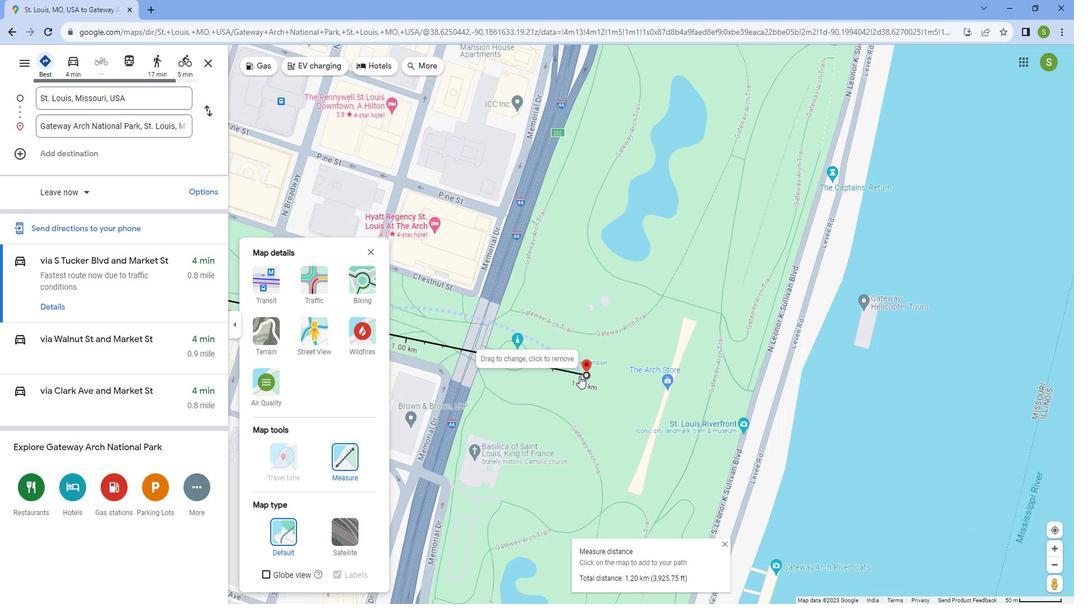 
Action: Mouse scrolled (589, 374) with delta (0, 0)
Screenshot: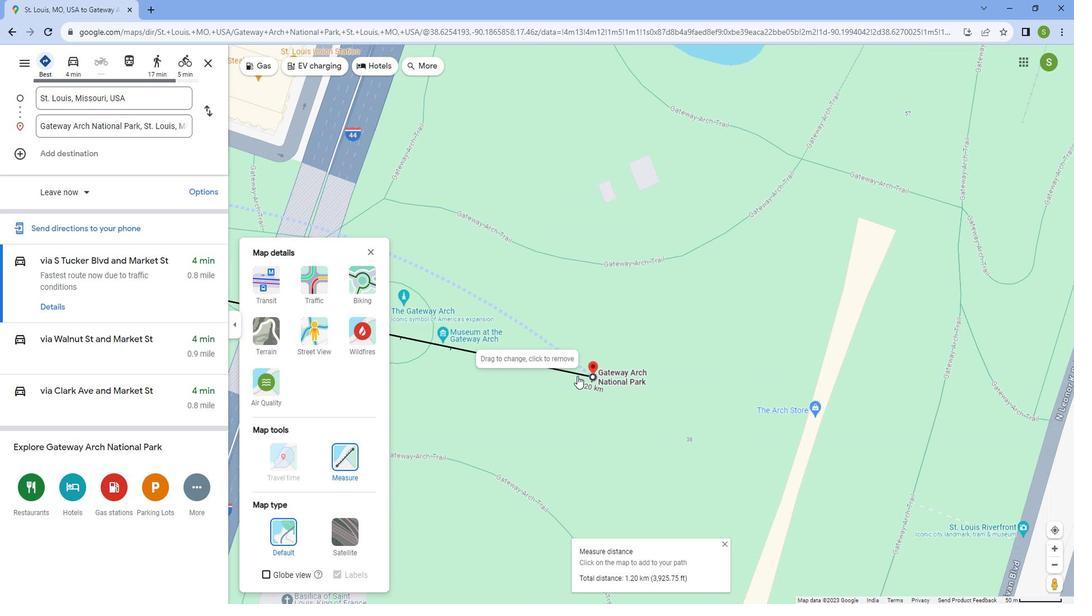 
Action: Mouse scrolled (589, 374) with delta (0, 0)
Screenshot: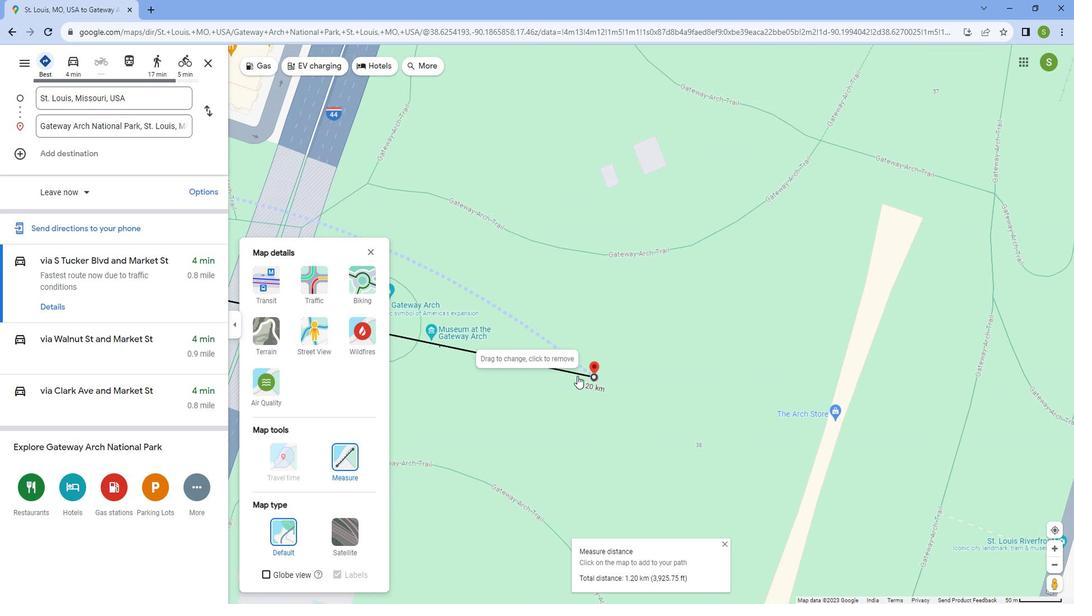 
Action: Mouse scrolled (589, 374) with delta (0, 0)
Screenshot: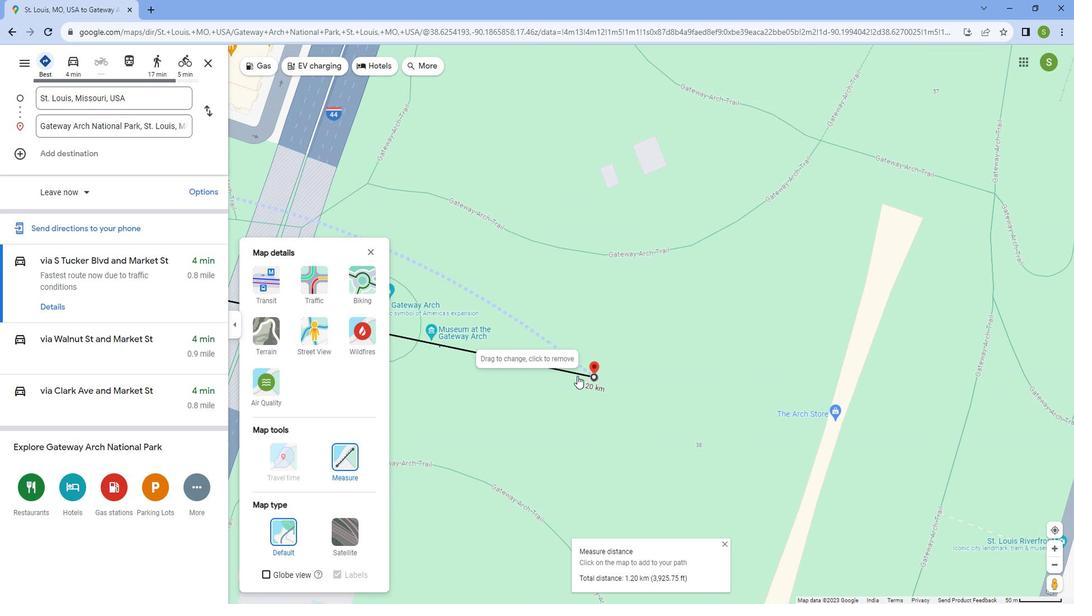 
Action: Mouse scrolled (589, 374) with delta (0, 0)
Screenshot: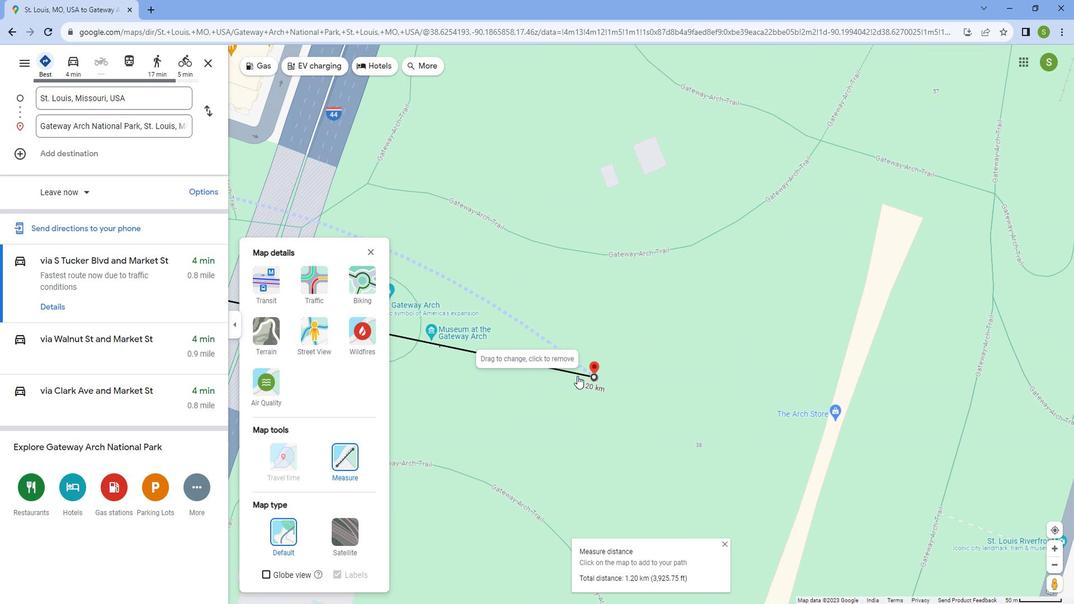 
Action: Mouse scrolled (589, 374) with delta (0, 0)
Screenshot: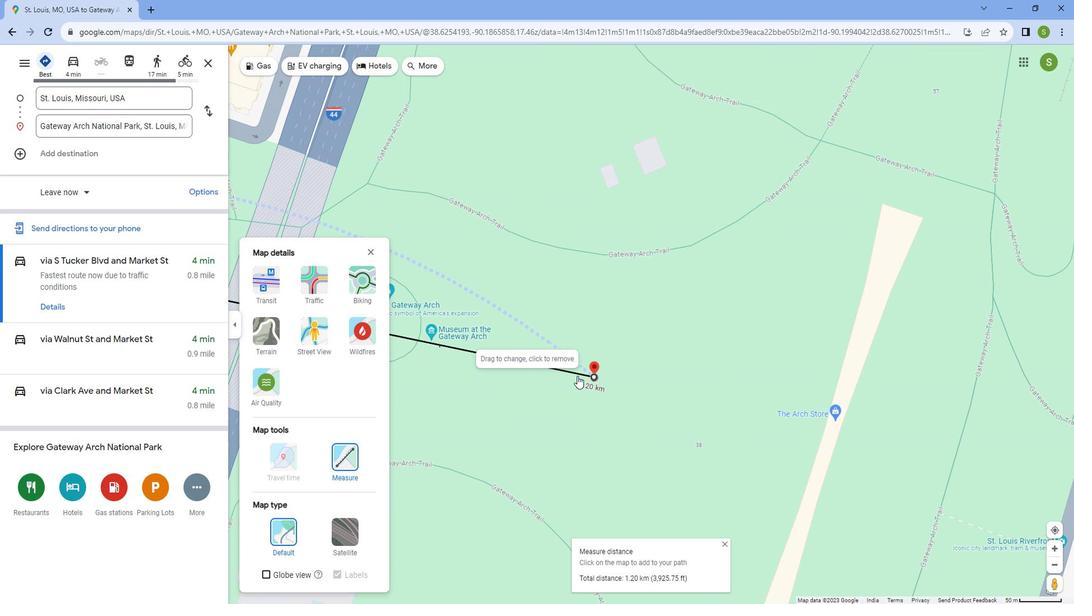 
Action: Mouse moved to (588, 374)
Screenshot: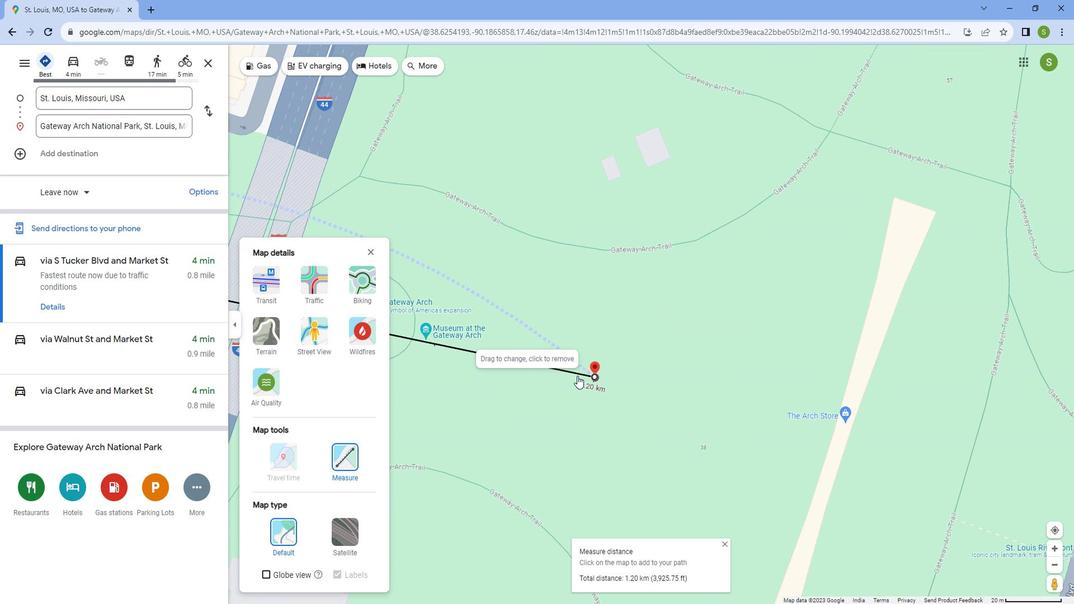 
Action: Mouse scrolled (588, 374) with delta (0, 0)
Screenshot: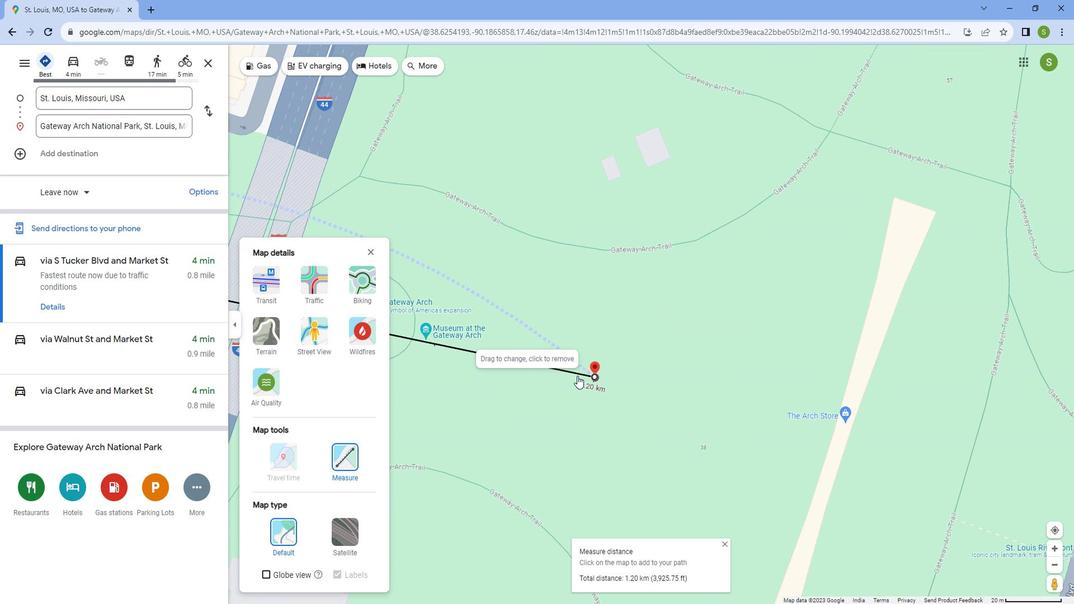 
Action: Mouse moved to (637, 378)
Screenshot: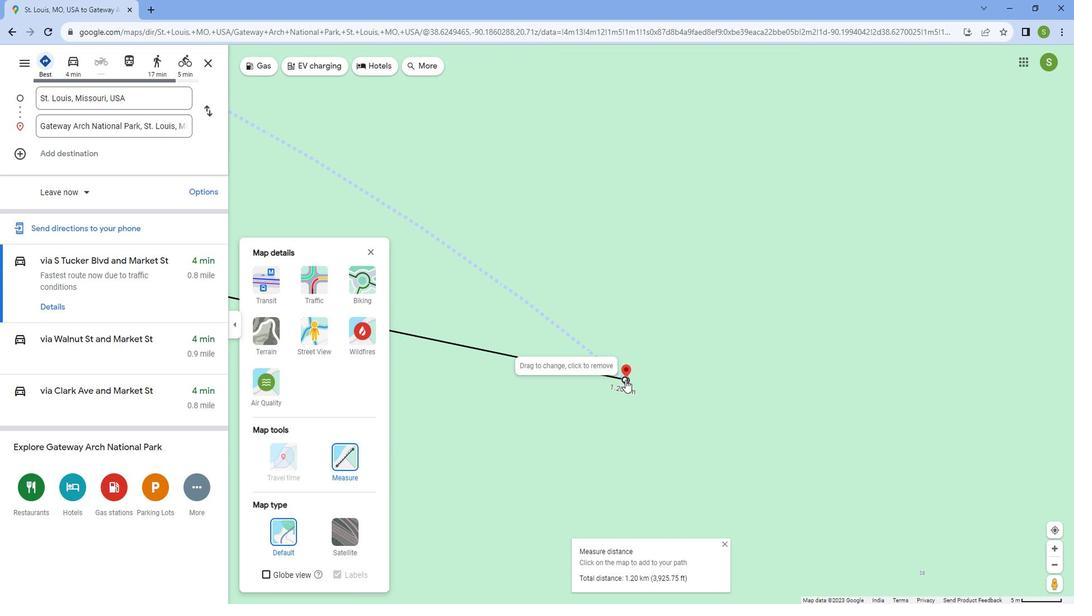 
Action: Mouse pressed left at (637, 378)
Screenshot: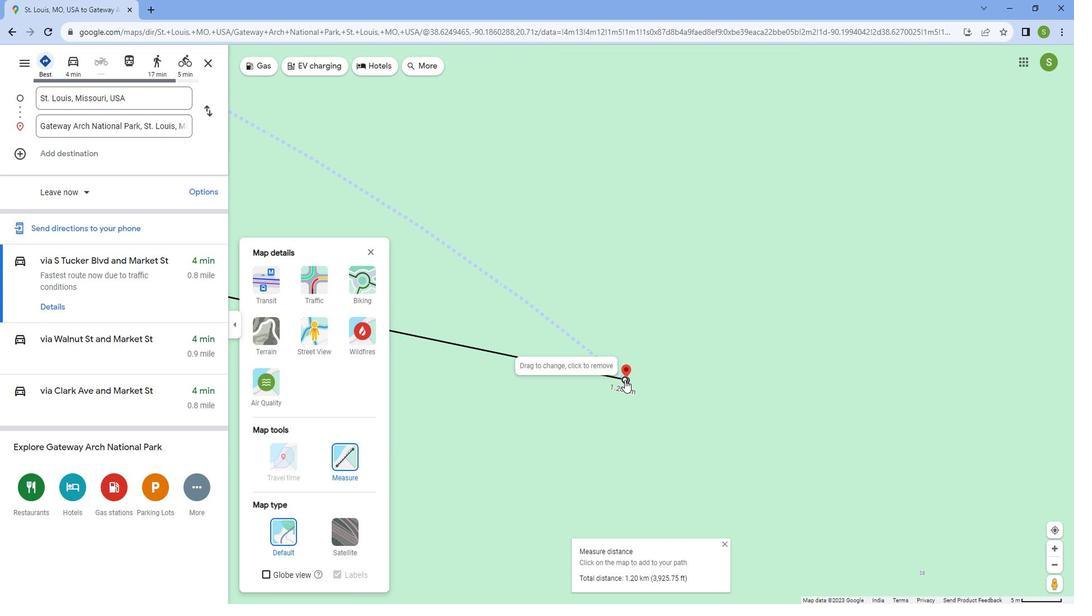 
Action: Mouse moved to (626, 395)
Screenshot: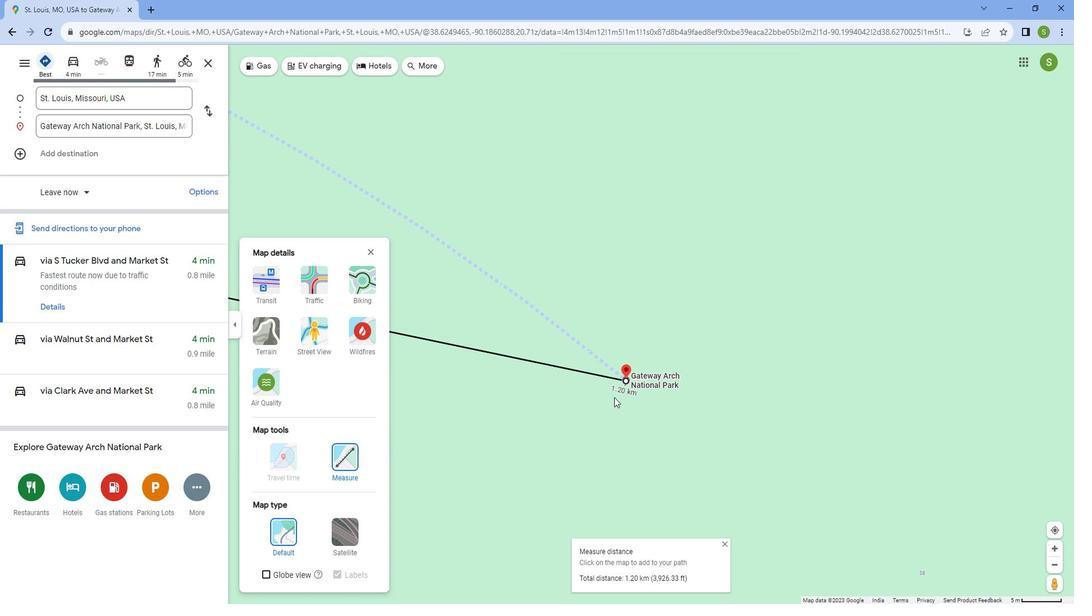 
Action: Mouse scrolled (626, 395) with delta (0, 0)
Screenshot: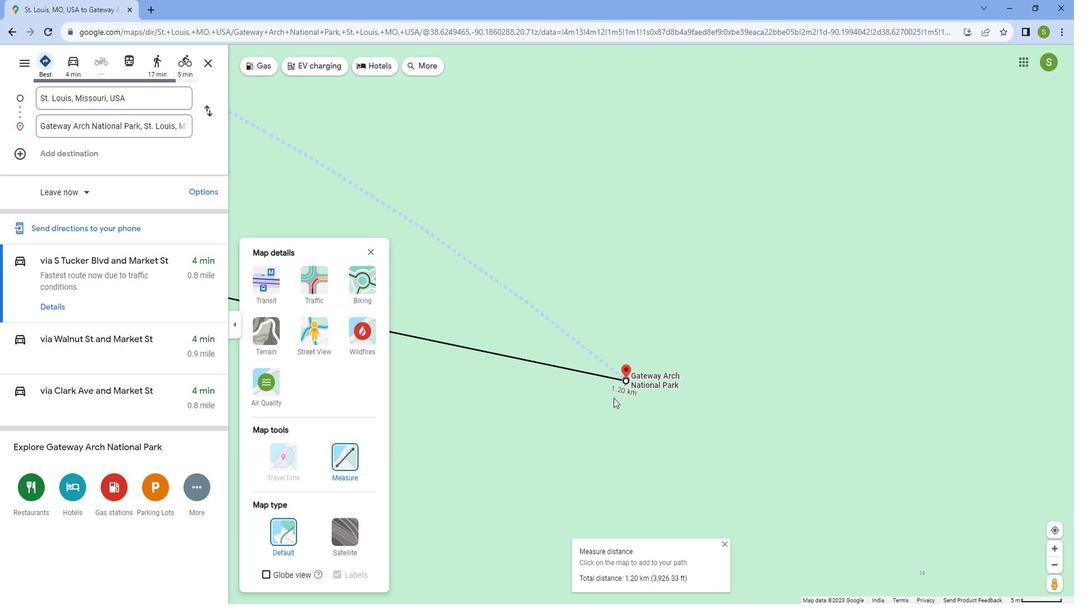 
Action: Mouse scrolled (626, 395) with delta (0, 0)
Screenshot: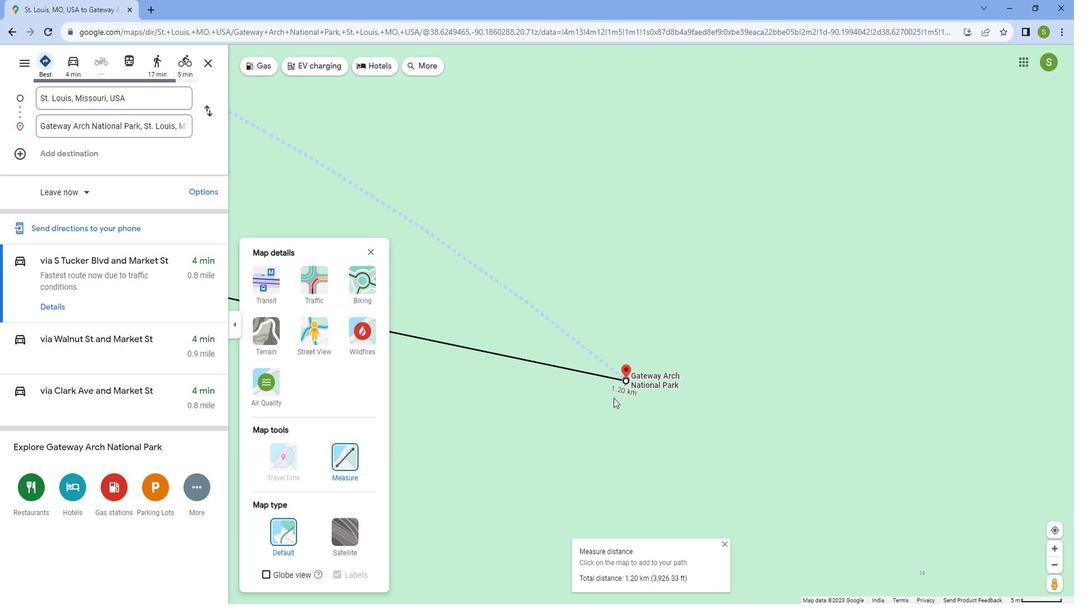 
Action: Mouse moved to (625, 395)
Screenshot: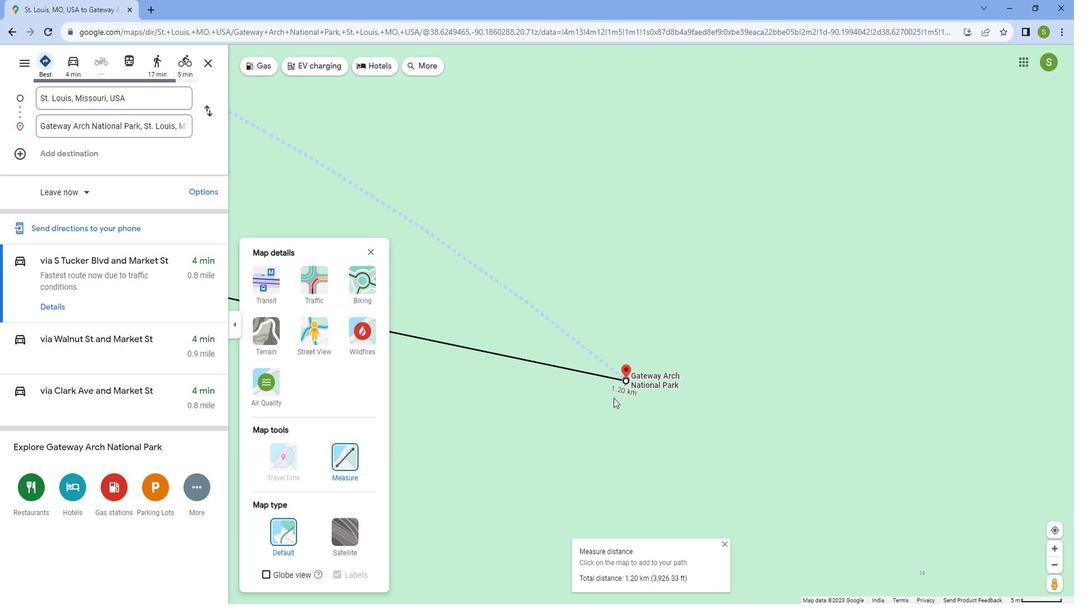 
Action: Mouse scrolled (625, 395) with delta (0, 0)
Screenshot: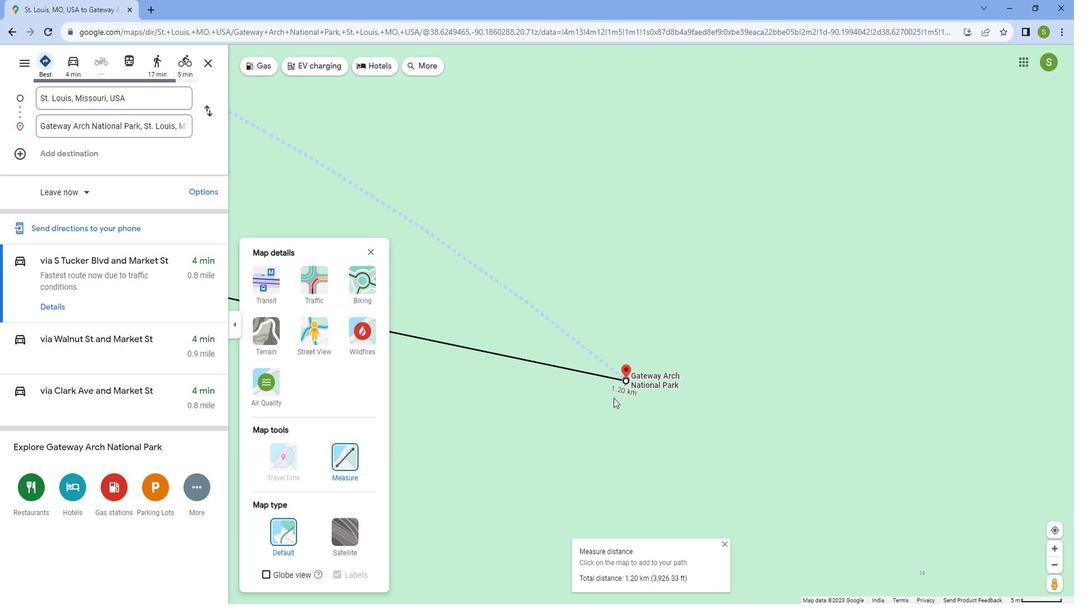 
Action: Mouse moved to (625, 395)
Screenshot: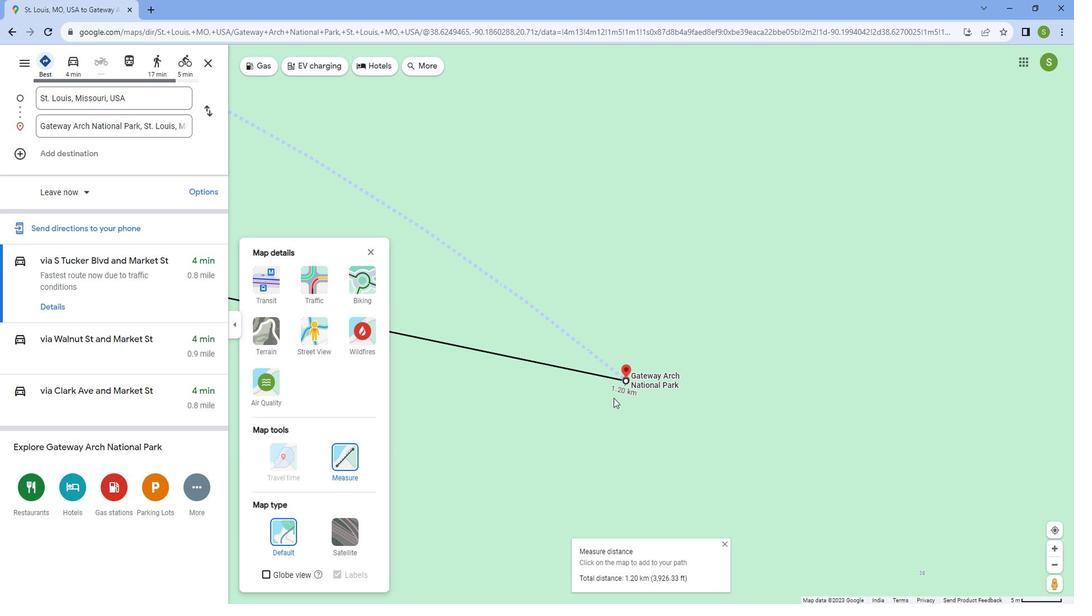
Action: Mouse scrolled (625, 395) with delta (0, 0)
Screenshot: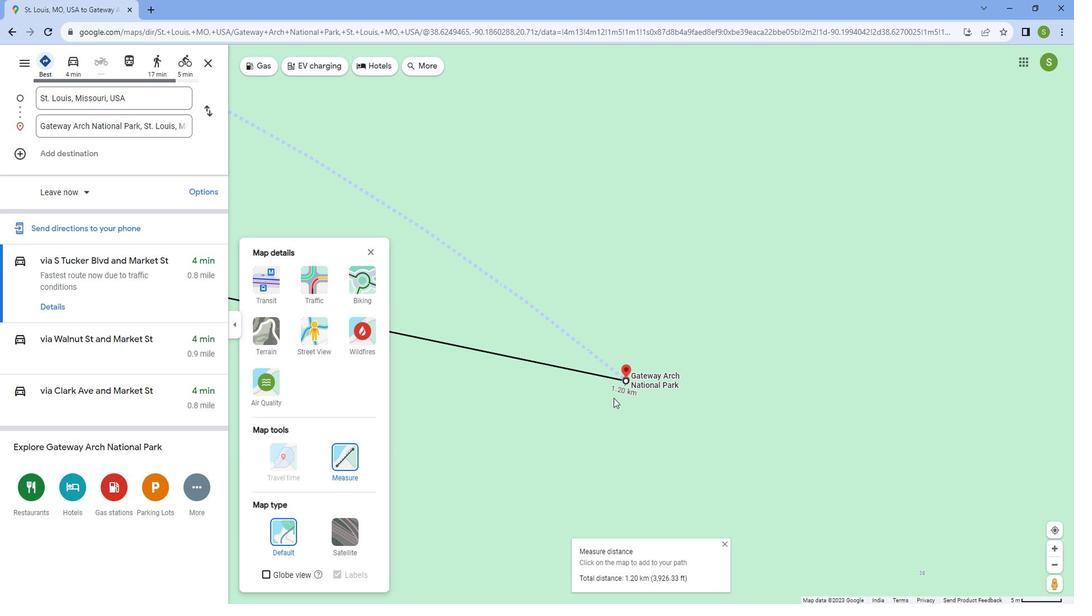 
Action: Mouse moved to (624, 395)
Screenshot: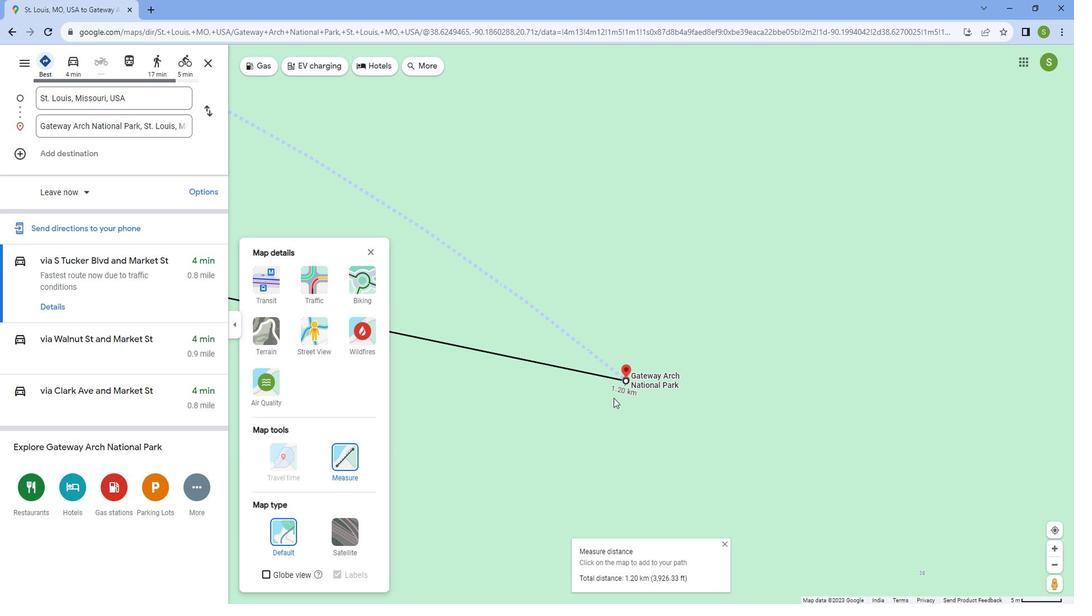 
Action: Mouse scrolled (624, 395) with delta (0, 0)
Screenshot: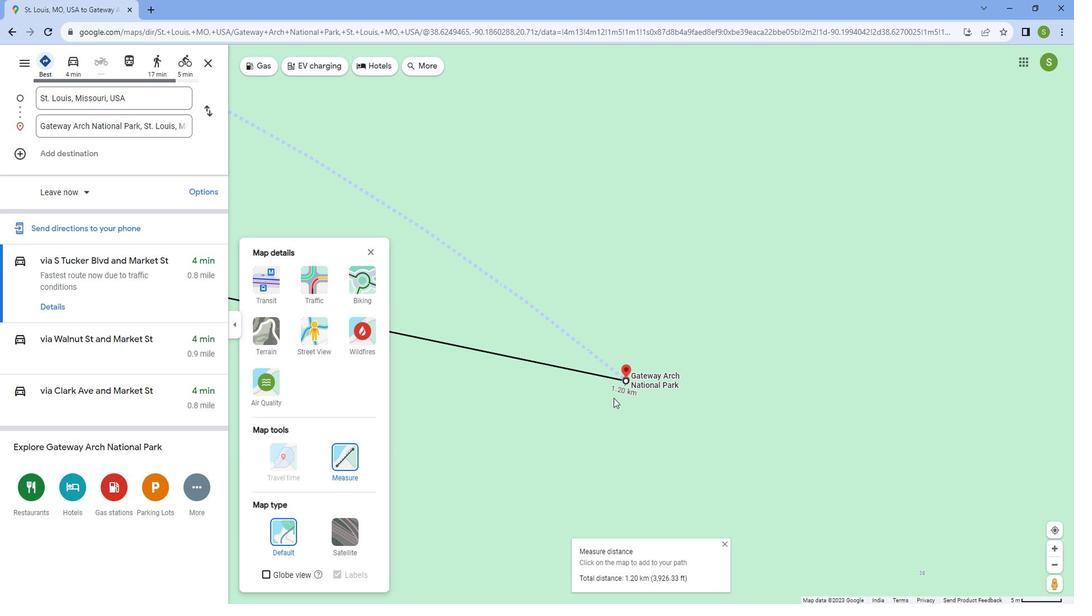 
Action: Mouse scrolled (624, 395) with delta (0, 0)
Screenshot: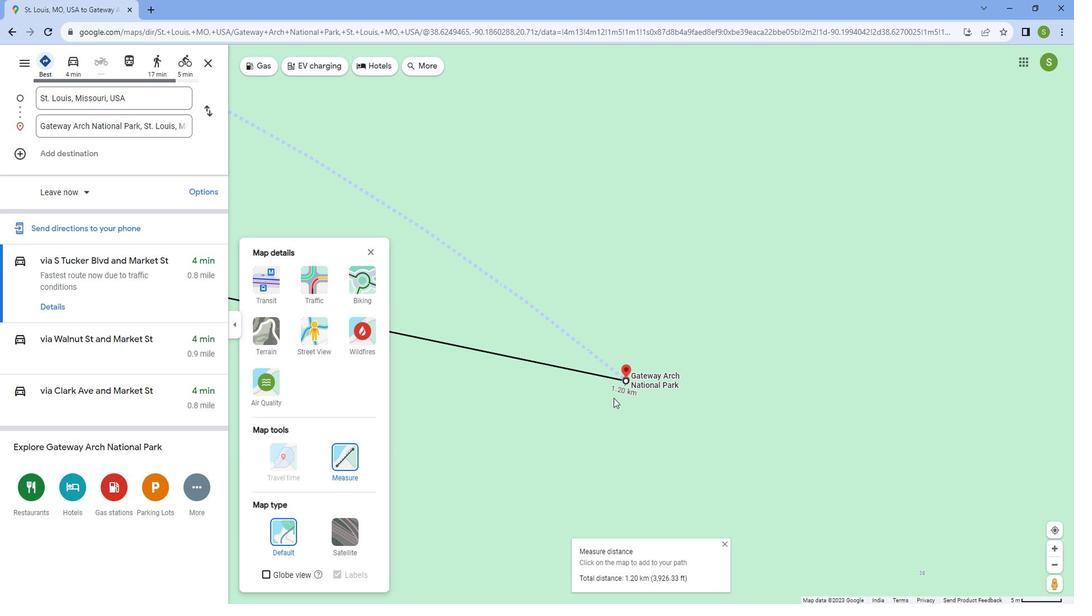 
Action: Mouse scrolled (624, 395) with delta (0, 0)
Screenshot: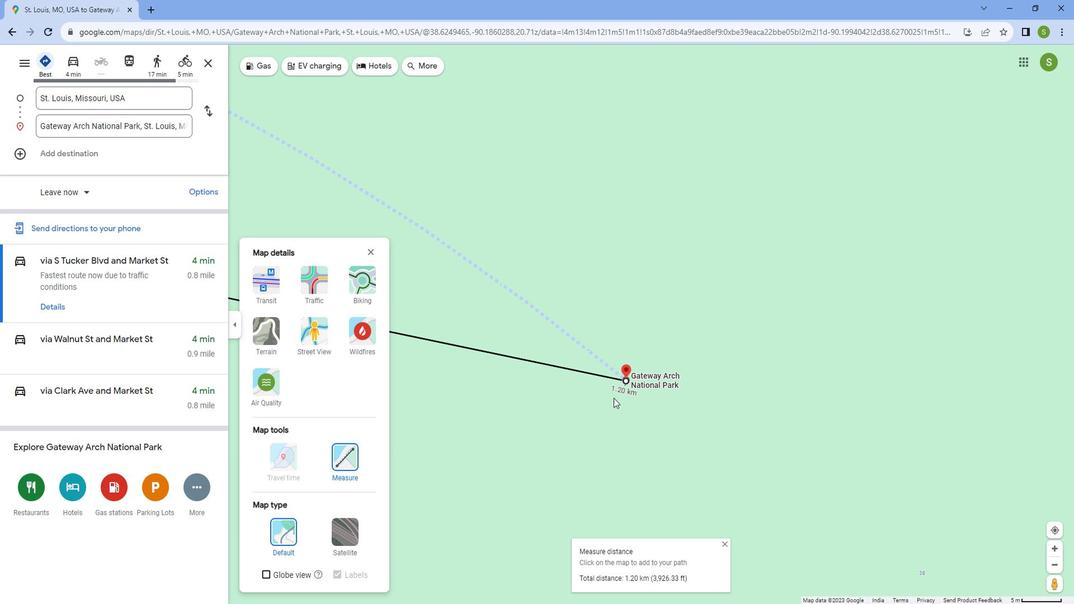 
Action: Mouse scrolled (624, 395) with delta (0, 0)
Screenshot: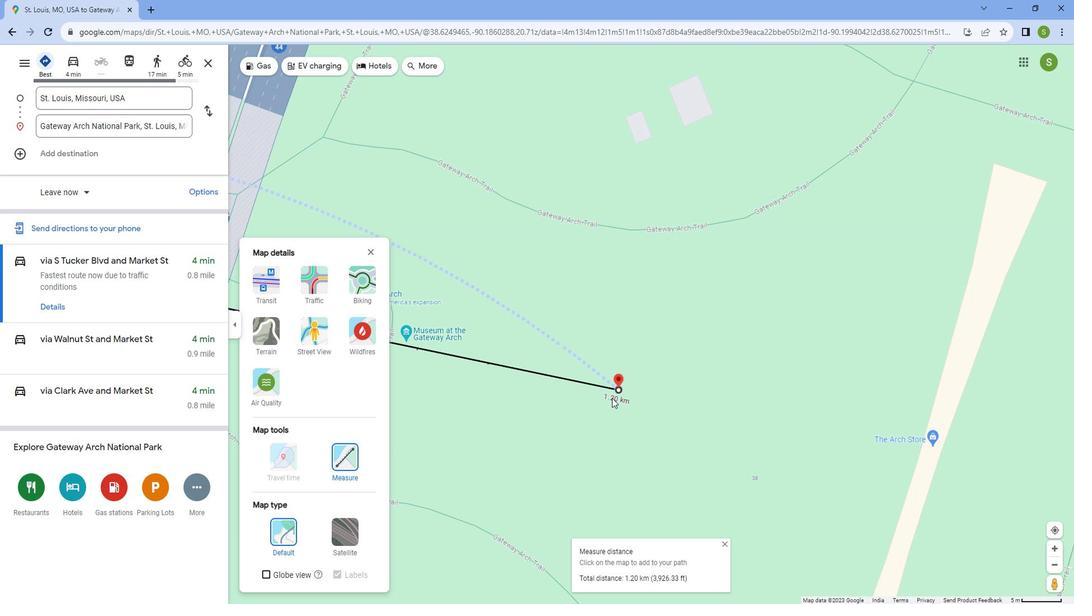 
Action: Mouse scrolled (624, 395) with delta (0, 0)
Screenshot: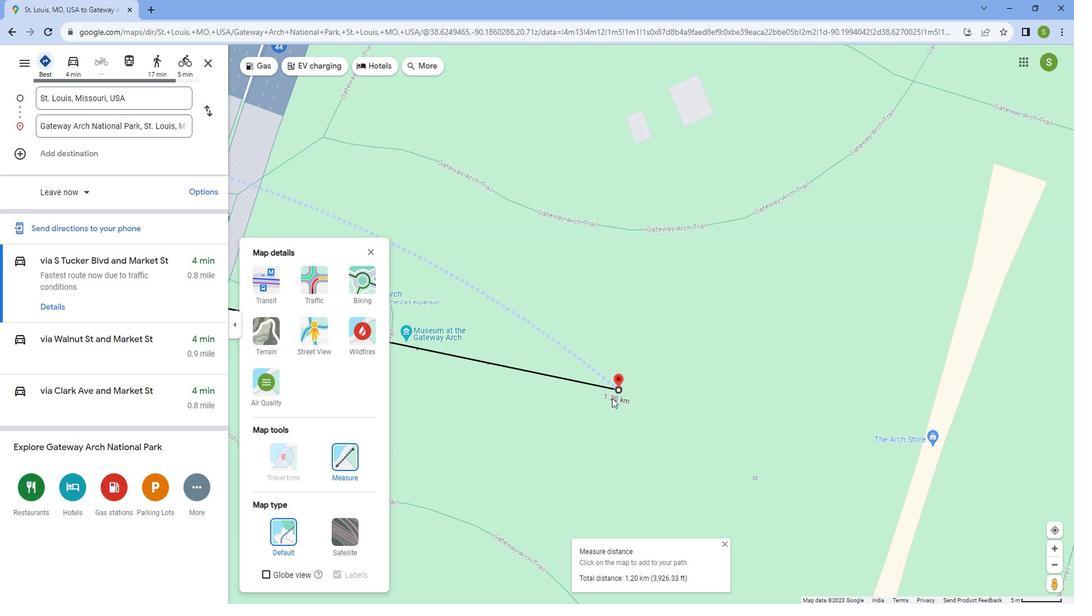 
Action: Mouse scrolled (624, 395) with delta (0, 0)
Screenshot: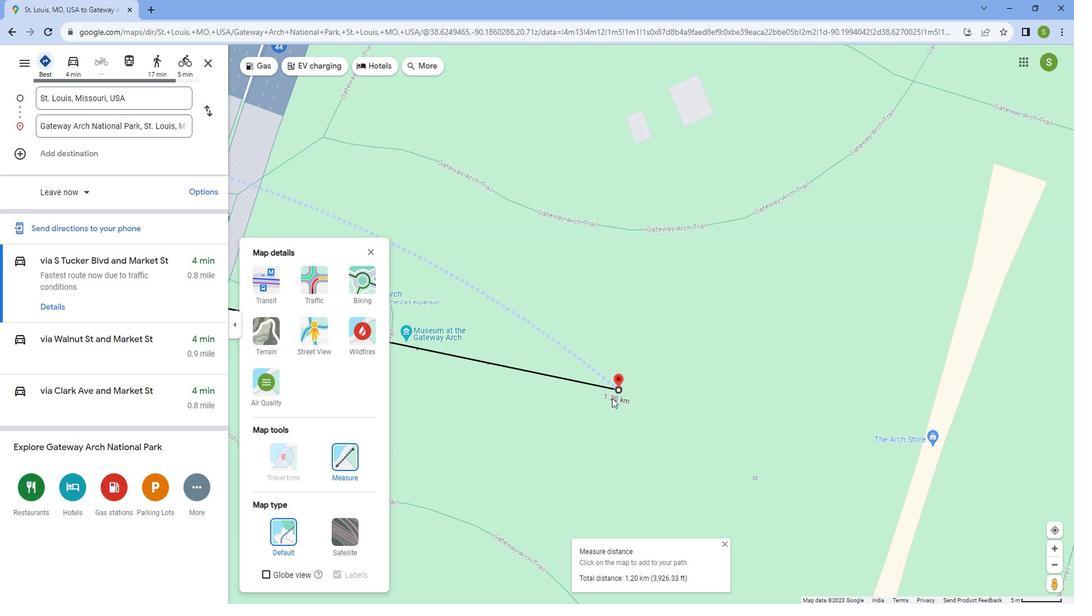 
Action: Mouse scrolled (624, 395) with delta (0, 0)
Screenshot: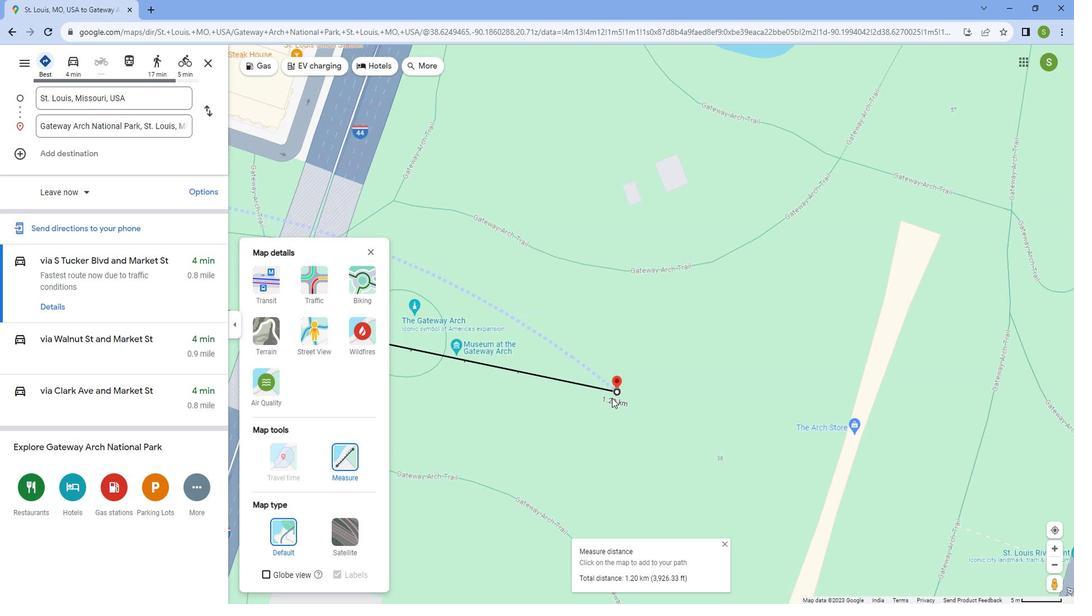 
Action: Mouse scrolled (624, 395) with delta (0, 0)
Screenshot: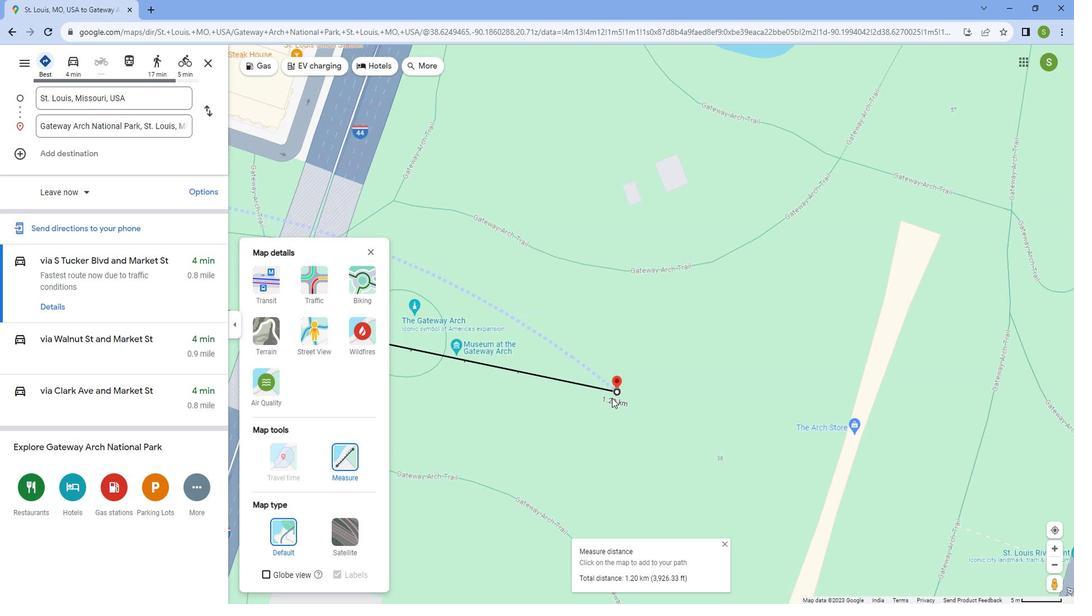 
Action: Mouse scrolled (624, 395) with delta (0, 0)
Screenshot: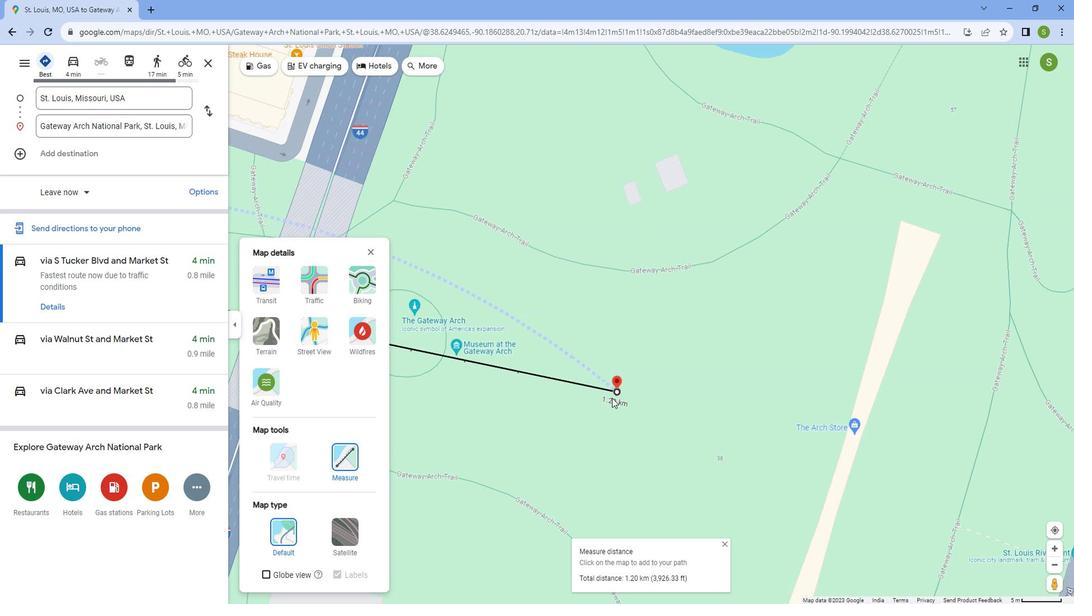 
Action: Mouse scrolled (624, 395) with delta (0, 0)
Screenshot: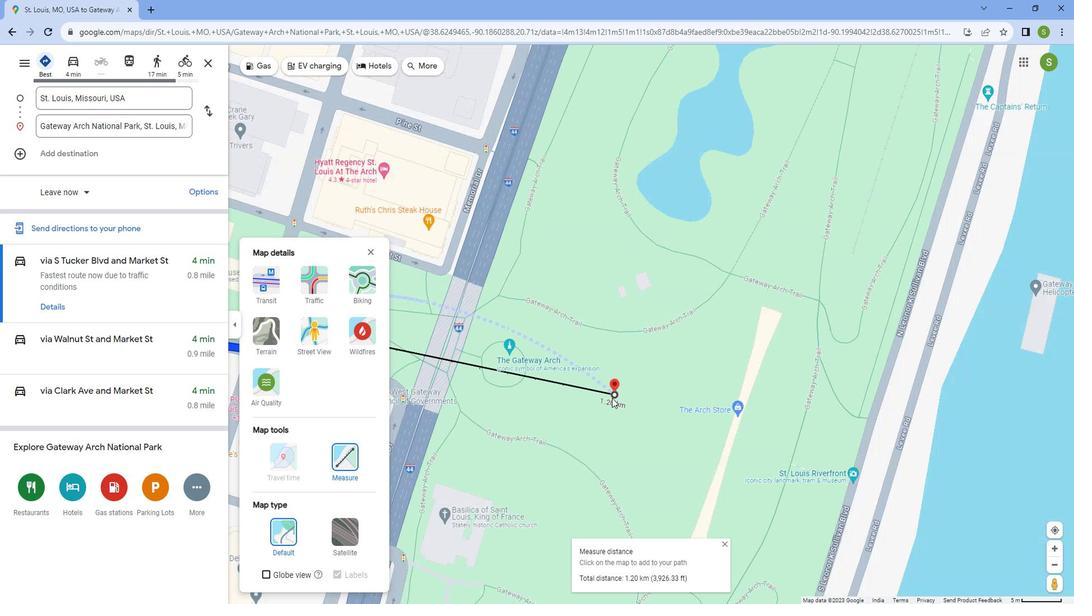 
Action: Mouse scrolled (624, 395) with delta (0, 0)
Screenshot: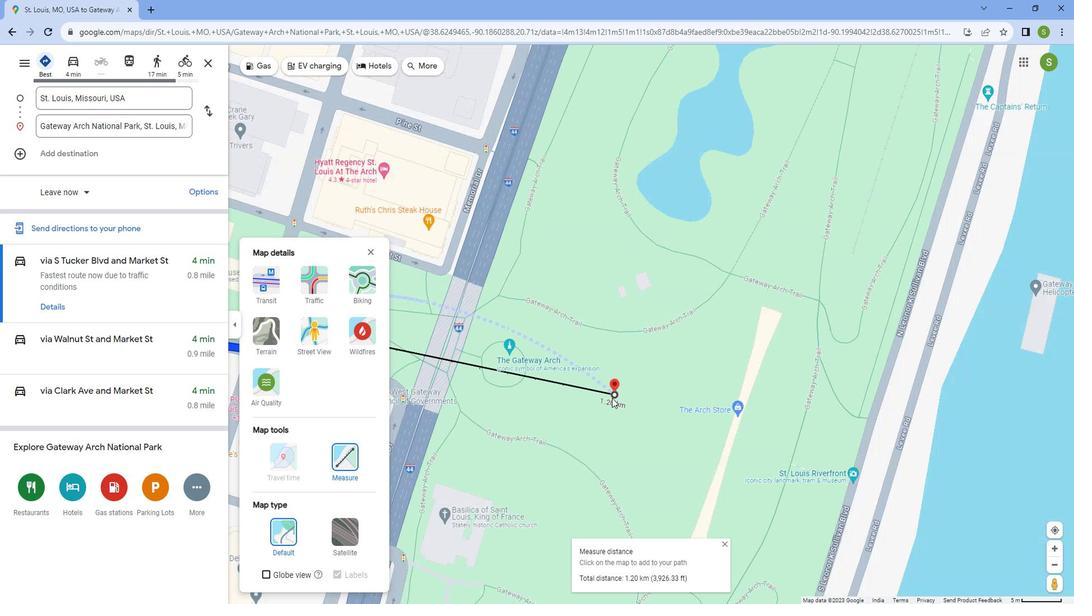 
Action: Mouse scrolled (624, 395) with delta (0, 0)
Screenshot: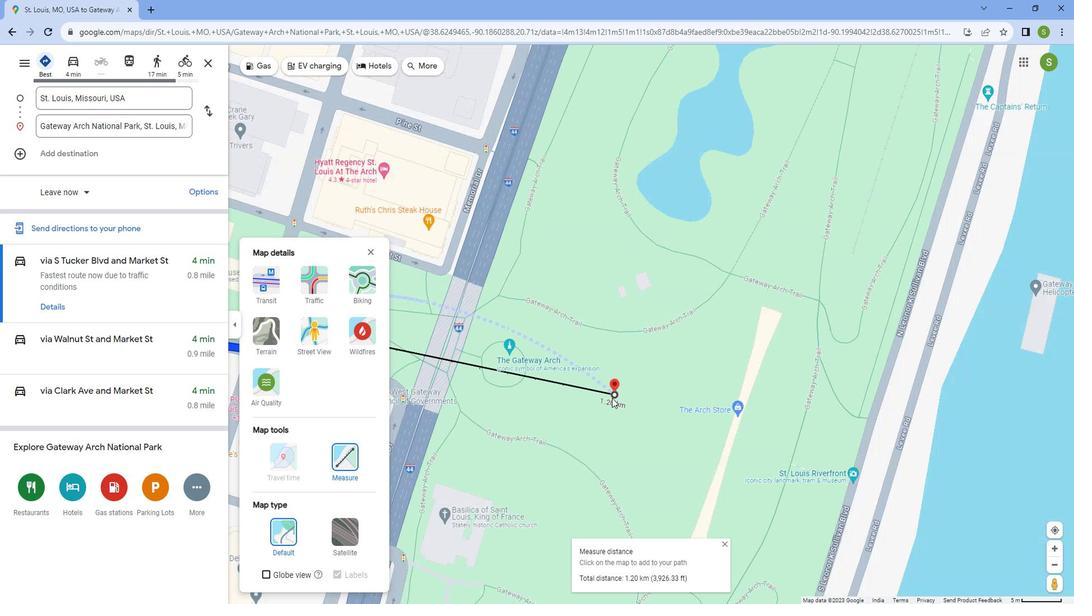 
Action: Mouse scrolled (624, 395) with delta (0, 0)
